 Task: open an excel sheet and write heading  Financial Planner. Add Dates in a column and its values below  'Jan 23, Feb 23, Mar 23, Apr 23 & may23. 'Add Income in next column and its values below  $3,000, $3,200, $3,100, $3,300 & $3,500. Add Expenses in next column and its values below  $2,000, $2,300, $2,200, $2,500 & $2,800. Add savings in next column and its values below $500, $600, $500, $700 & $700. Add Investment in next column and its values below  $500, $700, $800, $900 & $1000. Add Net Saving in next column and its values below  $1000, $1200, $900, $800 & $700. Save page Apex Sales log 
Action: Mouse moved to (34, 70)
Screenshot: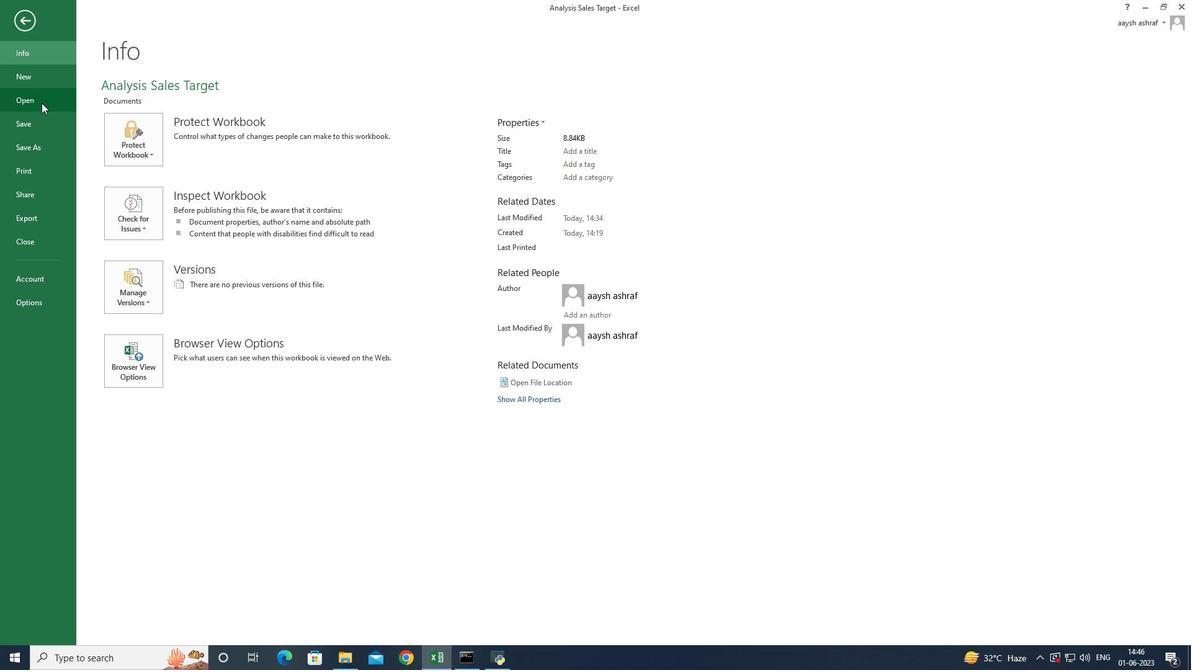 
Action: Mouse pressed left at (34, 70)
Screenshot: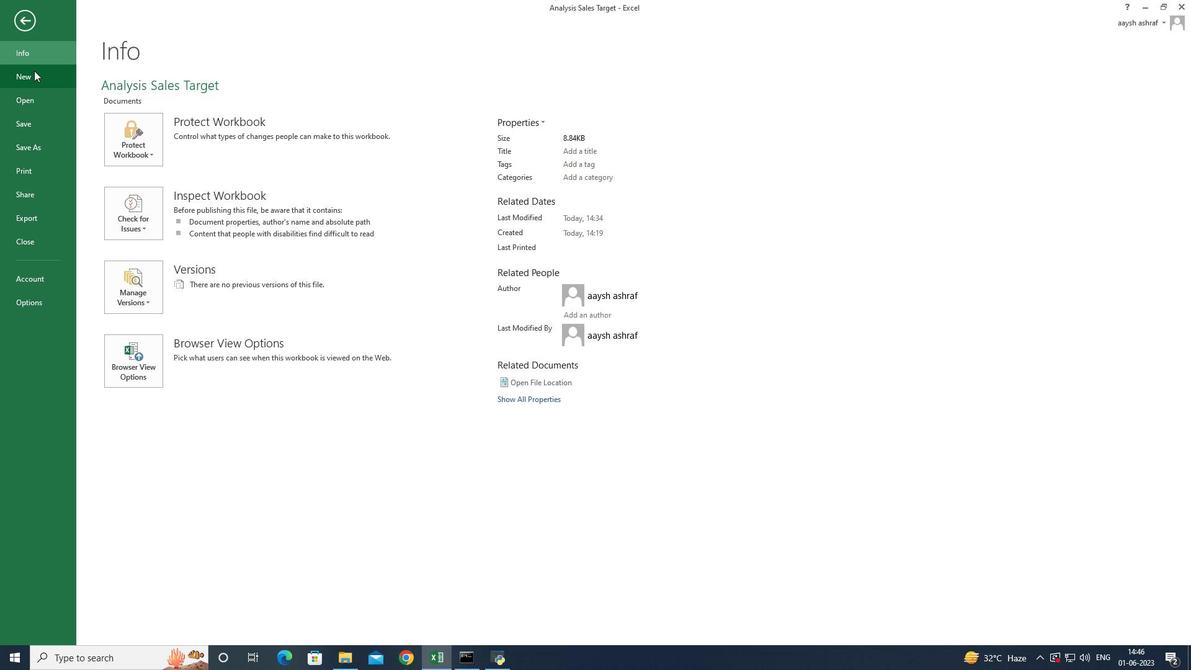 
Action: Mouse moved to (170, 226)
Screenshot: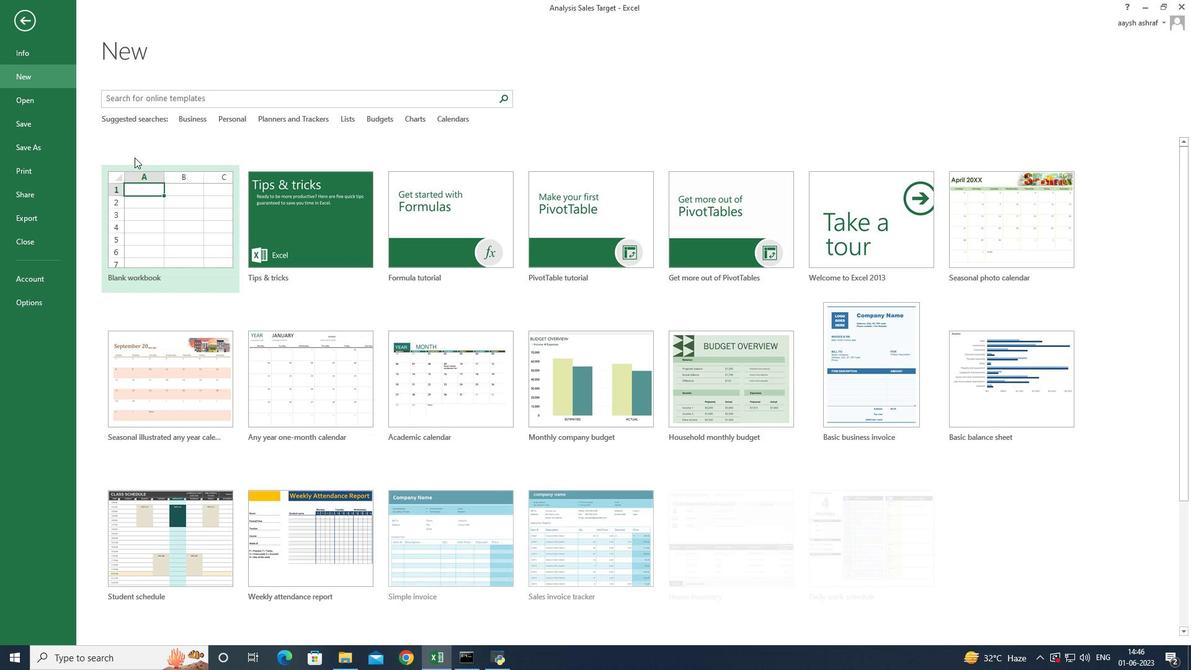 
Action: Mouse pressed left at (170, 226)
Screenshot: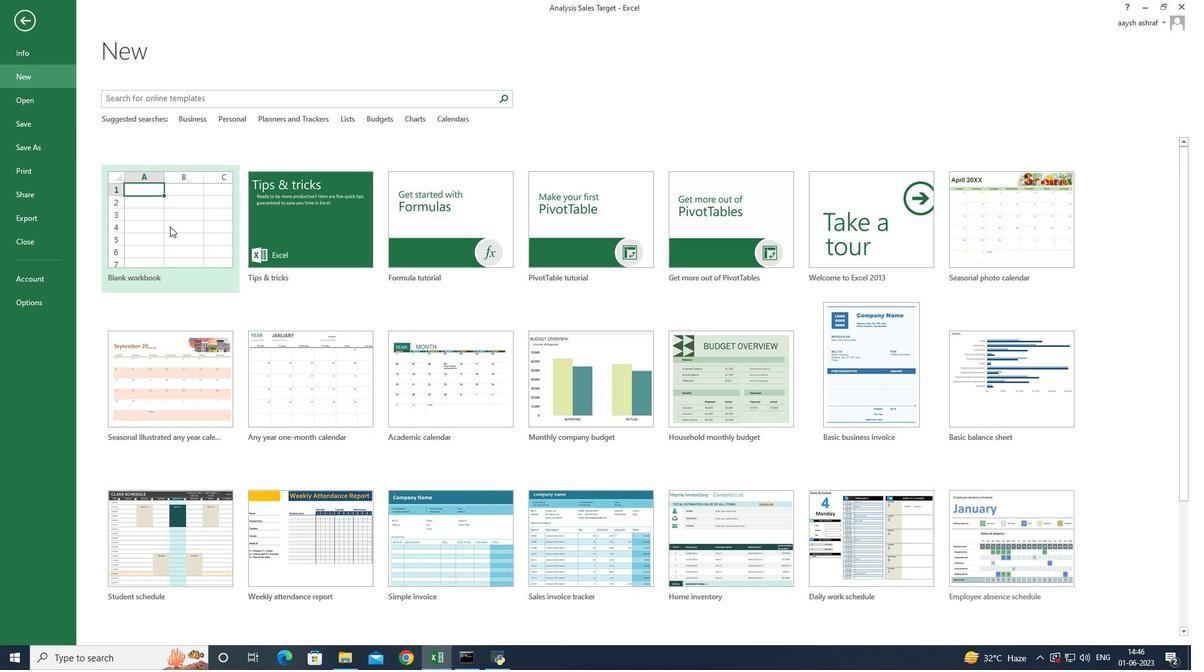 
Action: Mouse moved to (427, 572)
Screenshot: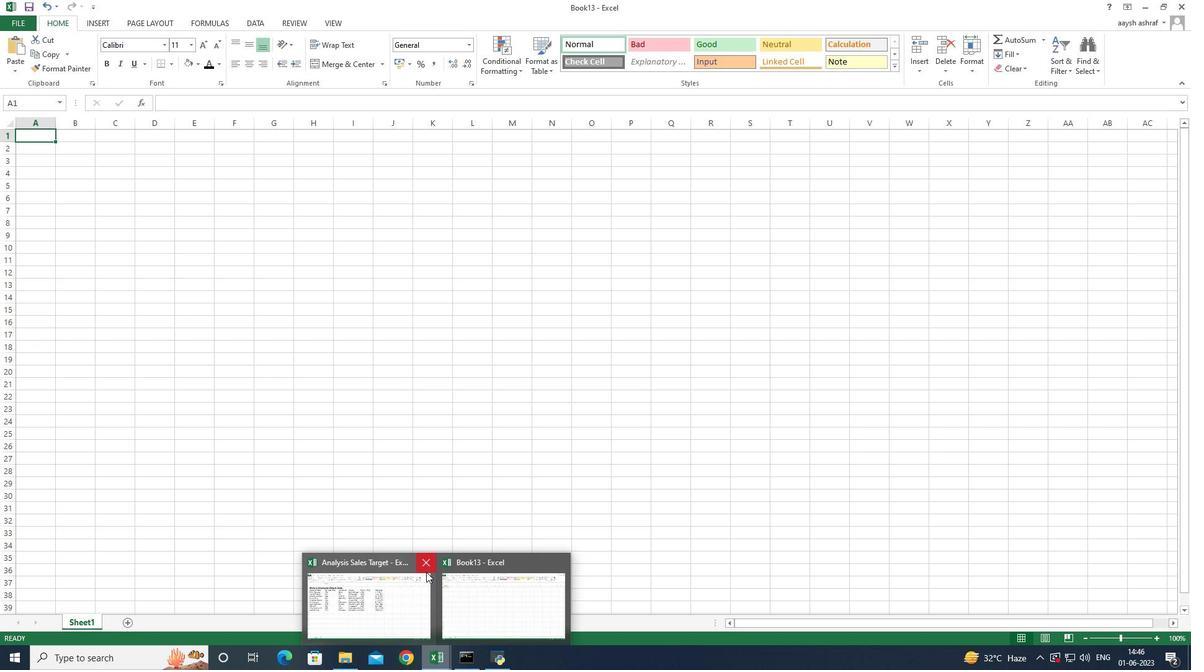 
Action: Mouse pressed left at (427, 572)
Screenshot: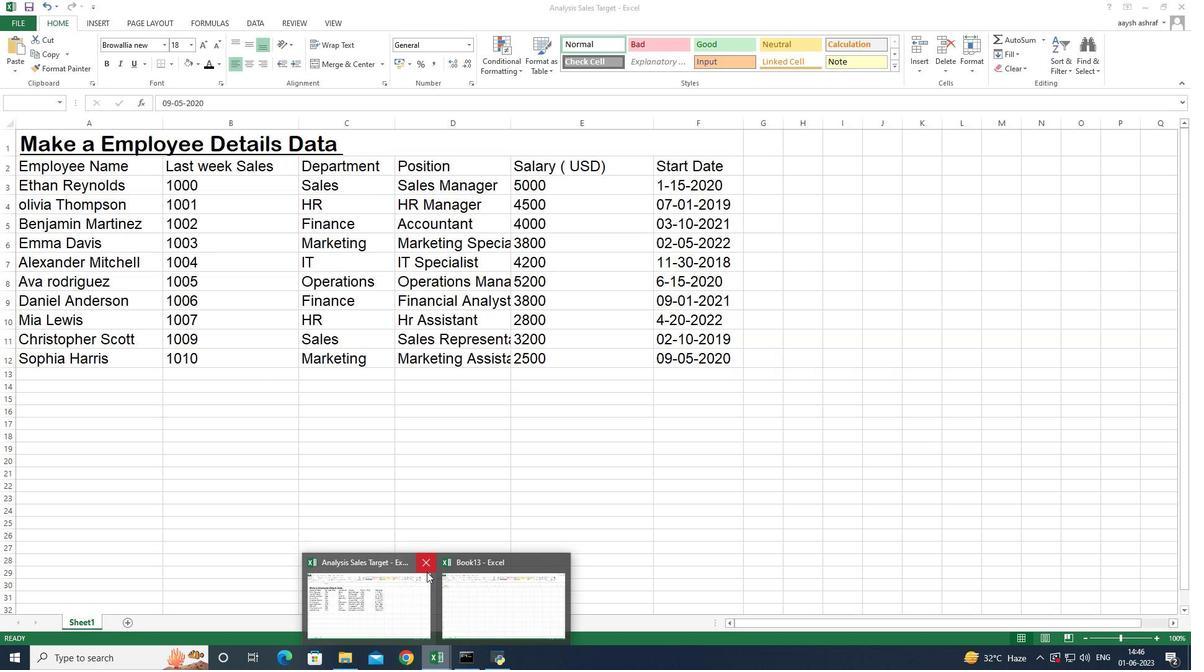 
Action: Mouse moved to (594, 347)
Screenshot: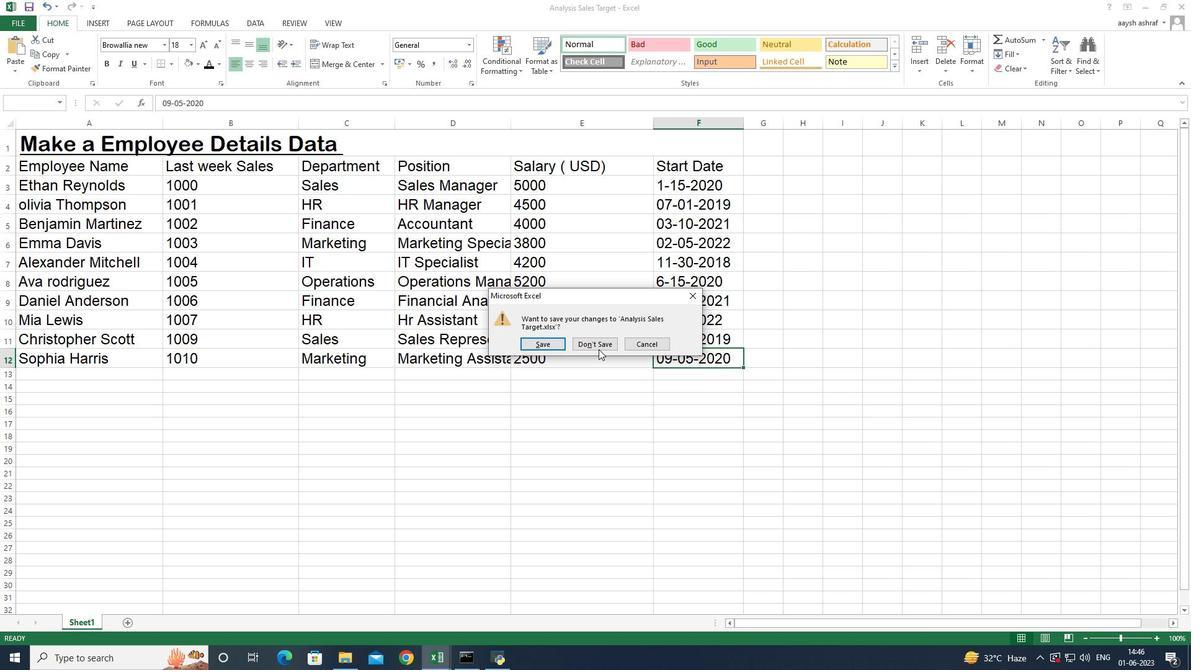 
Action: Mouse pressed left at (594, 347)
Screenshot: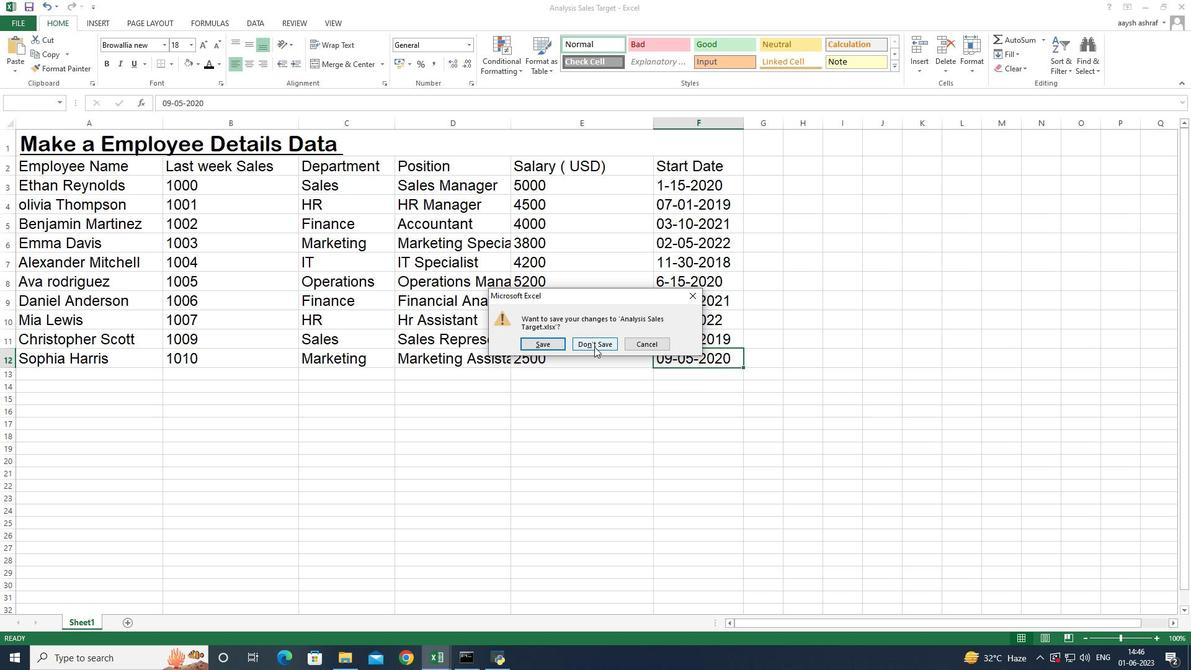 
Action: Mouse moved to (34, 135)
Screenshot: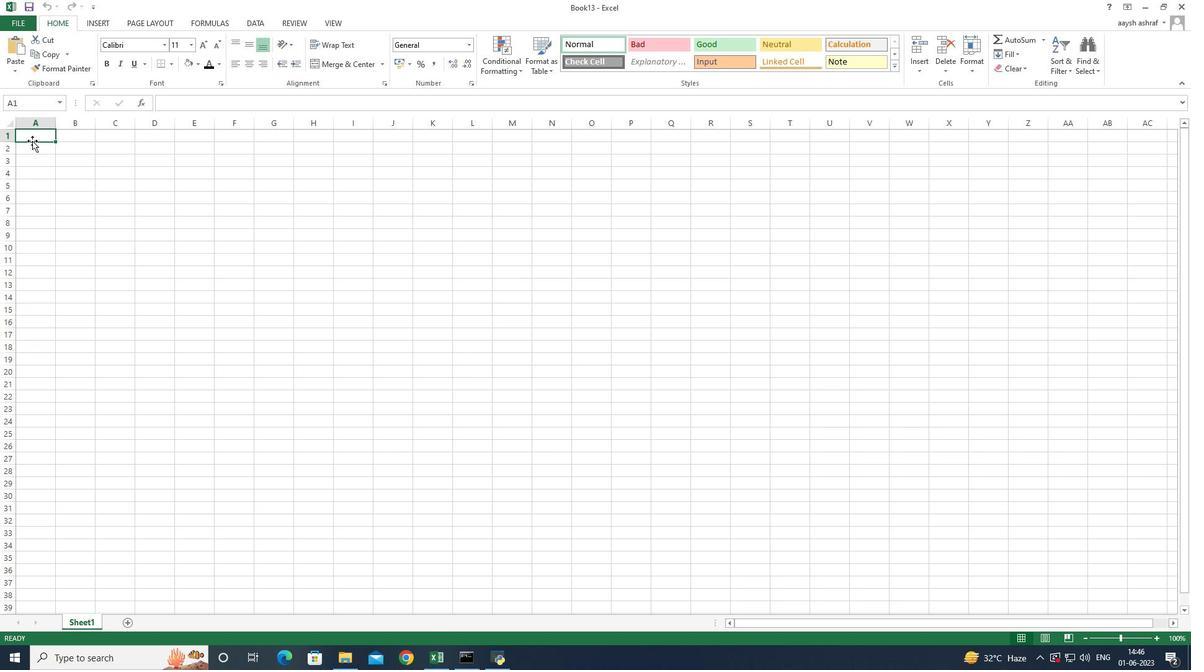 
Action: Mouse pressed left at (34, 135)
Screenshot: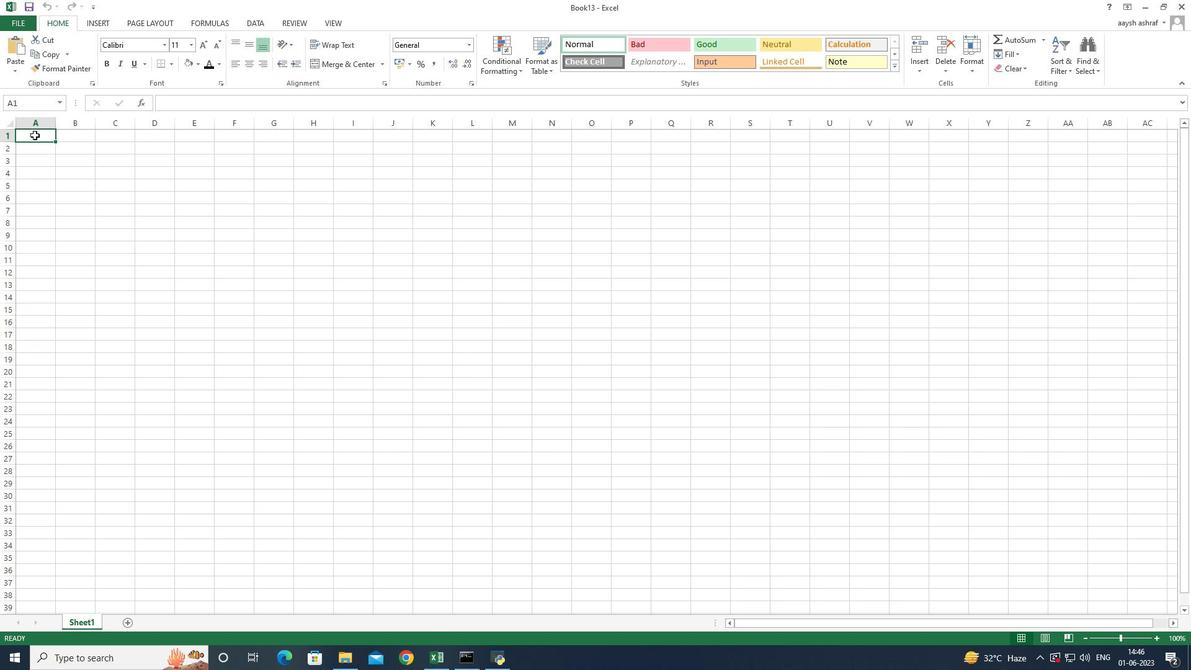 
Action: Key pressed <Key.shift>Financial<Key.space><Key.shift>Planner<Key.enter><Key.shift>Dates<Key.space>
Screenshot: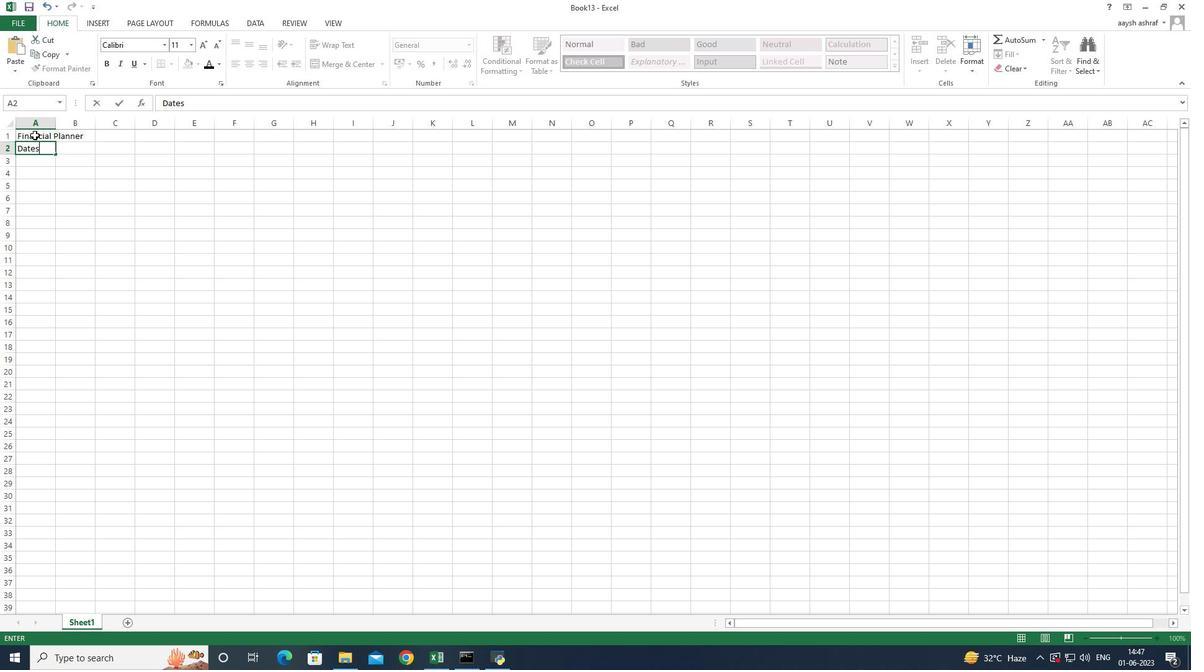 
Action: Mouse moved to (41, 164)
Screenshot: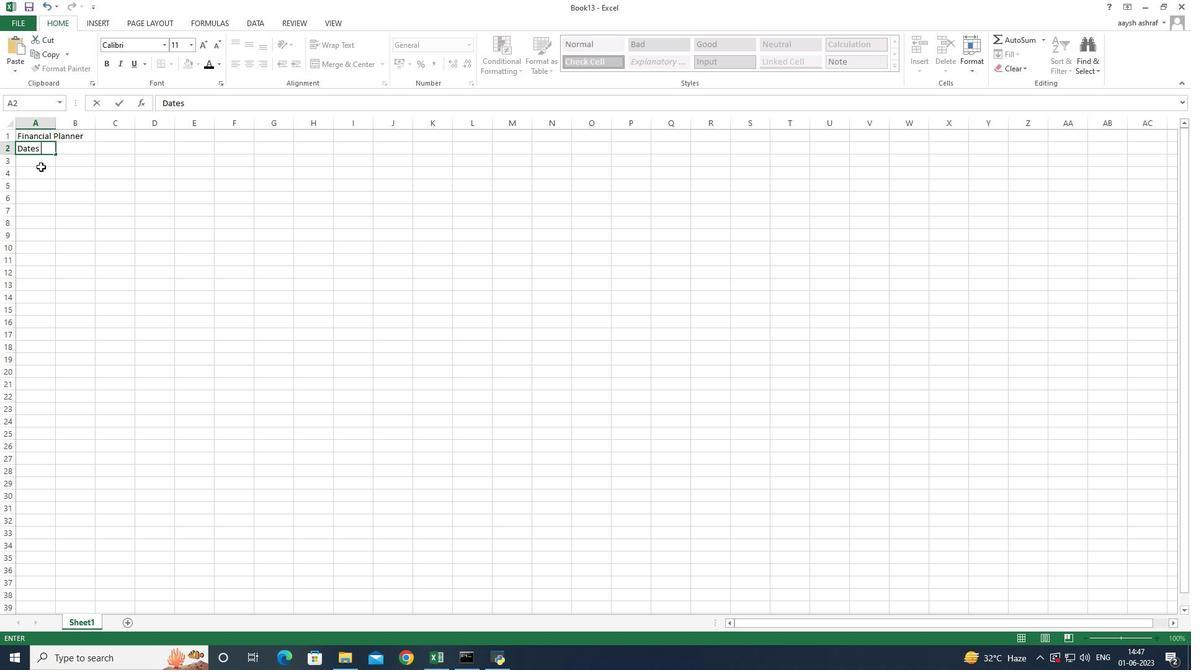 
Action: Mouse pressed left at (41, 164)
Screenshot: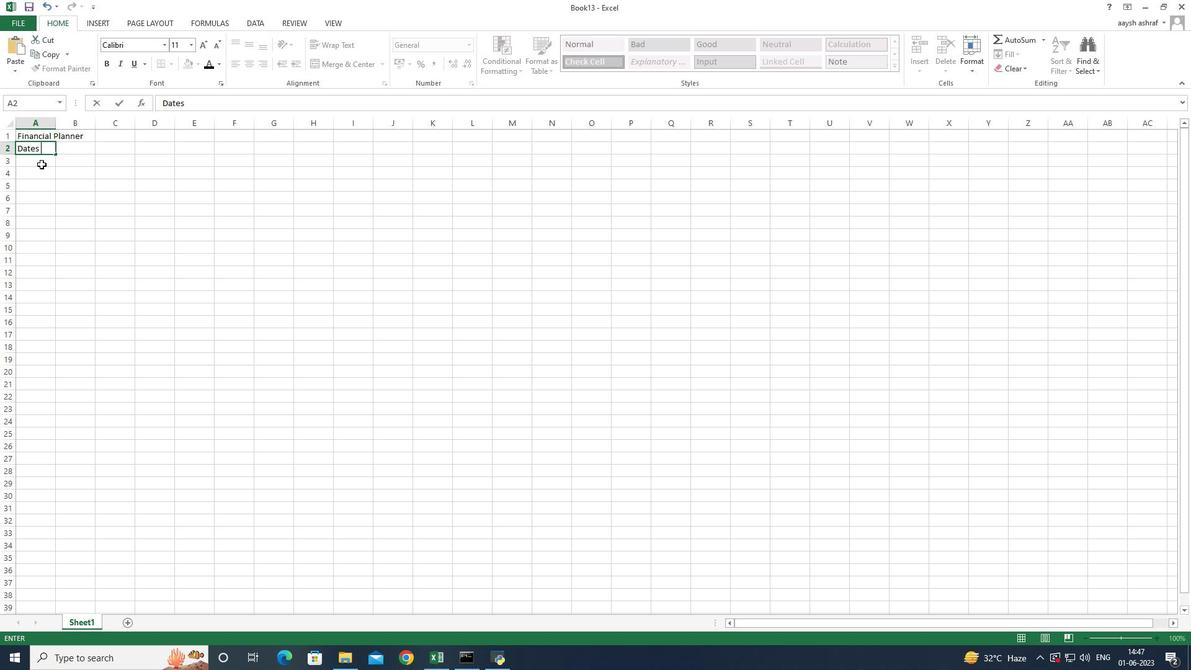 
Action: Mouse moved to (57, 124)
Screenshot: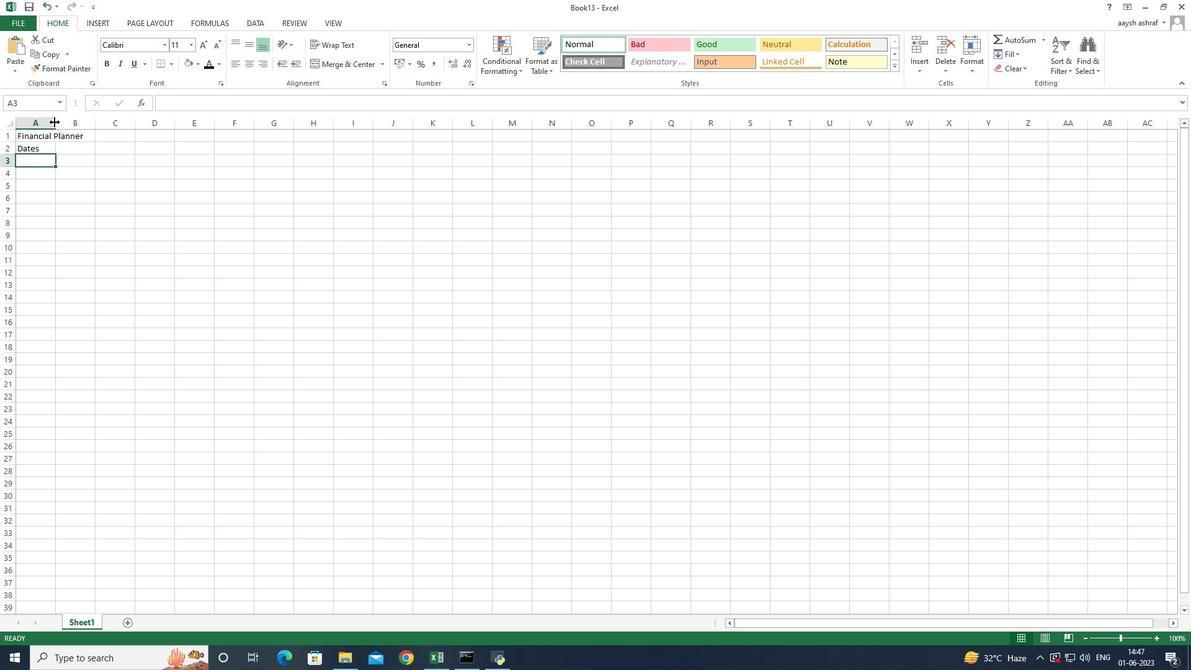 
Action: Mouse pressed left at (57, 124)
Screenshot: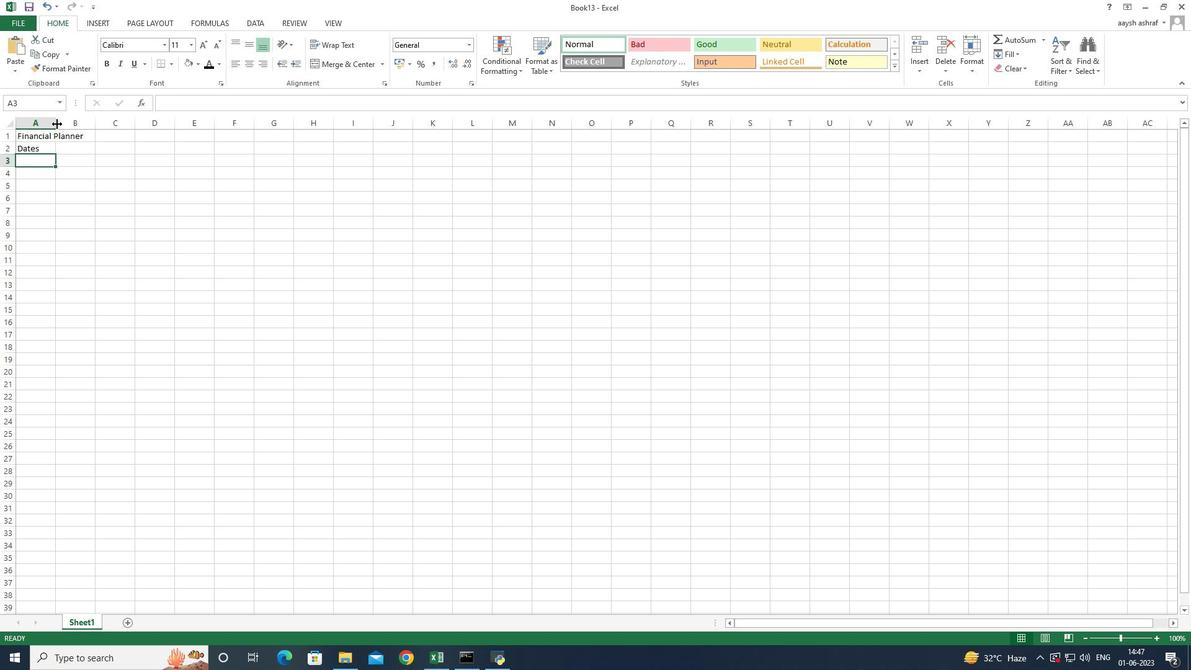 
Action: Mouse moved to (56, 124)
Screenshot: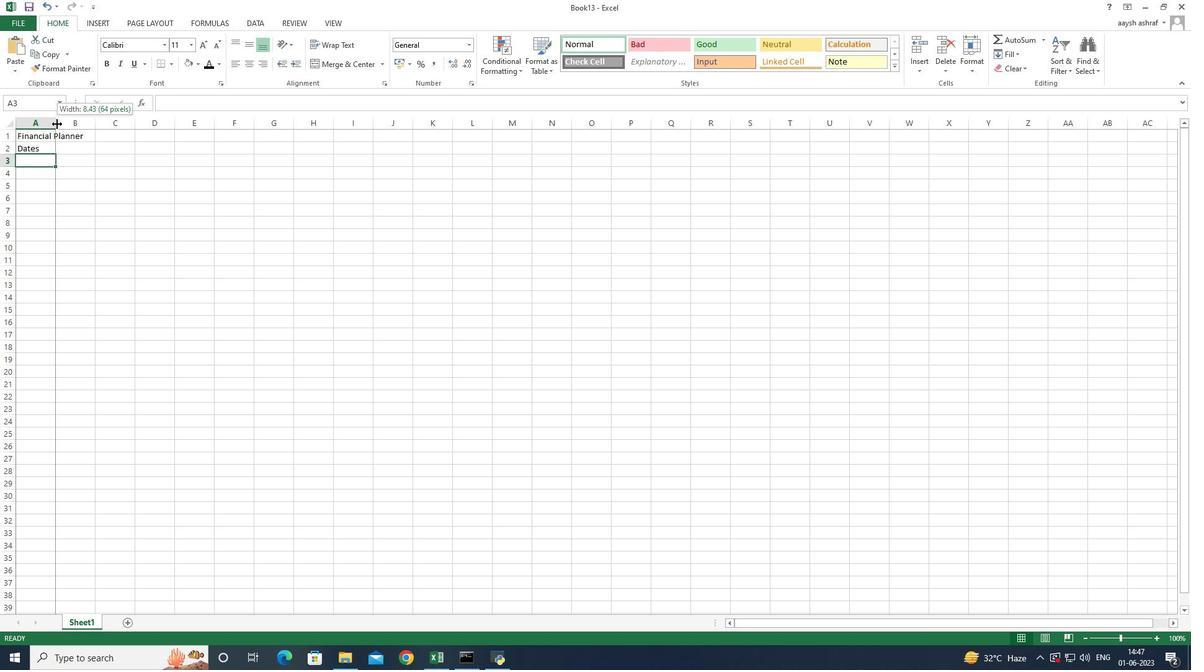 
Action: Mouse pressed left at (56, 124)
Screenshot: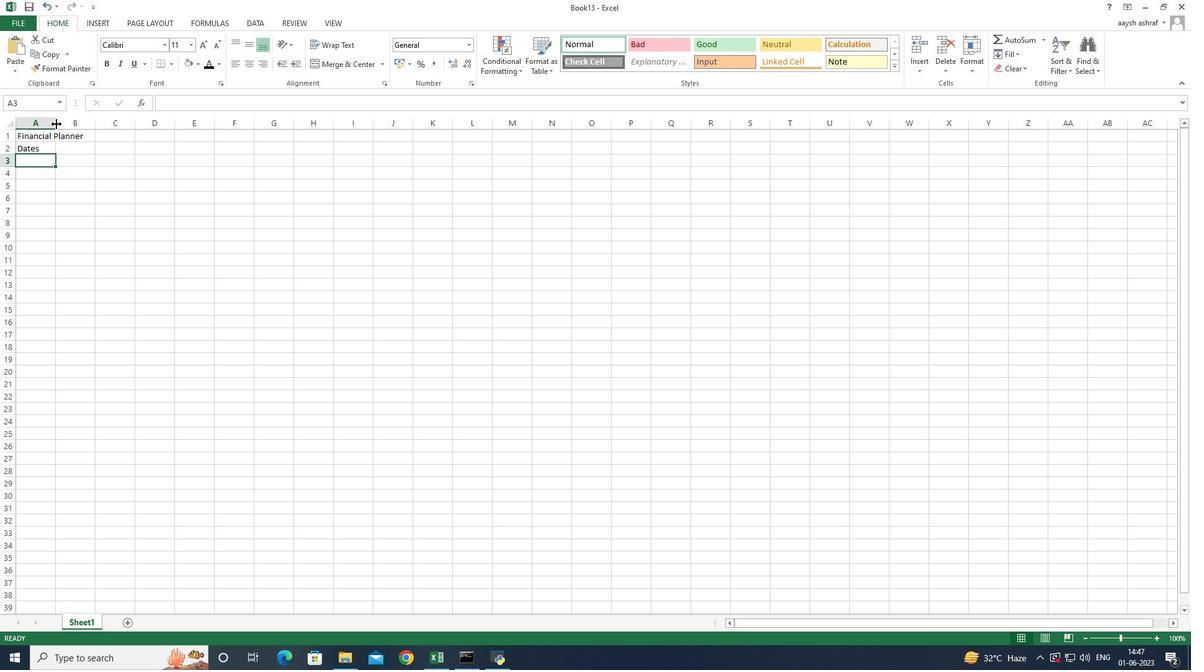 
Action: Mouse moved to (41, 157)
Screenshot: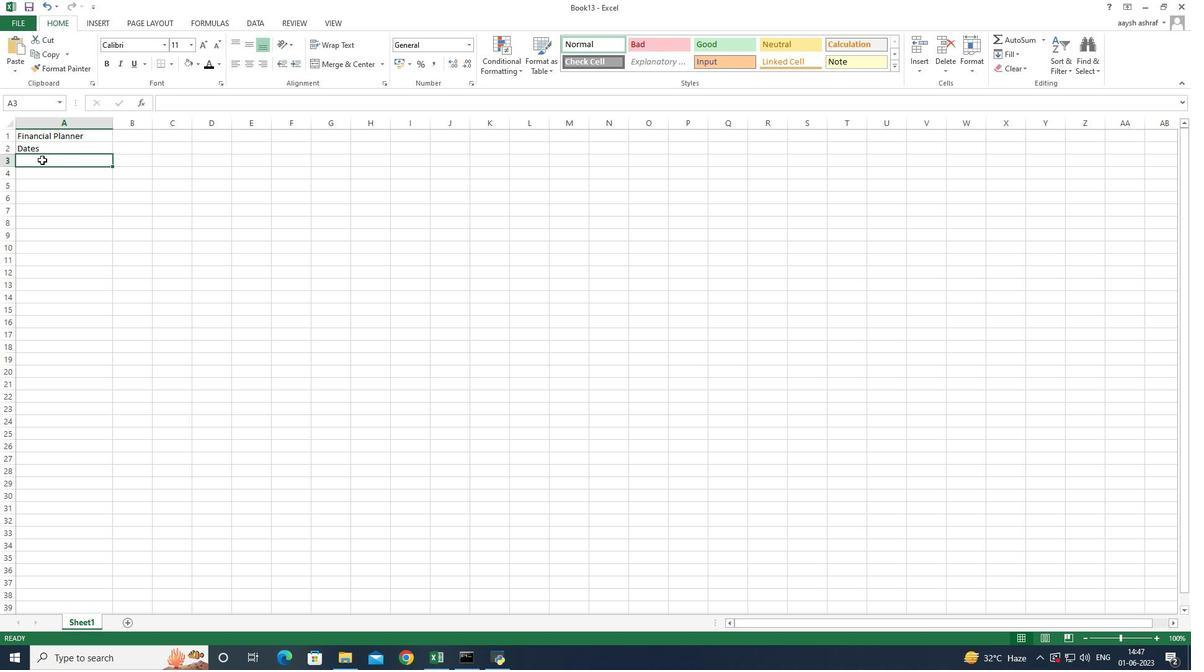 
Action: Mouse pressed left at (41, 157)
Screenshot: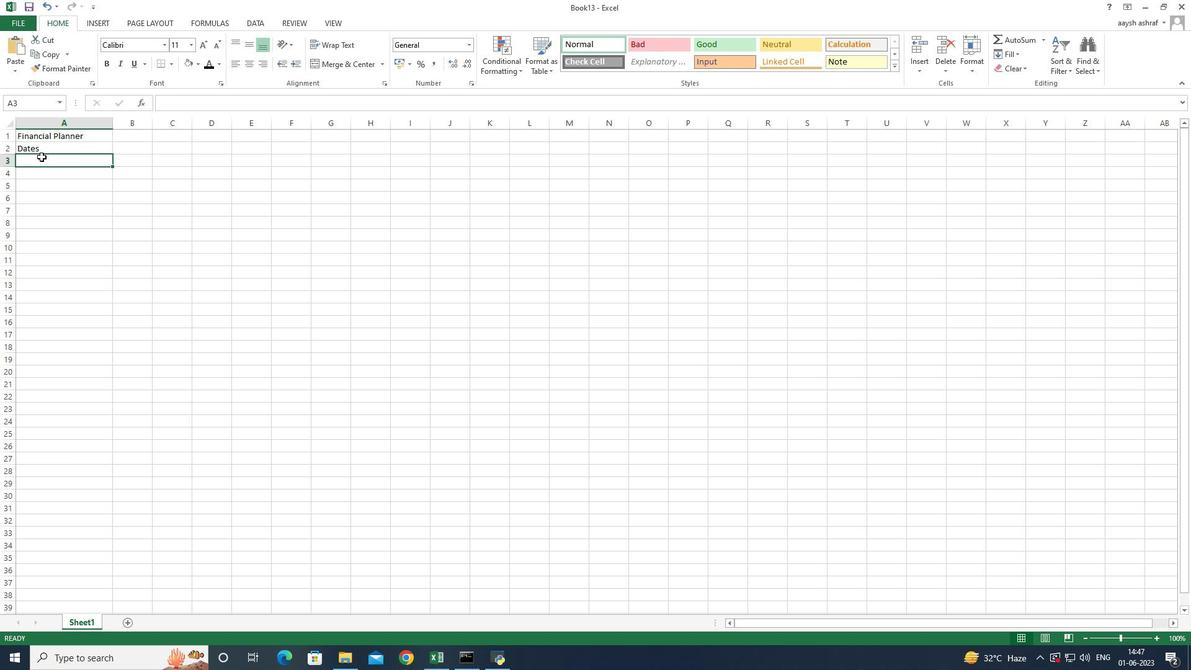 
Action: Mouse pressed left at (41, 157)
Screenshot: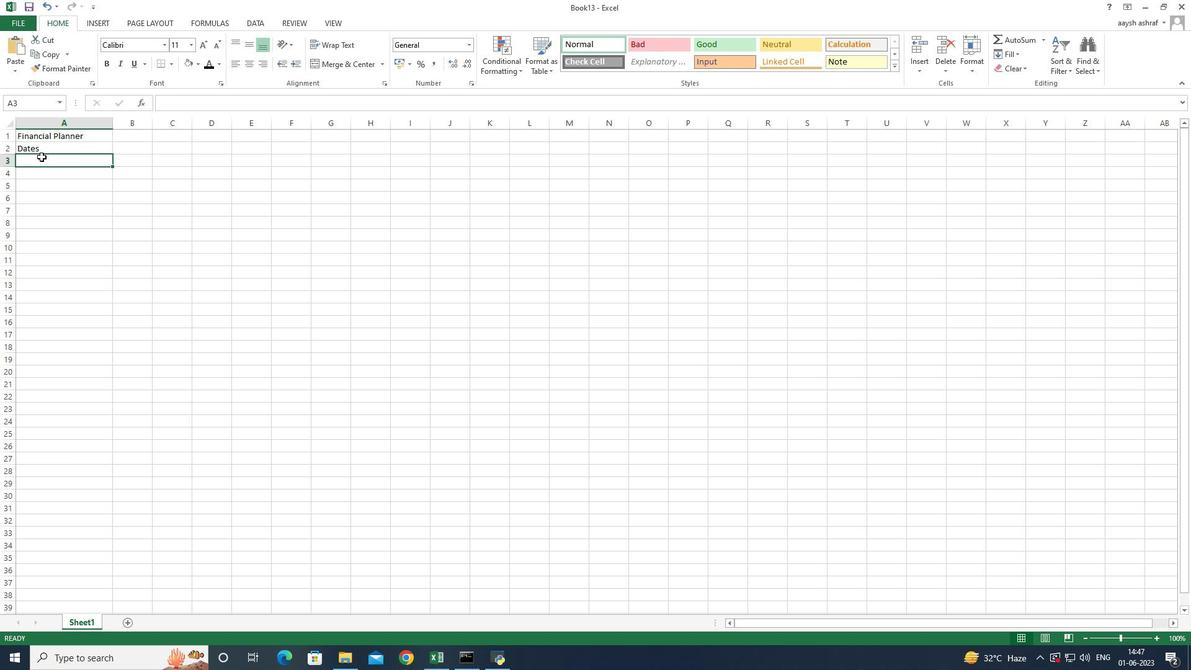 
Action: Key pressed <Key.shift><Key.shift><Key.shift><Key.shift><Key.shift><Key.shift><Key.shift>Jan<Key.space>
Screenshot: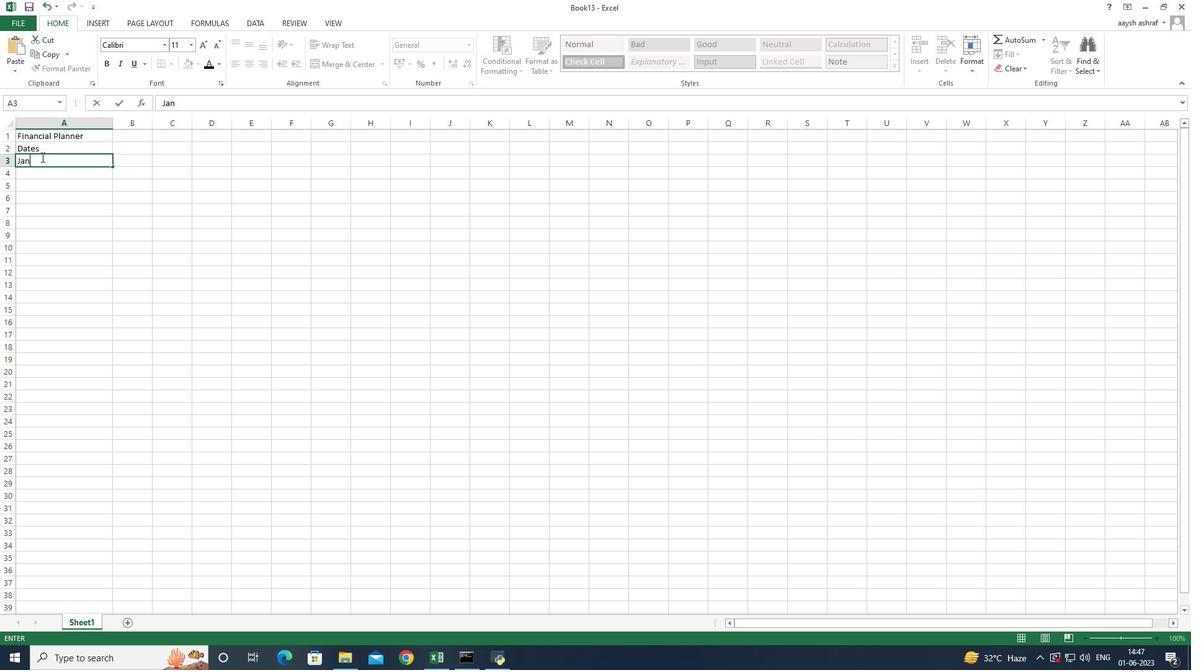 
Action: Mouse moved to (187, 91)
Screenshot: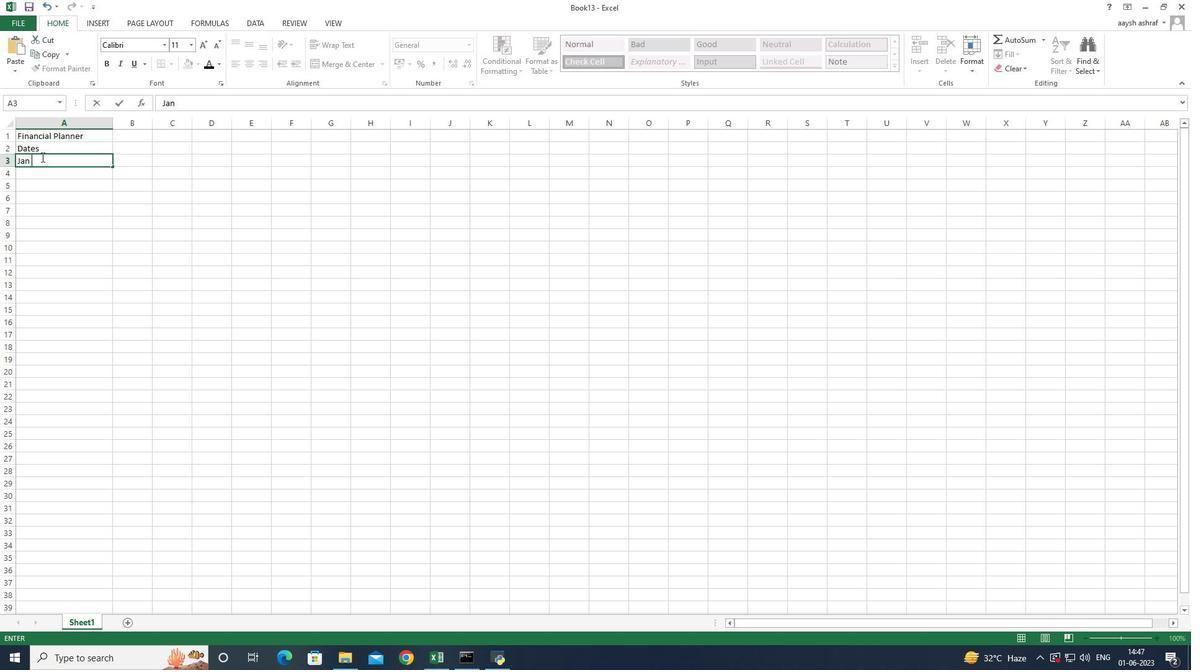 
Action: Key pressed 23
Screenshot: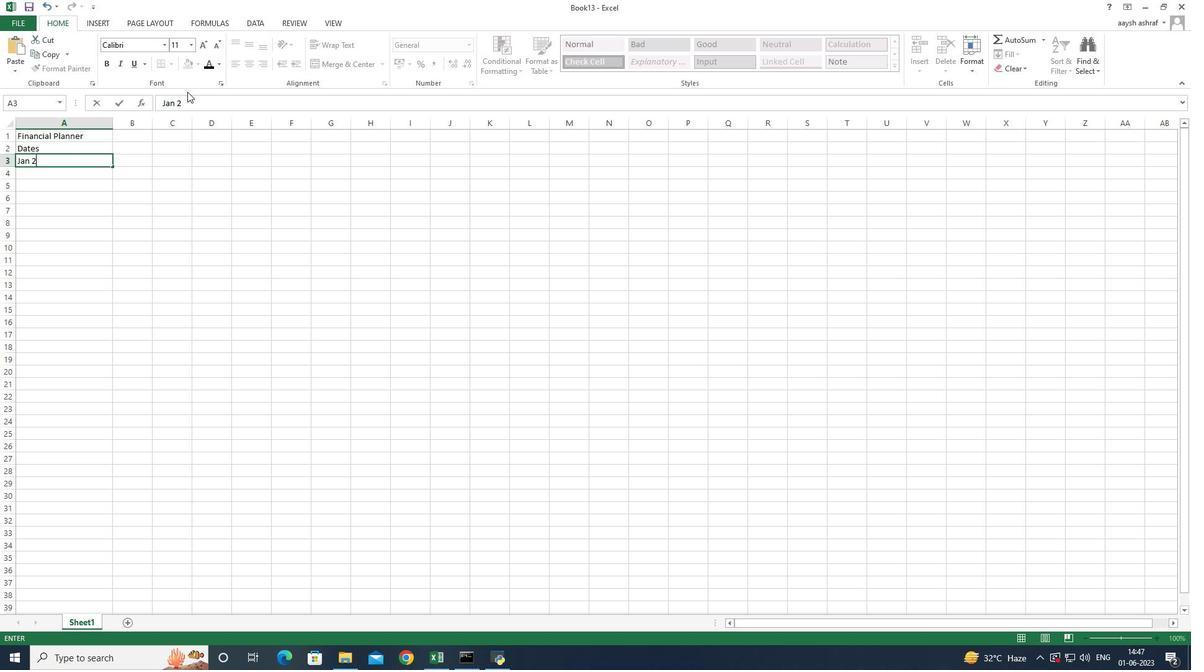 
Action: Mouse moved to (68, 176)
Screenshot: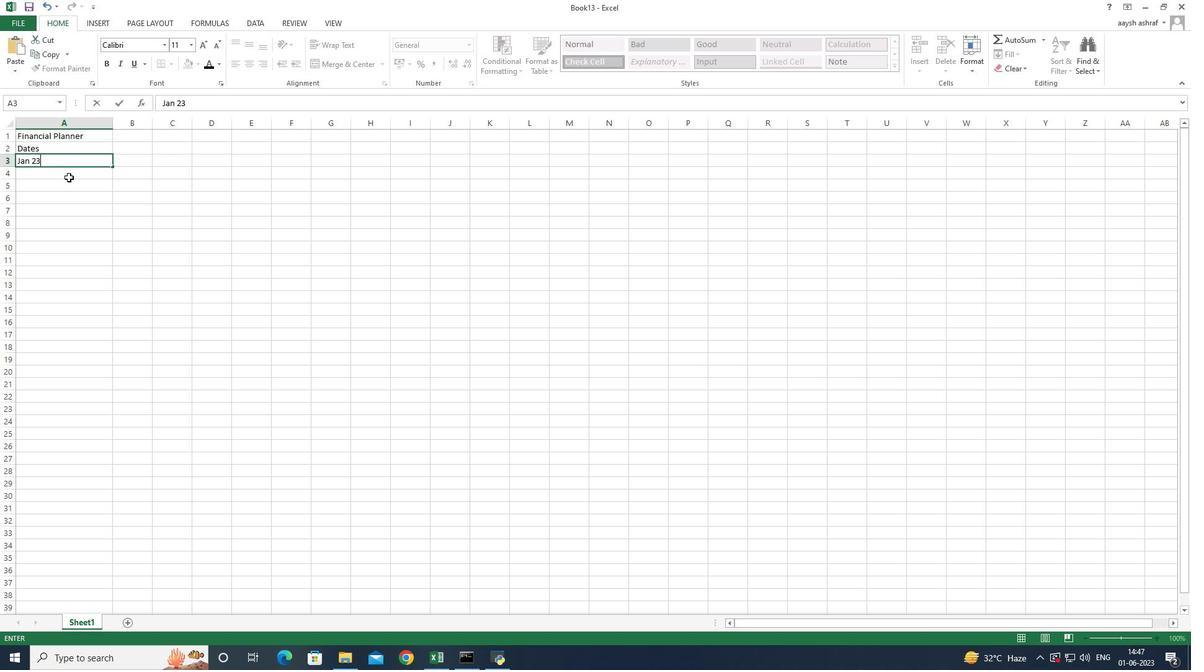 
Action: Mouse pressed left at (68, 176)
Screenshot: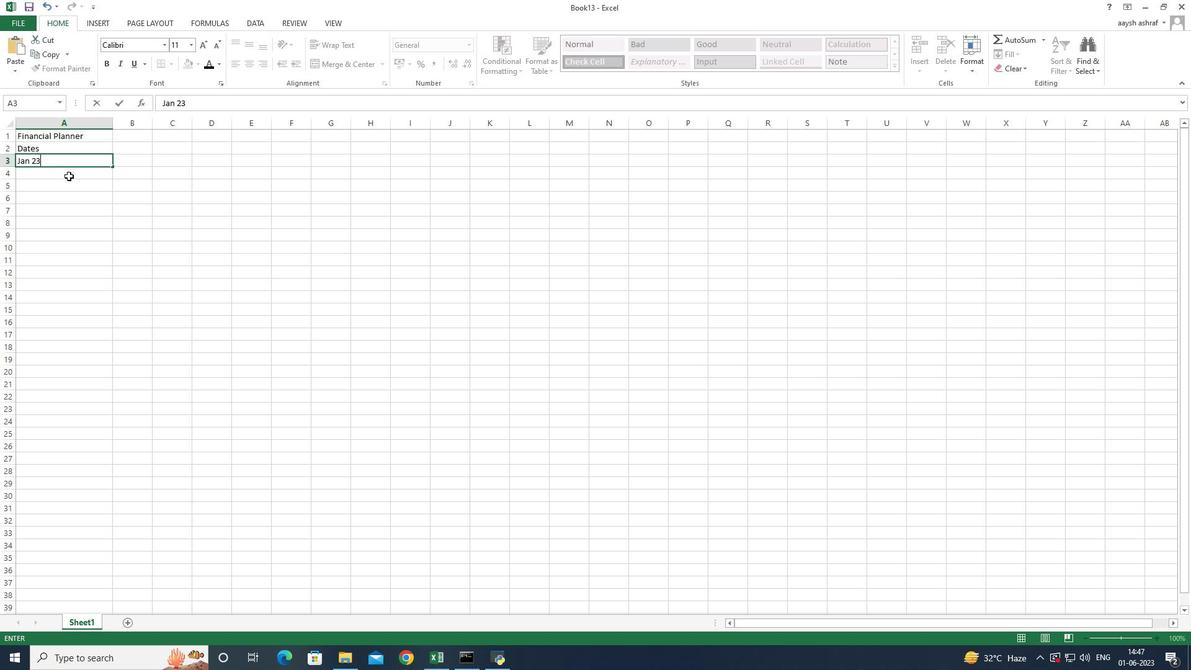 
Action: Mouse moved to (69, 163)
Screenshot: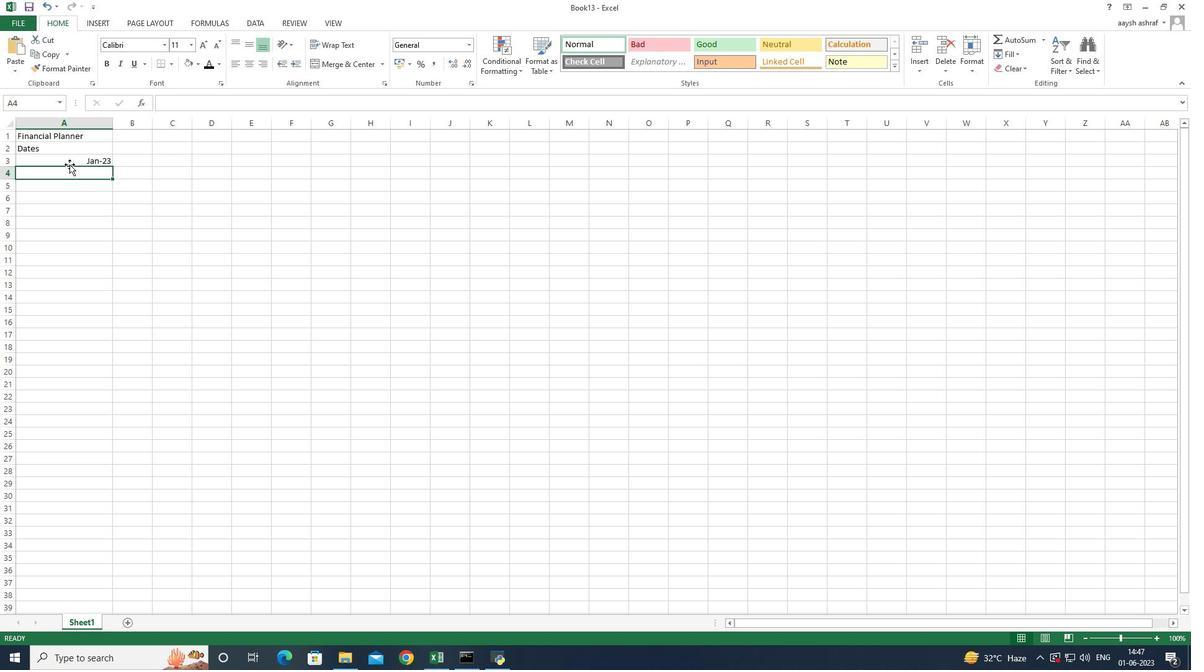 
Action: Mouse pressed left at (69, 163)
Screenshot: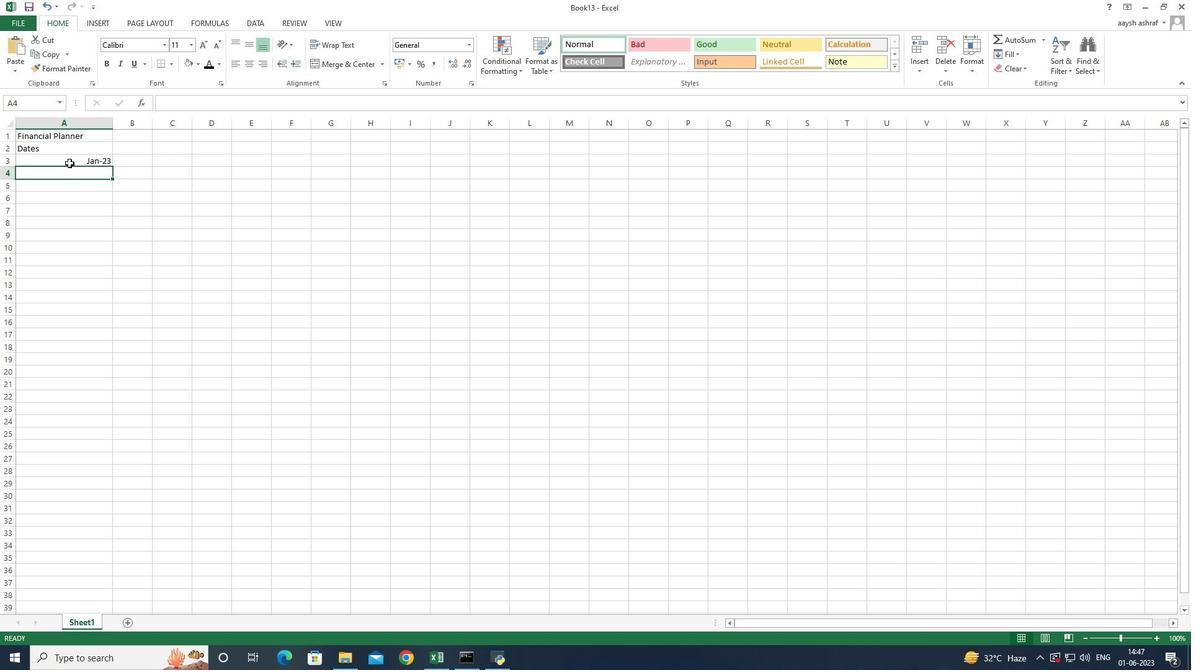 
Action: Mouse moved to (114, 122)
Screenshot: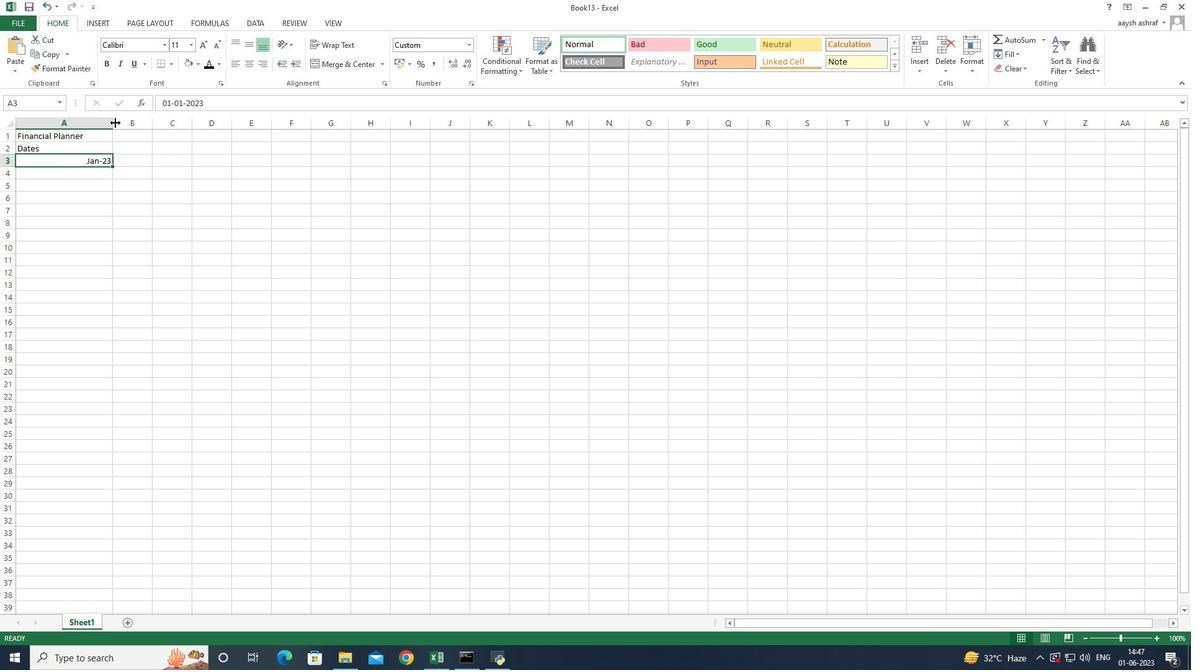 
Action: Mouse pressed left at (114, 122)
Screenshot: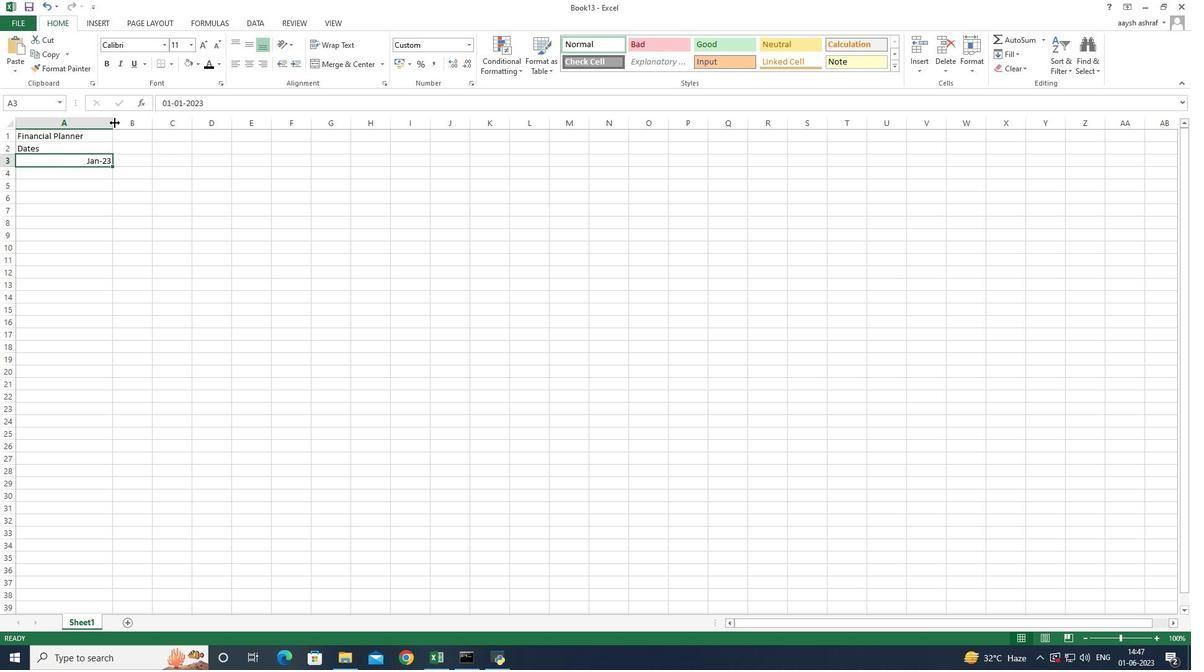 
Action: Mouse moved to (49, 159)
Screenshot: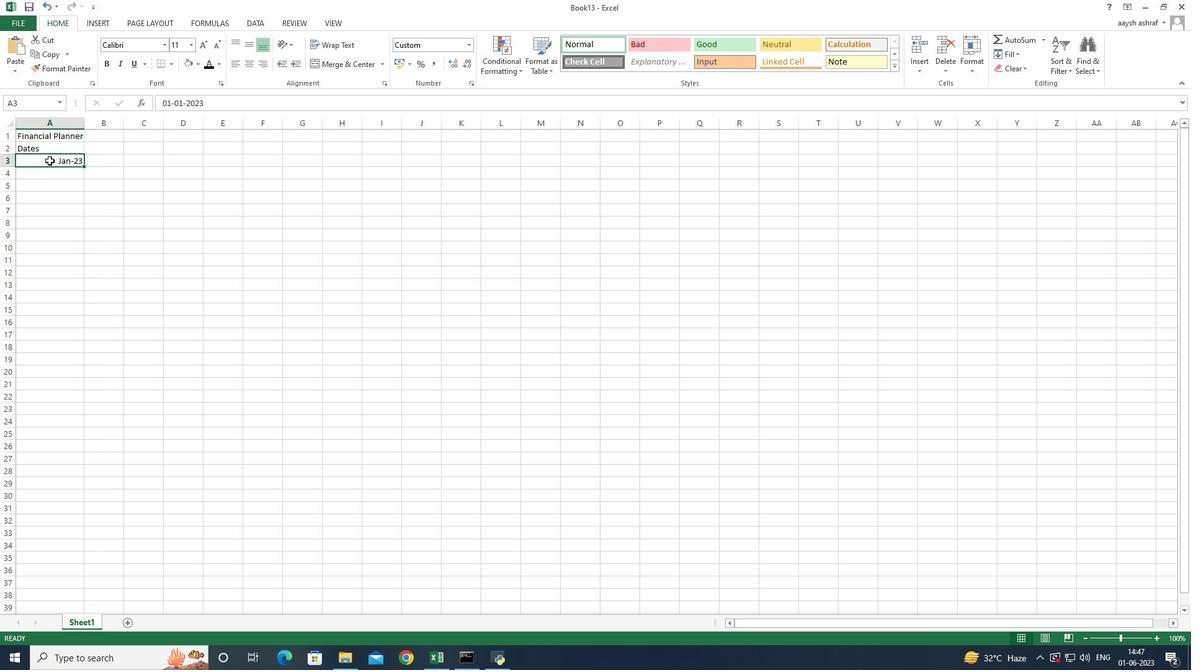 
Action: Mouse pressed left at (49, 159)
Screenshot: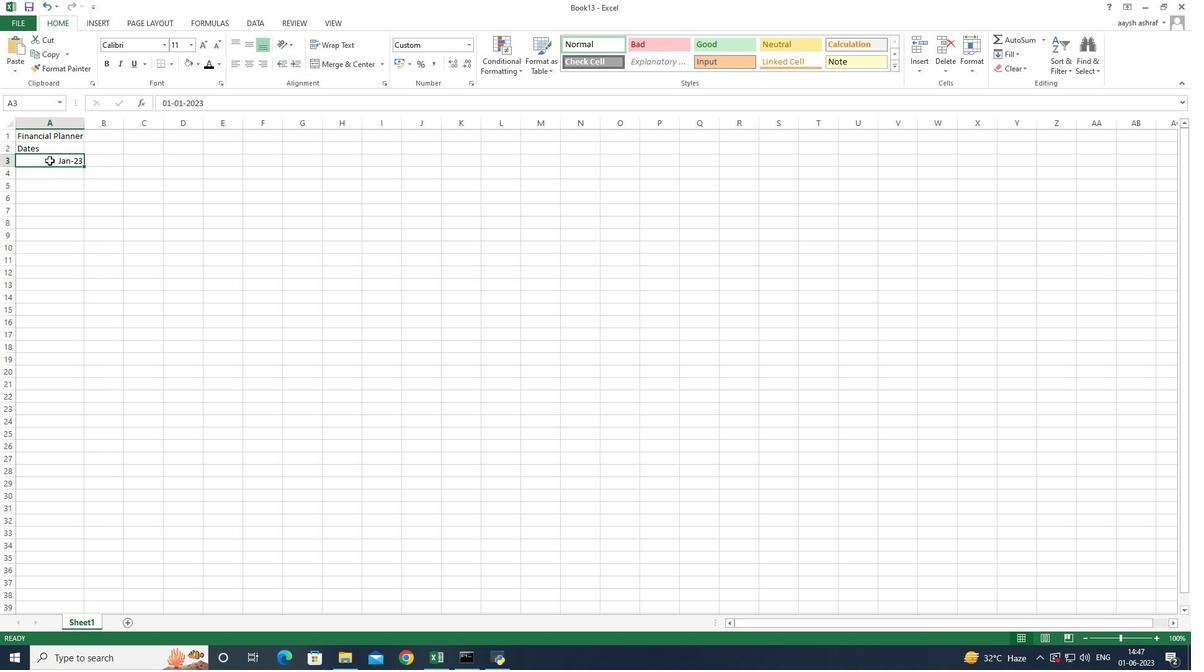 
Action: Mouse moved to (65, 157)
Screenshot: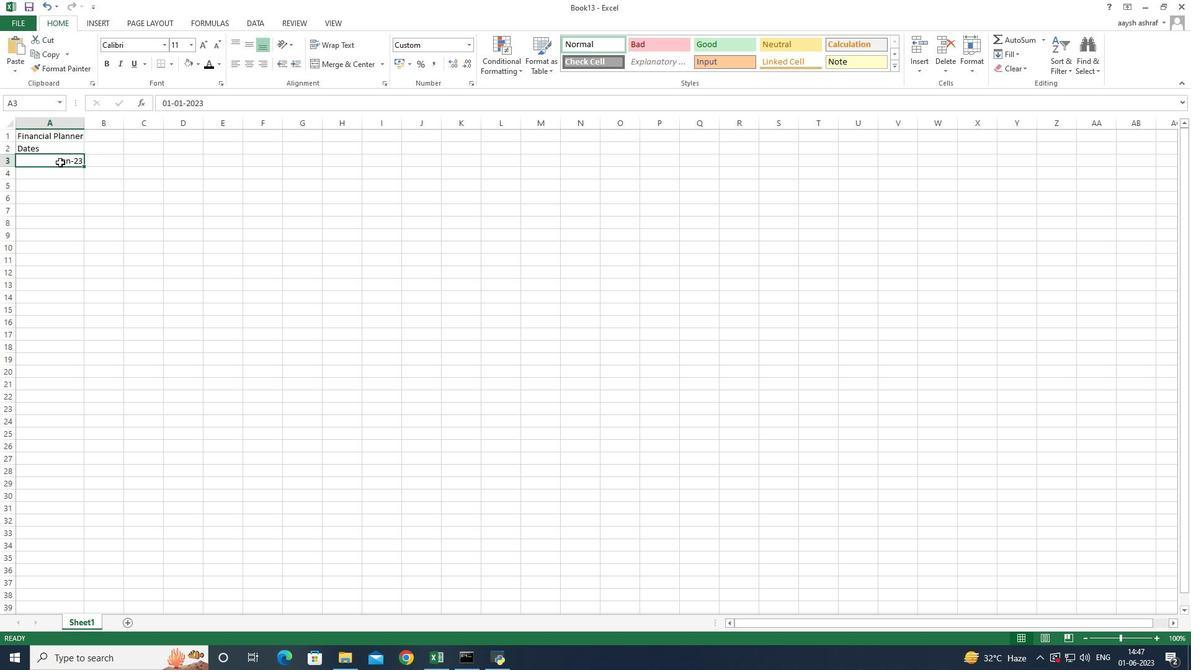 
Action: Mouse pressed left at (65, 157)
Screenshot: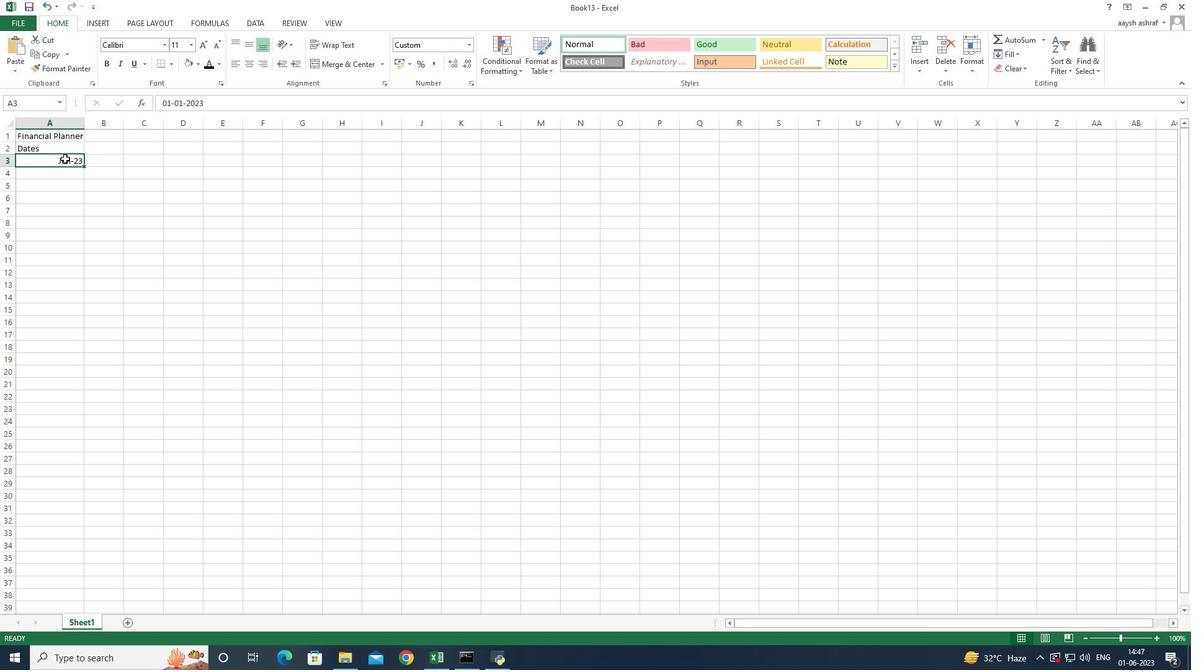 
Action: Mouse moved to (73, 163)
Screenshot: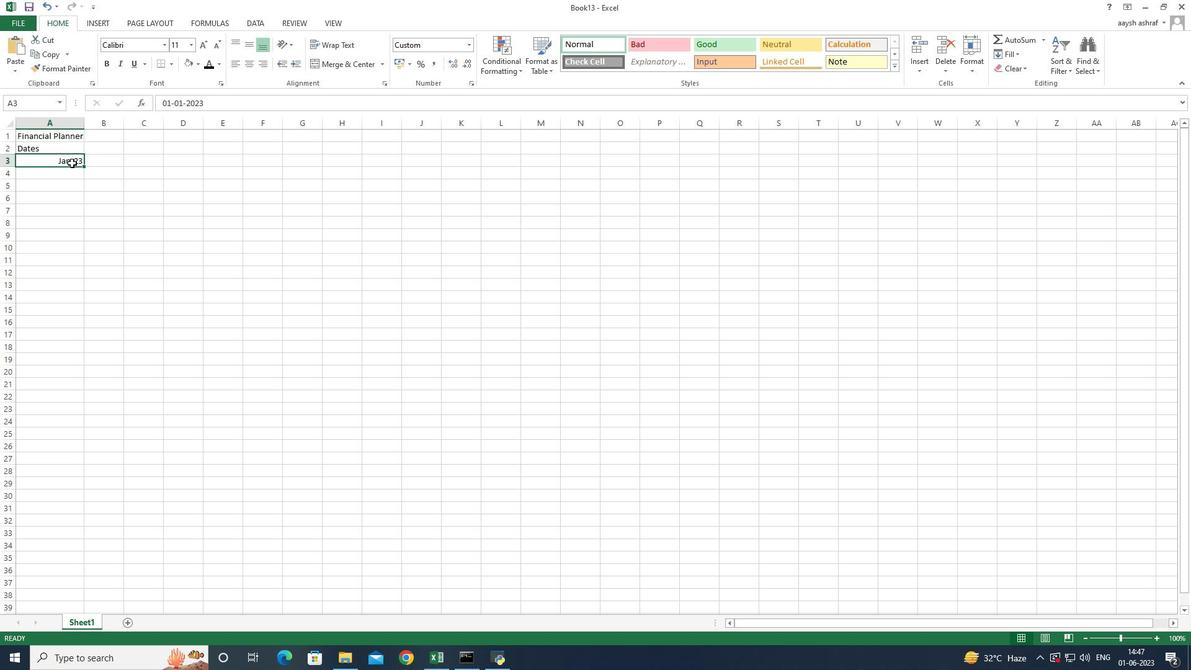
Action: Mouse pressed left at (73, 163)
Screenshot: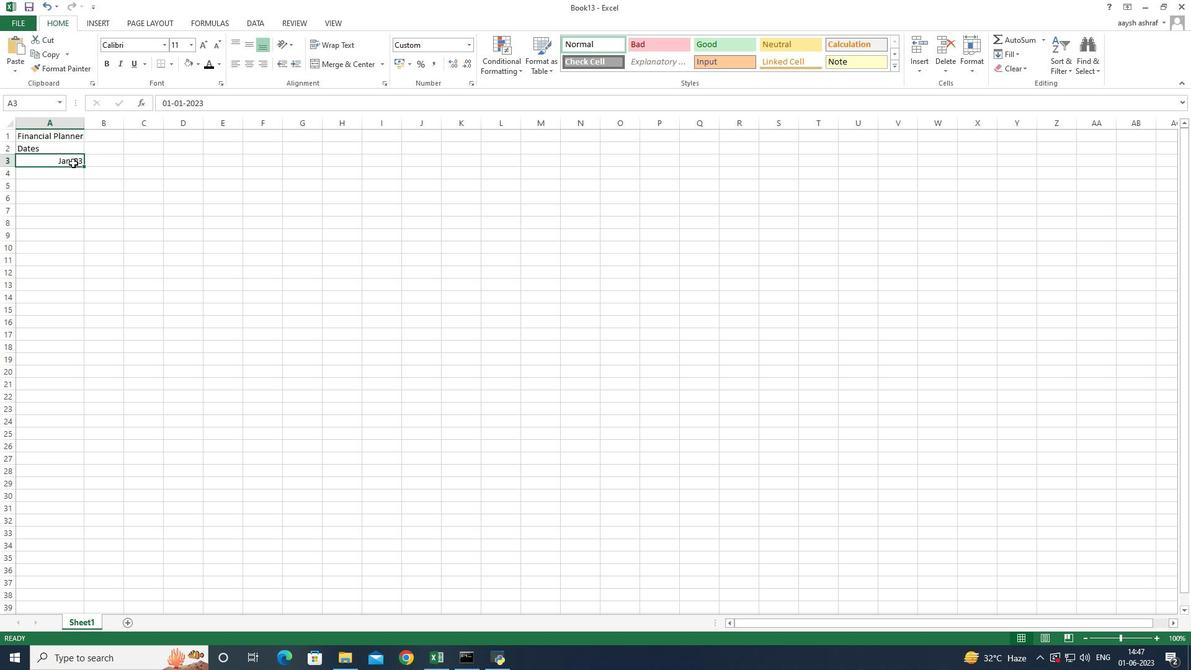 
Action: Mouse moved to (65, 175)
Screenshot: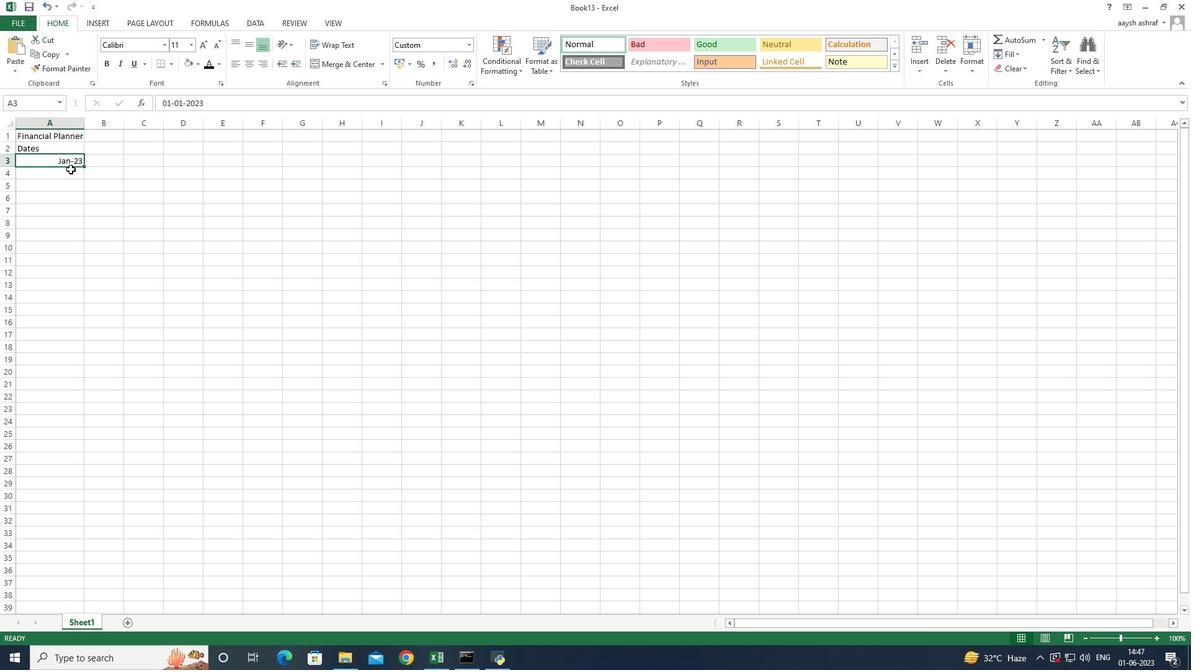 
Action: Mouse pressed left at (65, 175)
Screenshot: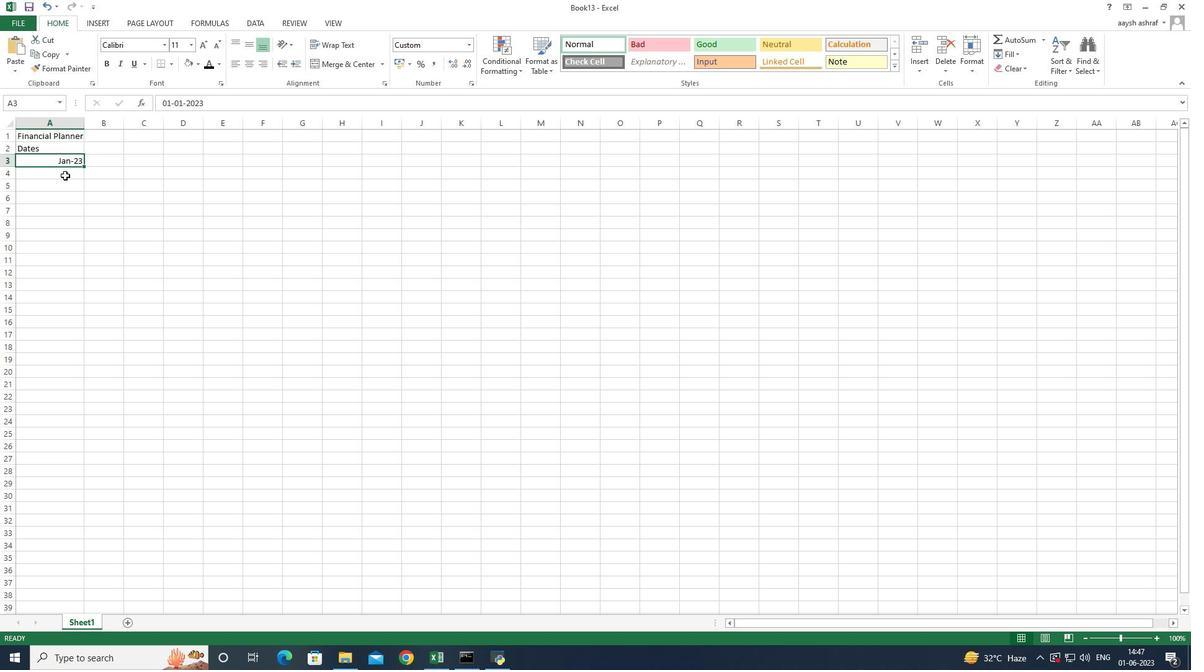 
Action: Key pressed <Key.shift>Feb<Key.space>23<Key.enter><Key.shift_r>M<<Key.backspace>ar<Key.space>23<Key.enter><Key.shift>Ap<Key.space>23<Key.enter>
Screenshot: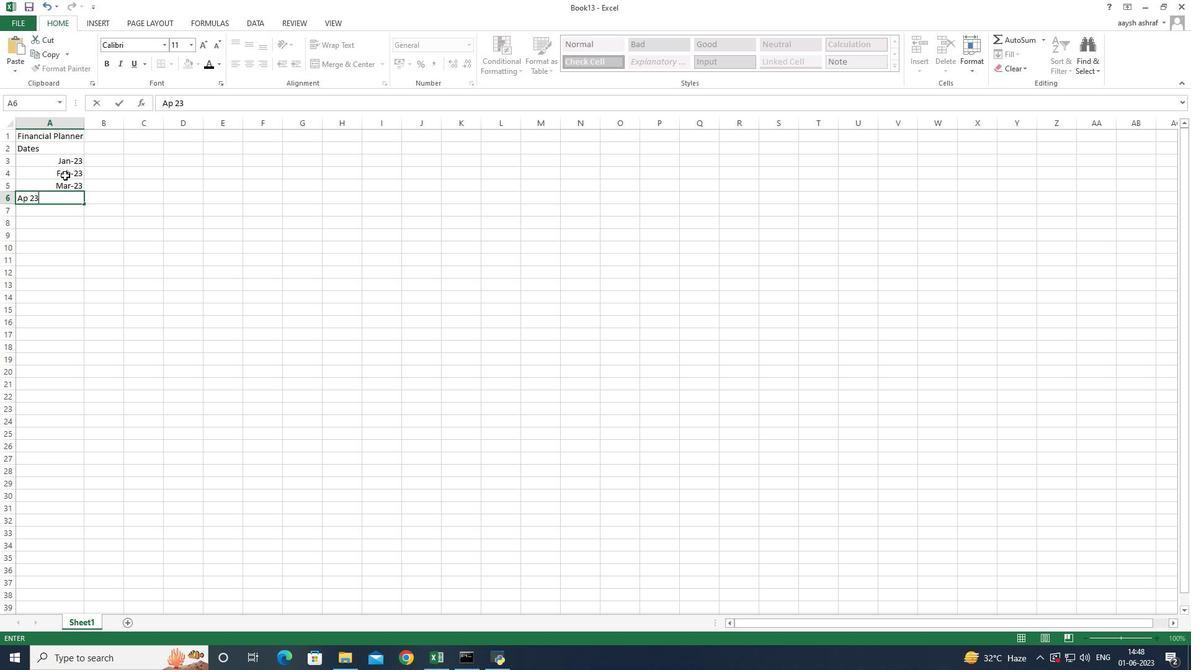 
Action: Mouse moved to (57, 195)
Screenshot: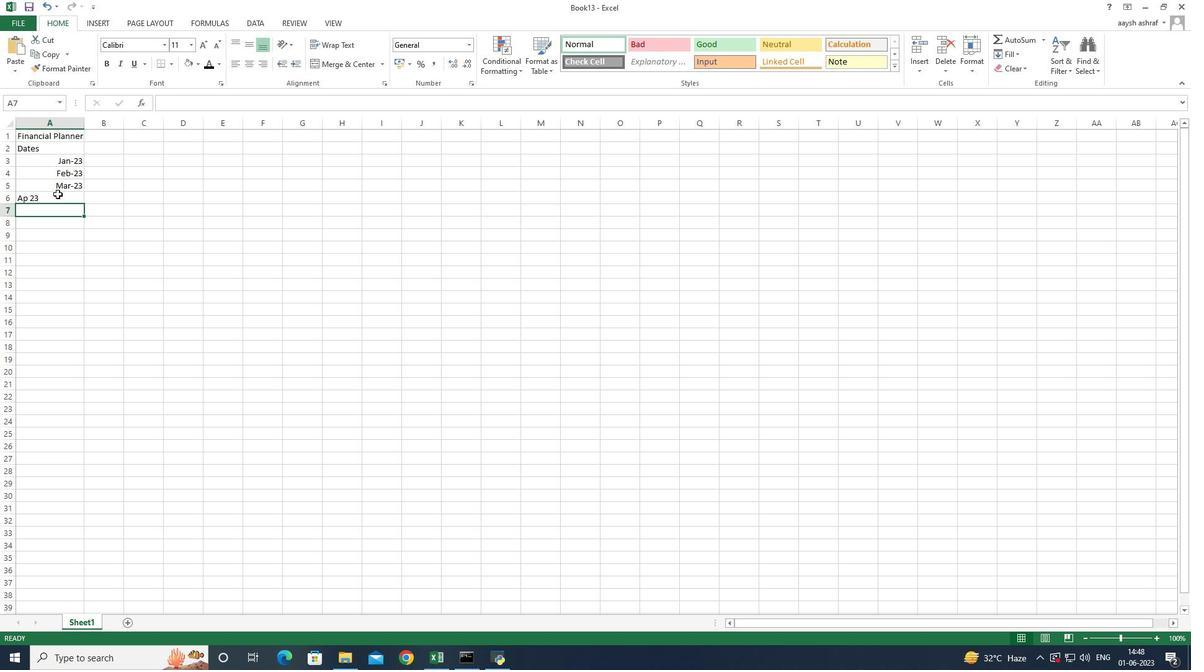 
Action: Mouse pressed left at (57, 195)
Screenshot: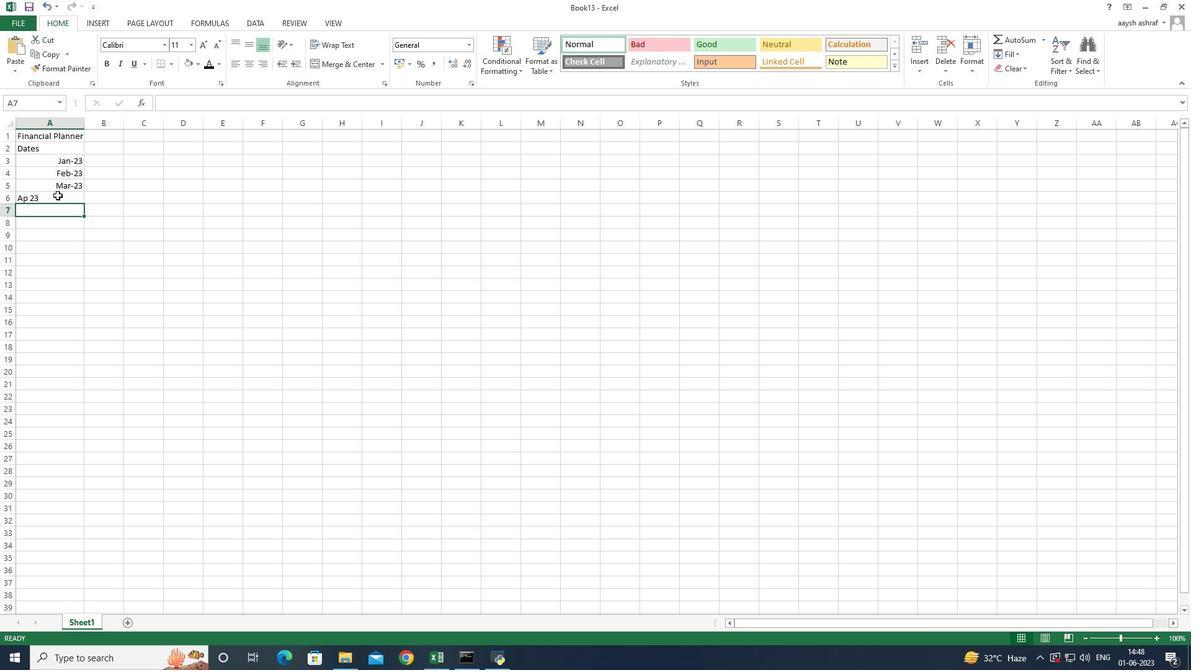 
Action: Key pressed <Key.backspace>
Screenshot: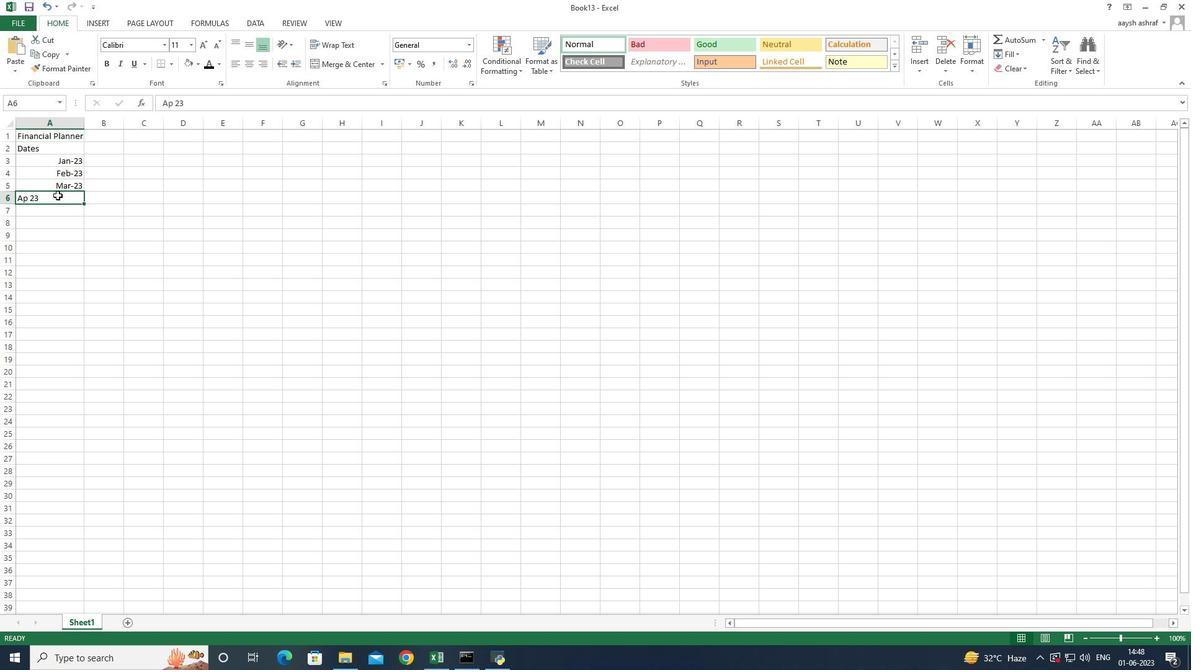 
Action: Mouse moved to (67, 200)
Screenshot: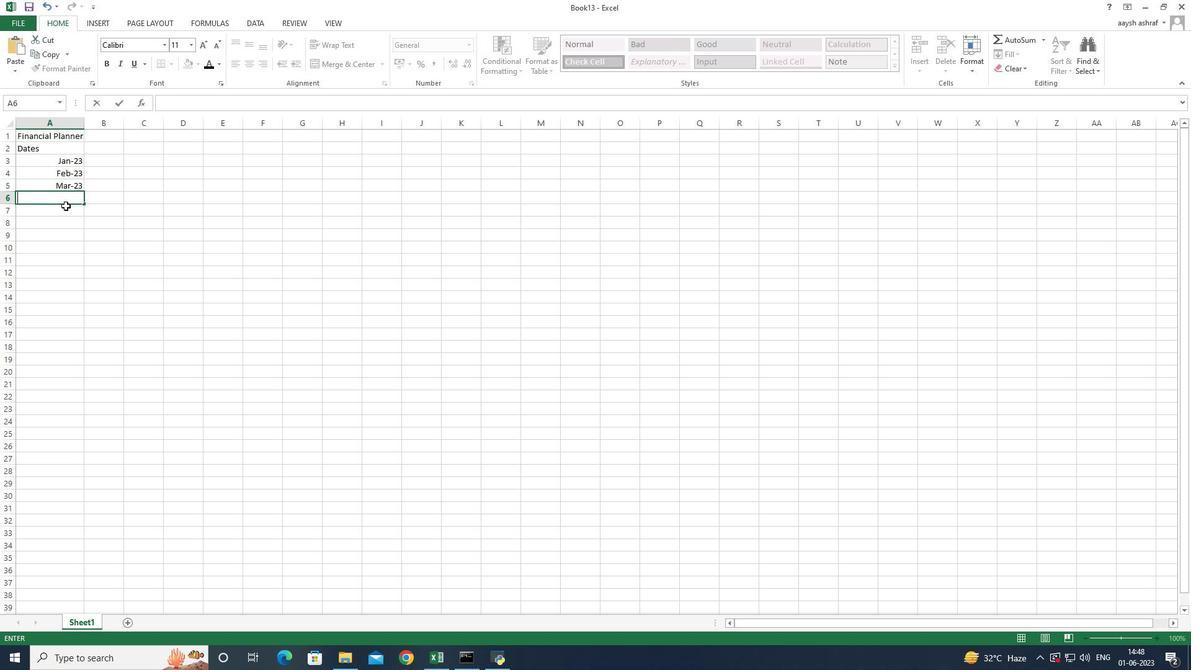 
Action: Key pressed <Key.shift>Apr-23<Key.enter>
Screenshot: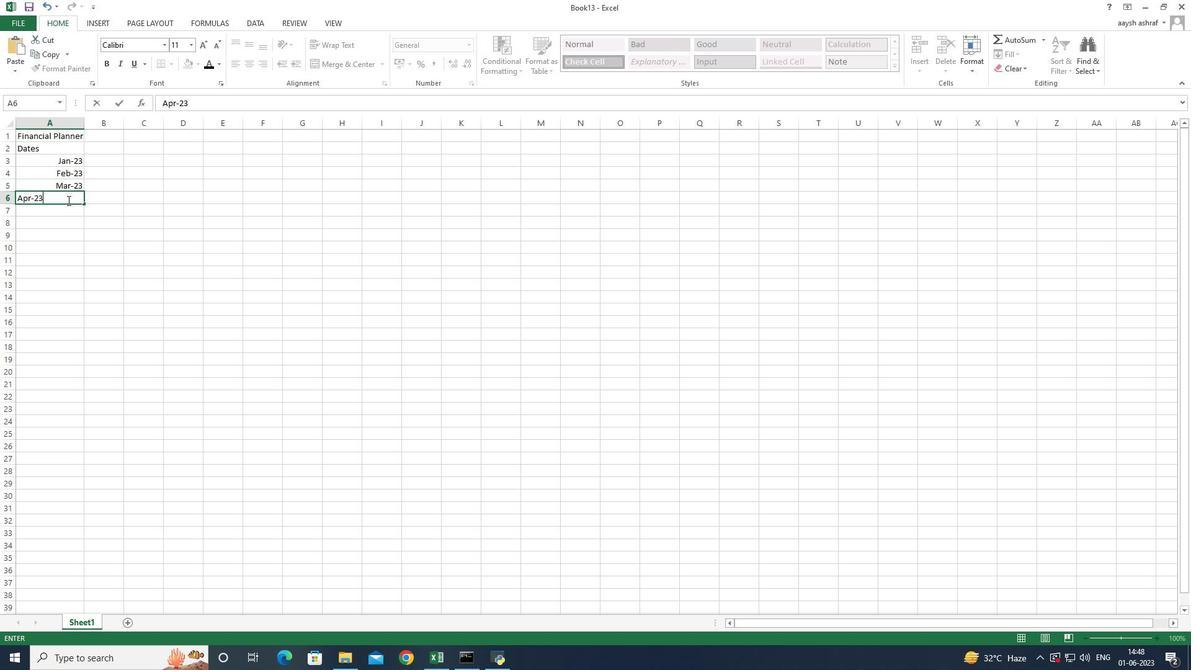
Action: Mouse moved to (71, 162)
Screenshot: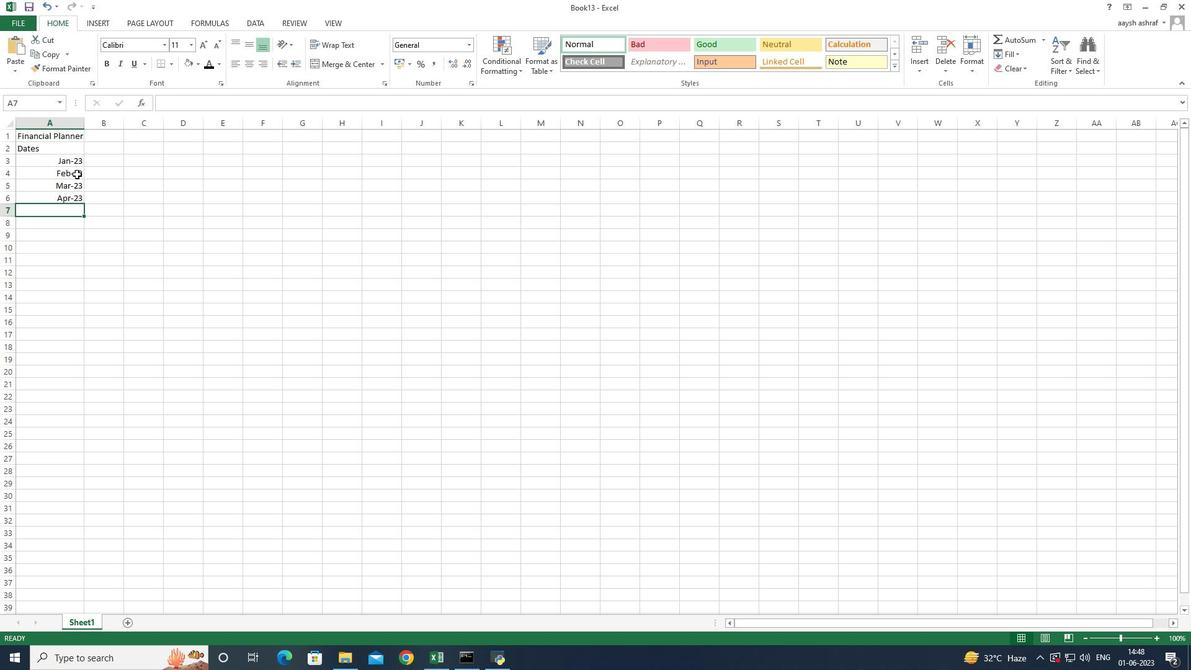 
Action: Mouse pressed left at (71, 162)
Screenshot: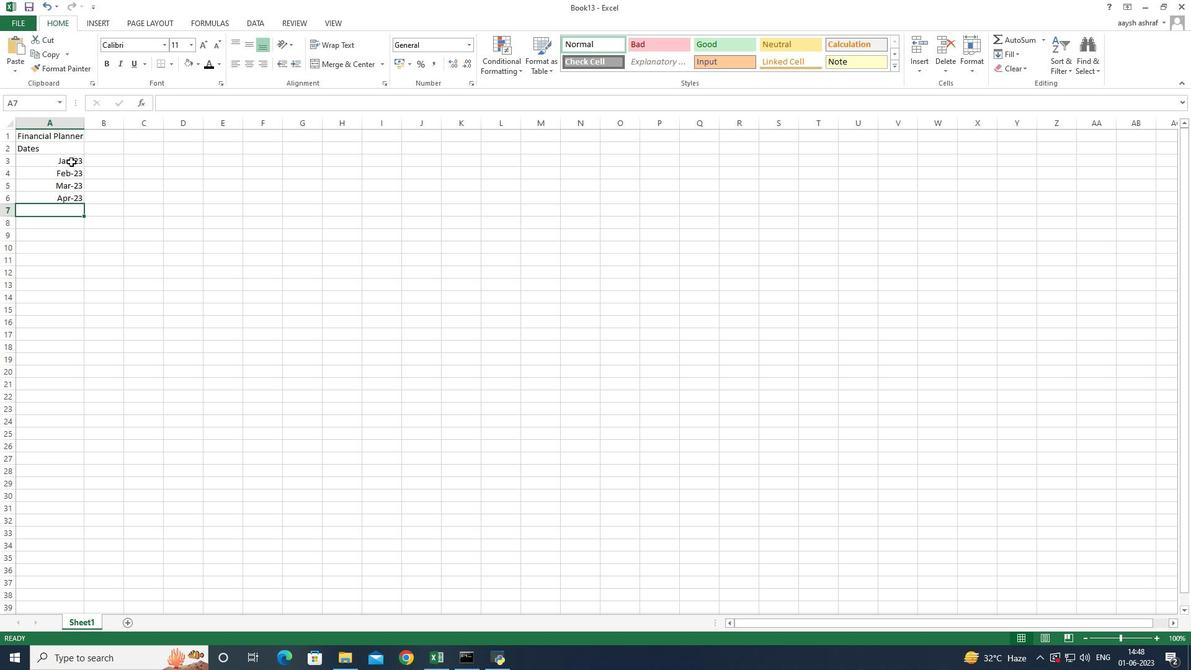 
Action: Mouse pressed left at (71, 162)
Screenshot: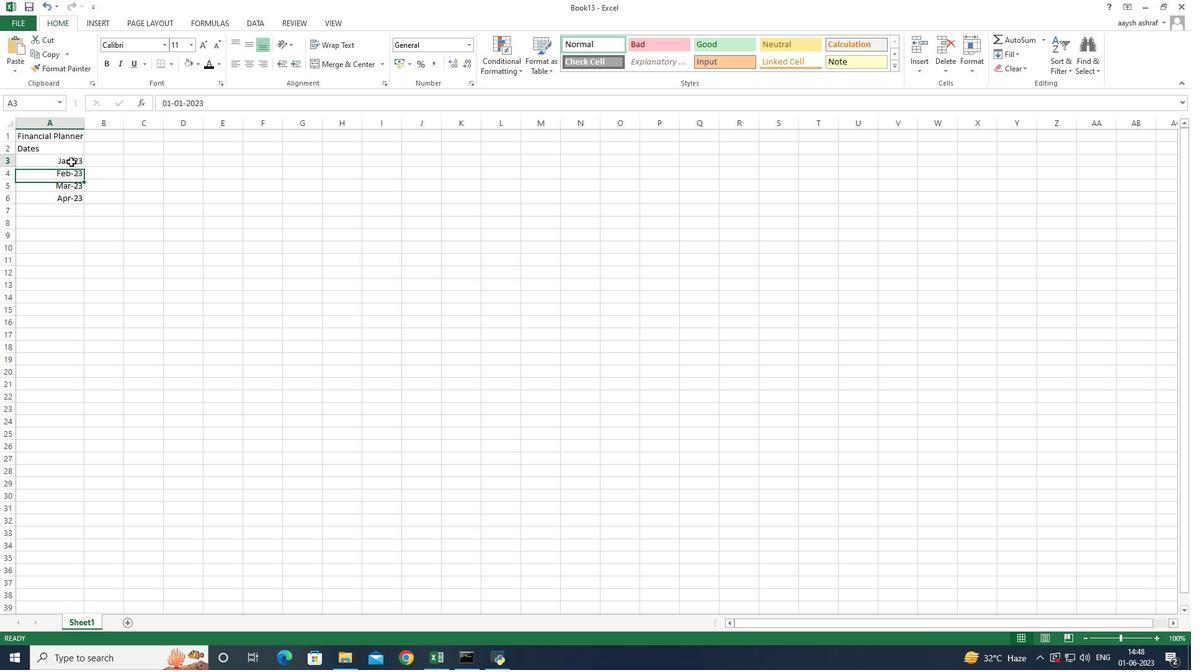
Action: Mouse moved to (70, 175)
Screenshot: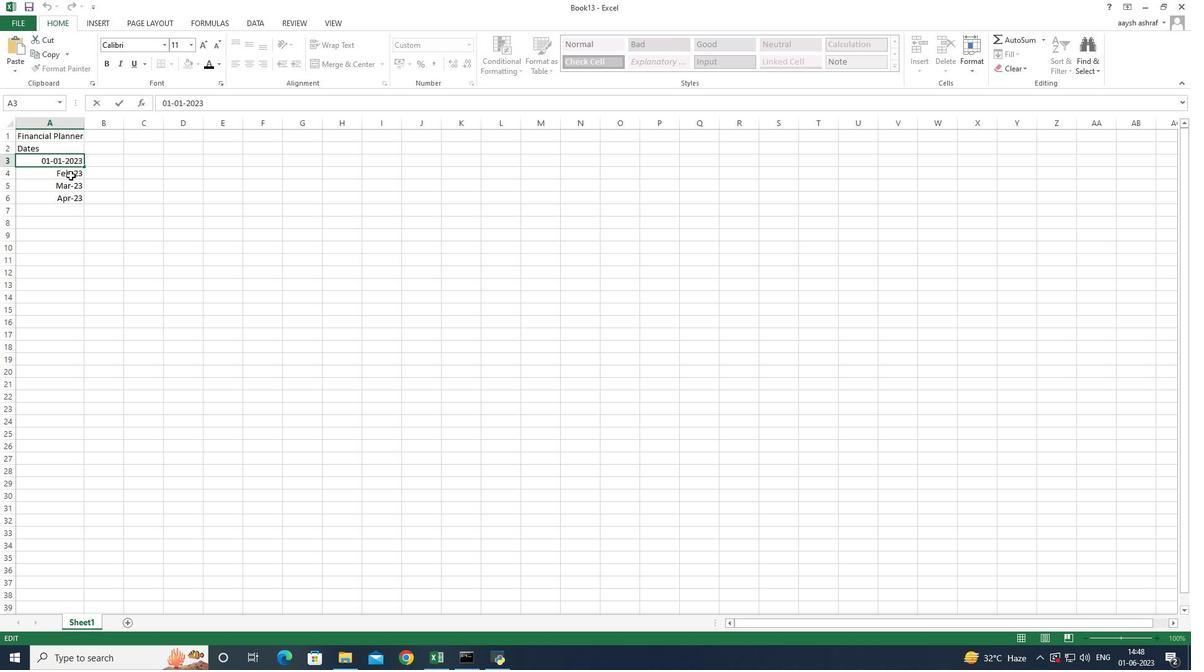 
Action: Mouse pressed left at (70, 175)
Screenshot: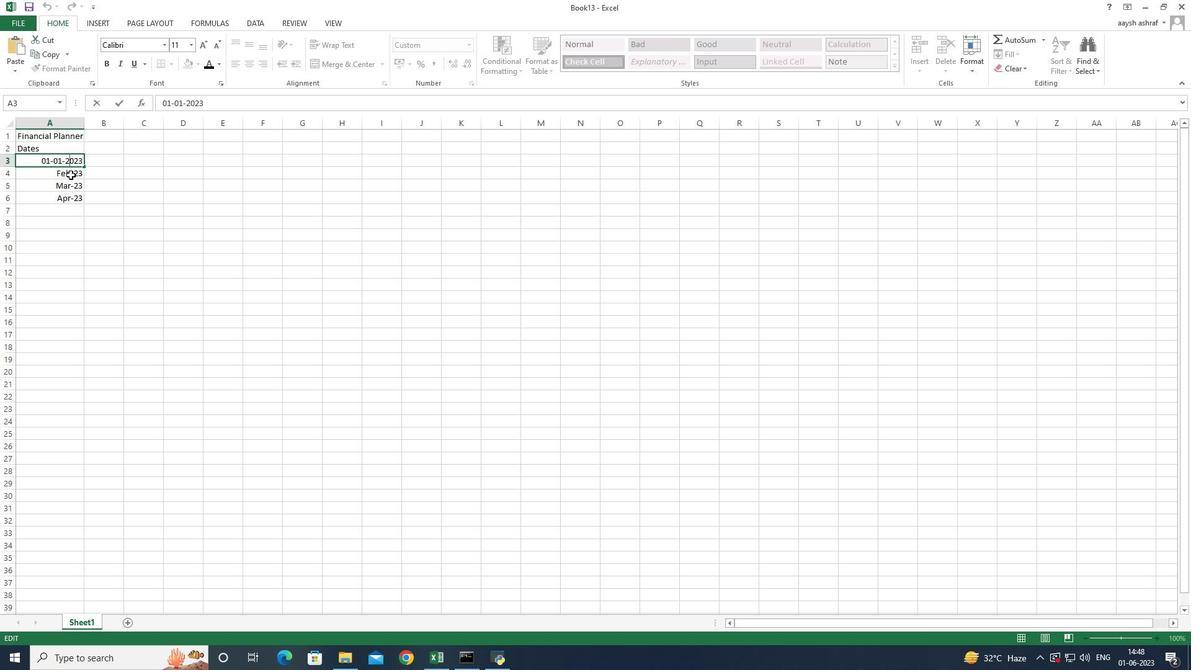 
Action: Mouse pressed left at (70, 175)
Screenshot: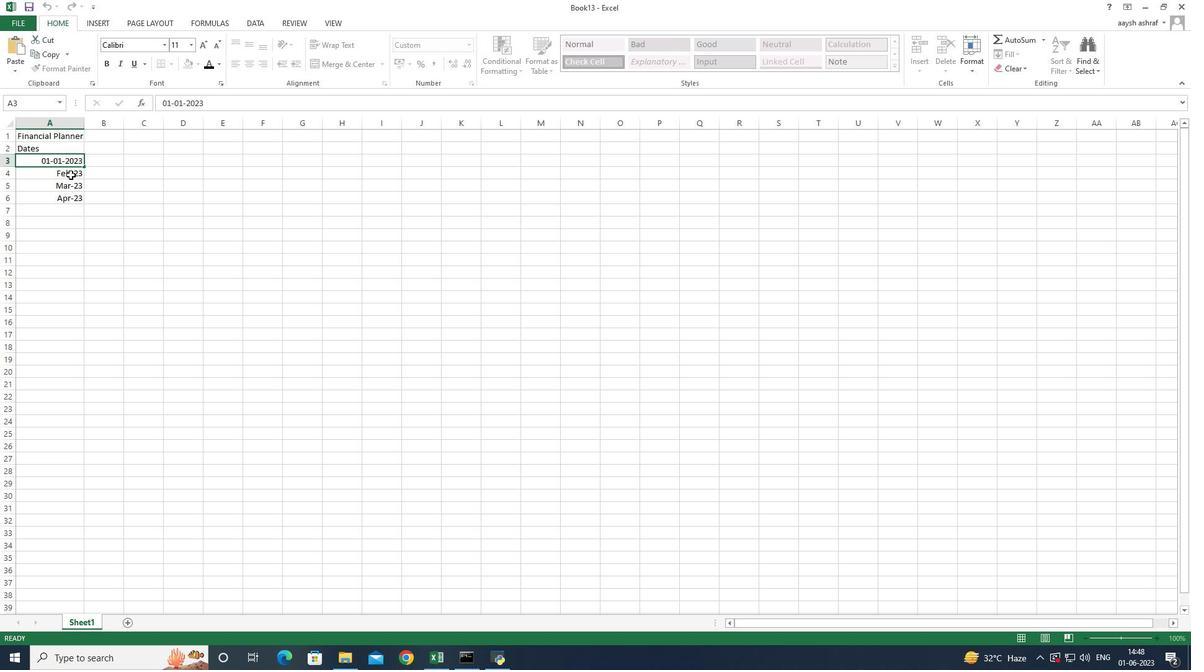 
Action: Mouse moved to (73, 189)
Screenshot: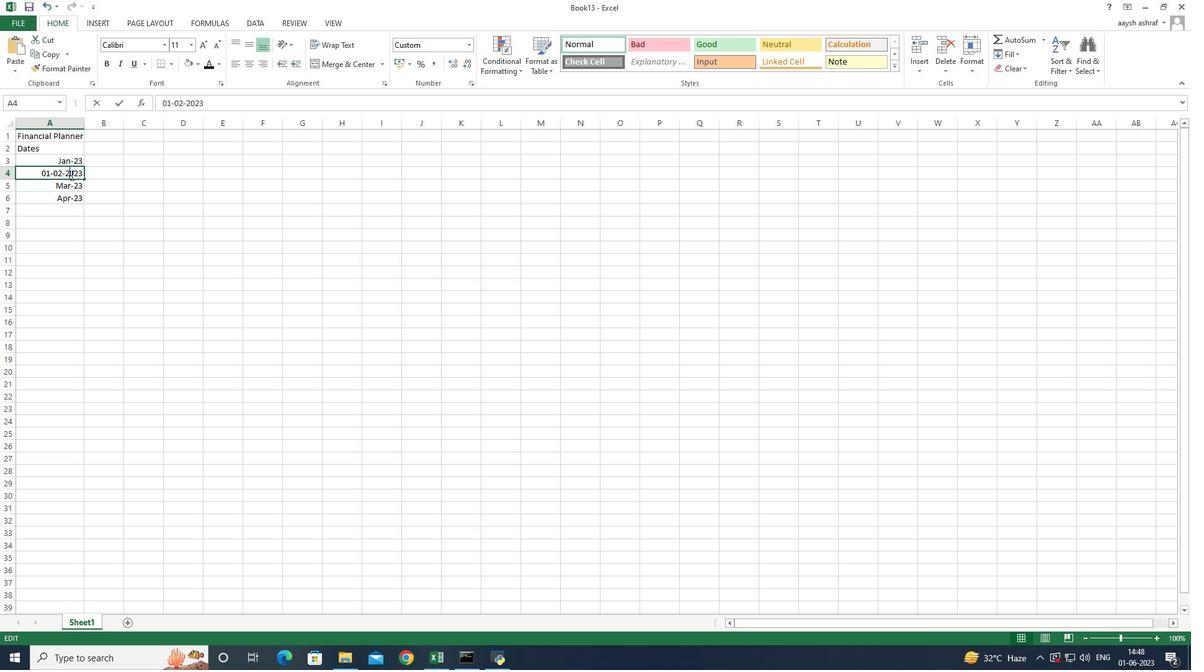 
Action: Mouse pressed left at (73, 189)
Screenshot: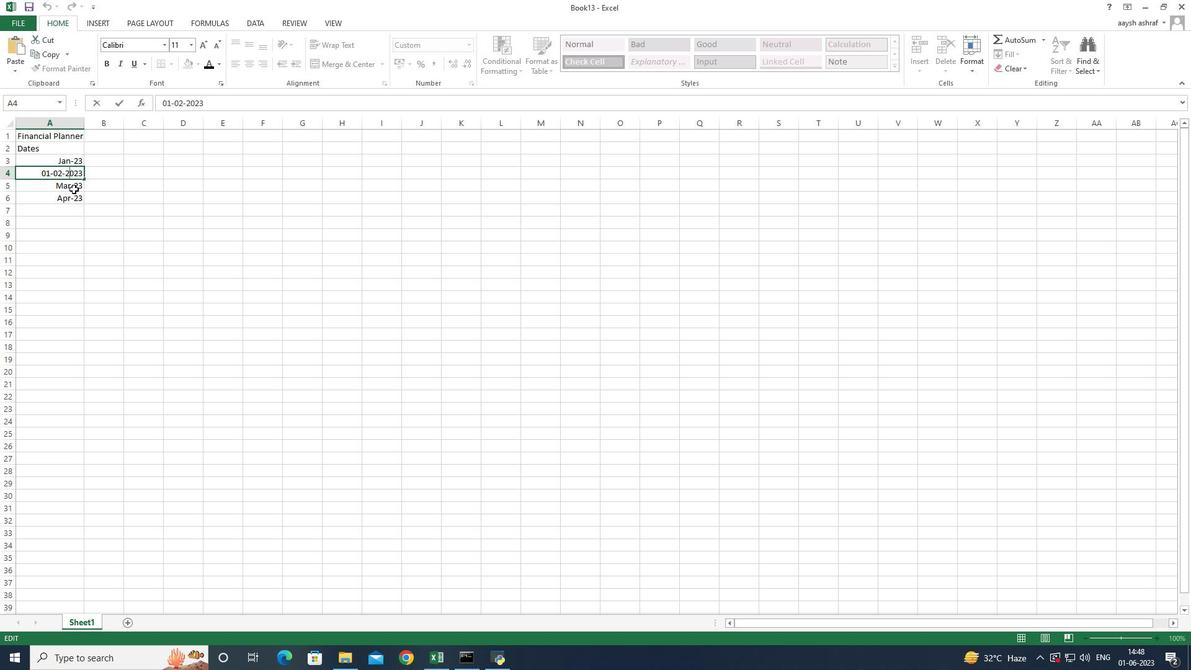 
Action: Mouse pressed left at (73, 189)
Screenshot: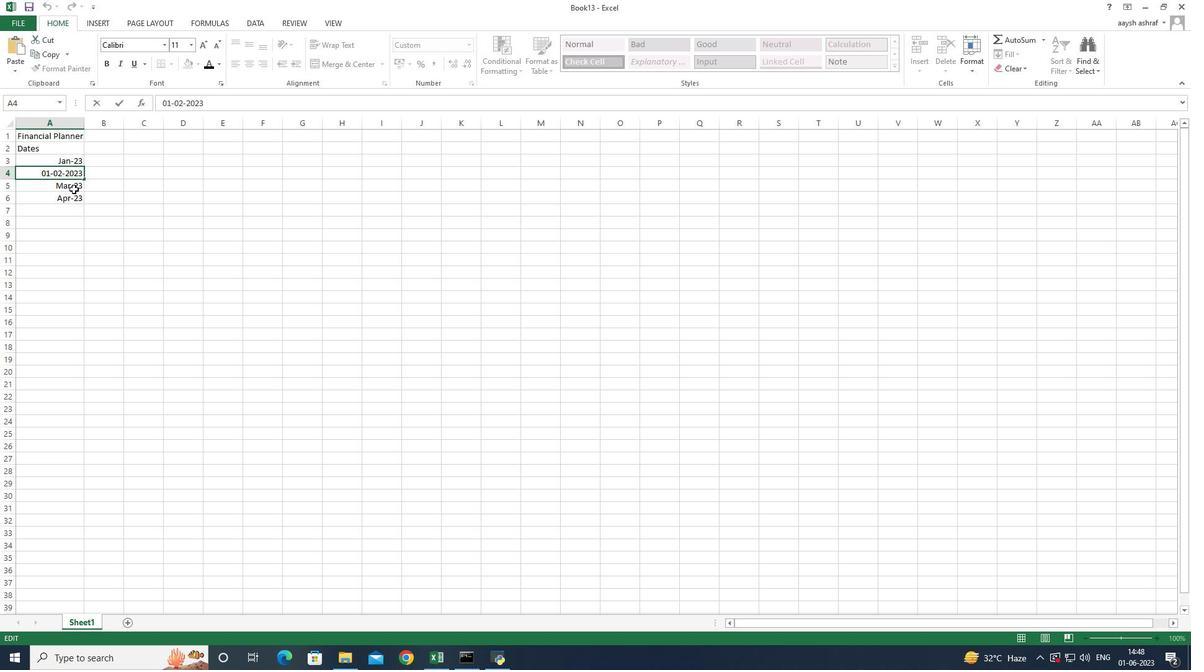 
Action: Mouse moved to (70, 219)
Screenshot: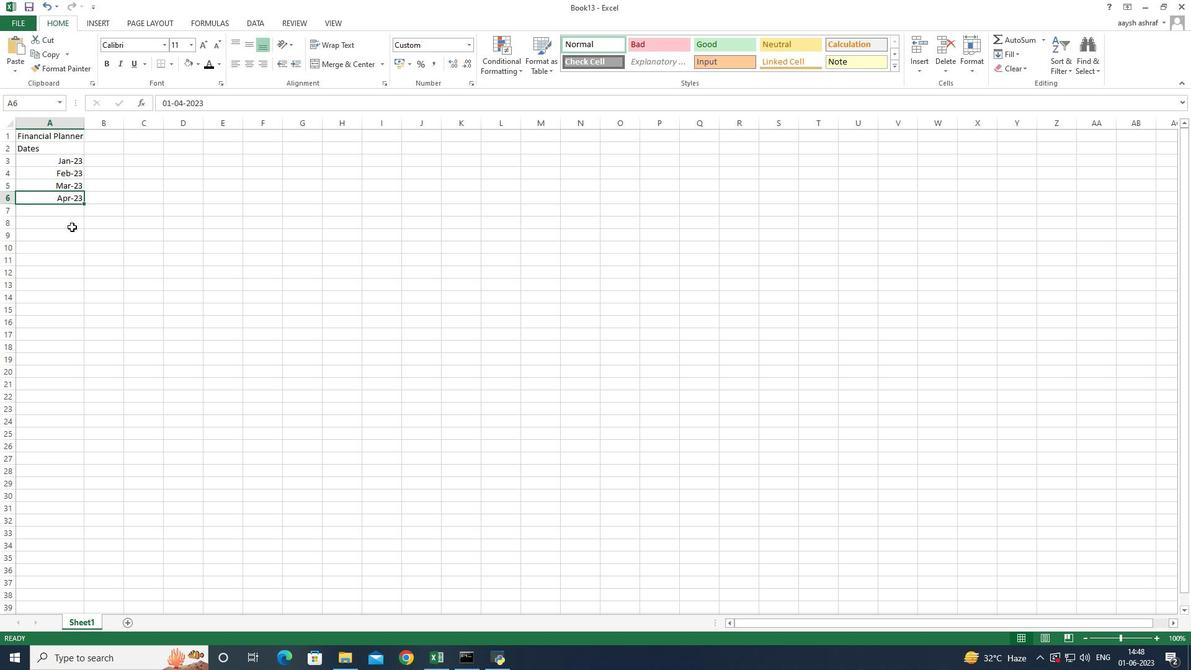 
Action: Mouse pressed left at (70, 219)
Screenshot: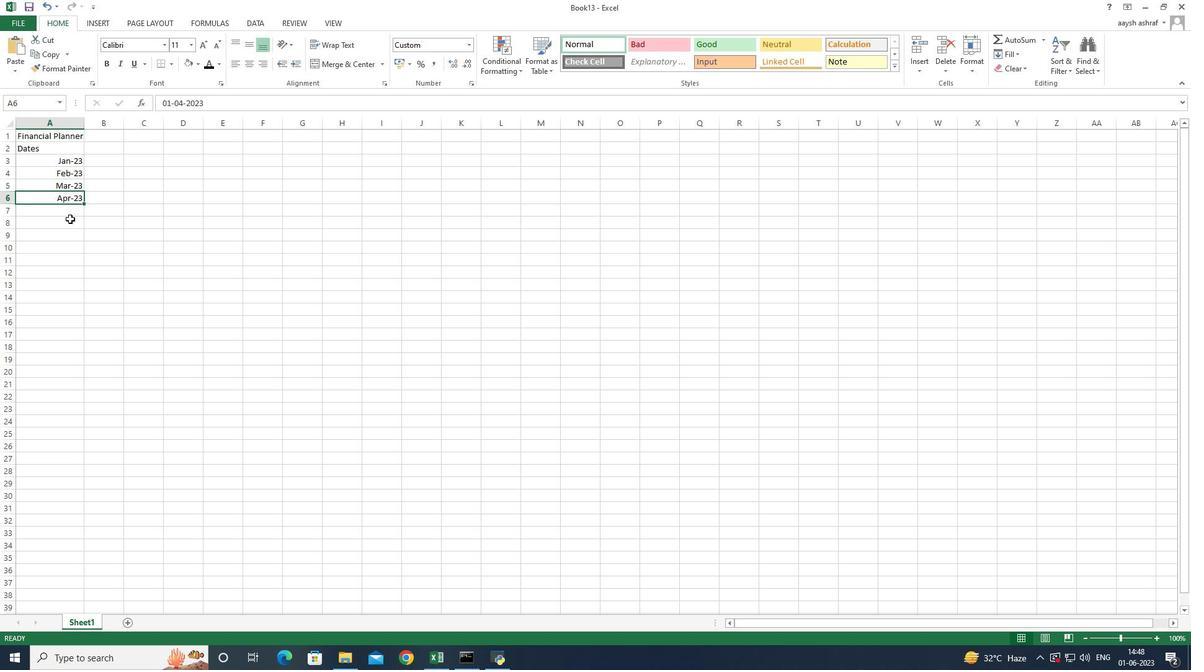 
Action: Mouse moved to (73, 208)
Screenshot: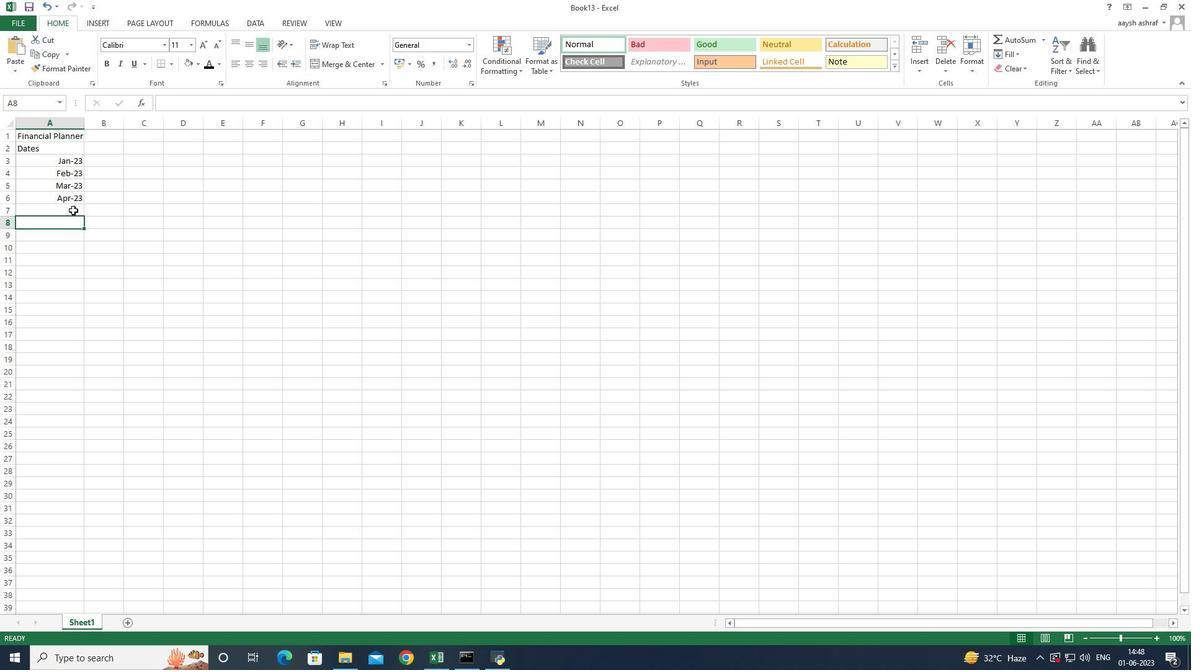 
Action: Mouse pressed left at (73, 208)
Screenshot: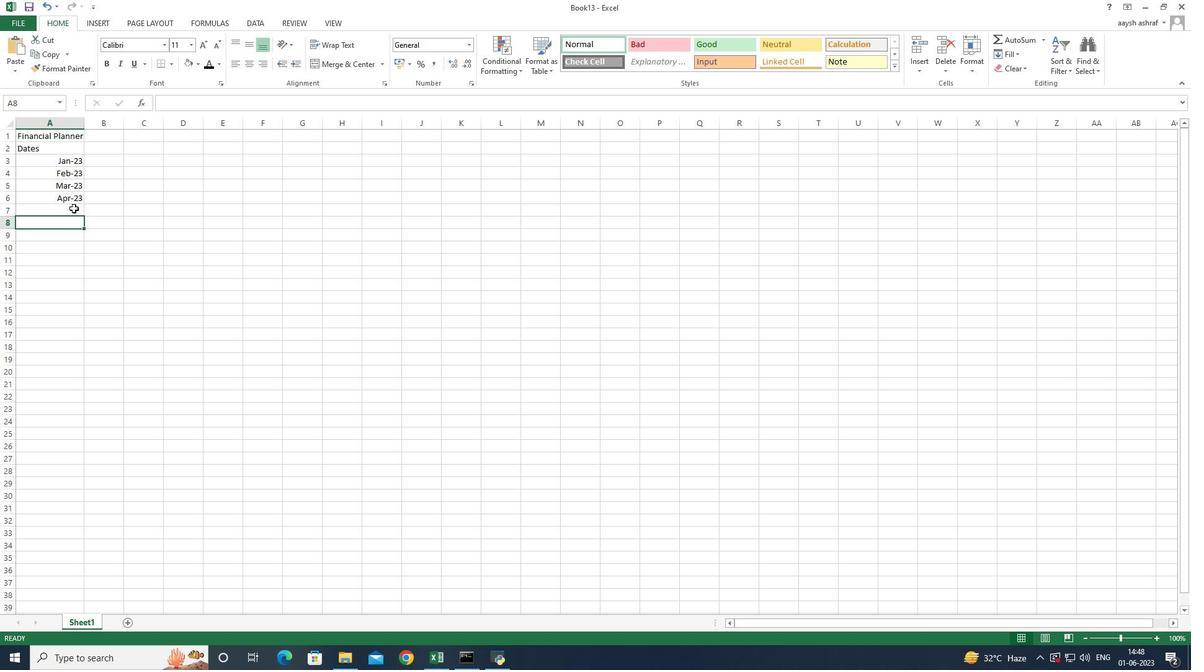 
Action: Mouse pressed left at (73, 208)
Screenshot: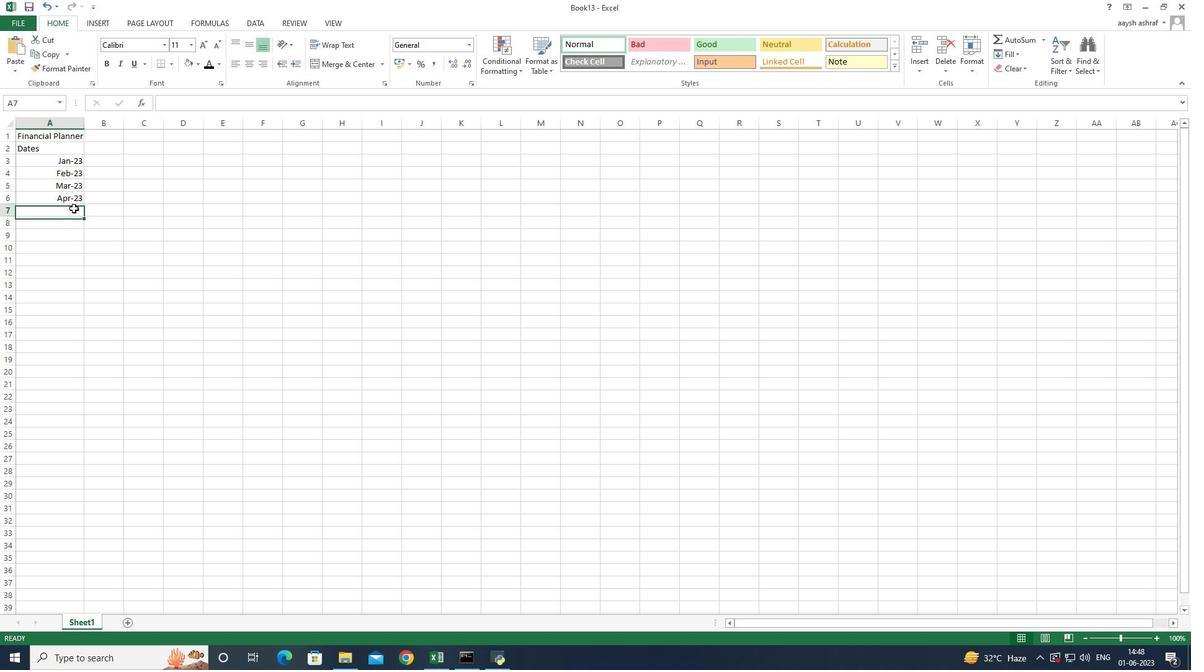
Action: Key pressed <Key.shift>May-23<Key.enter>
Screenshot: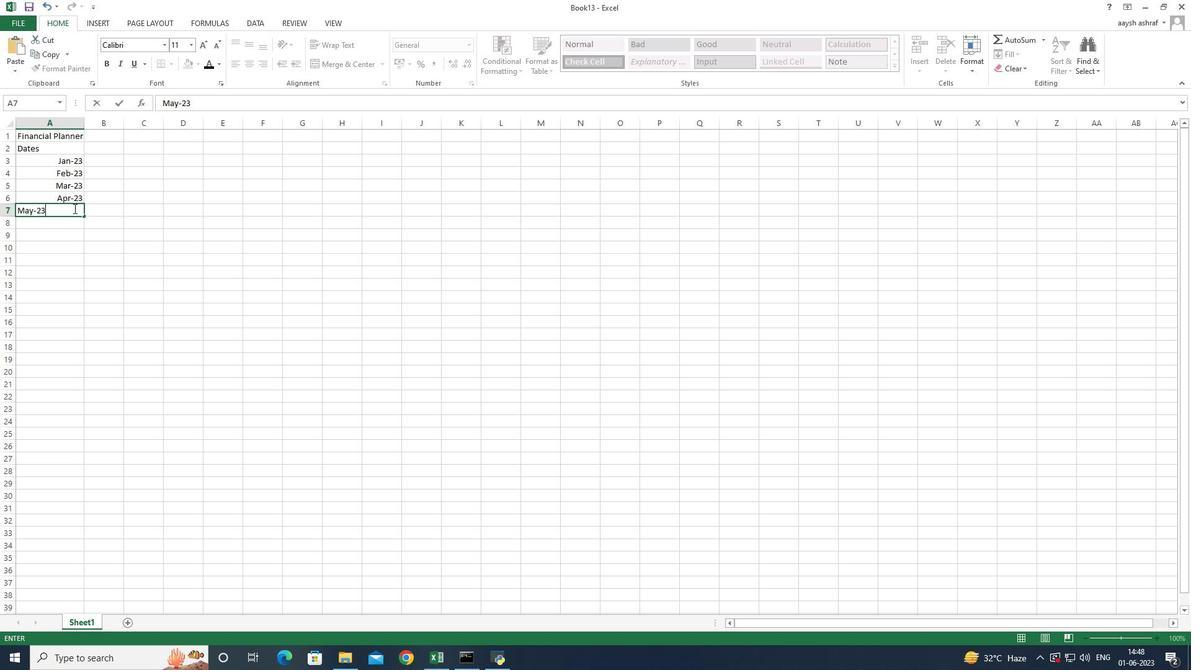 
Action: Mouse moved to (72, 209)
Screenshot: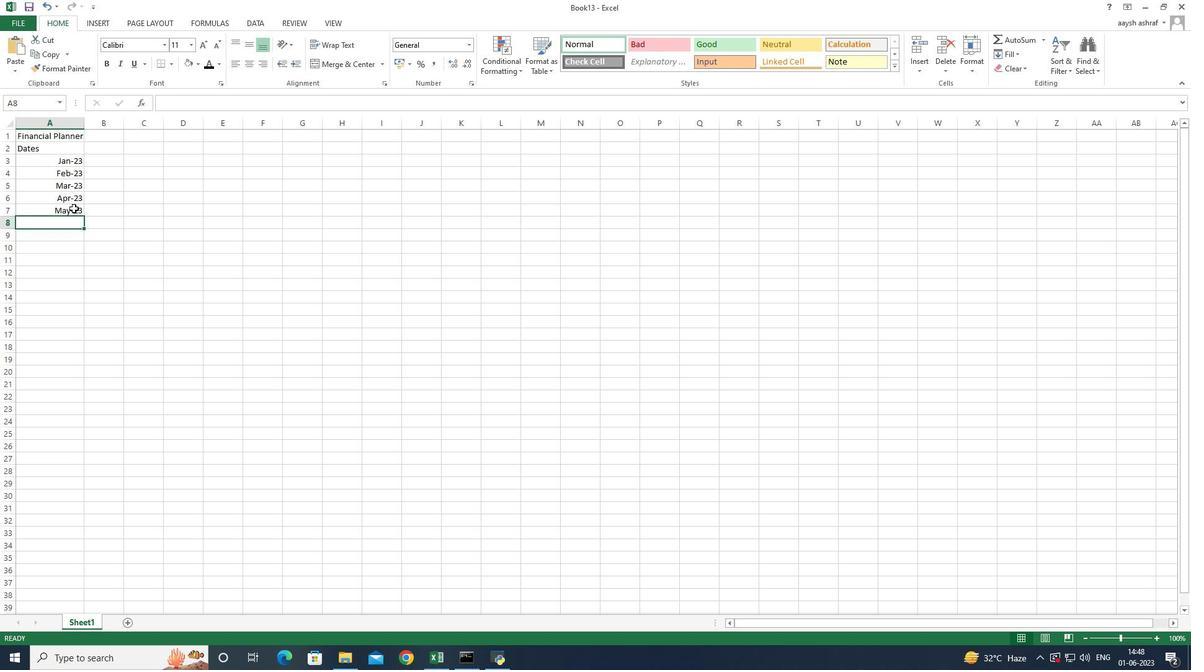 
Action: Mouse pressed left at (72, 209)
Screenshot: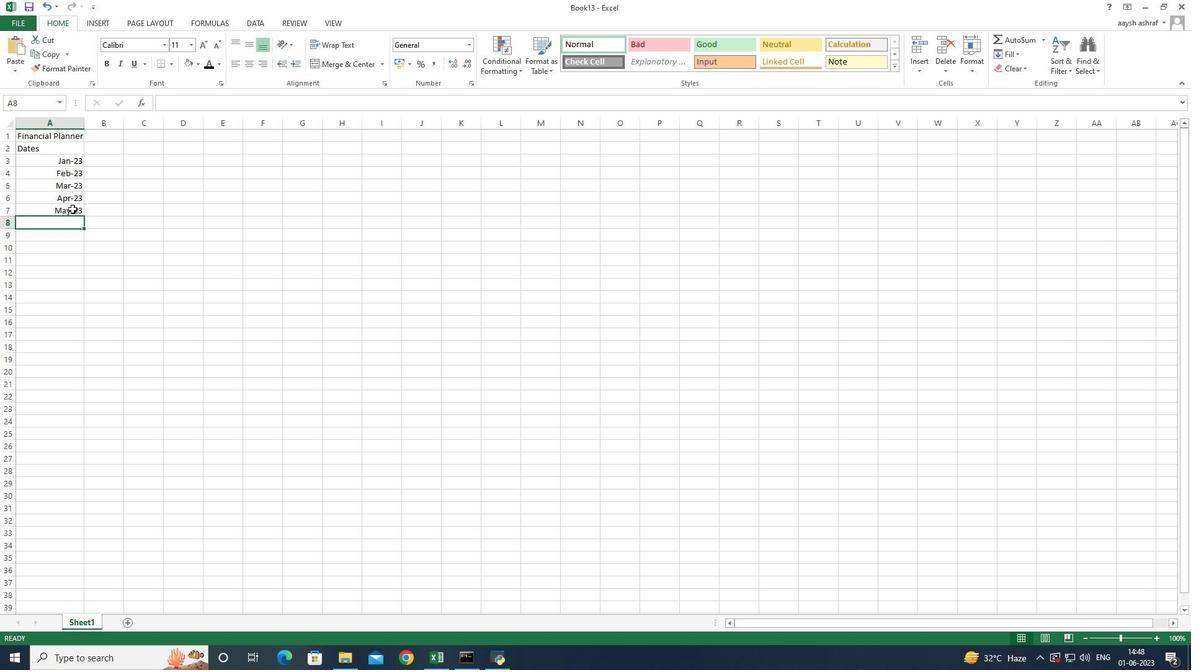 
Action: Mouse moved to (72, 210)
Screenshot: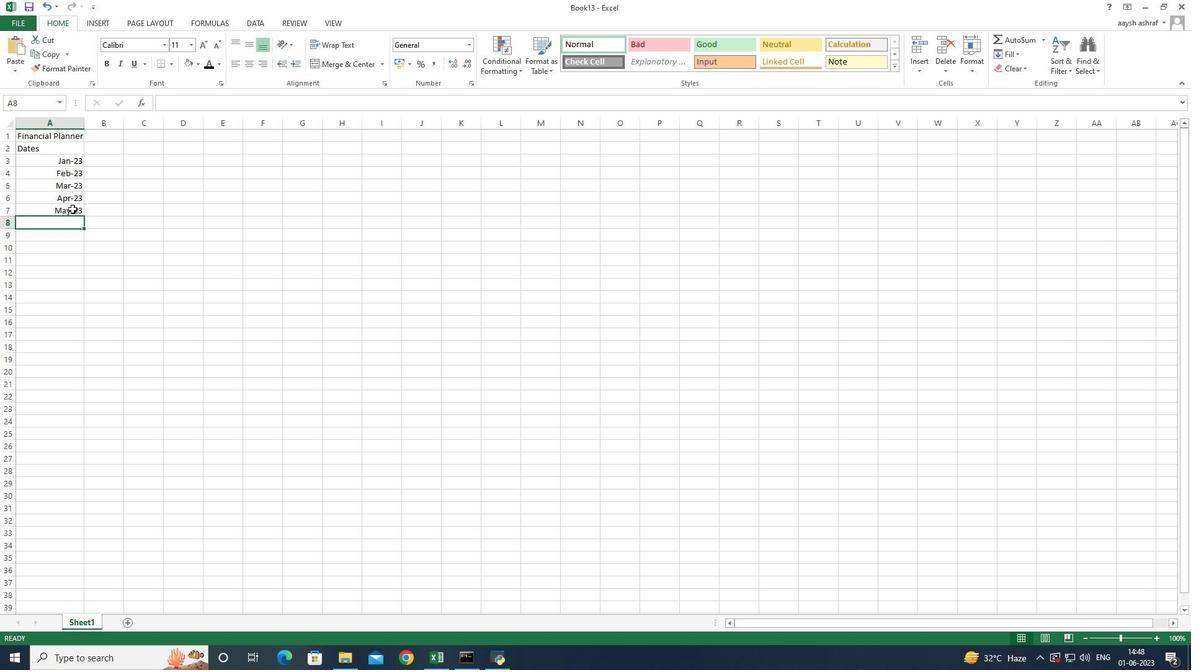 
Action: Mouse pressed left at (72, 210)
Screenshot: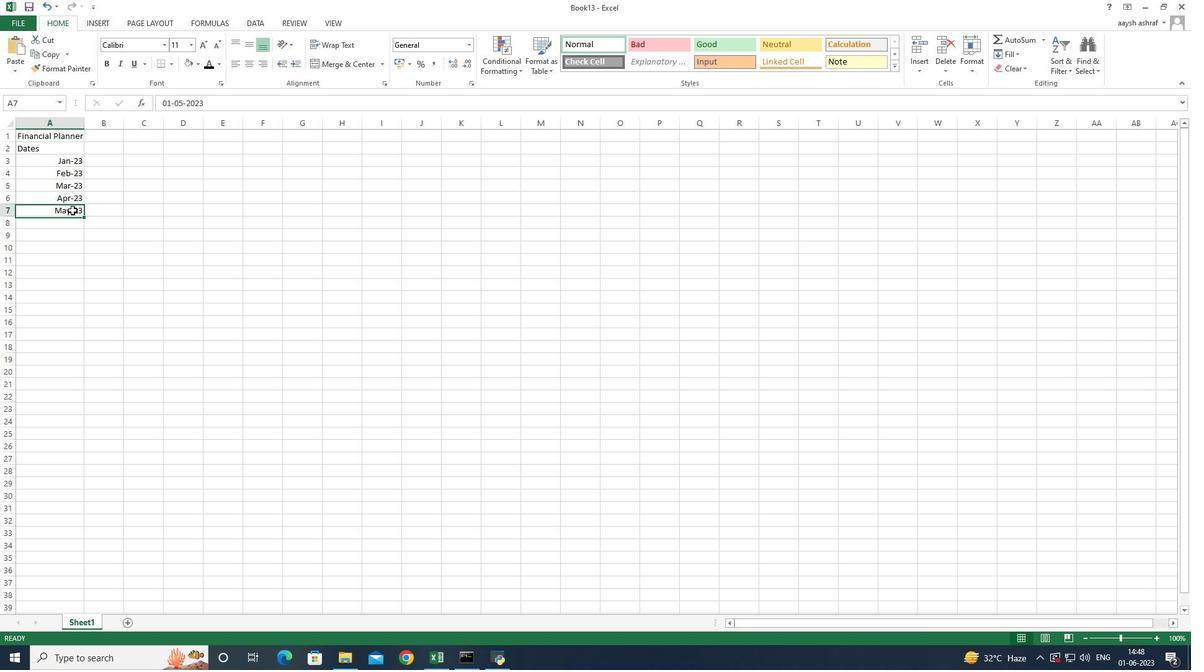 
Action: Mouse moved to (72, 210)
Screenshot: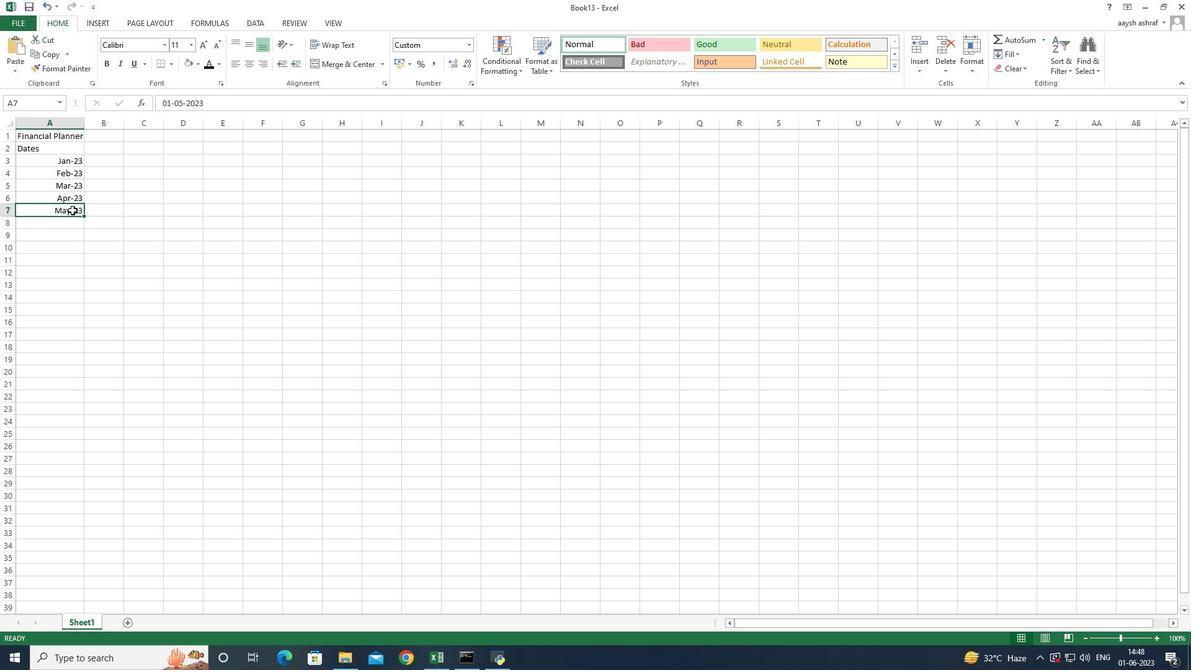 
Action: Mouse pressed left at (72, 210)
Screenshot: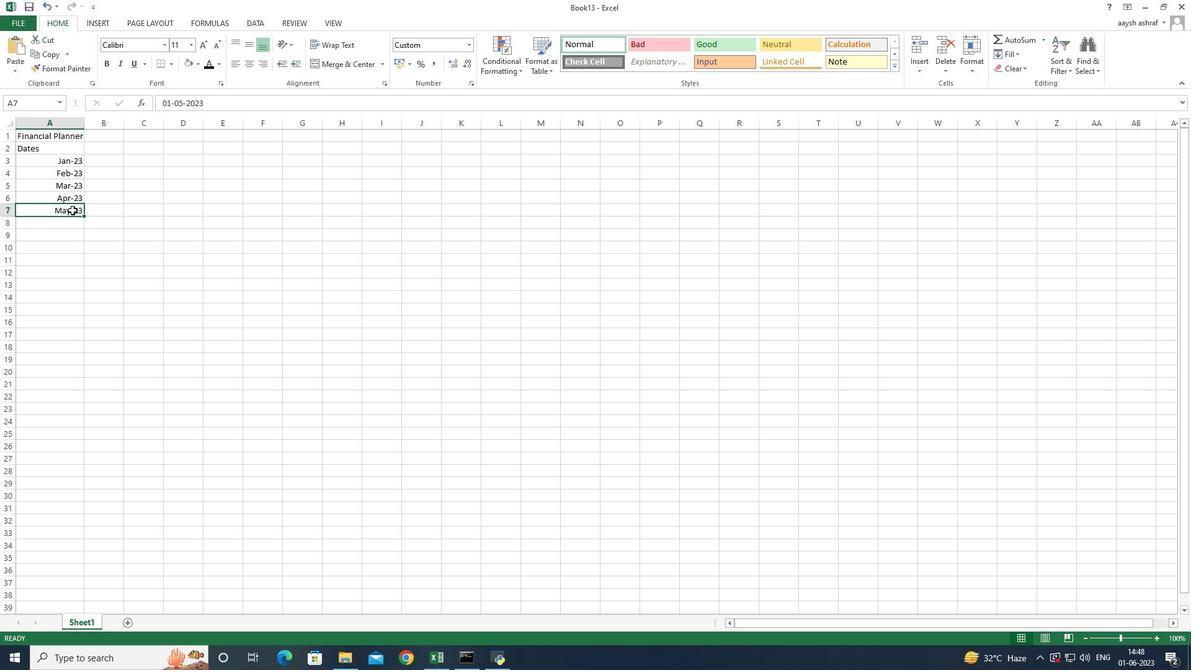 
Action: Mouse pressed left at (72, 210)
Screenshot: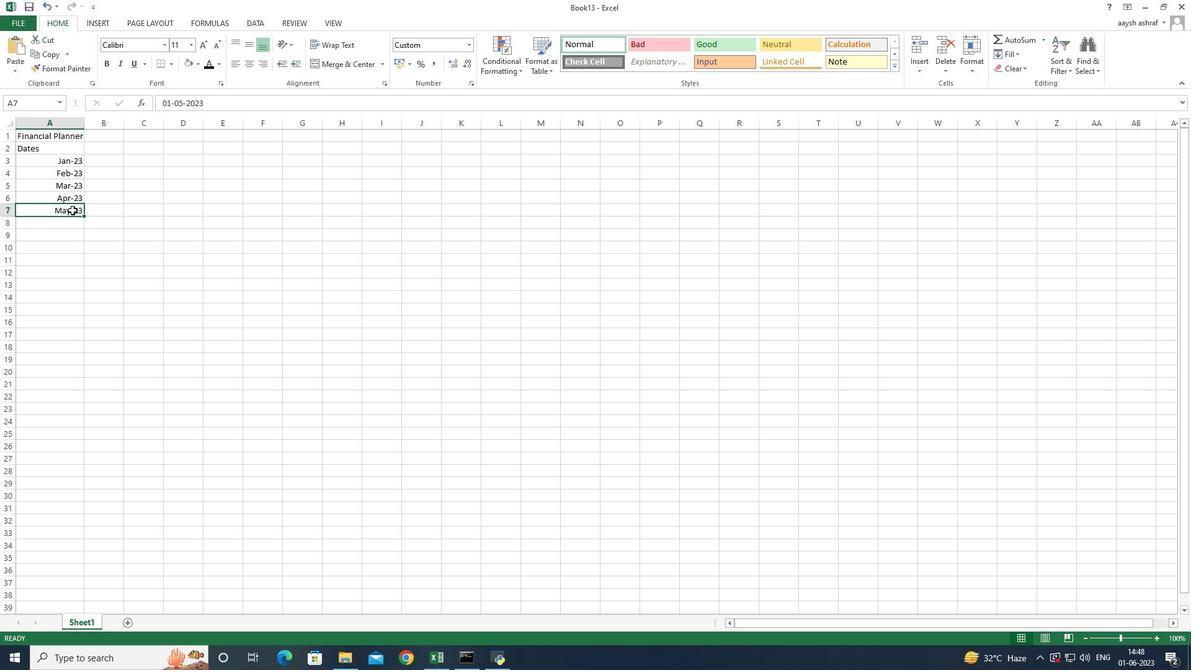 
Action: Mouse moved to (75, 224)
Screenshot: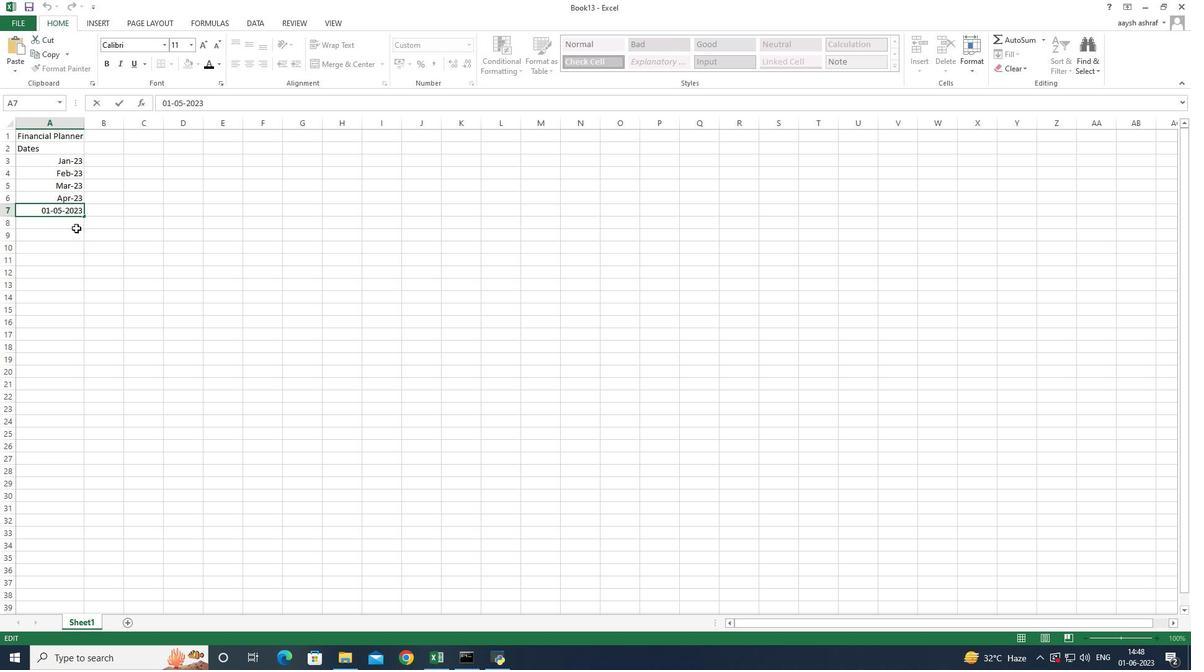 
Action: Mouse pressed left at (75, 224)
Screenshot: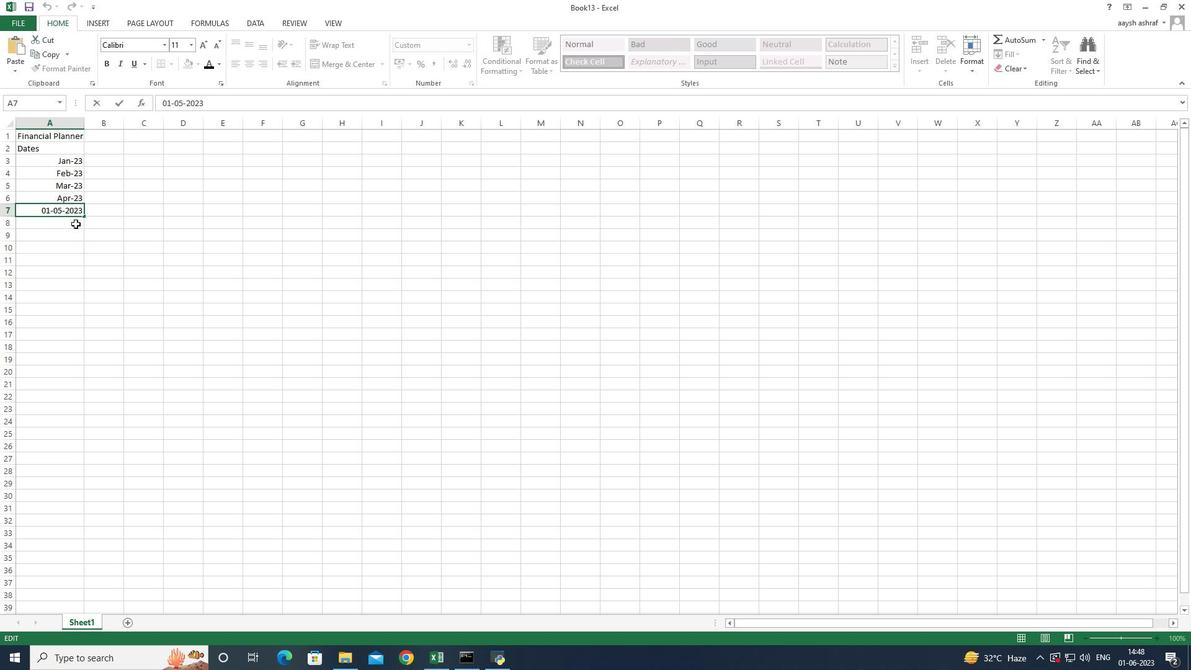 
Action: Mouse moved to (113, 137)
Screenshot: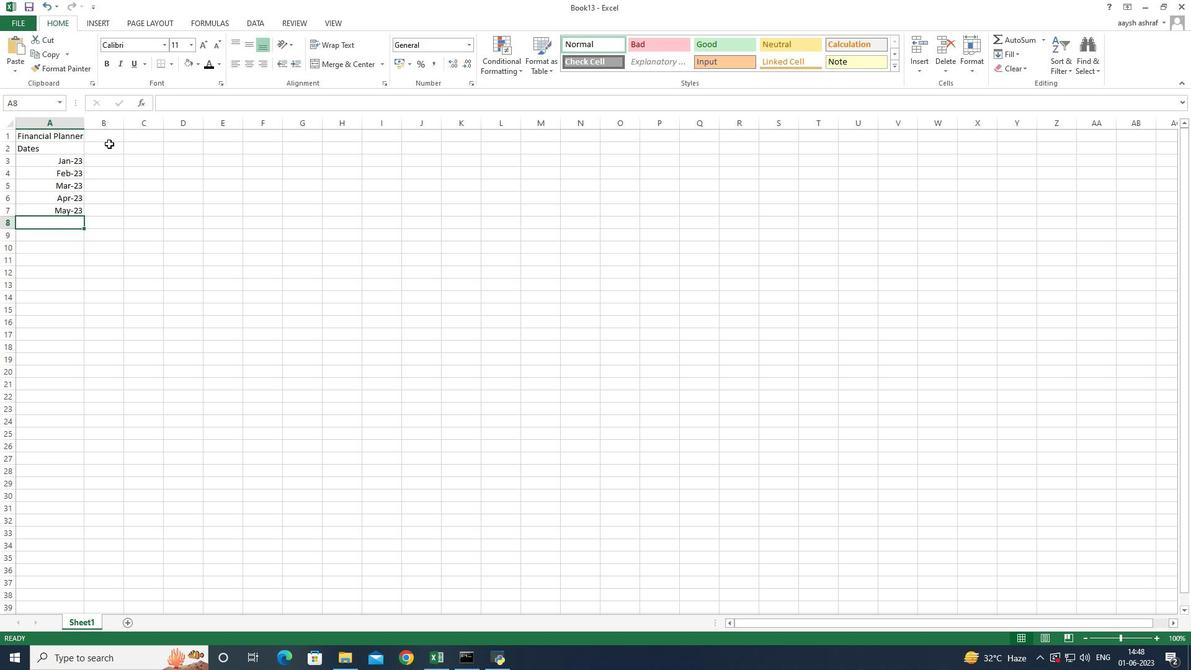 
Action: Mouse pressed left at (113, 137)
Screenshot: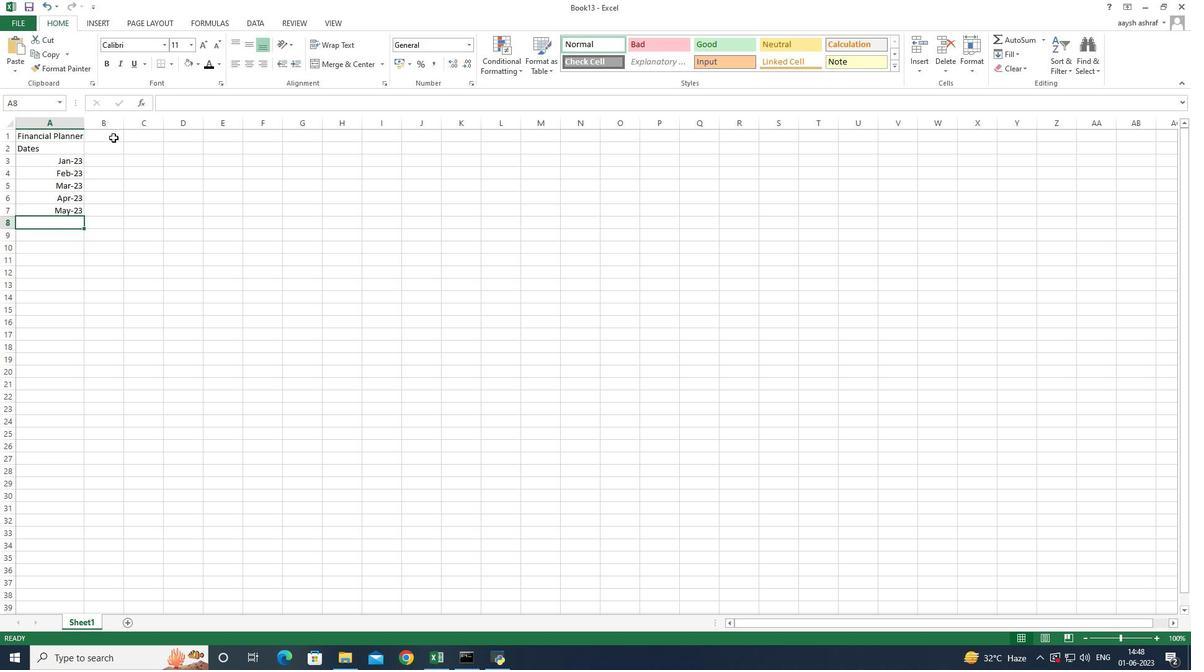 
Action: Mouse moved to (113, 148)
Screenshot: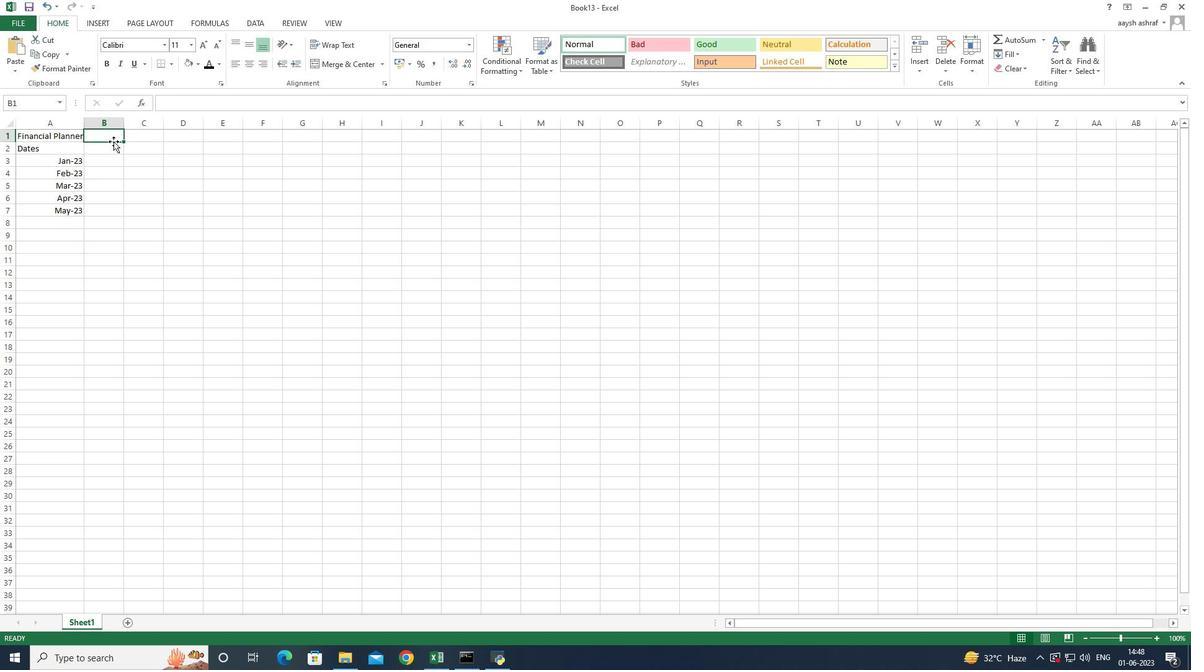 
Action: Mouse pressed left at (113, 148)
Screenshot: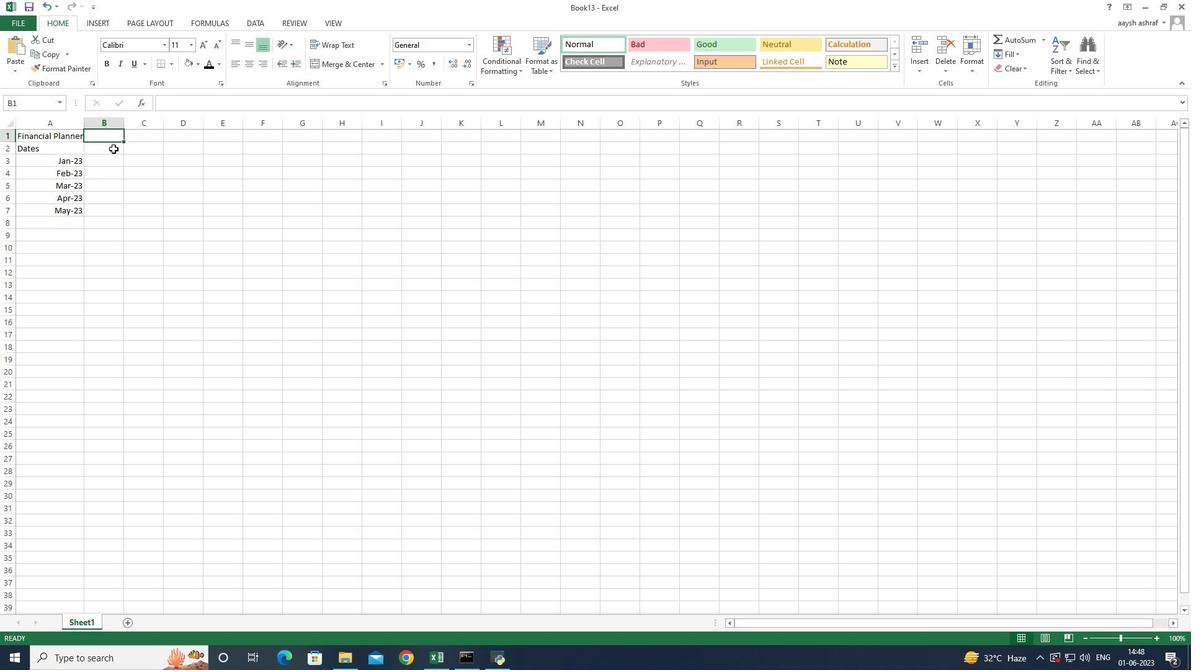 
Action: Mouse pressed left at (113, 148)
Screenshot: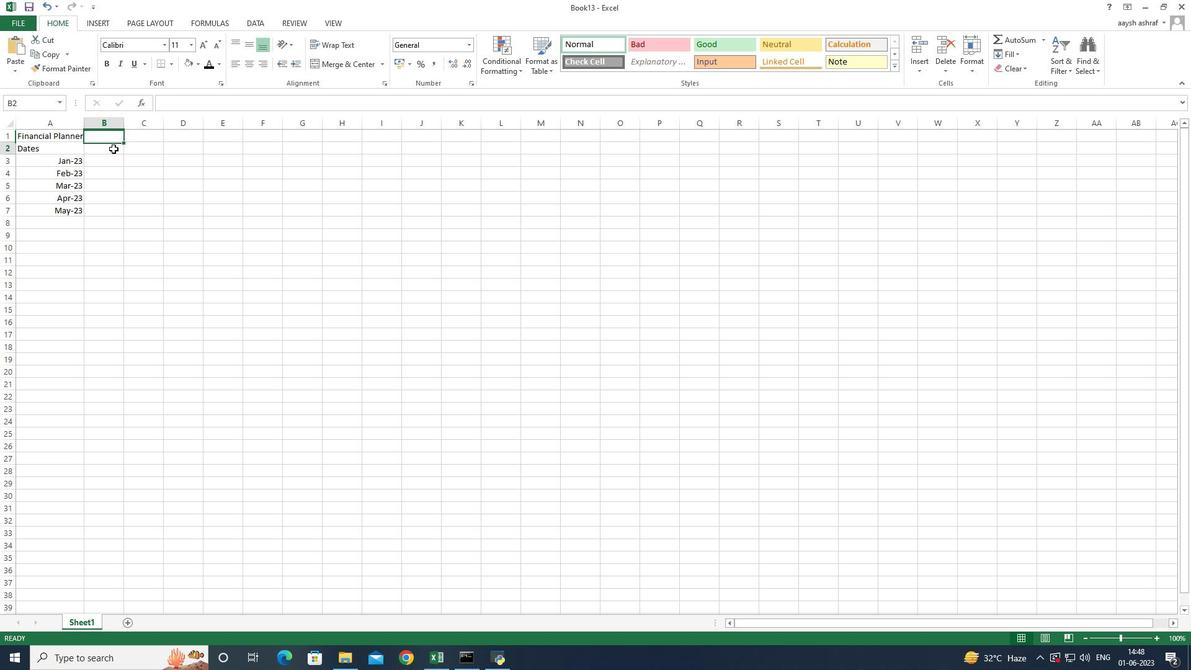 
Action: Key pressed <Key.shift>Income<Key.enter>3000<Key.enter>3200<Key.enter>3100<Key.enter>3300<Key.enter>3500<Key.enter>
Screenshot: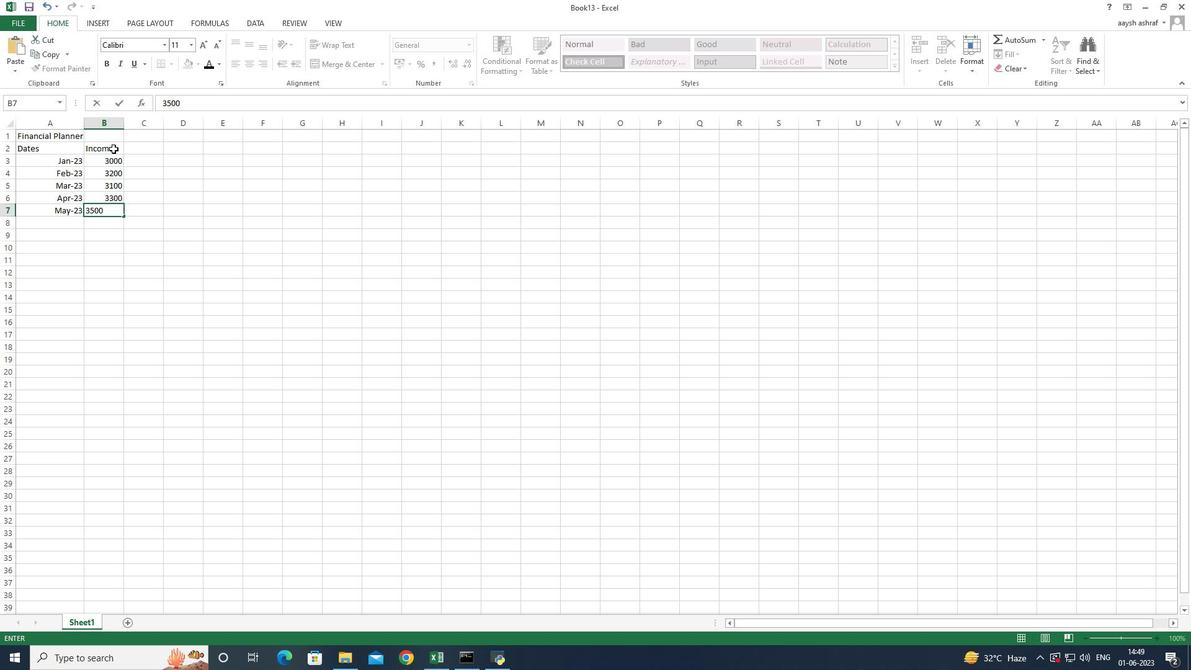 
Action: Mouse moved to (111, 158)
Screenshot: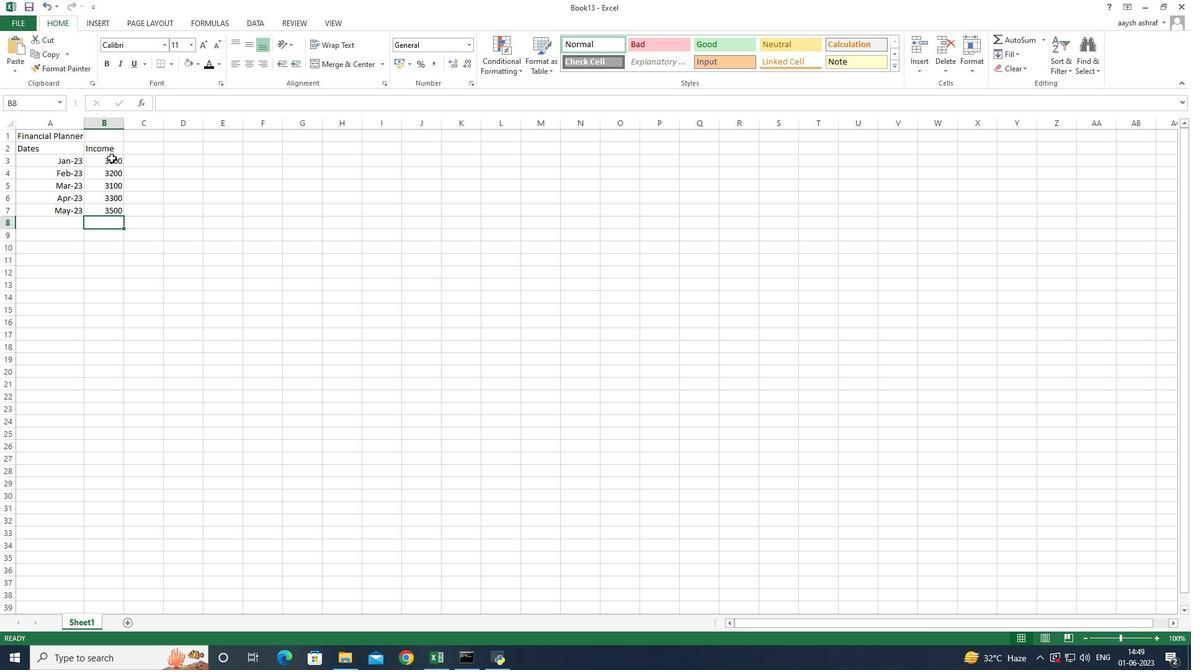 
Action: Mouse pressed left at (111, 158)
Screenshot: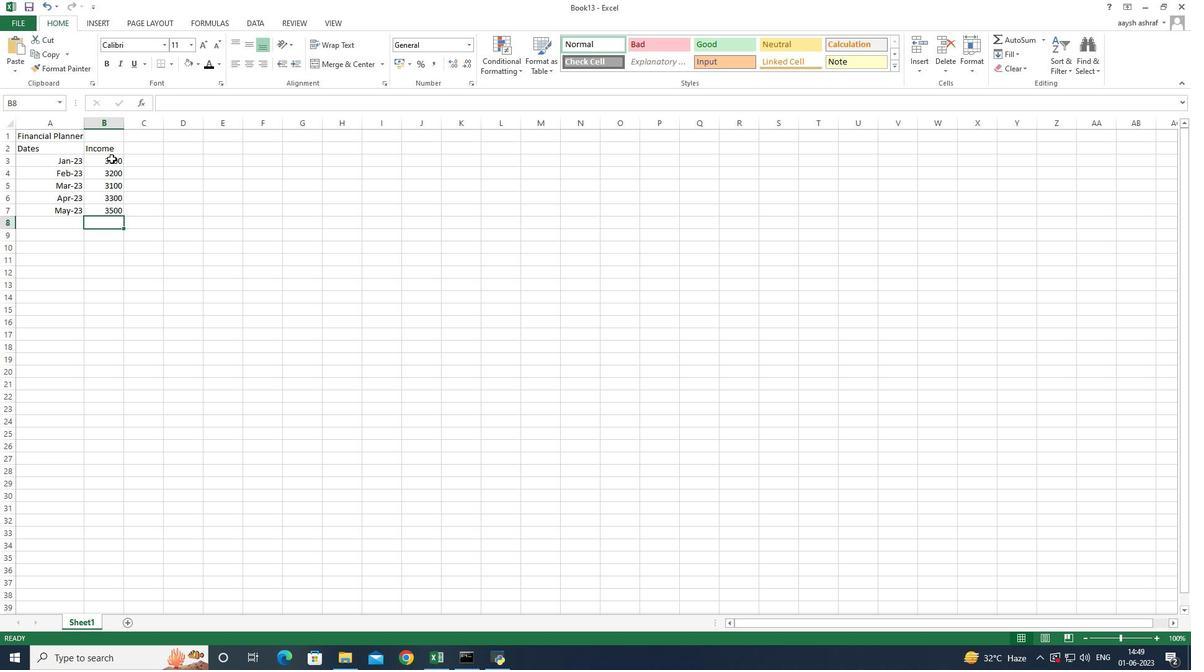 
Action: Mouse pressed left at (111, 158)
Screenshot: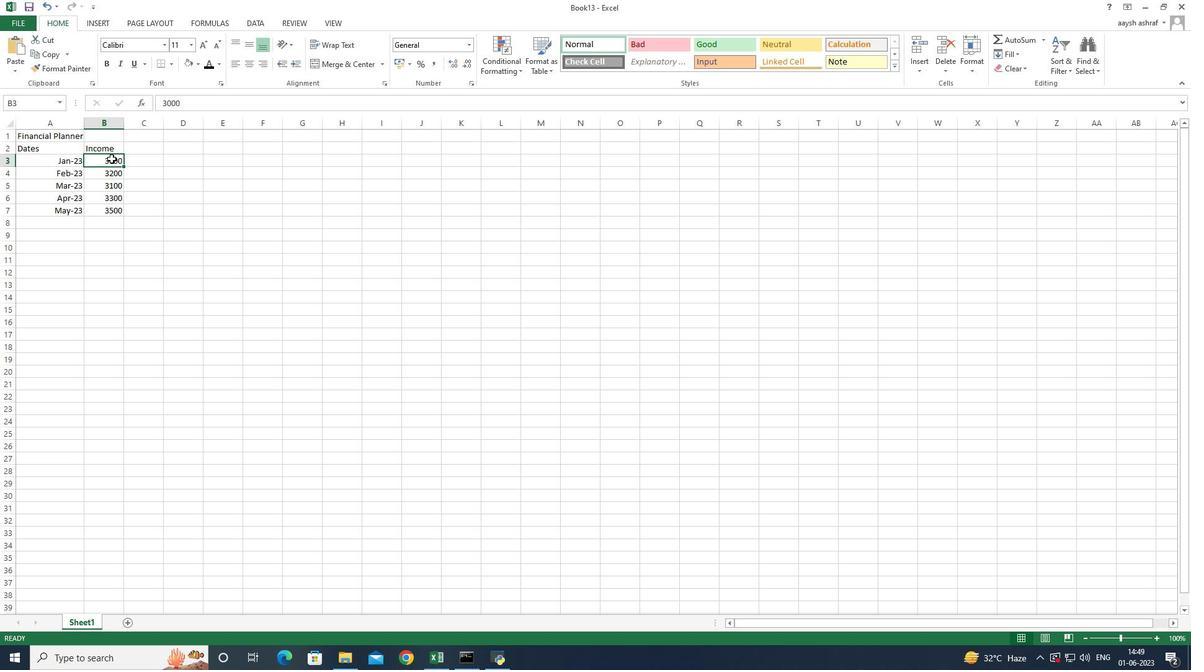 
Action: Mouse moved to (404, 65)
Screenshot: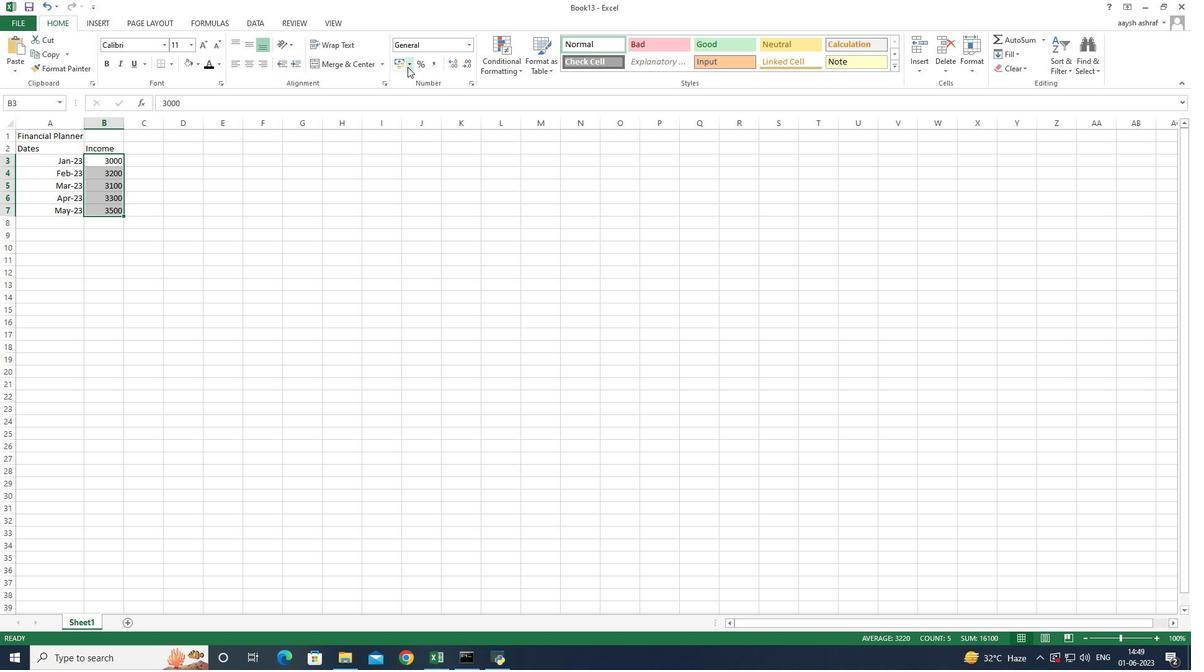 
Action: Mouse pressed left at (404, 65)
Screenshot: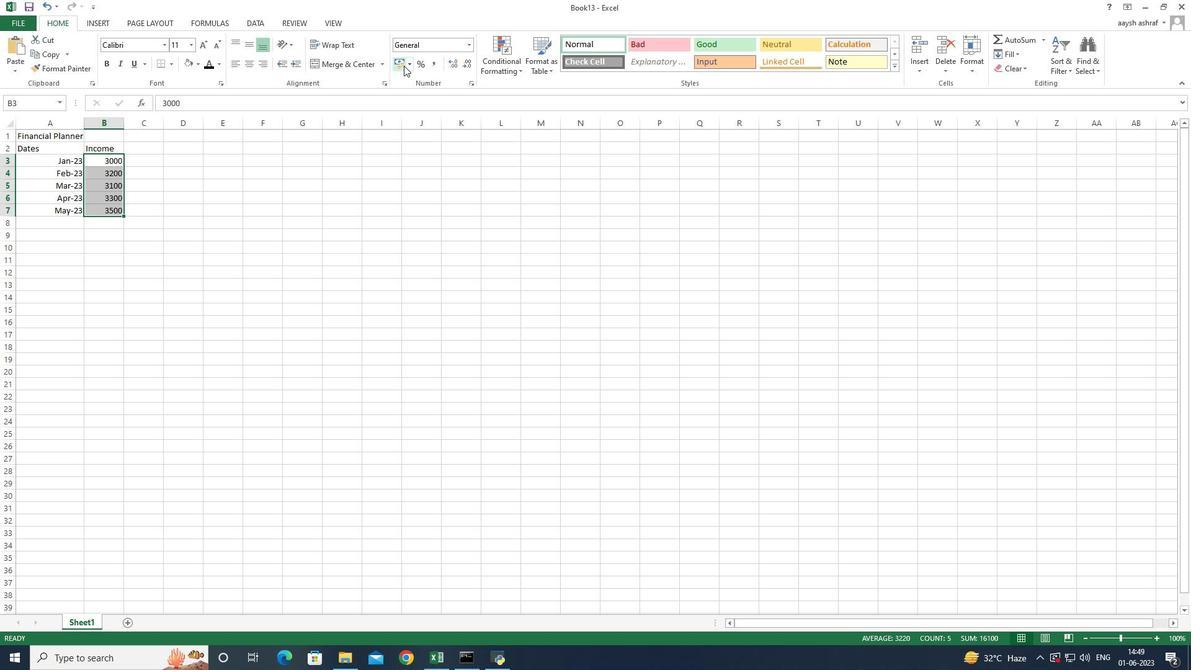
Action: Mouse pressed left at (404, 65)
Screenshot: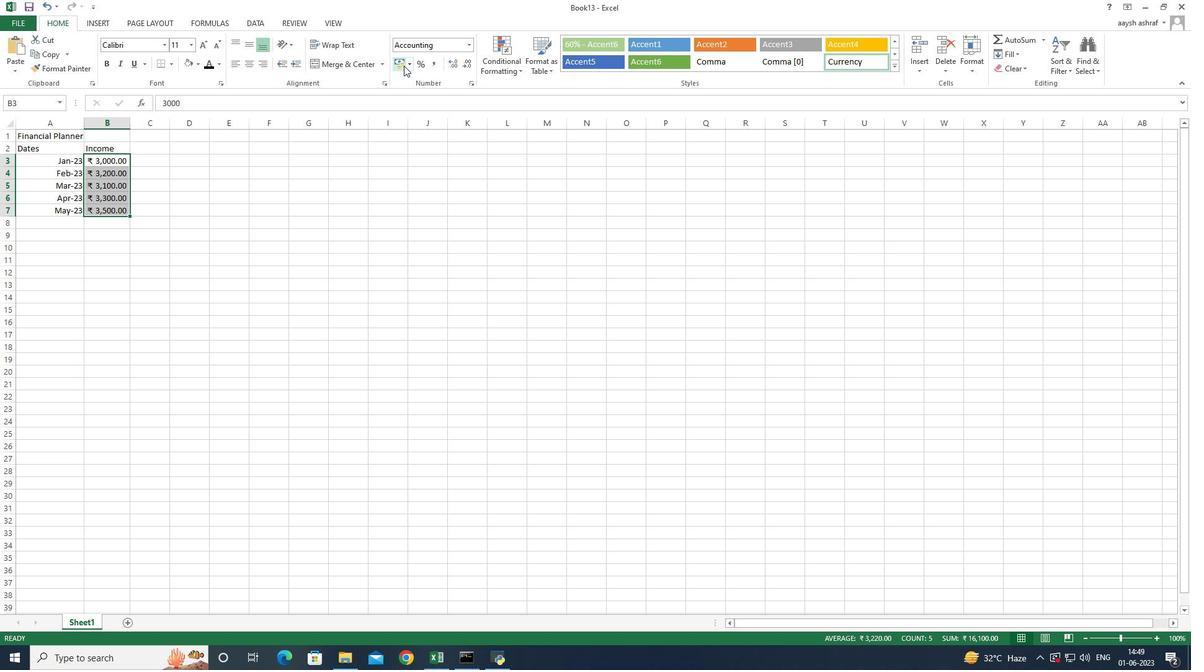 
Action: Mouse moved to (408, 64)
Screenshot: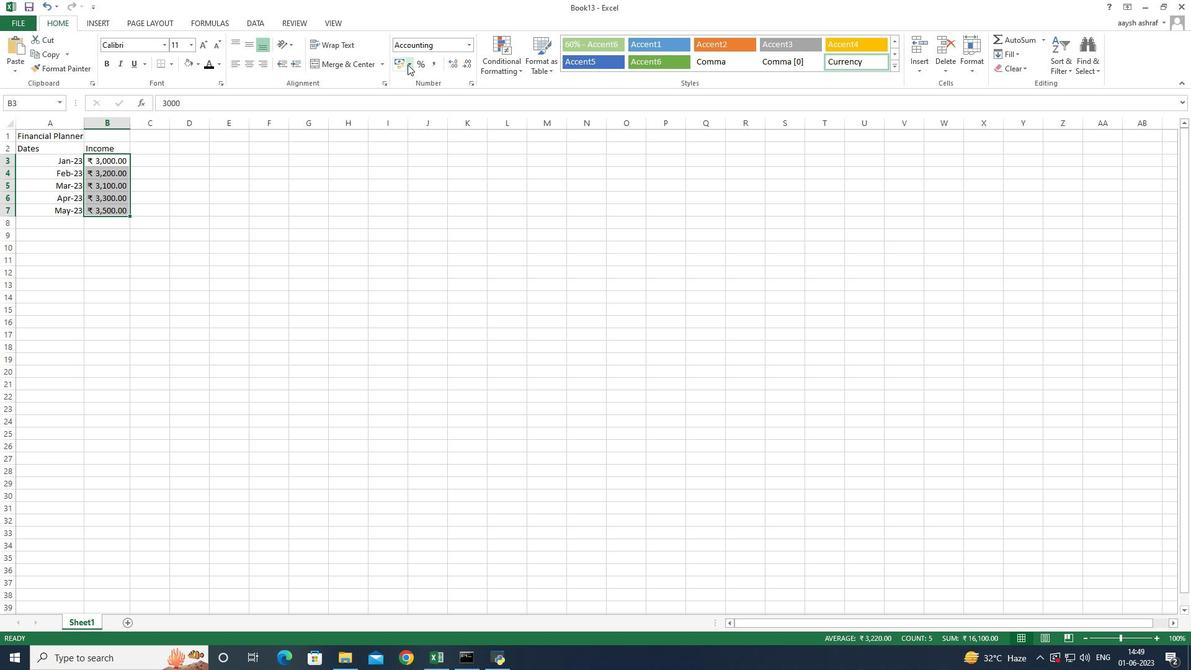 
Action: Mouse pressed left at (408, 64)
Screenshot: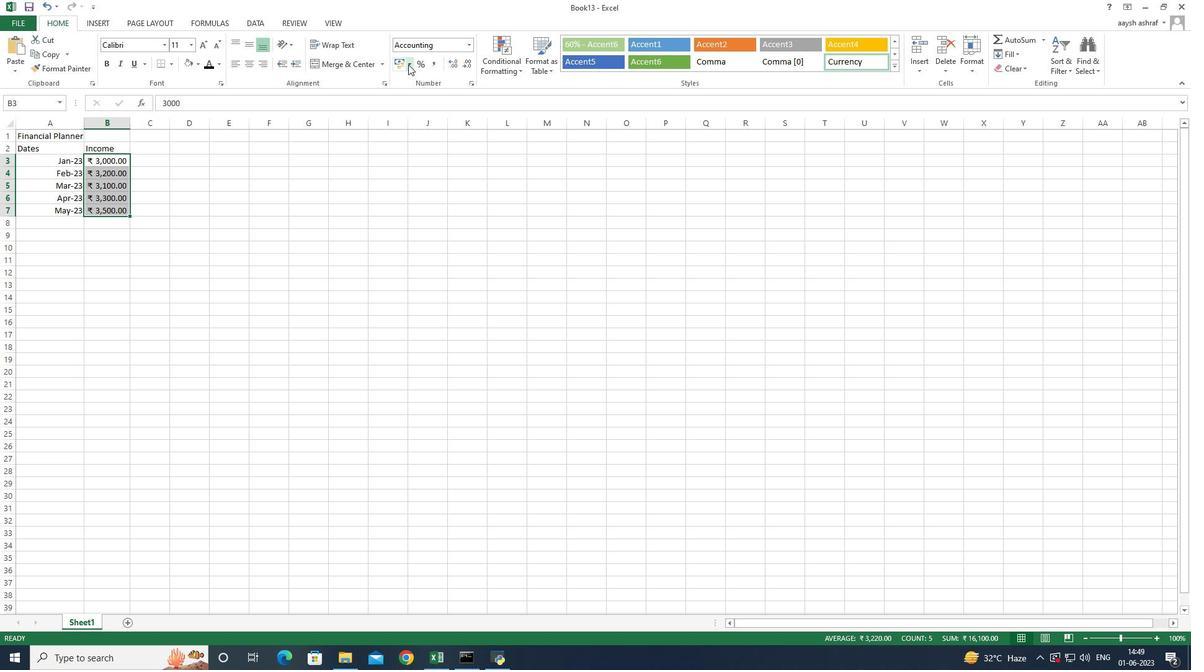 
Action: Mouse moved to (455, 96)
Screenshot: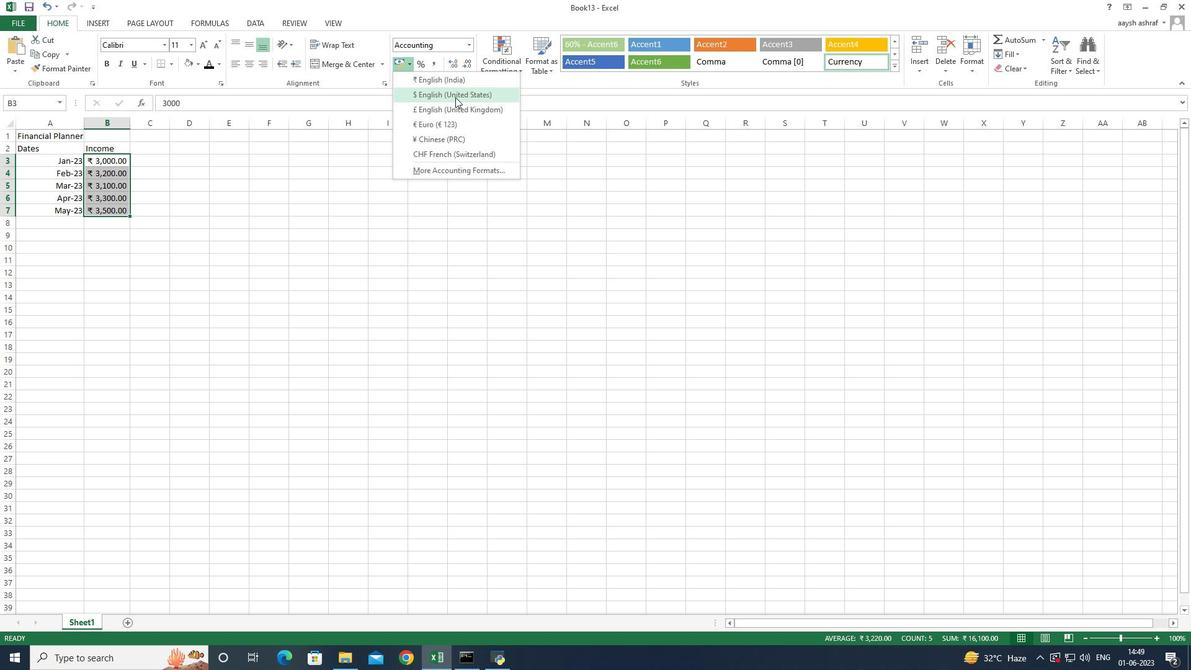 
Action: Mouse pressed left at (455, 96)
Screenshot: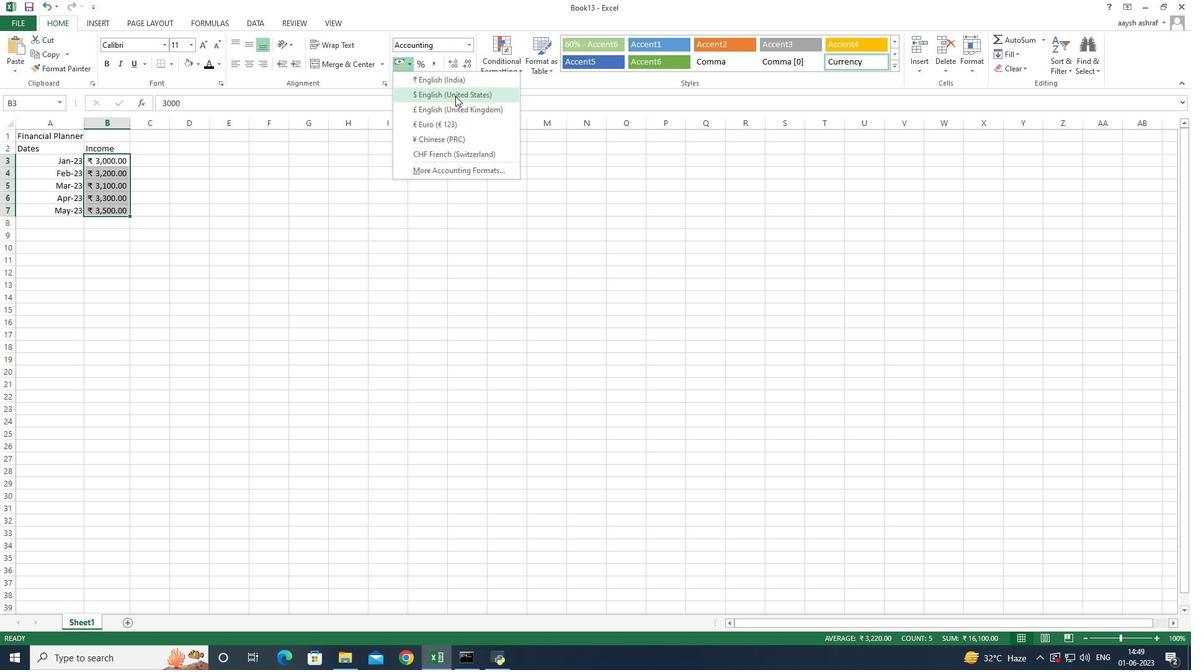 
Action: Mouse moved to (149, 147)
Screenshot: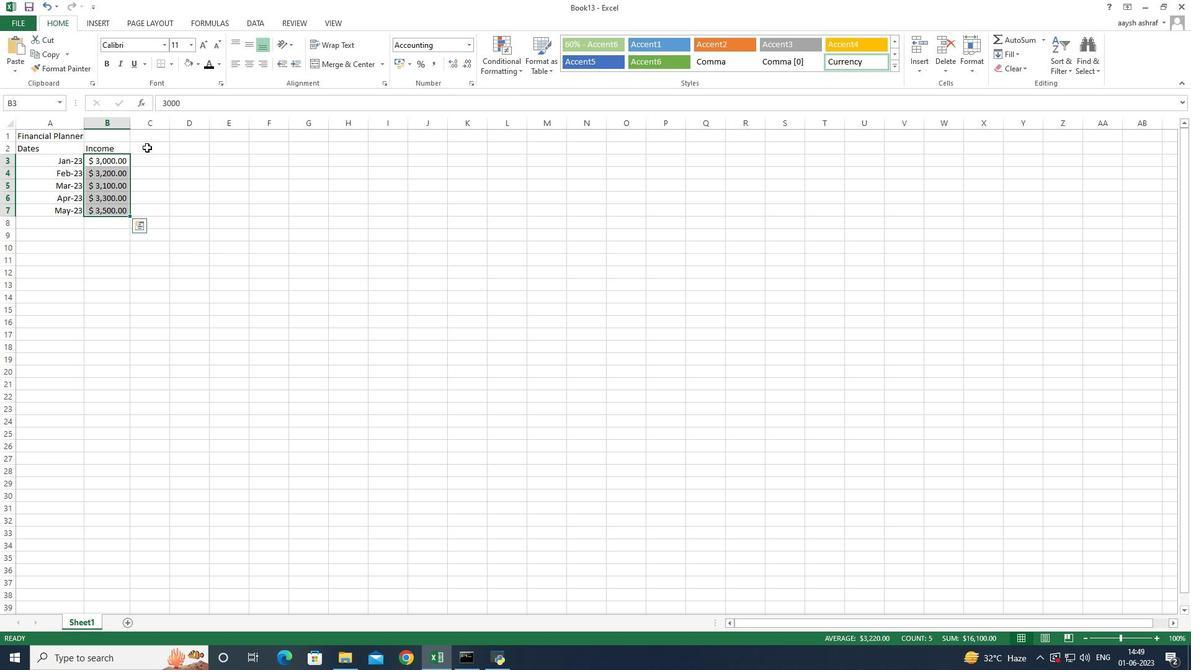 
Action: Mouse pressed left at (149, 147)
Screenshot: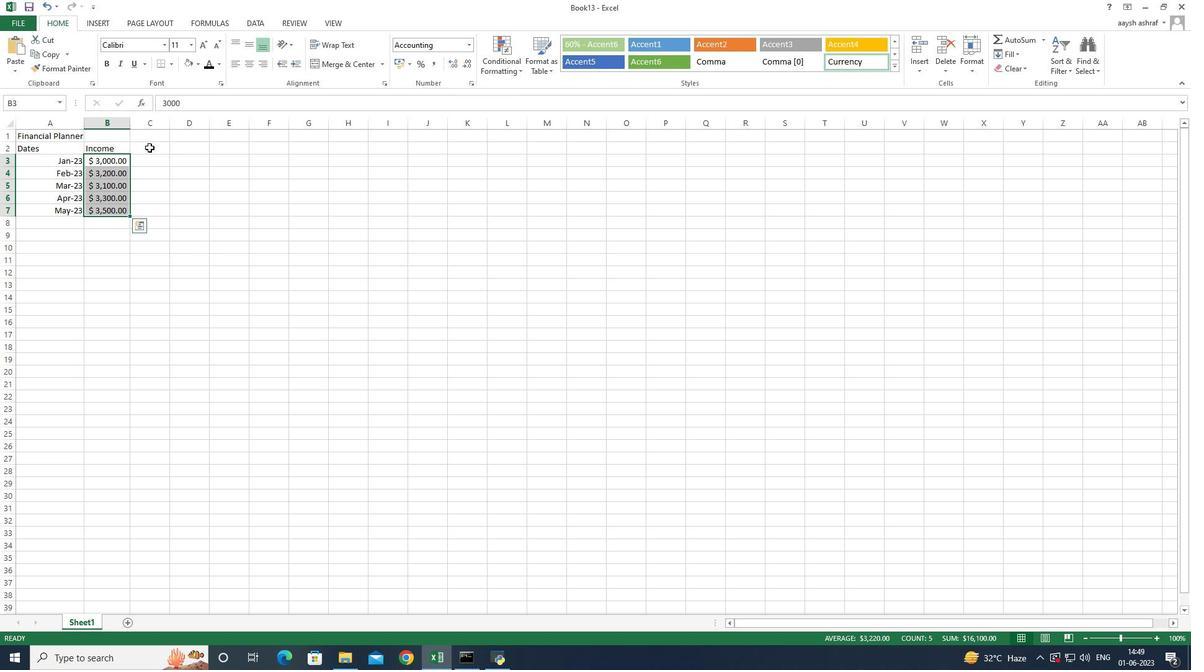 
Action: Mouse pressed left at (149, 147)
Screenshot: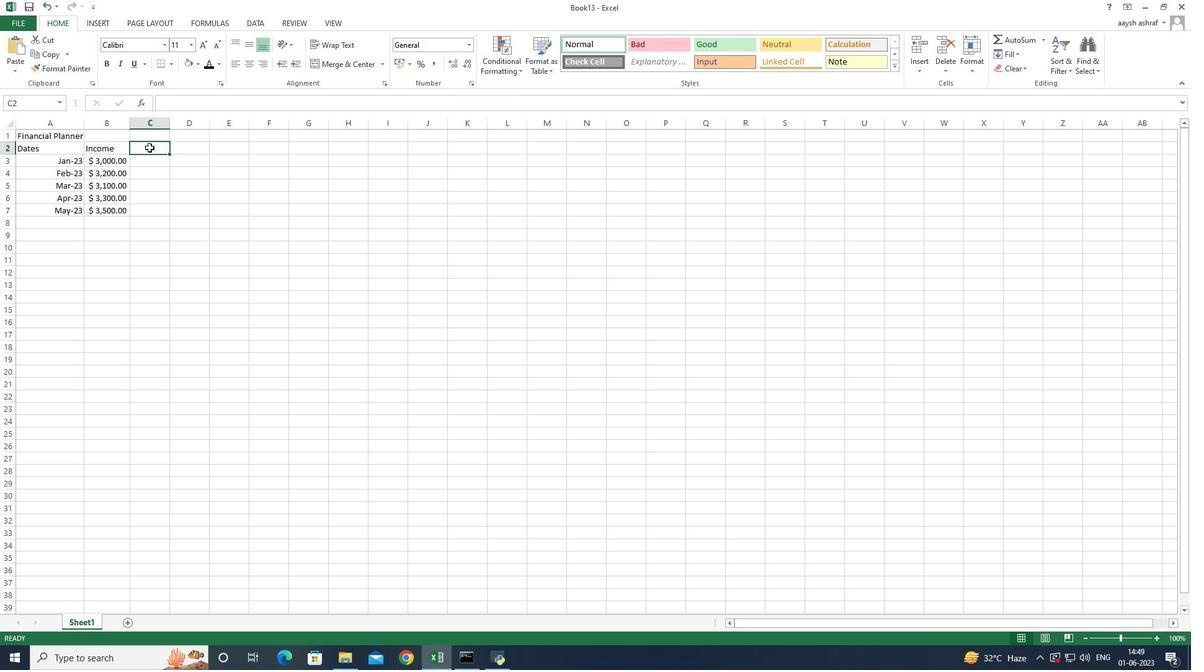 
Action: Mouse pressed left at (149, 147)
Screenshot: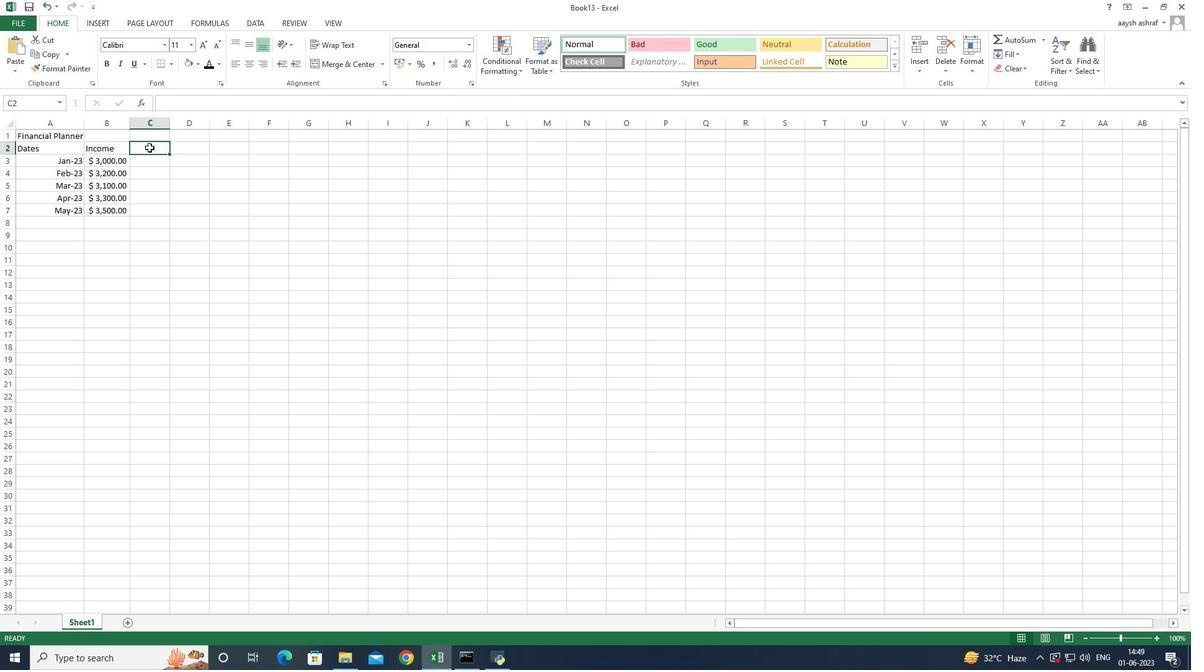
Action: Key pressed <Key.shift>Expenses<Key.enter>2000<Key.enter>2300<Key.enter>2200<Key.enter>2500<Key.enter>2800<Key.enter>
Screenshot: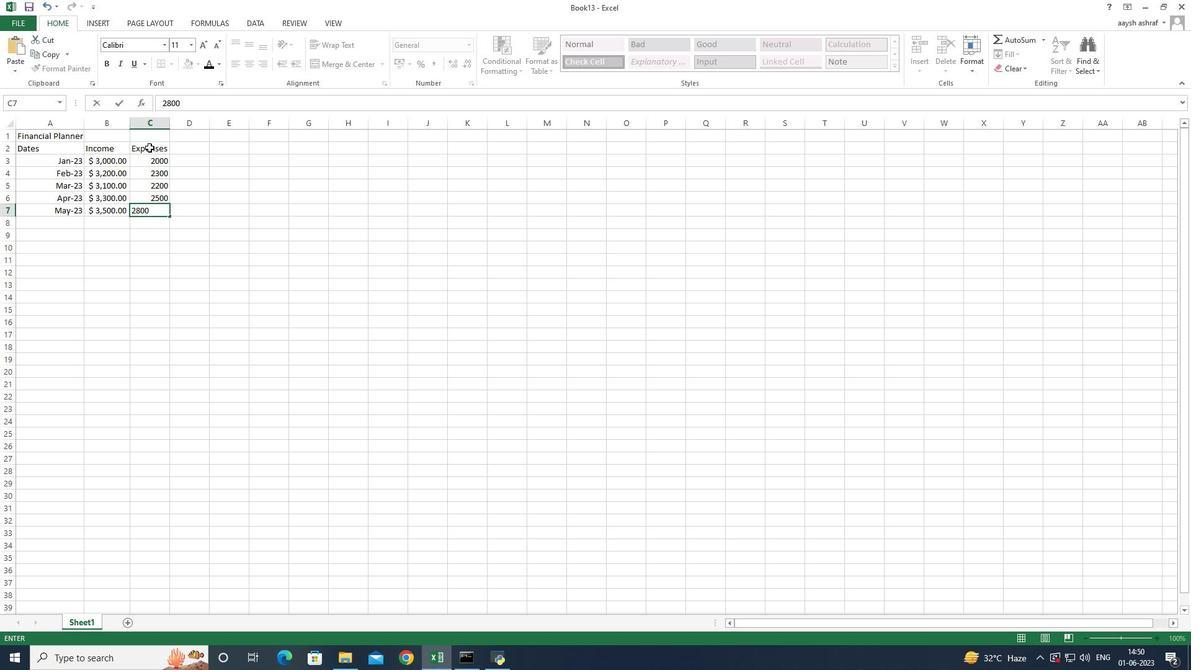 
Action: Mouse moved to (155, 159)
Screenshot: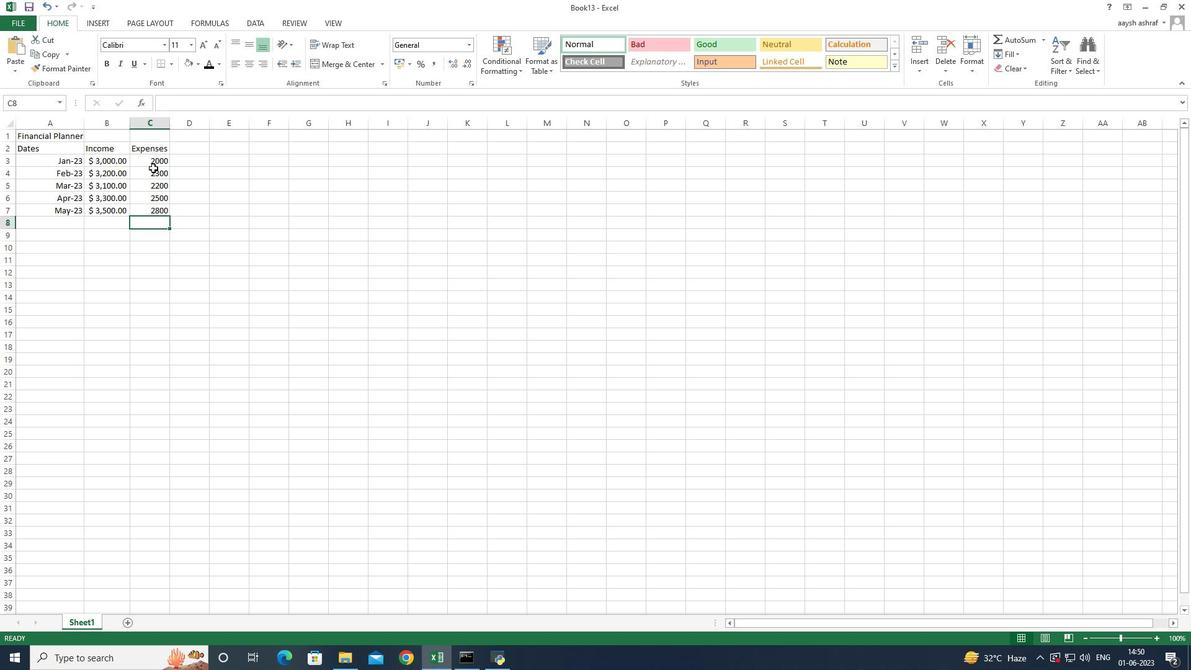 
Action: Mouse pressed left at (155, 159)
Screenshot: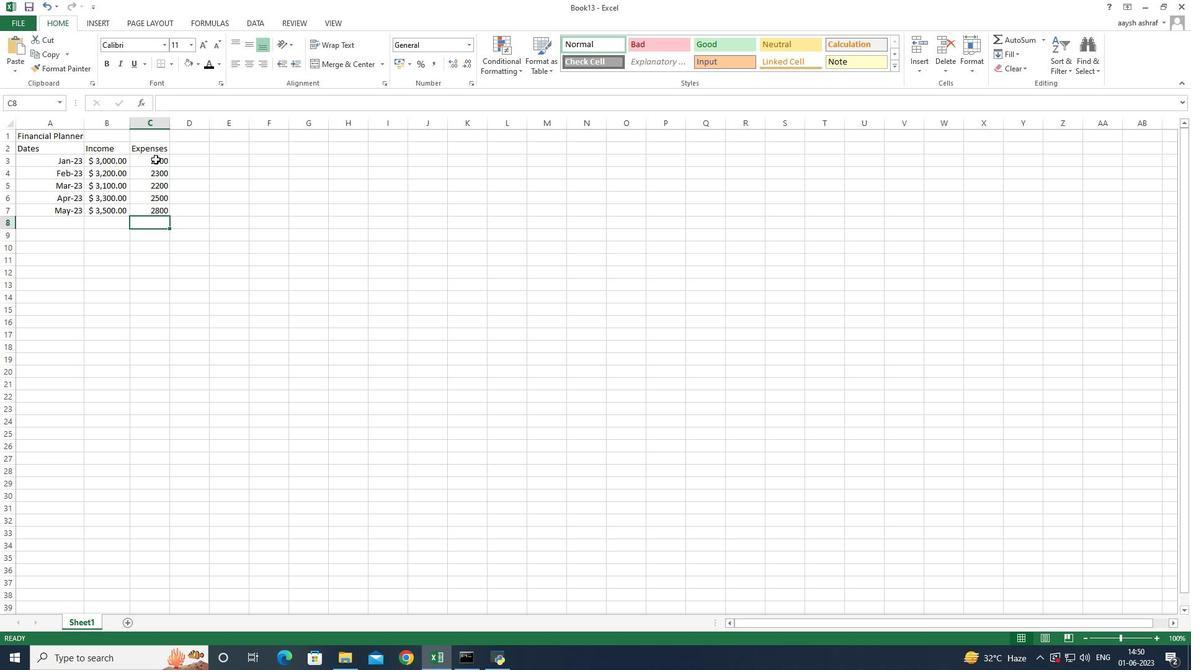 
Action: Mouse moved to (408, 69)
Screenshot: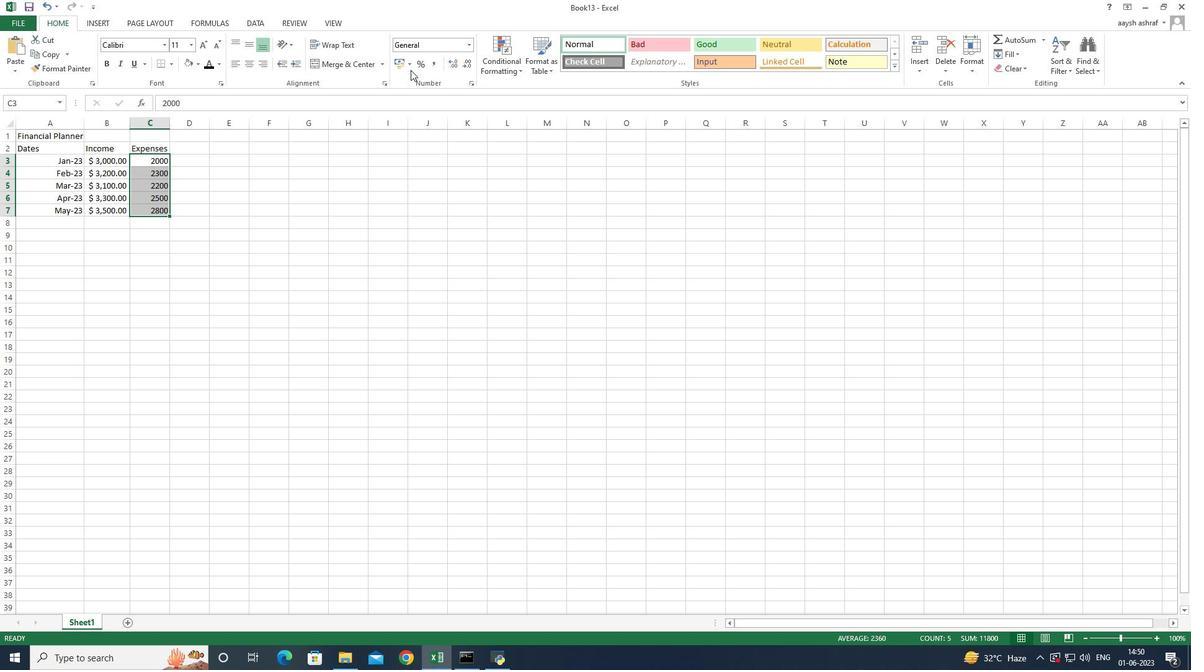 
Action: Mouse pressed left at (408, 69)
Screenshot: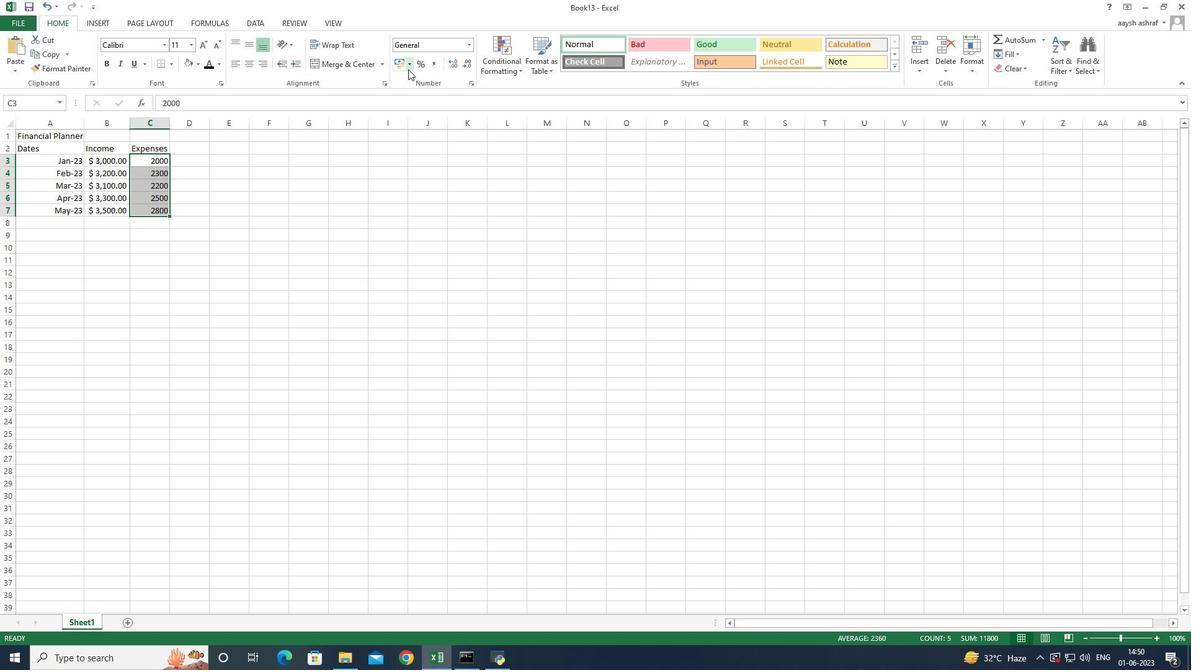 
Action: Mouse moved to (427, 93)
Screenshot: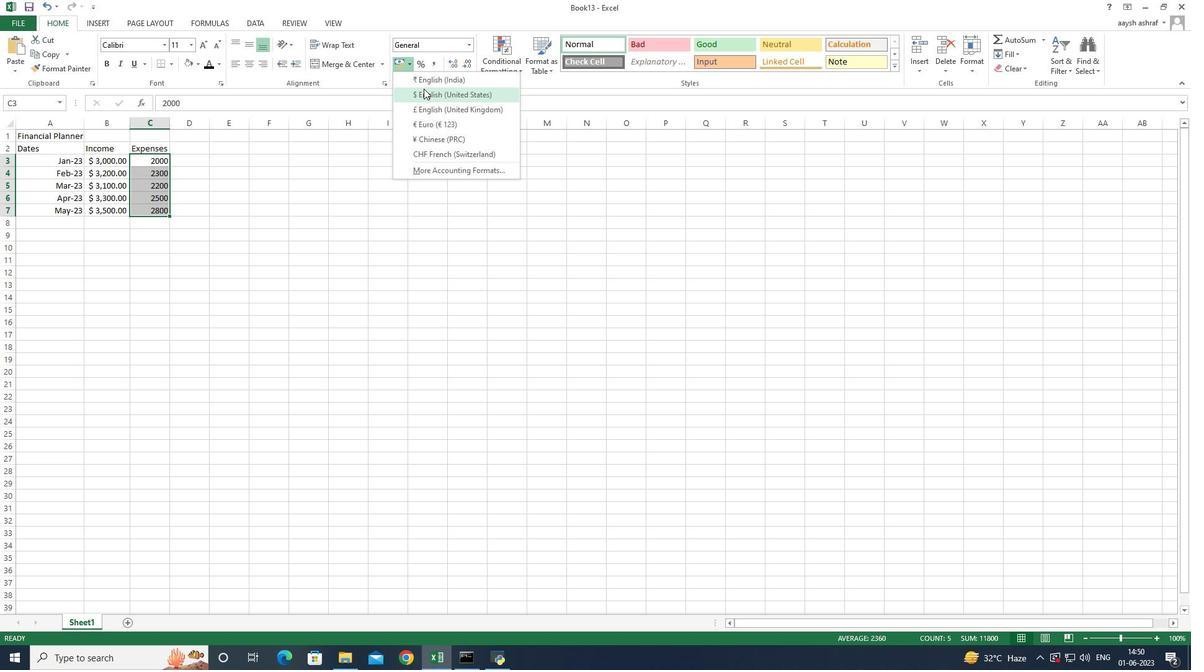 
Action: Mouse pressed left at (427, 93)
Screenshot: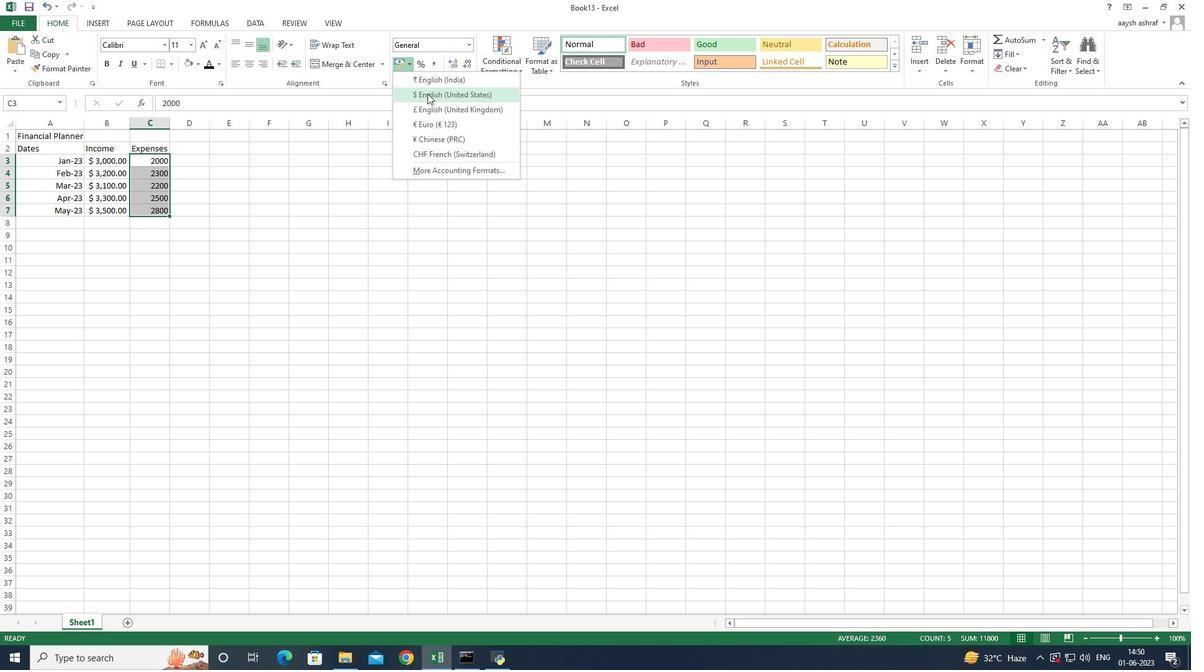
Action: Mouse moved to (198, 150)
Screenshot: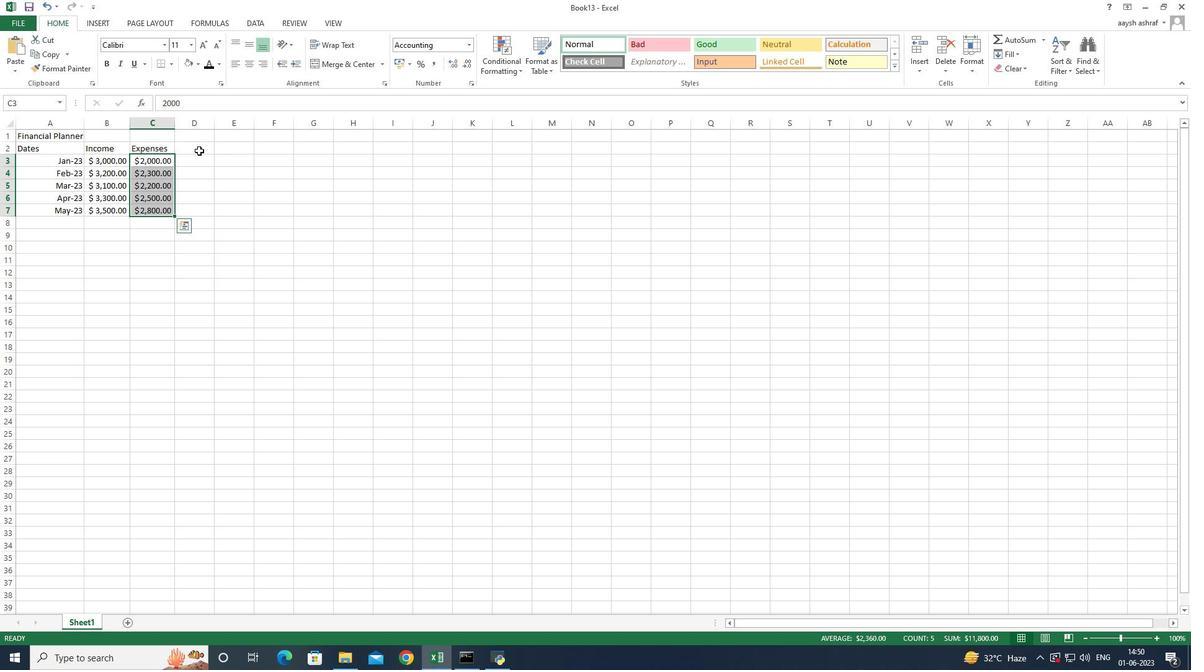 
Action: Mouse pressed left at (198, 150)
Screenshot: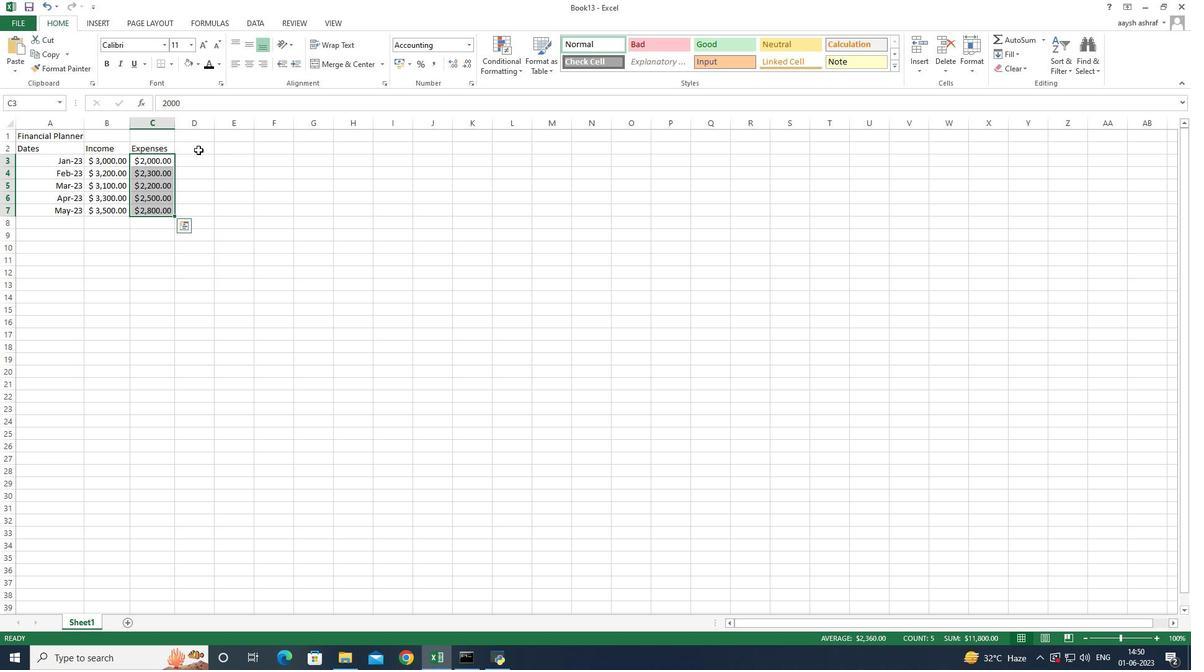 
Action: Mouse pressed left at (198, 150)
Screenshot: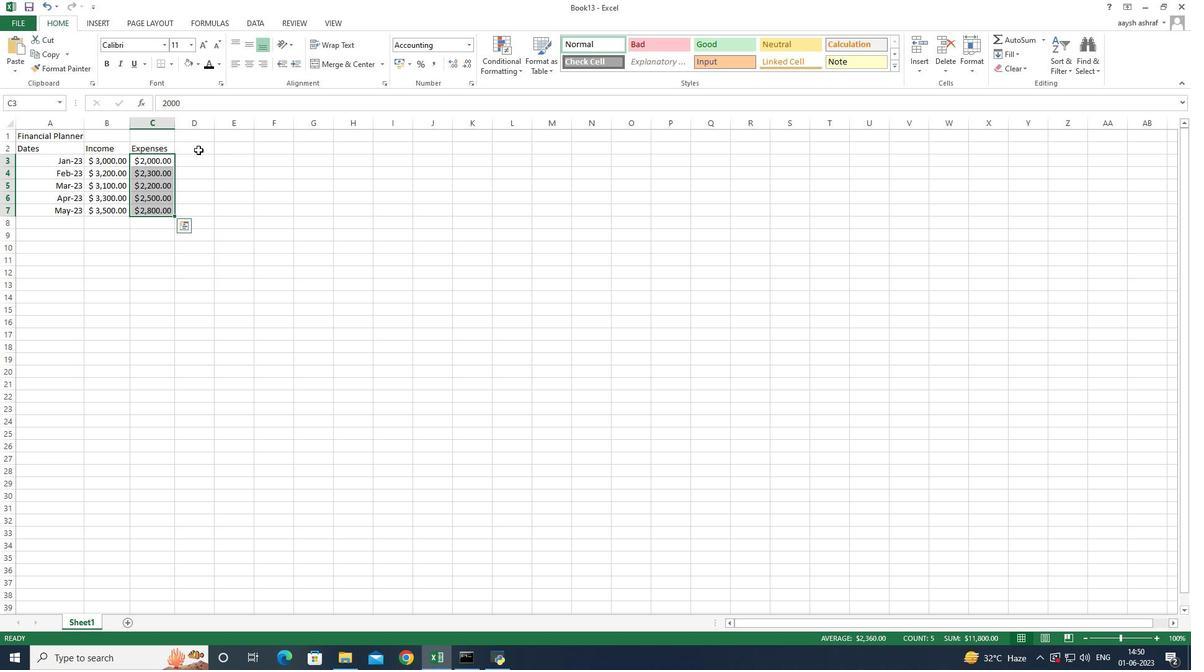 
Action: Key pressed <Key.shift>Savings<Key.space>
Screenshot: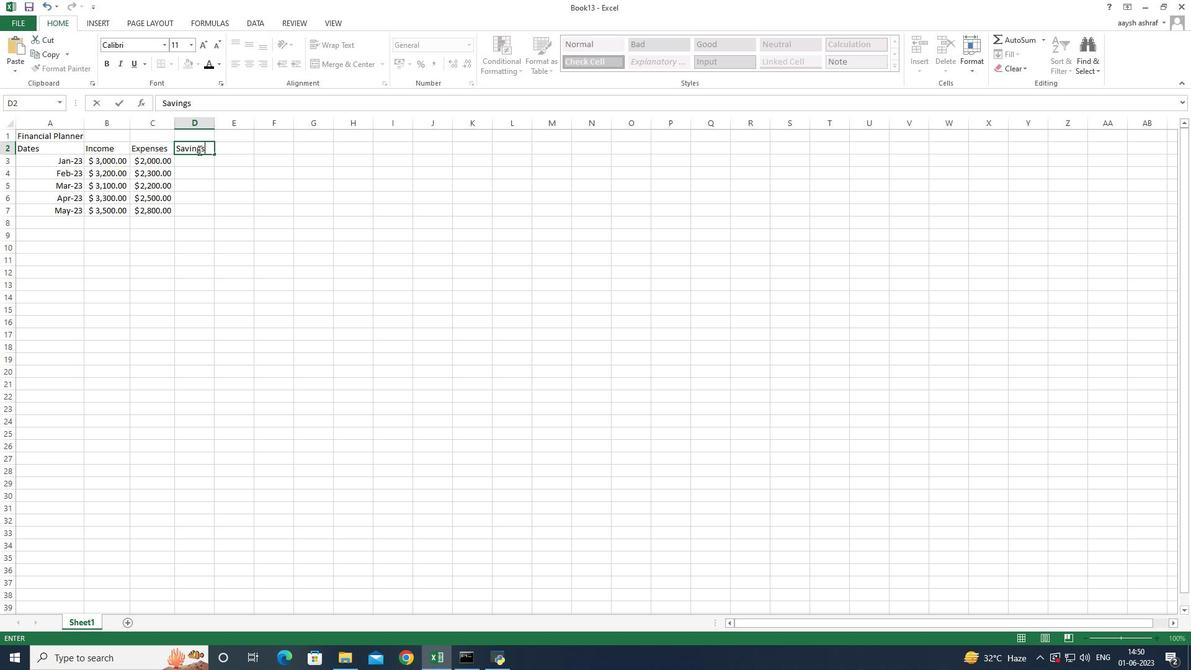 
Action: Mouse moved to (195, 163)
Screenshot: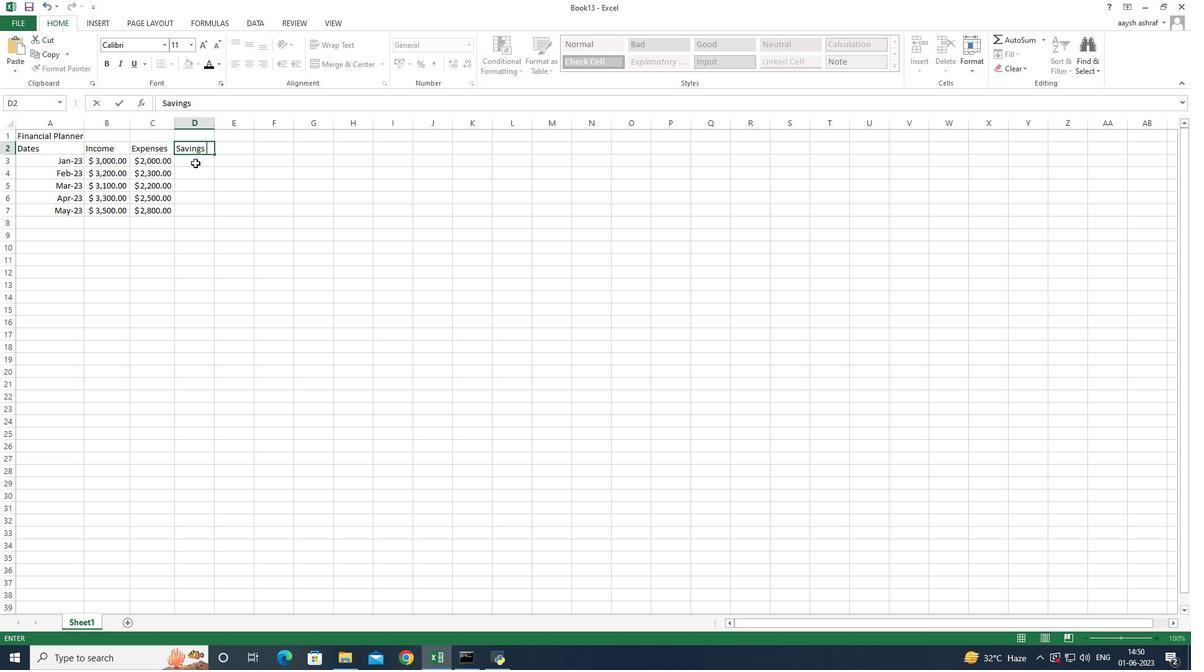 
Action: Mouse pressed left at (195, 163)
Screenshot: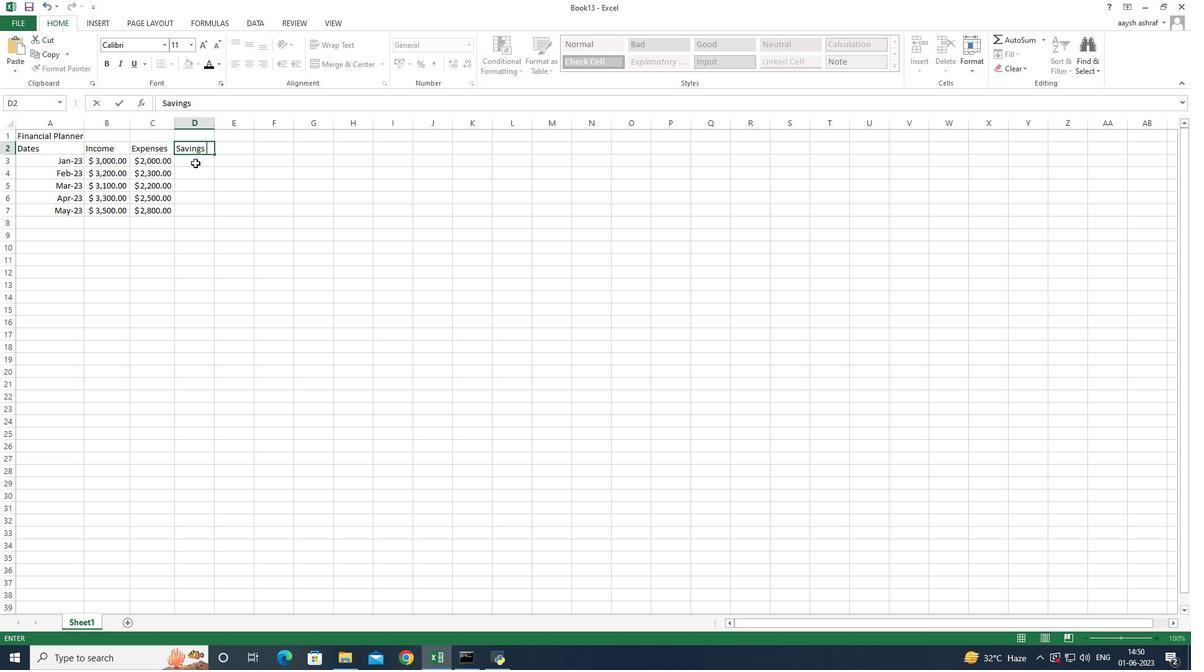 
Action: Key pressed 500<Key.enter>600<Key.enter>500<Key.enter>700<Key.enter>700<Key.enter>
Screenshot: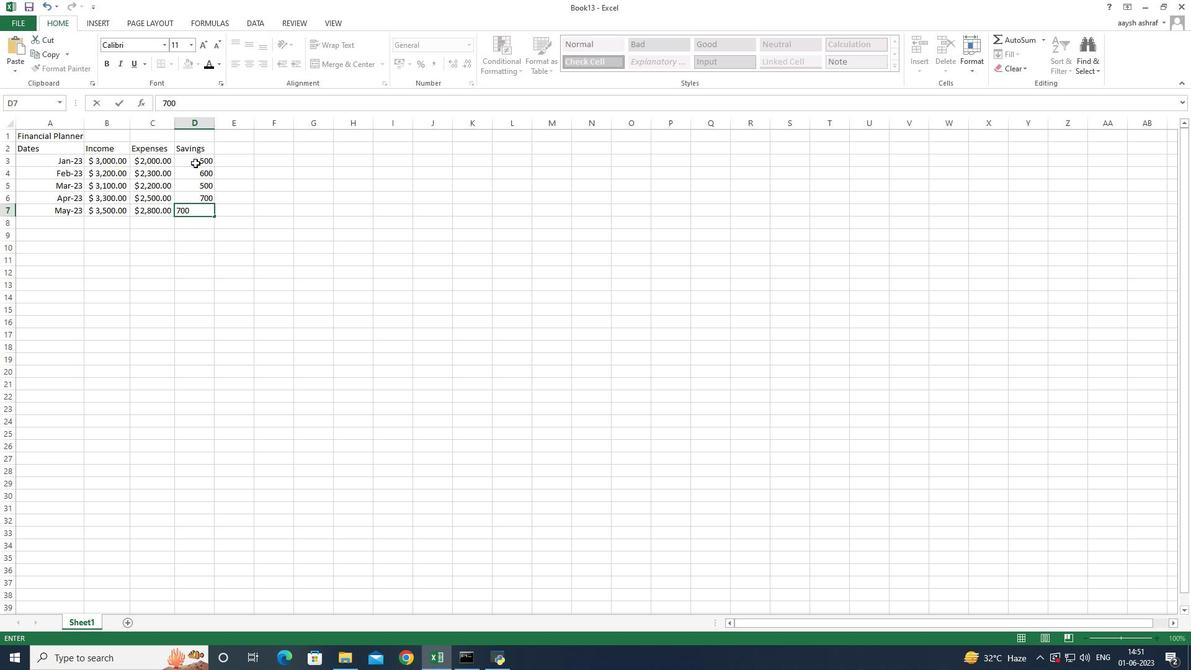 
Action: Mouse moved to (198, 159)
Screenshot: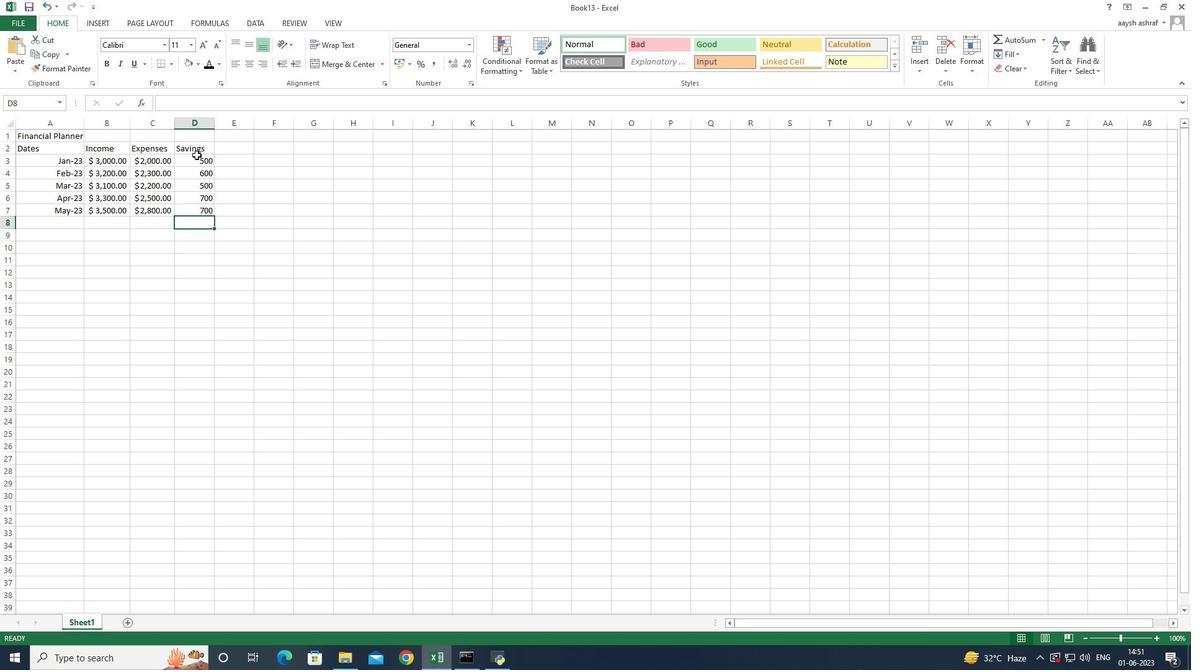 
Action: Mouse pressed left at (198, 159)
Screenshot: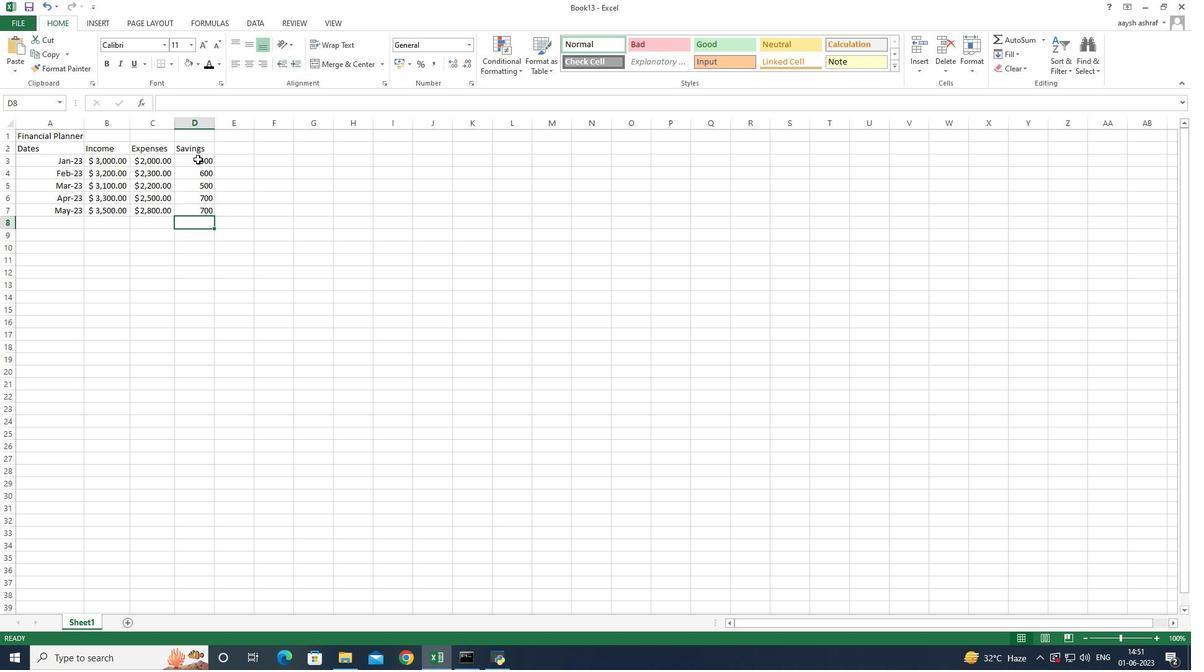 
Action: Mouse moved to (410, 65)
Screenshot: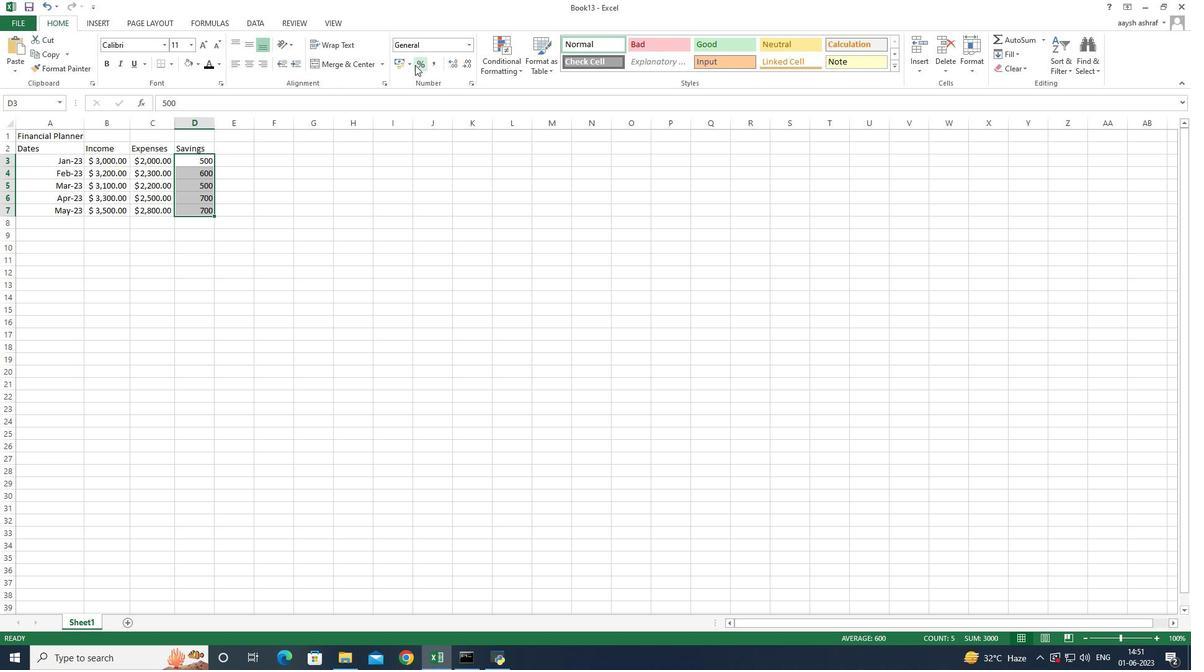 
Action: Mouse pressed left at (410, 65)
Screenshot: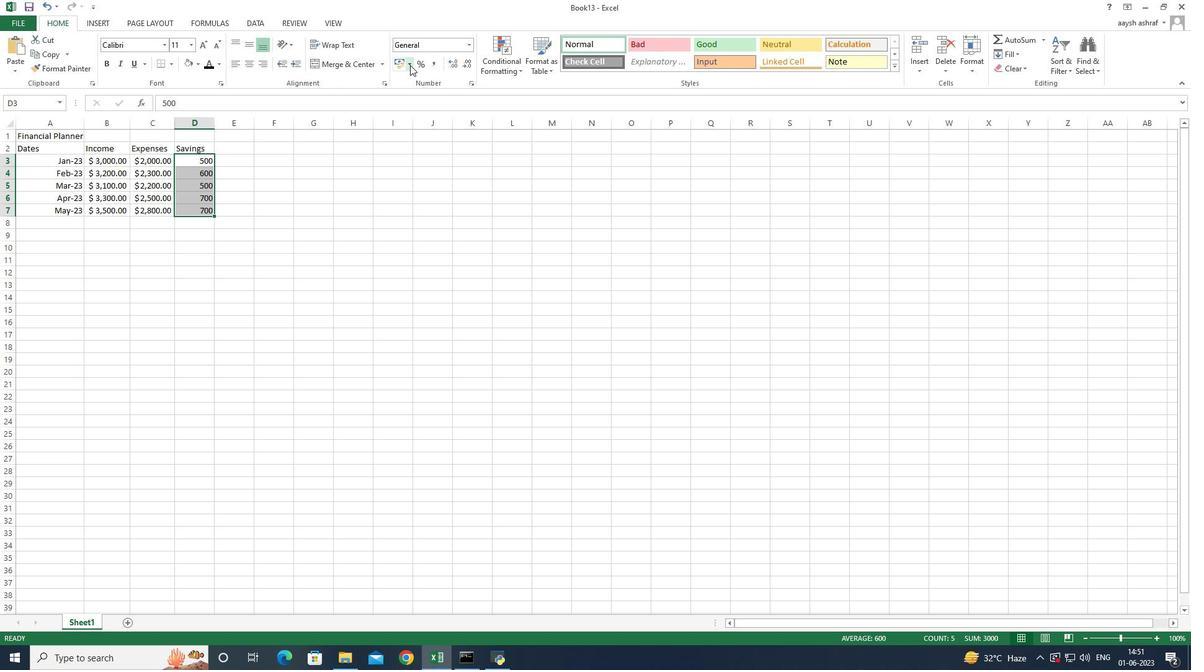 
Action: Mouse moved to (427, 94)
Screenshot: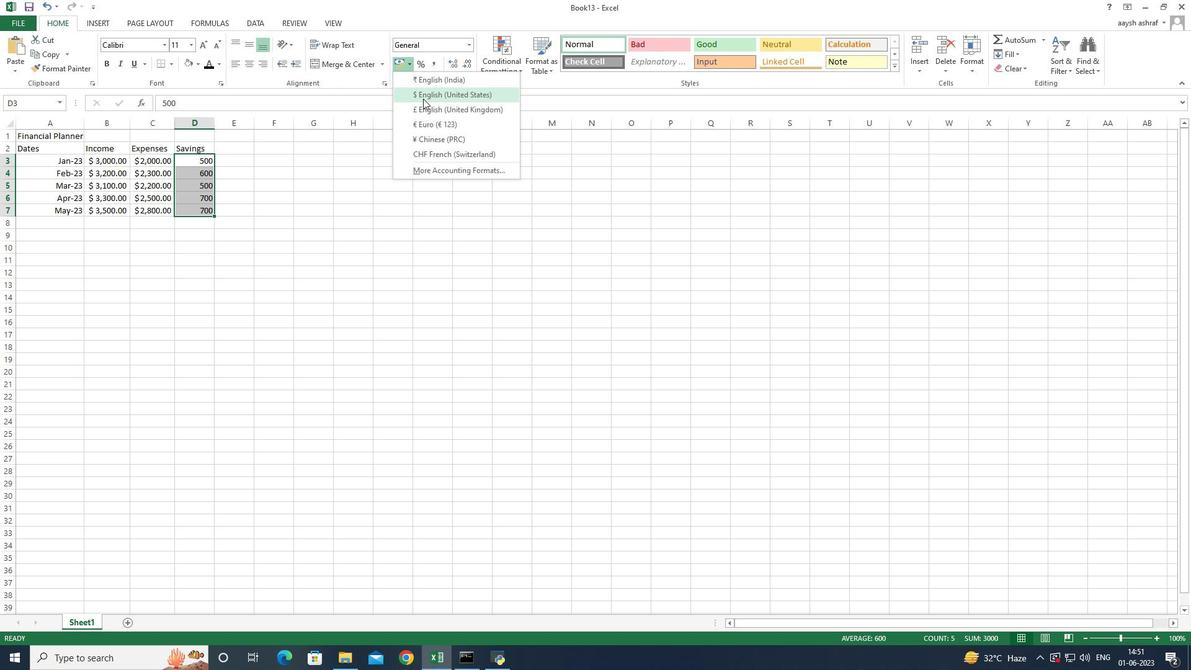 
Action: Mouse pressed left at (427, 94)
Screenshot: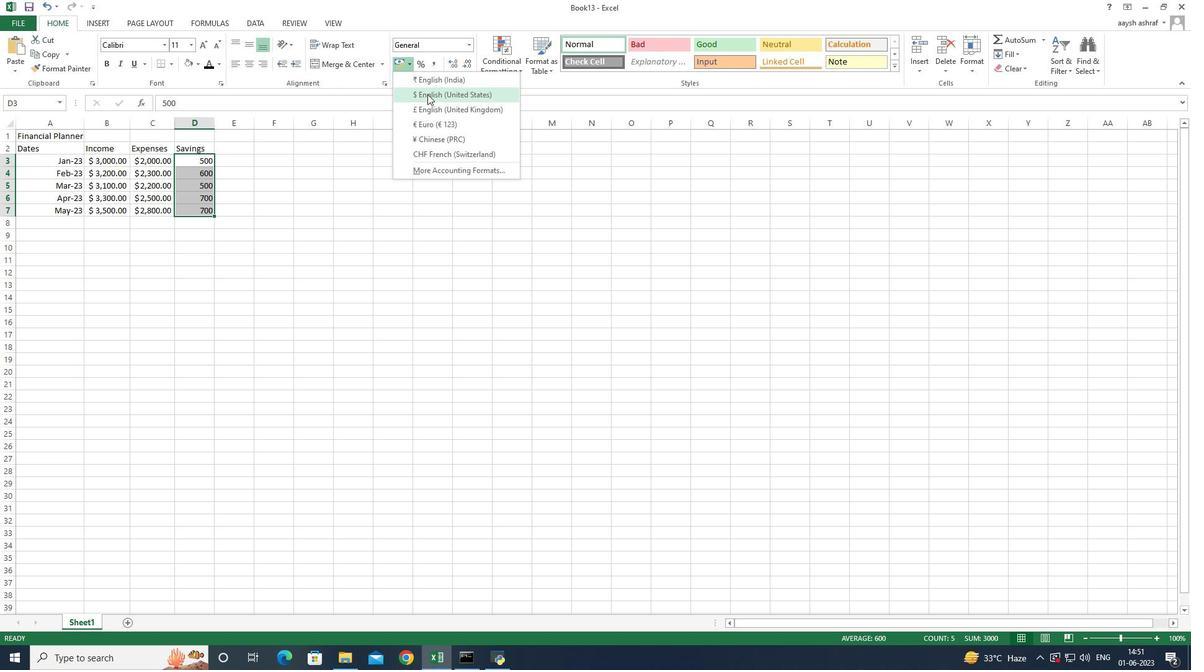
Action: Mouse moved to (41, 145)
Screenshot: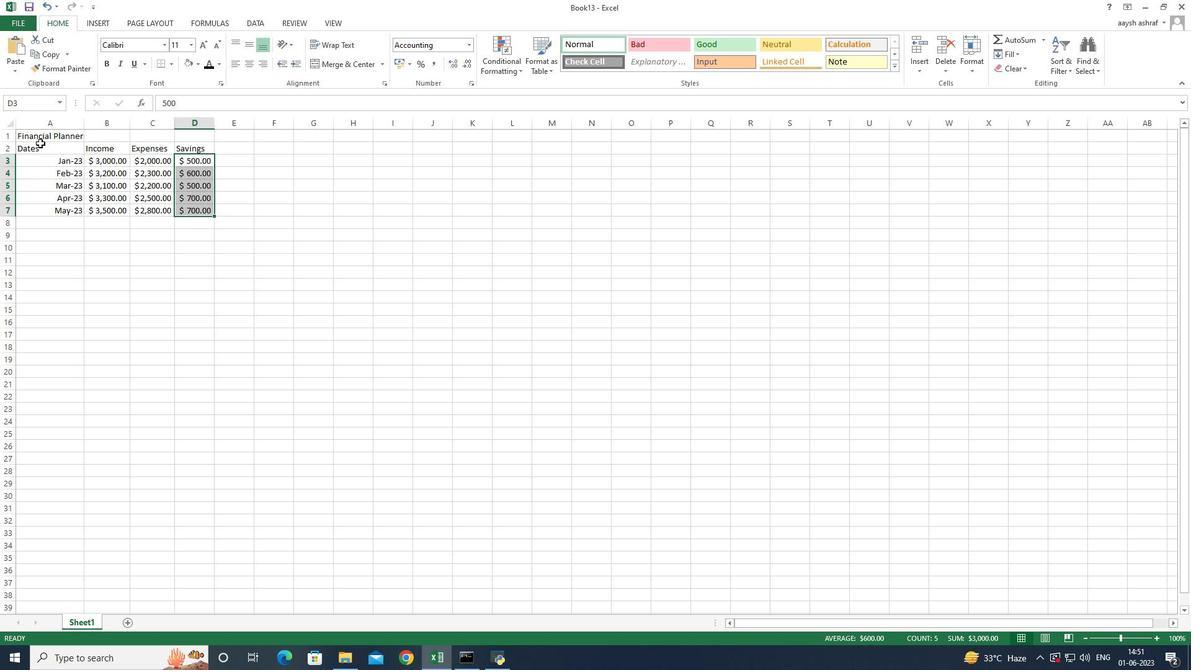 
Action: Mouse pressed left at (41, 145)
Screenshot: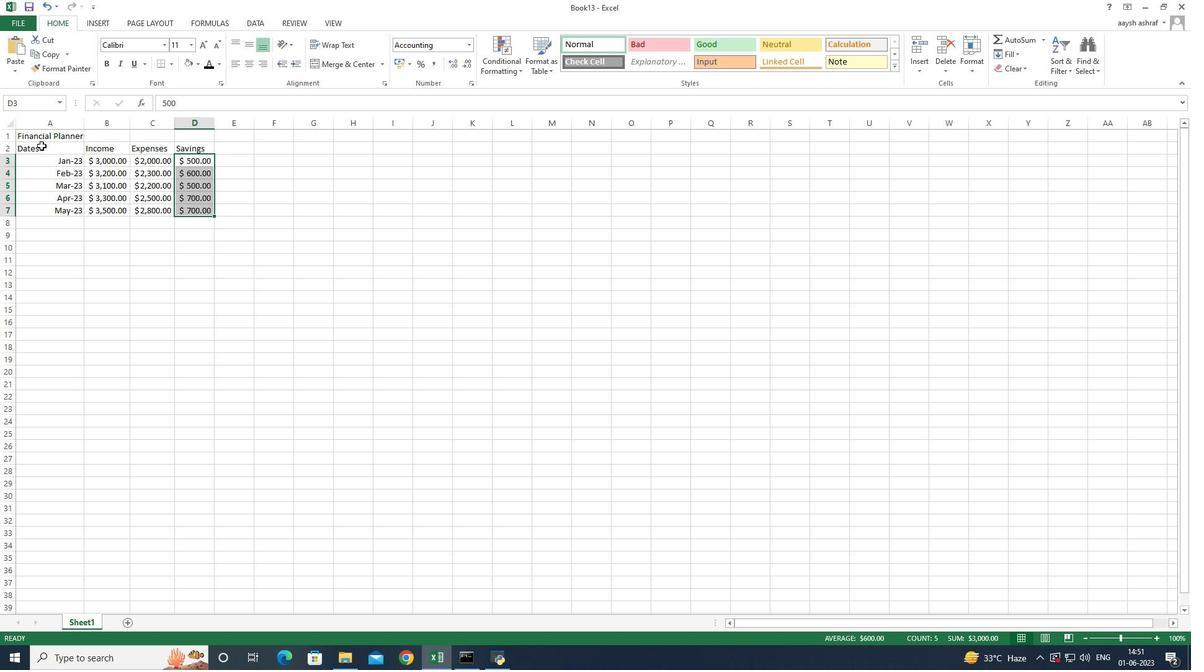 
Action: Mouse moved to (250, 68)
Screenshot: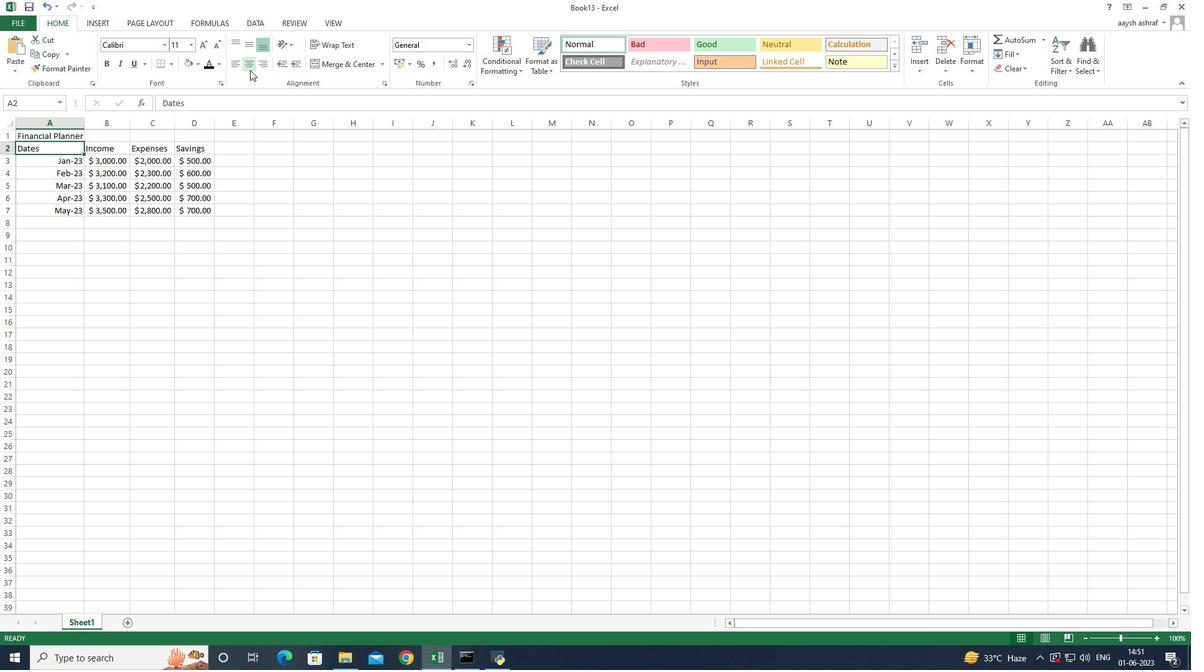 
Action: Mouse pressed left at (250, 68)
Screenshot: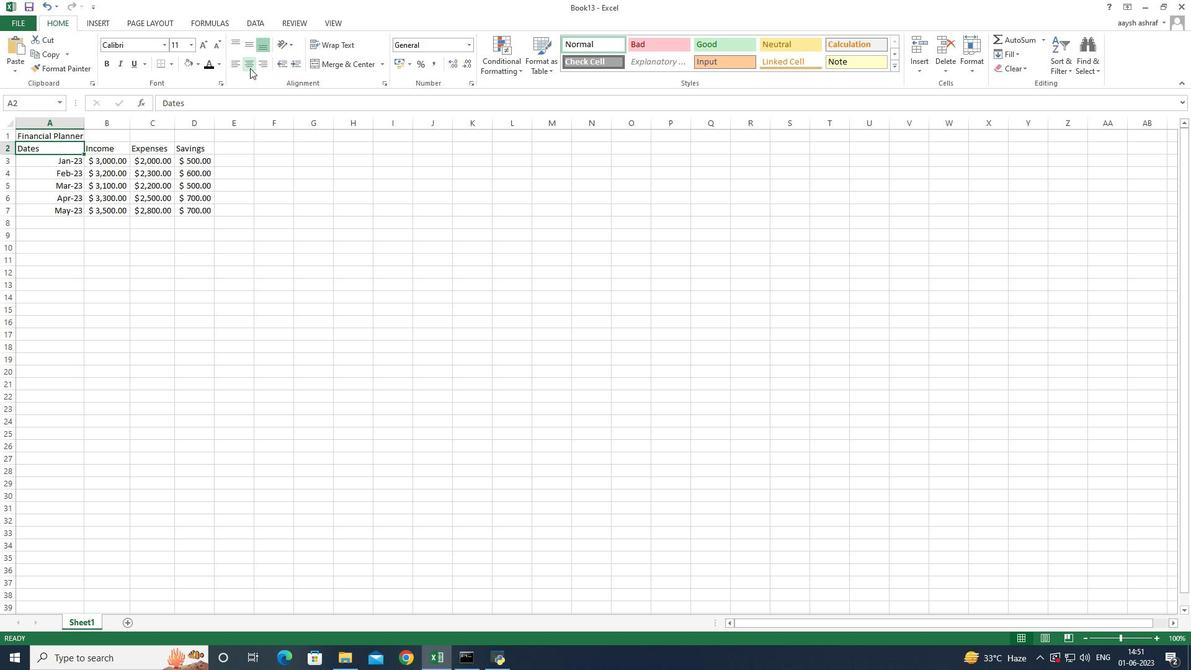 
Action: Mouse moved to (113, 245)
Screenshot: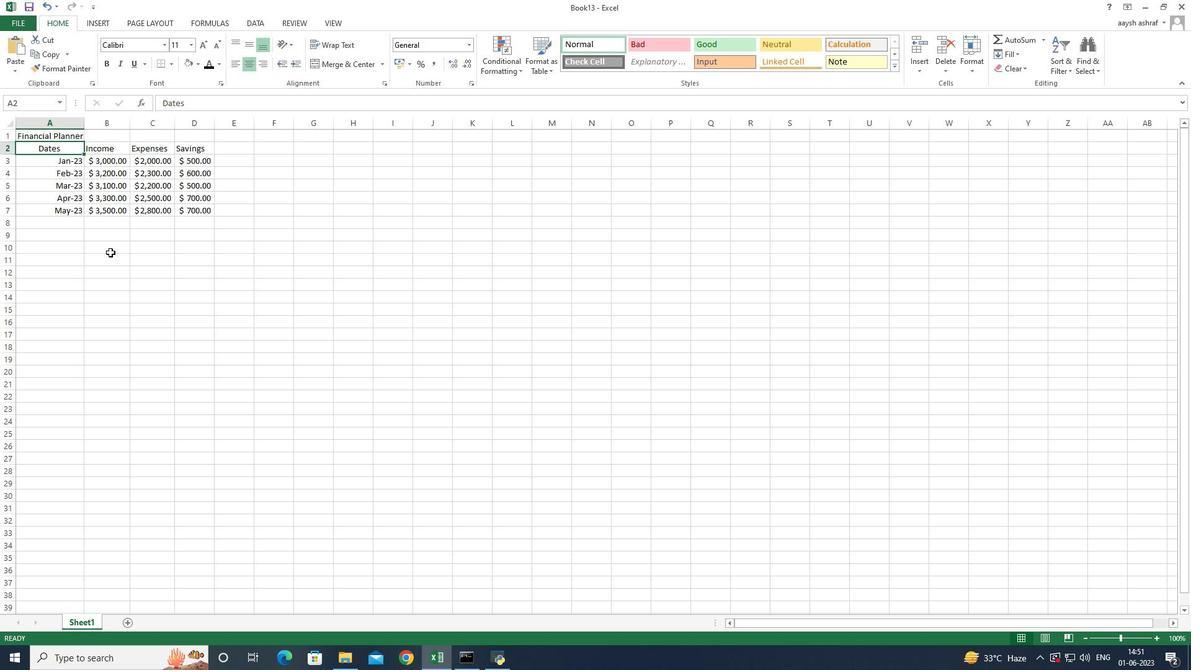 
Action: Mouse pressed left at (113, 245)
Screenshot: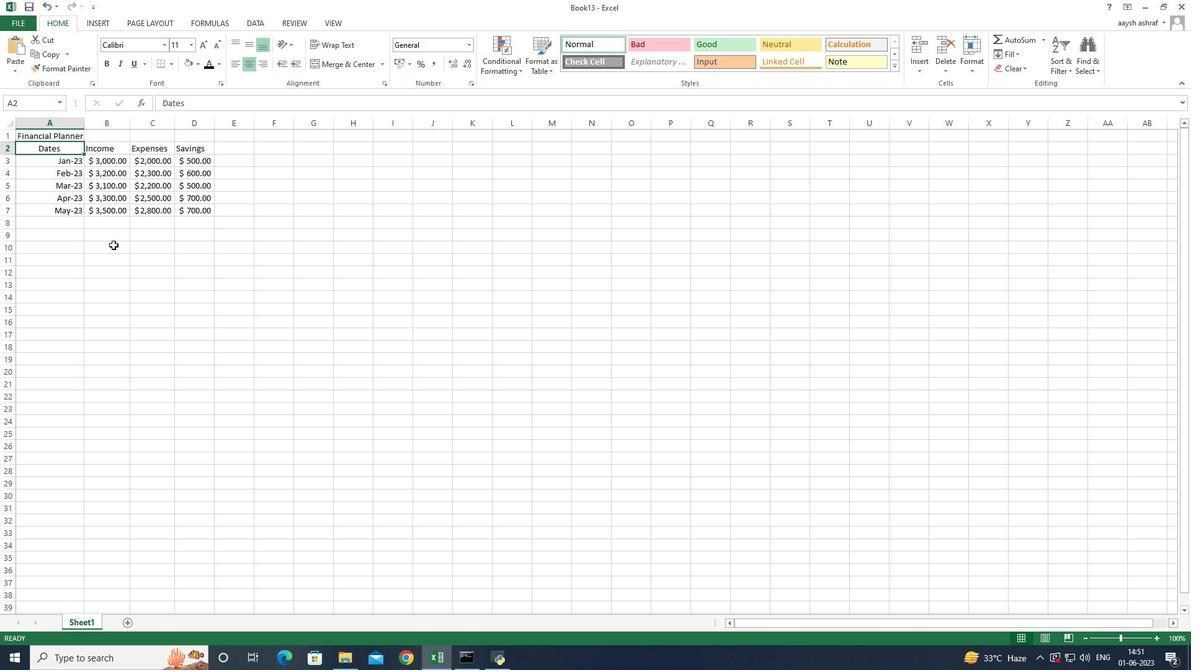 
Action: Mouse moved to (63, 148)
Screenshot: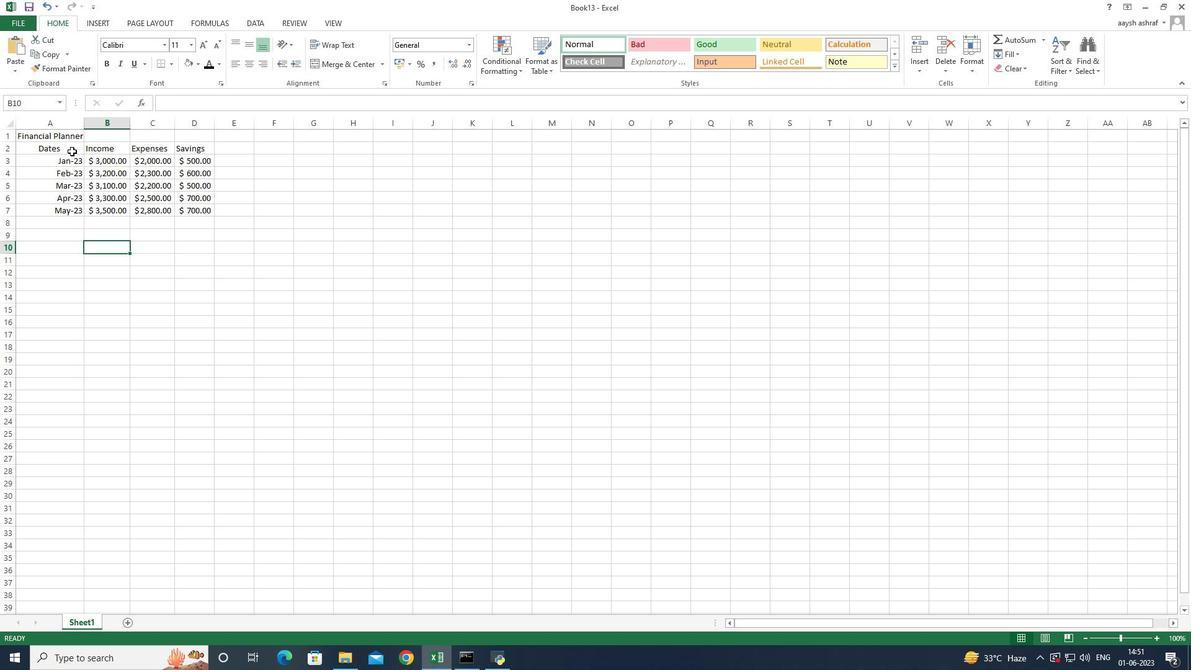 
Action: Mouse pressed left at (63, 148)
Screenshot: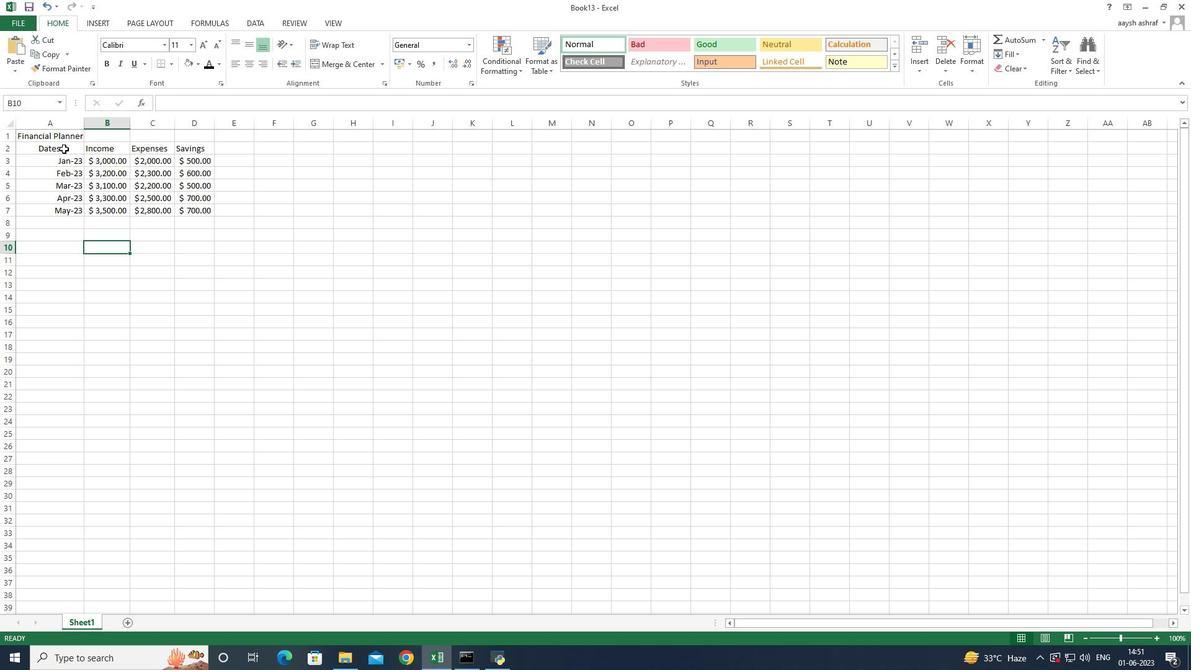 
Action: Mouse moved to (260, 62)
Screenshot: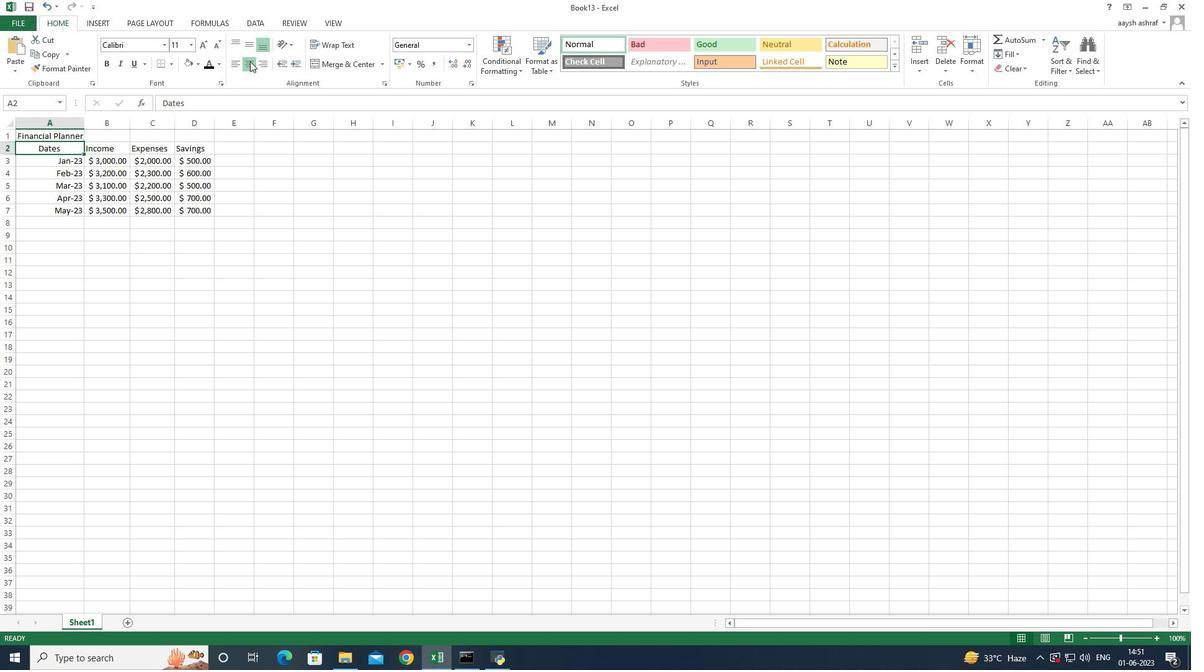 
Action: Mouse pressed left at (260, 62)
Screenshot: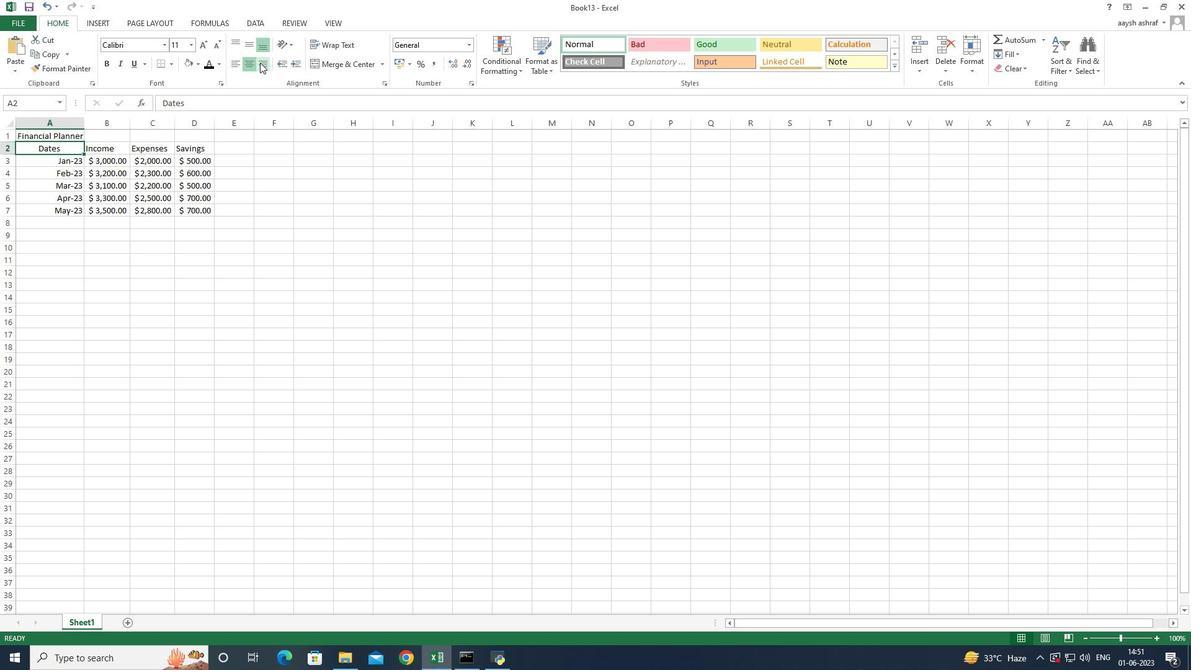 
Action: Mouse moved to (282, 193)
Screenshot: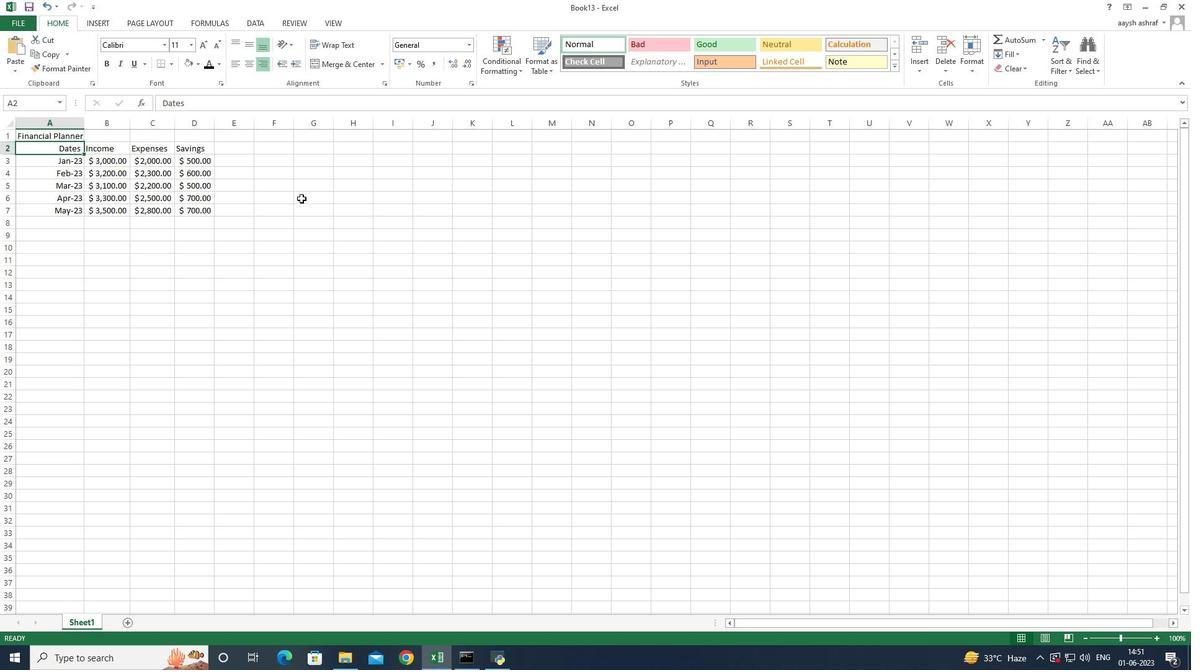 
Action: Mouse pressed left at (282, 193)
Screenshot: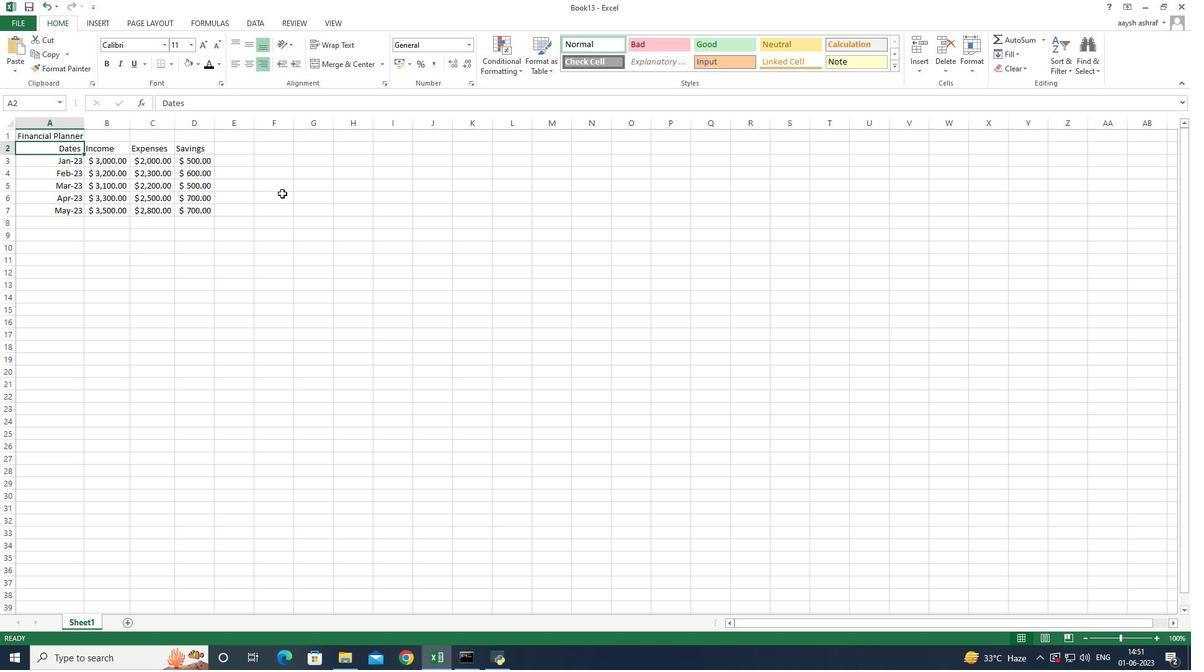 
Action: Mouse moved to (236, 151)
Screenshot: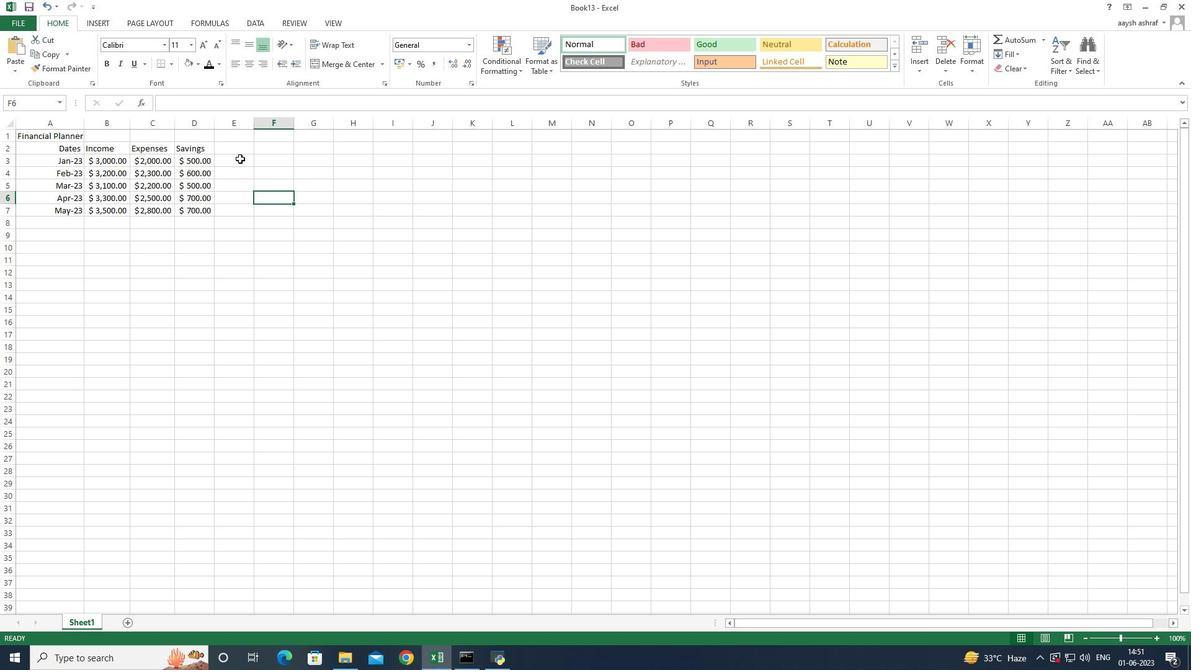 
Action: Mouse pressed left at (236, 151)
Screenshot: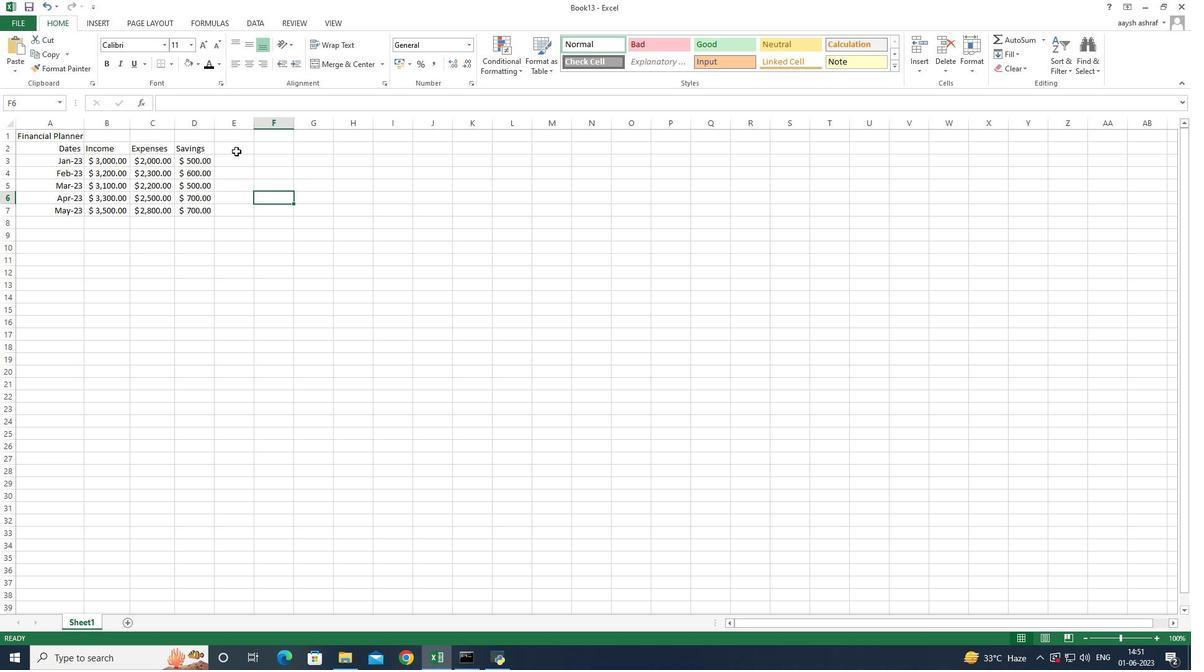 
Action: Key pressed <Key.shift><Key.shift><Key.shift>Investment<Key.space>
Screenshot: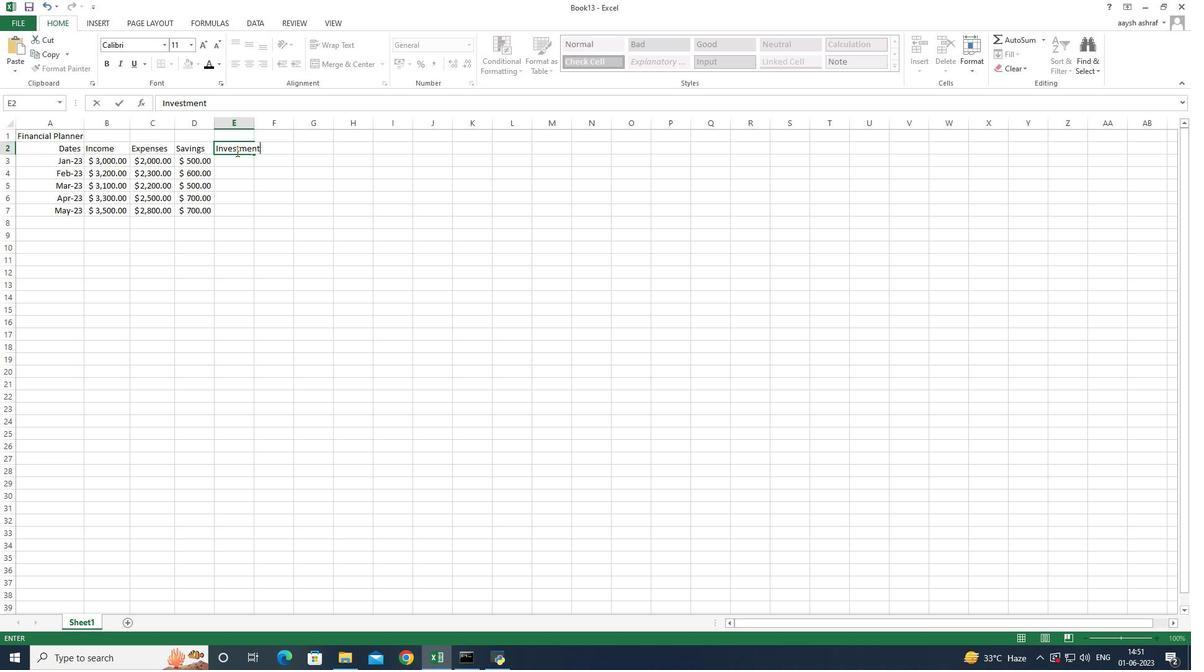 
Action: Mouse moved to (235, 163)
Screenshot: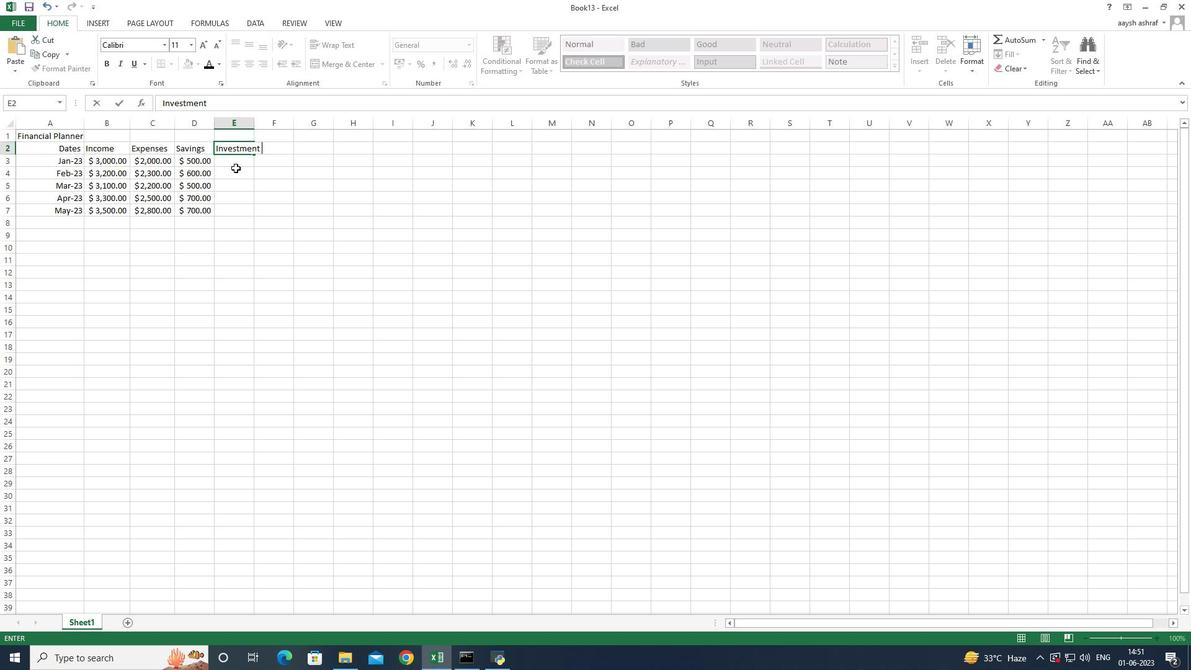 
Action: Mouse pressed left at (235, 163)
Screenshot: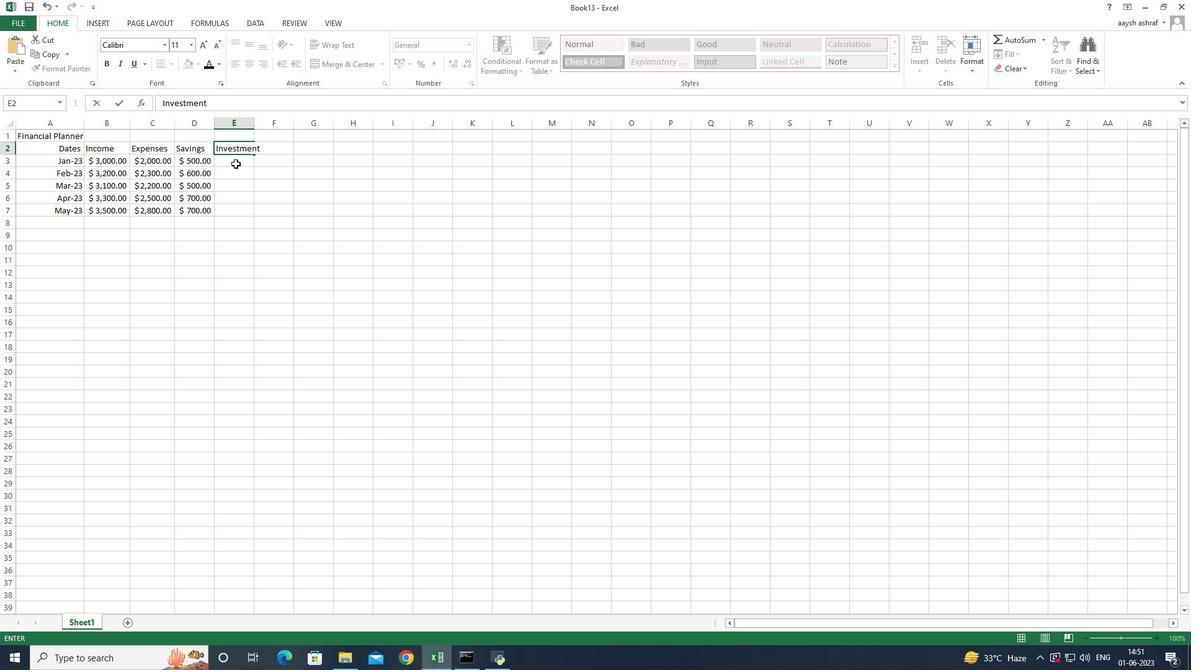 
Action: Mouse moved to (254, 121)
Screenshot: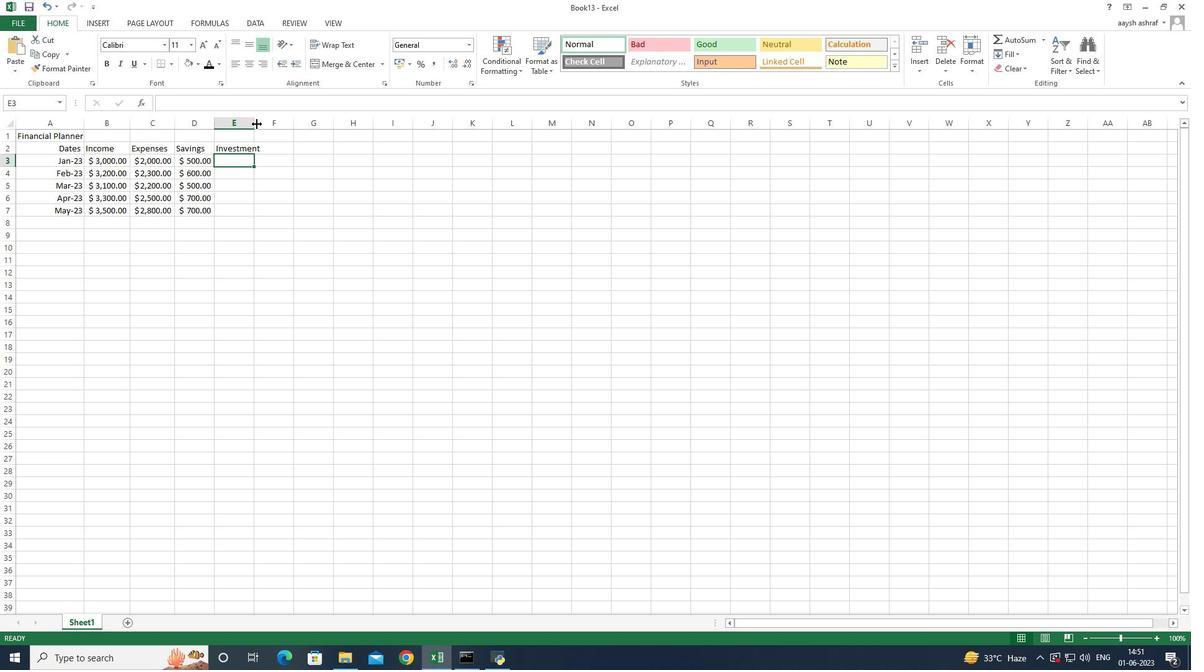 
Action: Mouse pressed left at (254, 121)
Screenshot: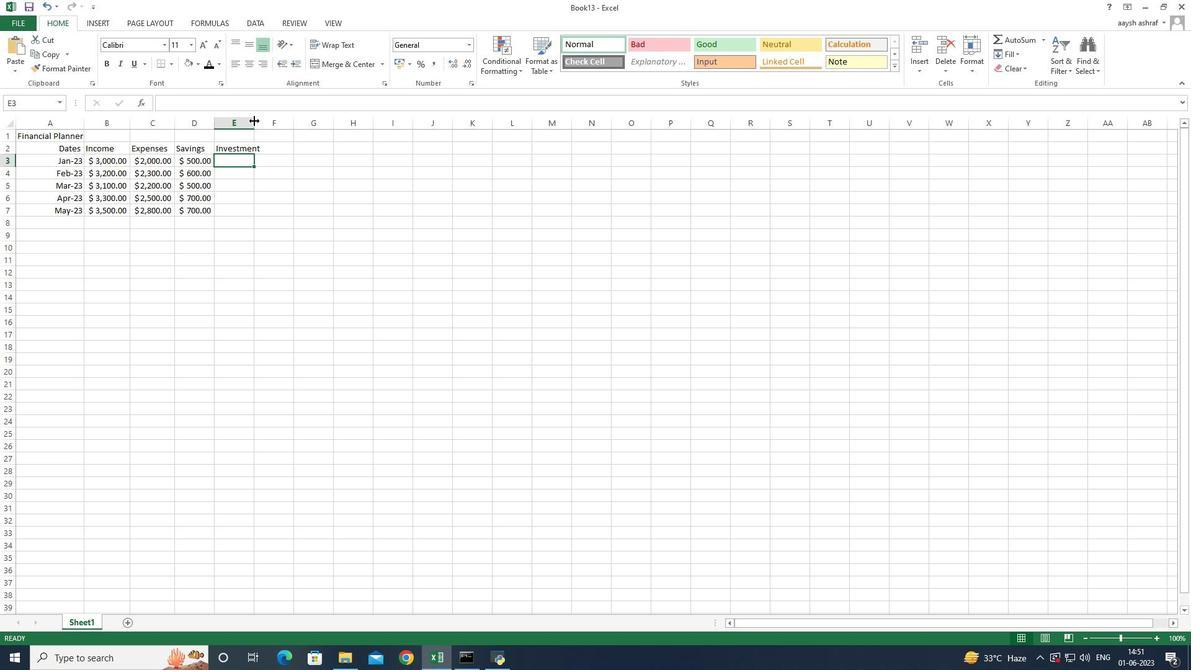 
Action: Mouse moved to (234, 175)
Screenshot: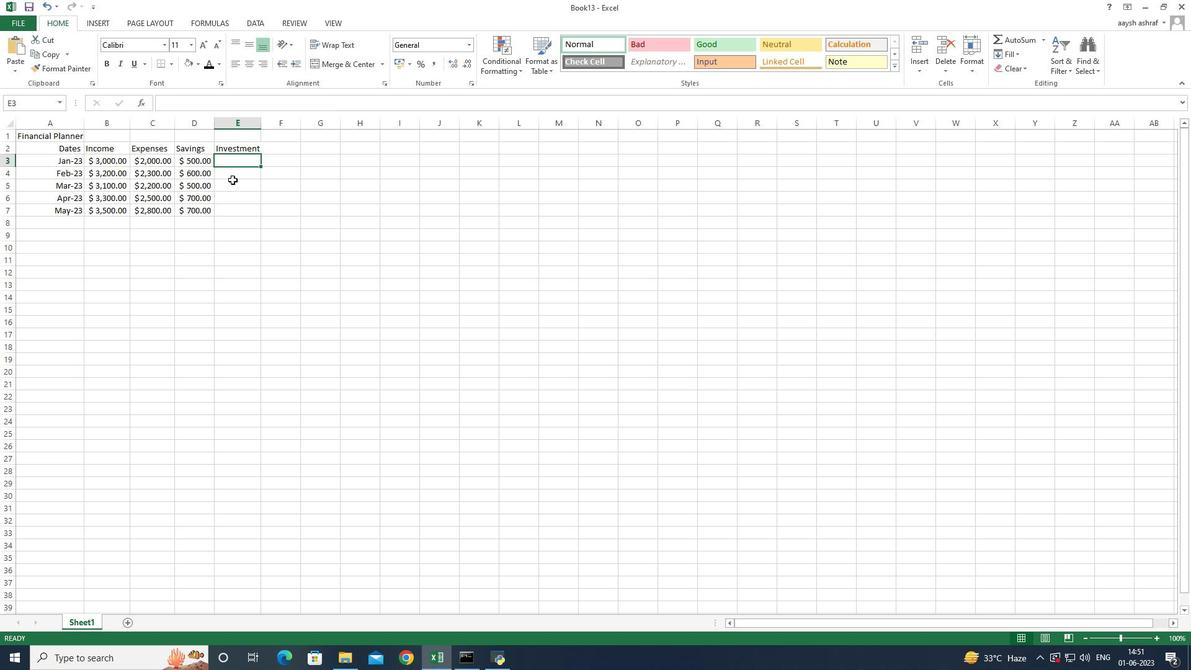 
Action: Mouse pressed left at (234, 175)
Screenshot: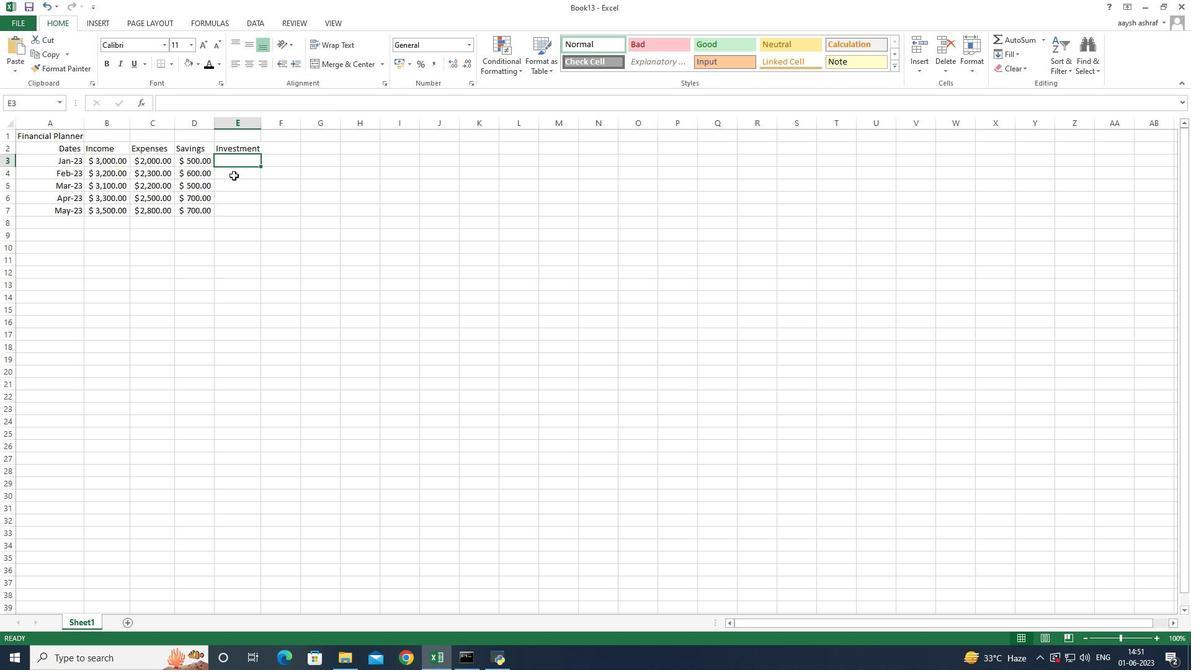 
Action: Mouse moved to (237, 161)
Screenshot: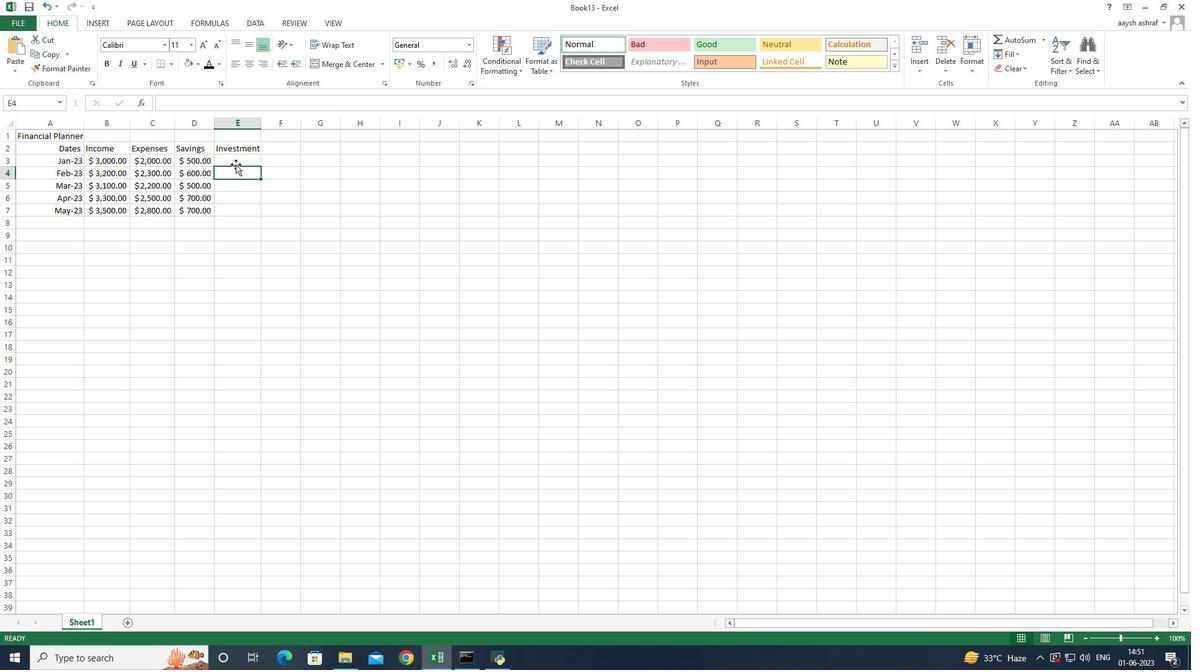 
Action: Mouse pressed left at (237, 161)
Screenshot: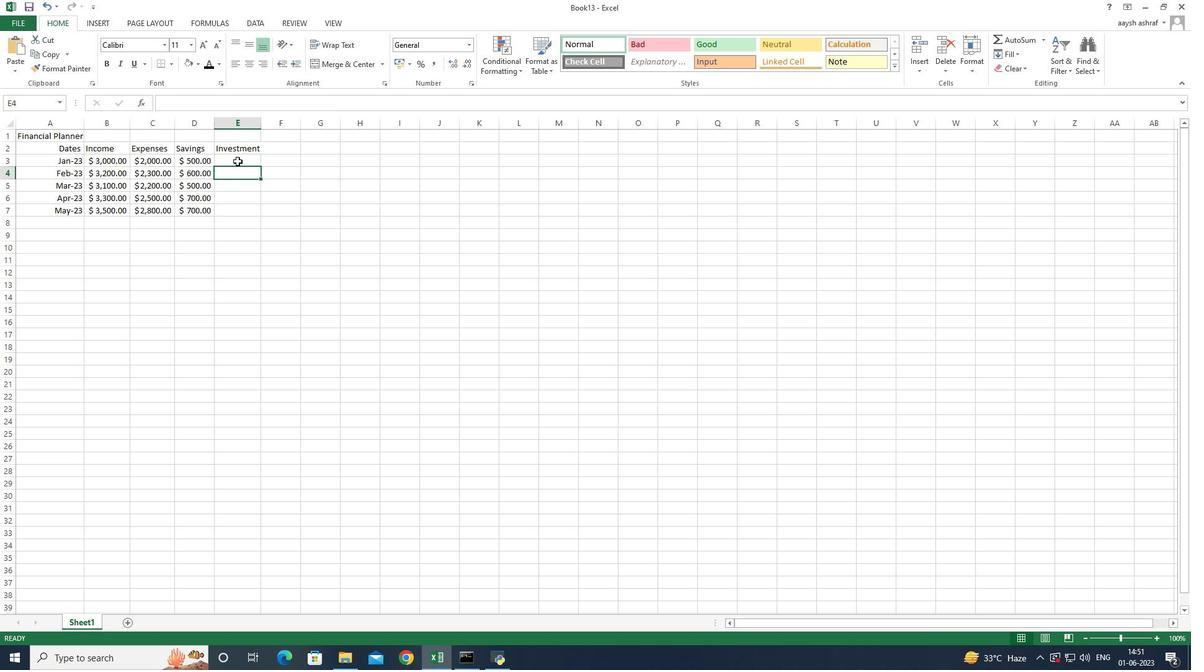 
Action: Mouse moved to (260, 124)
Screenshot: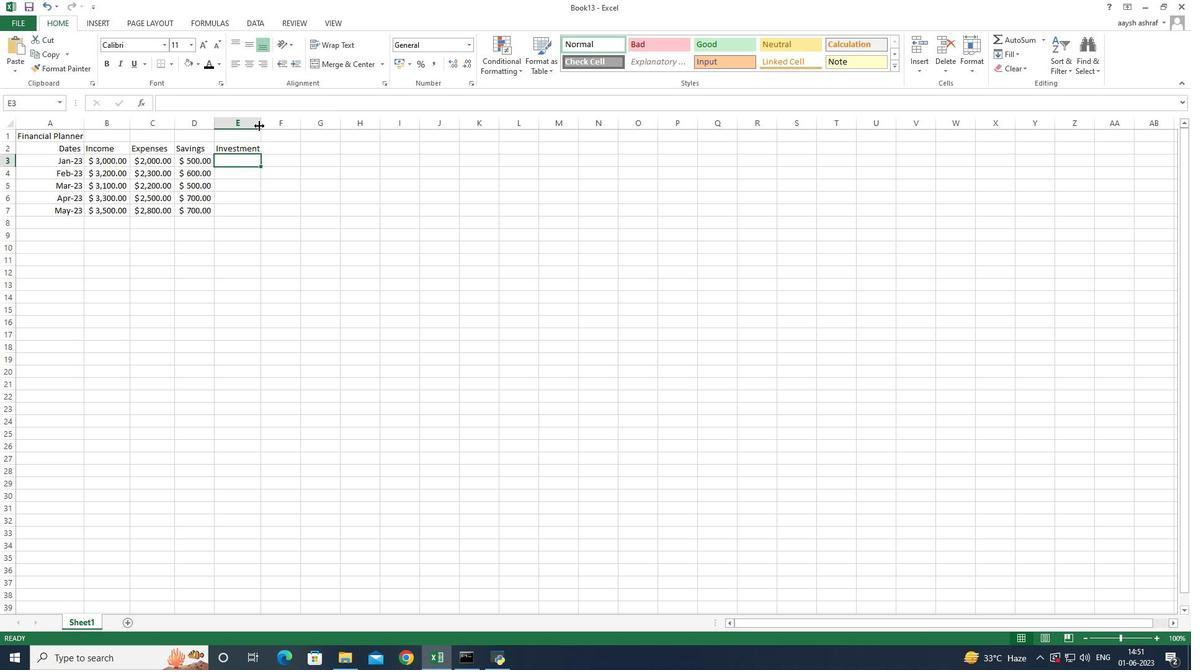 
Action: Mouse pressed left at (260, 124)
Screenshot: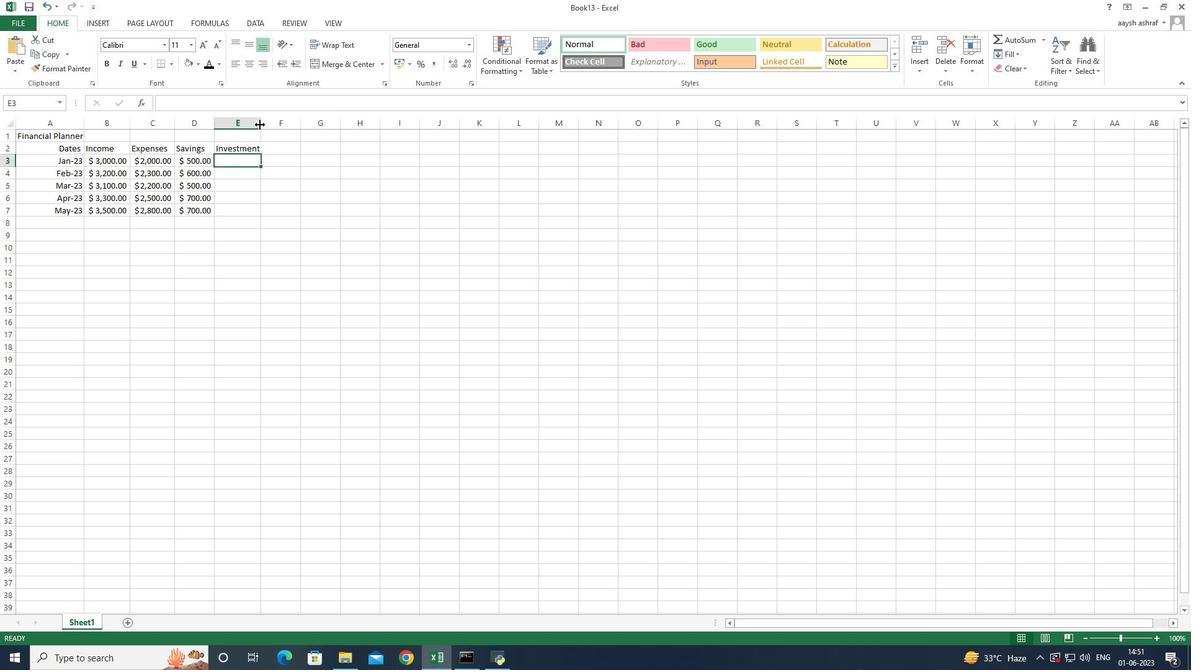 
Action: Mouse moved to (238, 163)
Screenshot: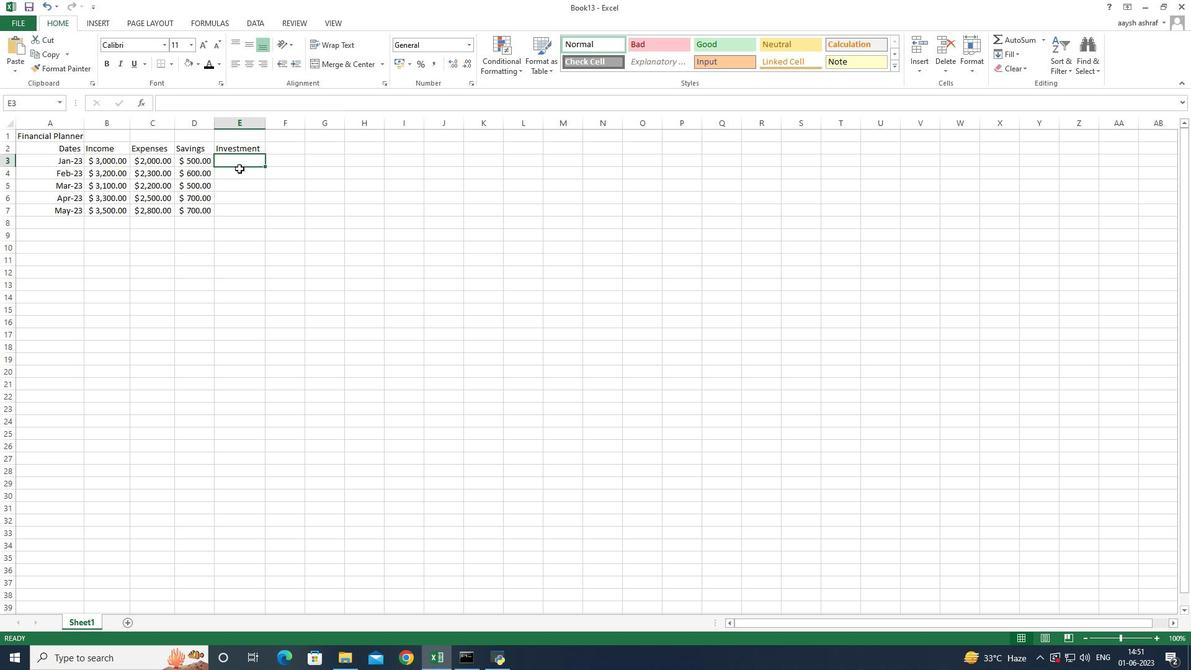 
Action: Key pressed 500<Key.enter>700<Key.enter>800<Key.enter>900<Key.enter>1000<Key.enter>
Screenshot: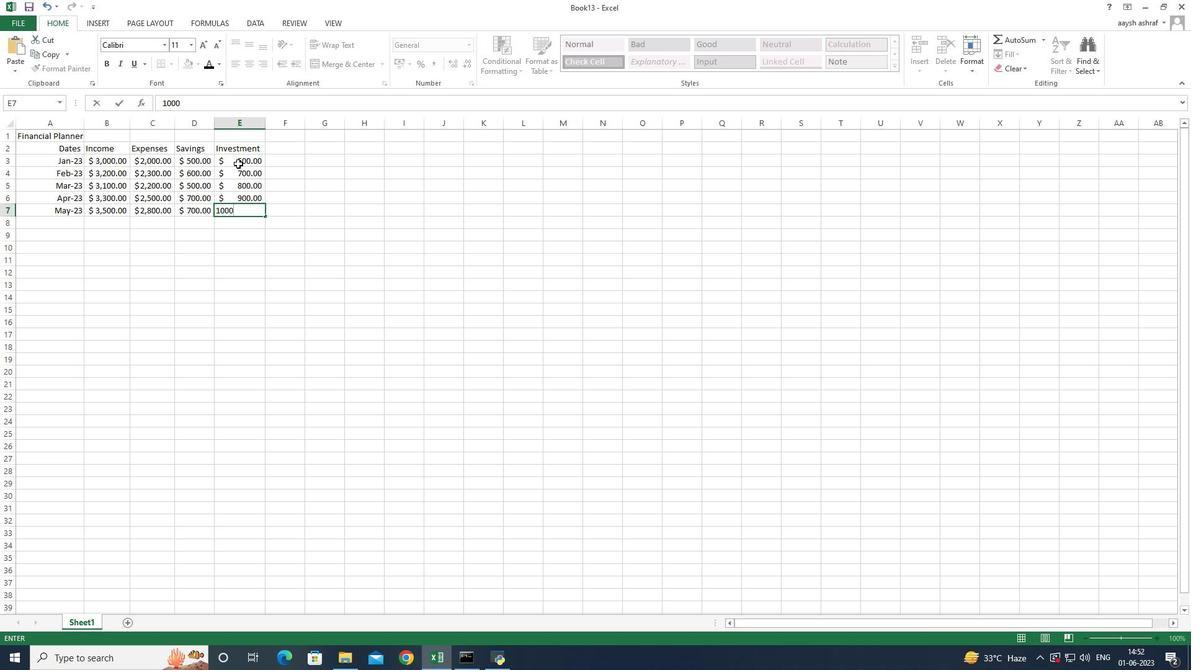 
Action: Mouse moved to (286, 147)
Screenshot: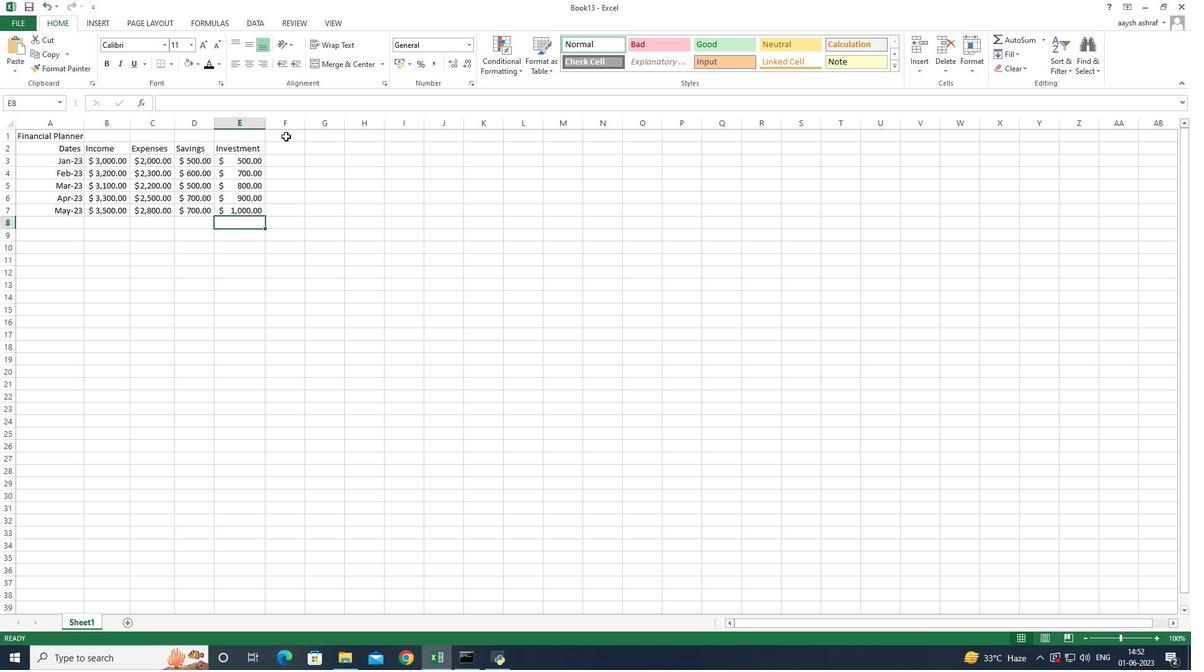 
Action: Mouse pressed left at (286, 147)
Screenshot: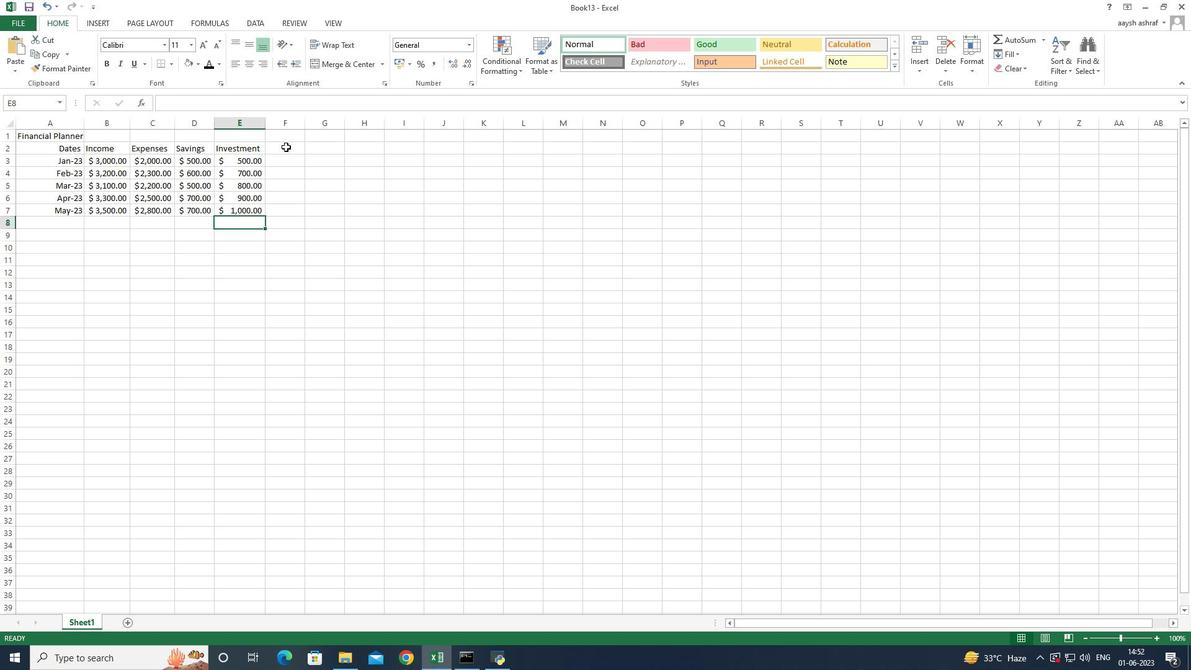 
Action: Mouse pressed left at (286, 147)
Screenshot: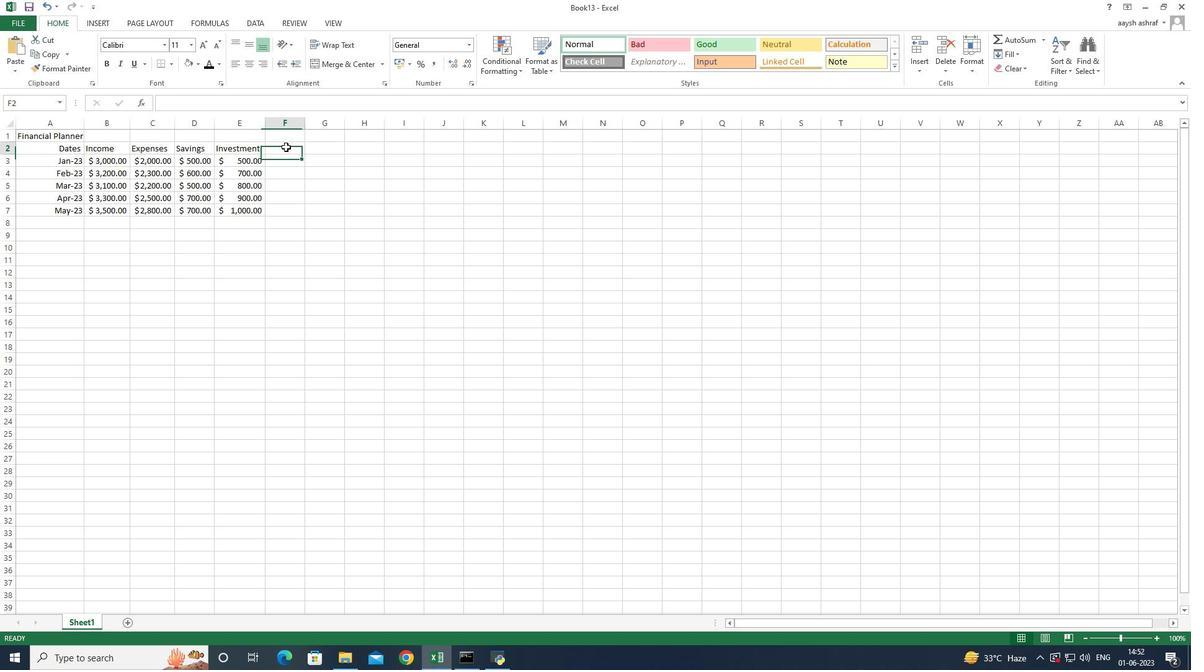 
Action: Mouse moved to (304, 167)
Screenshot: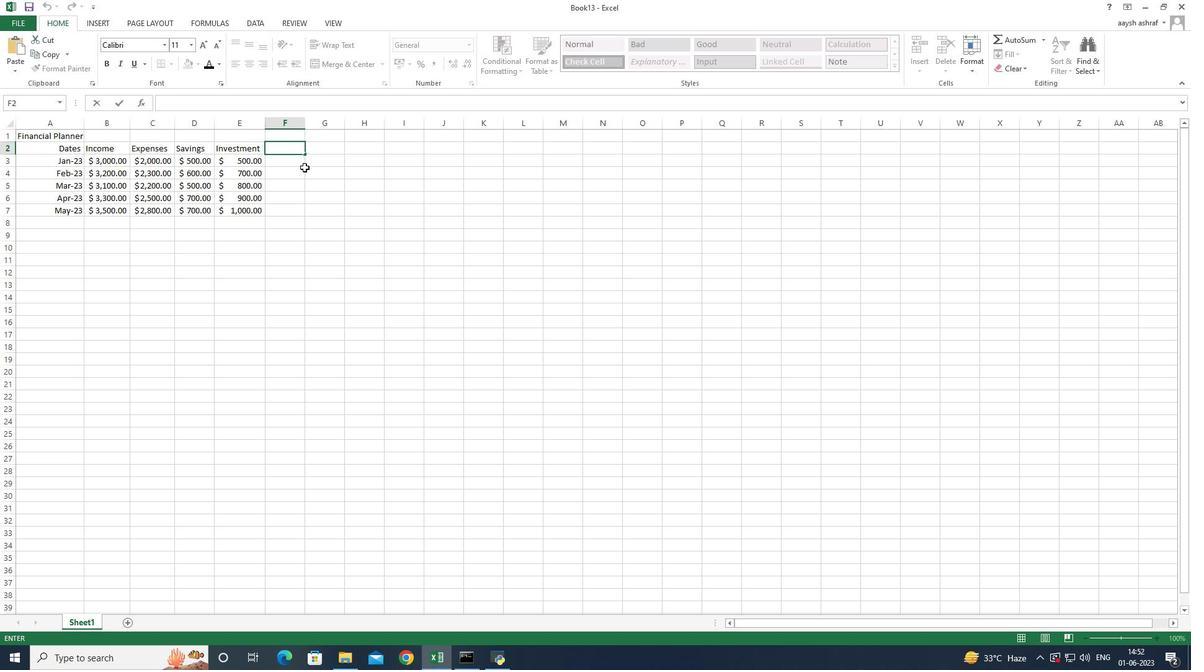 
Action: Mouse pressed left at (304, 167)
Screenshot: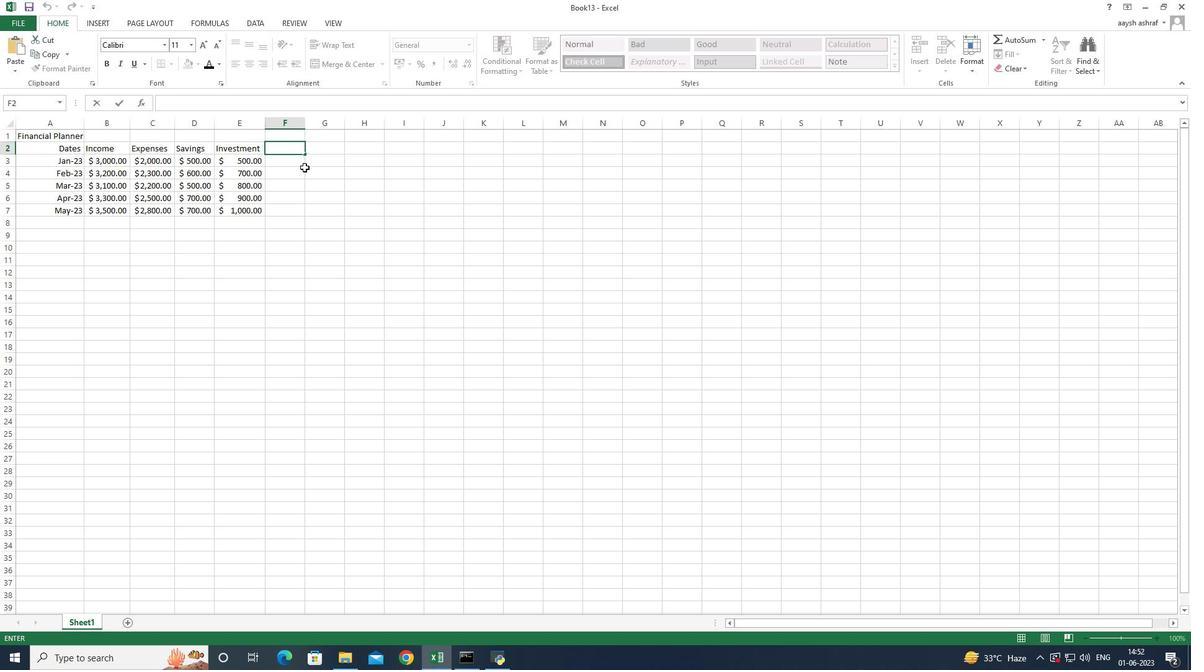 
Action: Mouse moved to (306, 124)
Screenshot: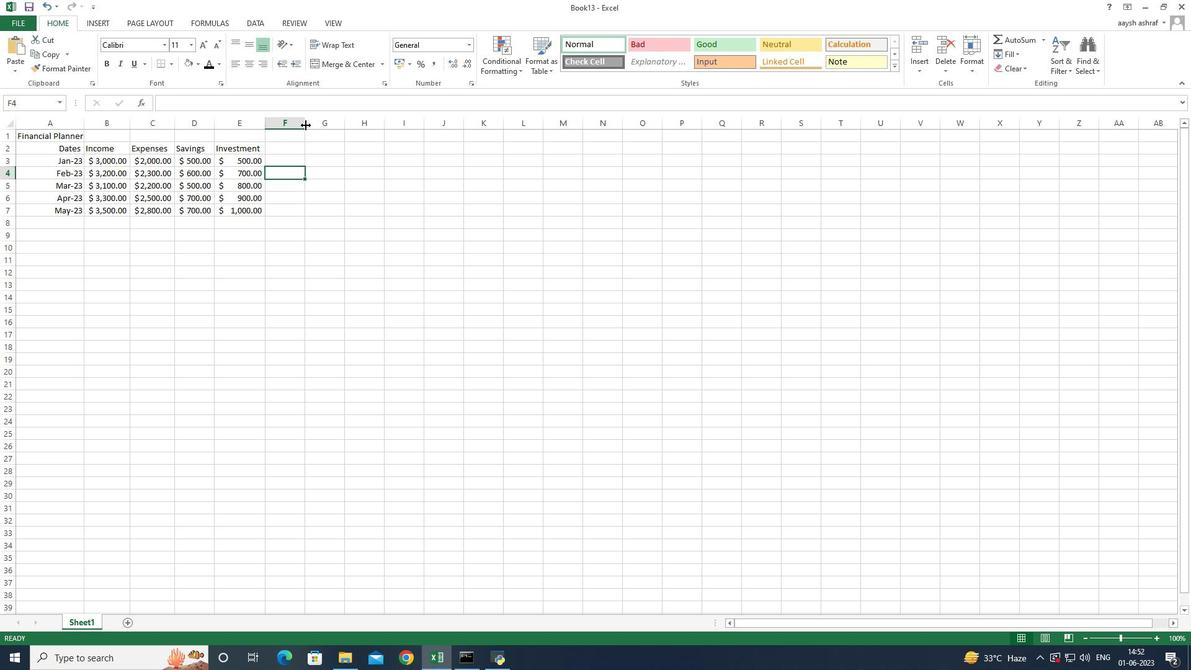 
Action: Mouse pressed left at (306, 124)
Screenshot: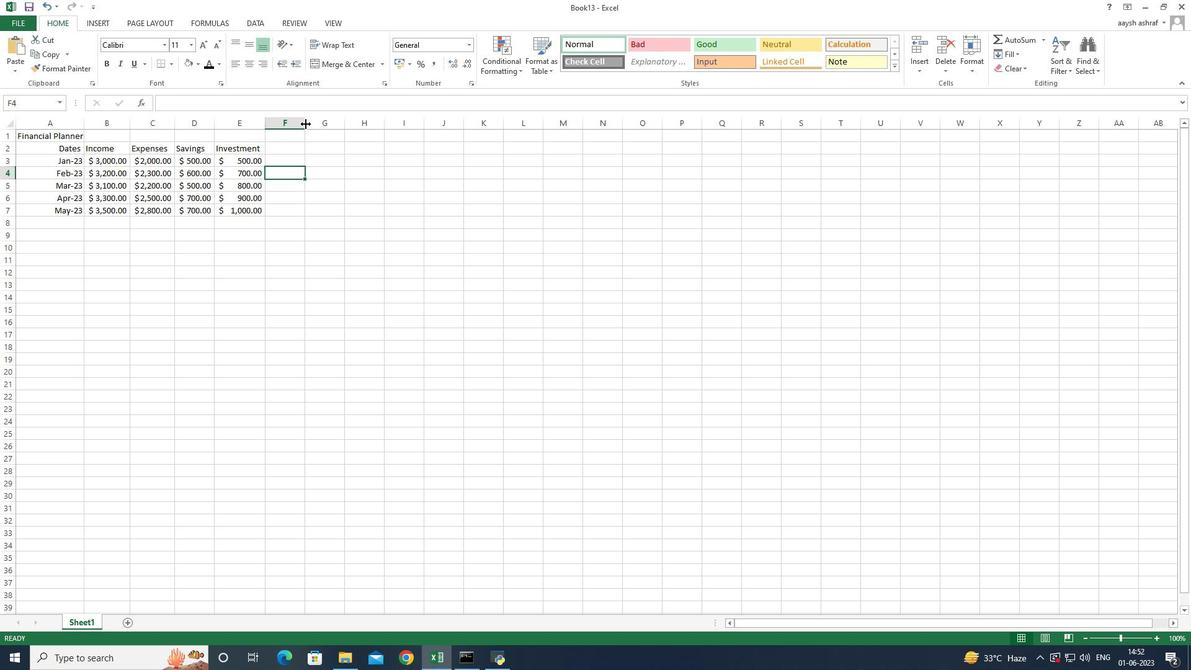 
Action: Mouse moved to (286, 147)
Screenshot: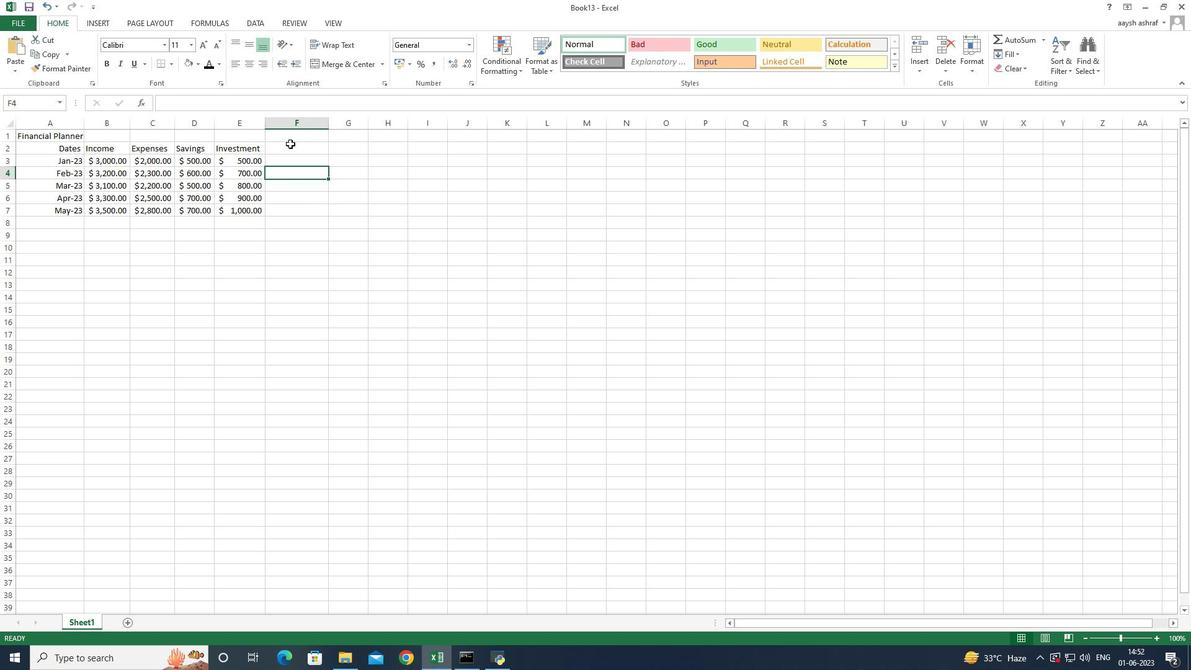 
Action: Mouse pressed left at (286, 147)
Screenshot: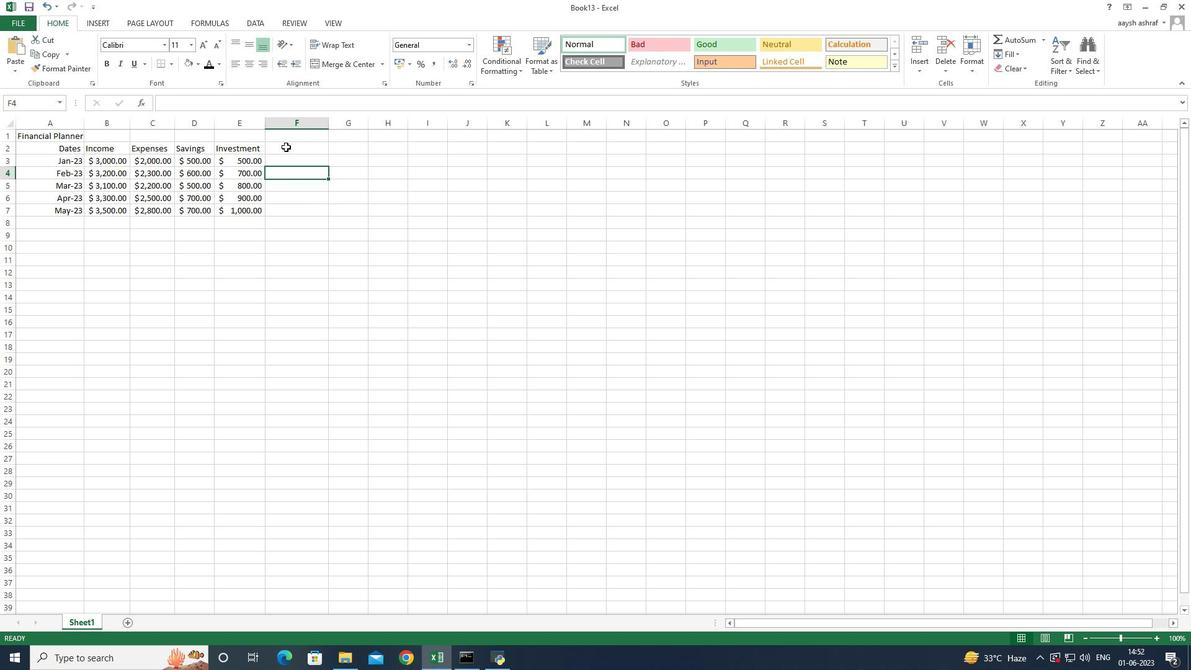 
Action: Mouse pressed left at (286, 147)
Screenshot: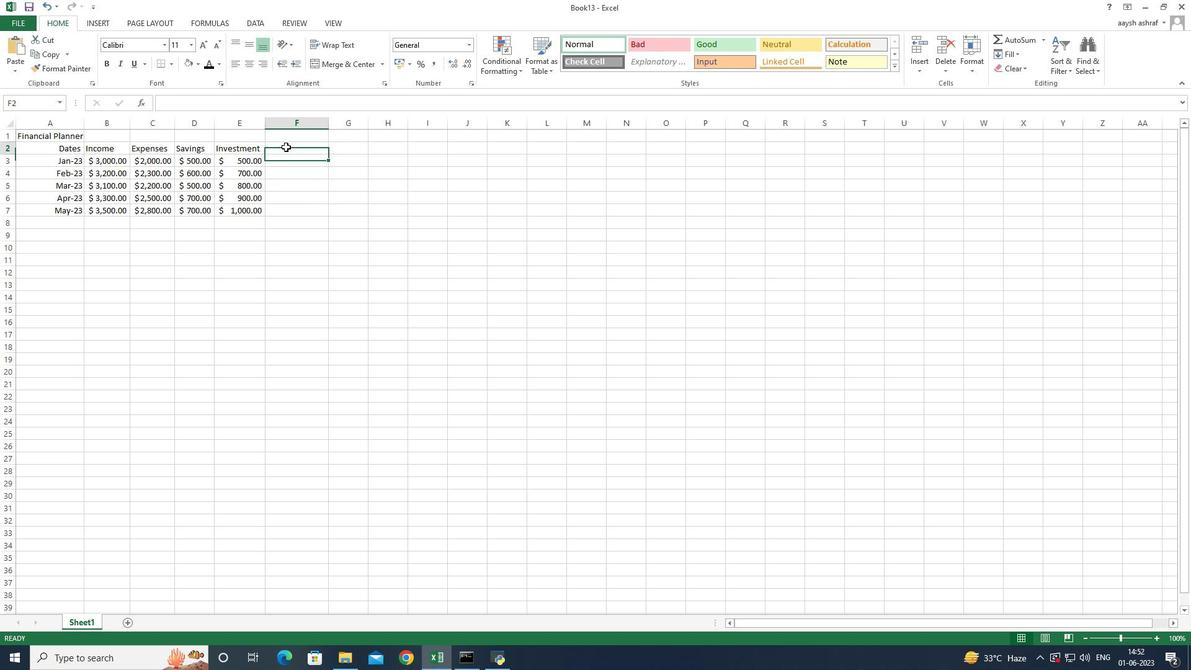 
Action: Key pressed <Key.shift>Net<Key.space><Key.shift>savings<Key.space><Key.enter>1000<Key.enter>1200<Key.enter>900<Key.enter>800<Key.enter>700<Key.enter>
Screenshot: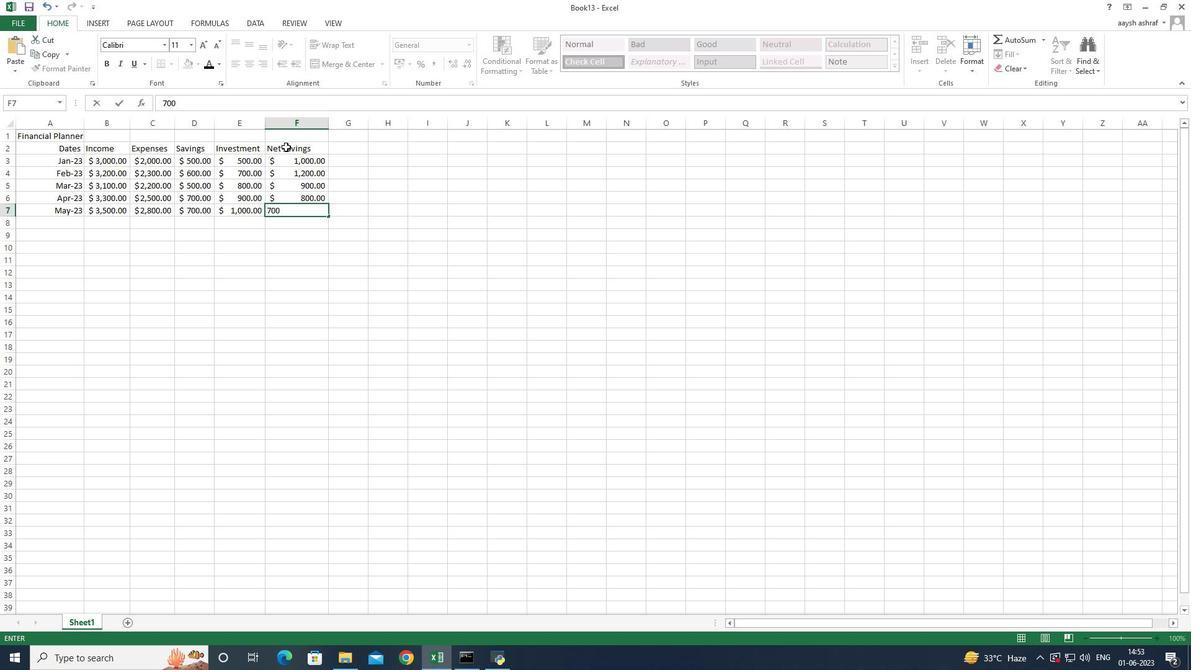 
Action: Mouse moved to (56, 136)
Screenshot: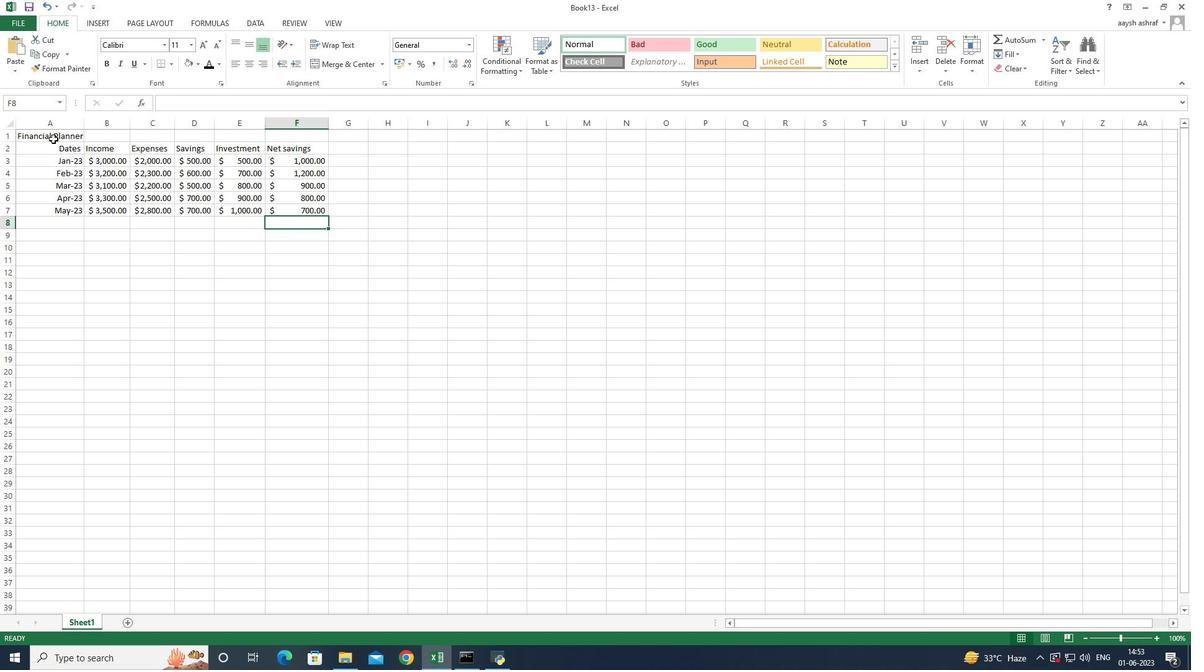 
Action: Mouse pressed left at (56, 136)
Screenshot: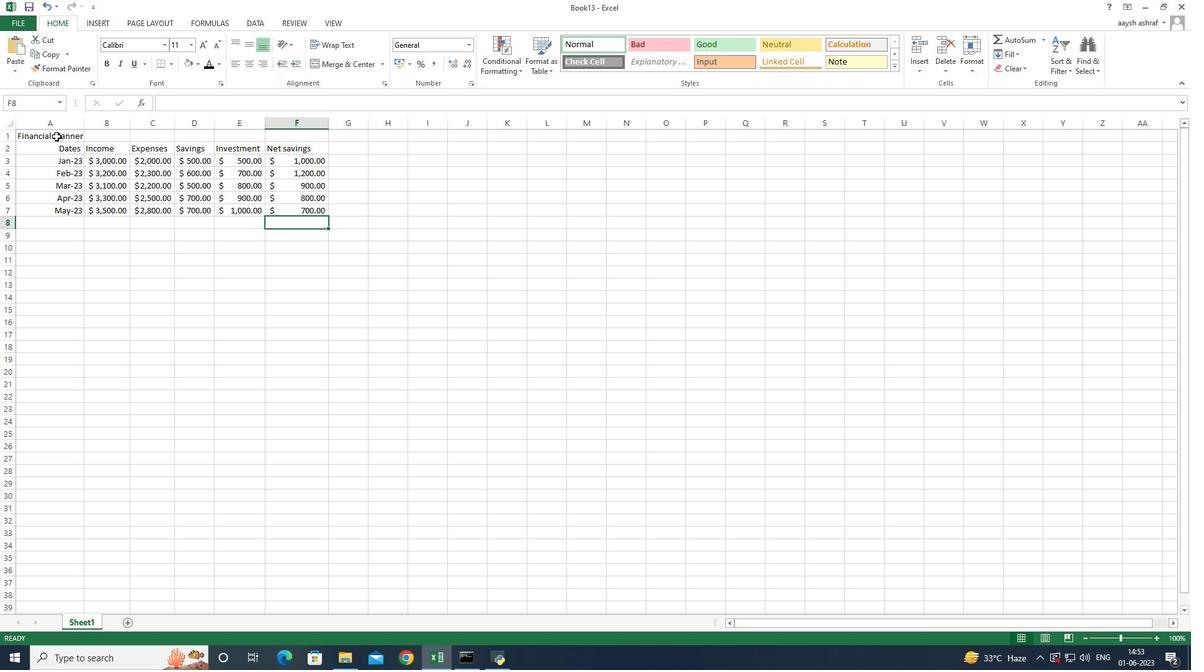 
Action: Mouse moved to (56, 136)
Screenshot: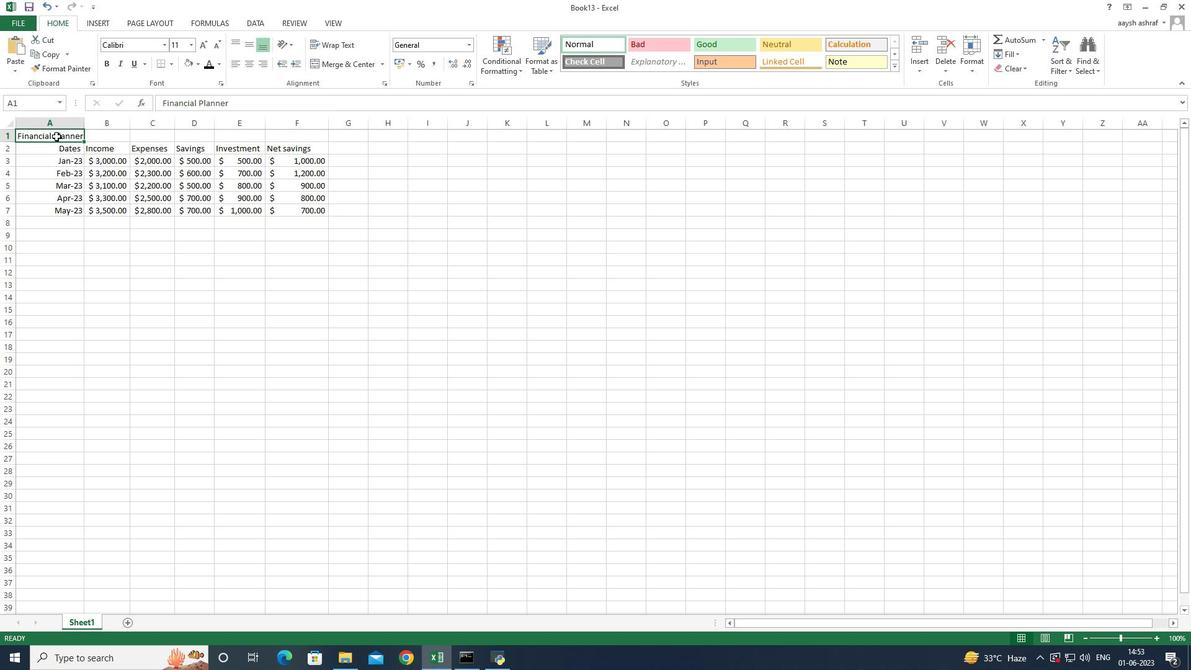 
Action: Key pressed <Key.shift_r><Key.shift_r><Key.shift_r><Key.shift_r><Key.shift_r><Key.shift_r><Key.shift_r><Key.right><Key.right><Key.right><Key.right><Key.right>
Screenshot: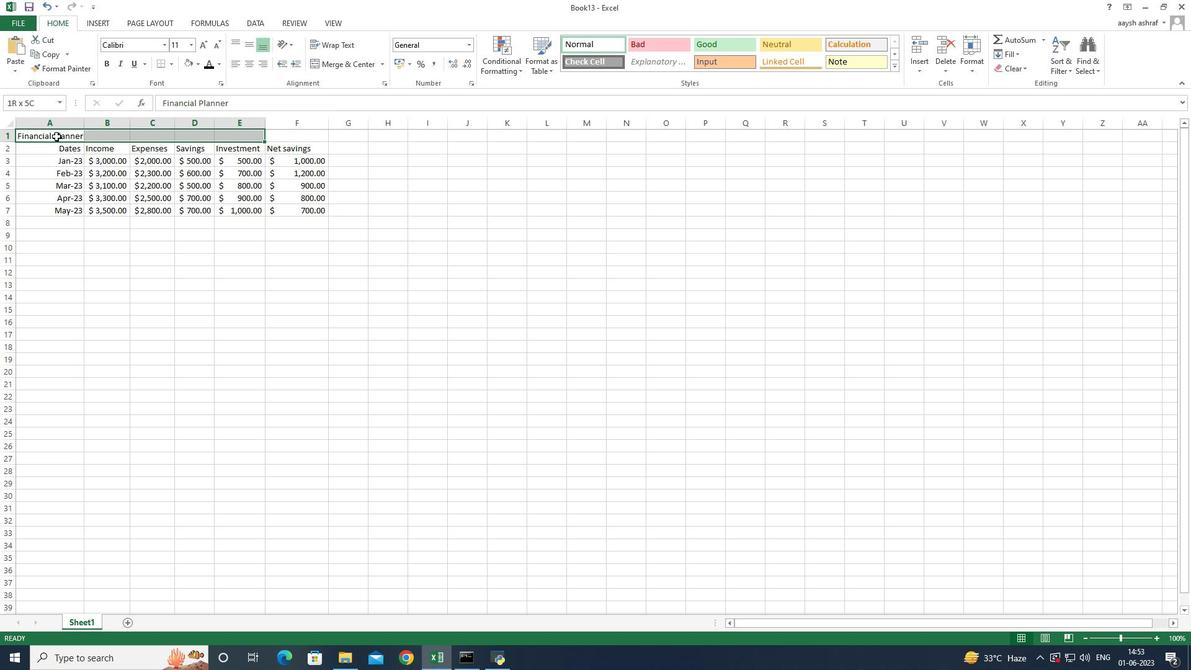 
Action: Mouse moved to (330, 68)
Screenshot: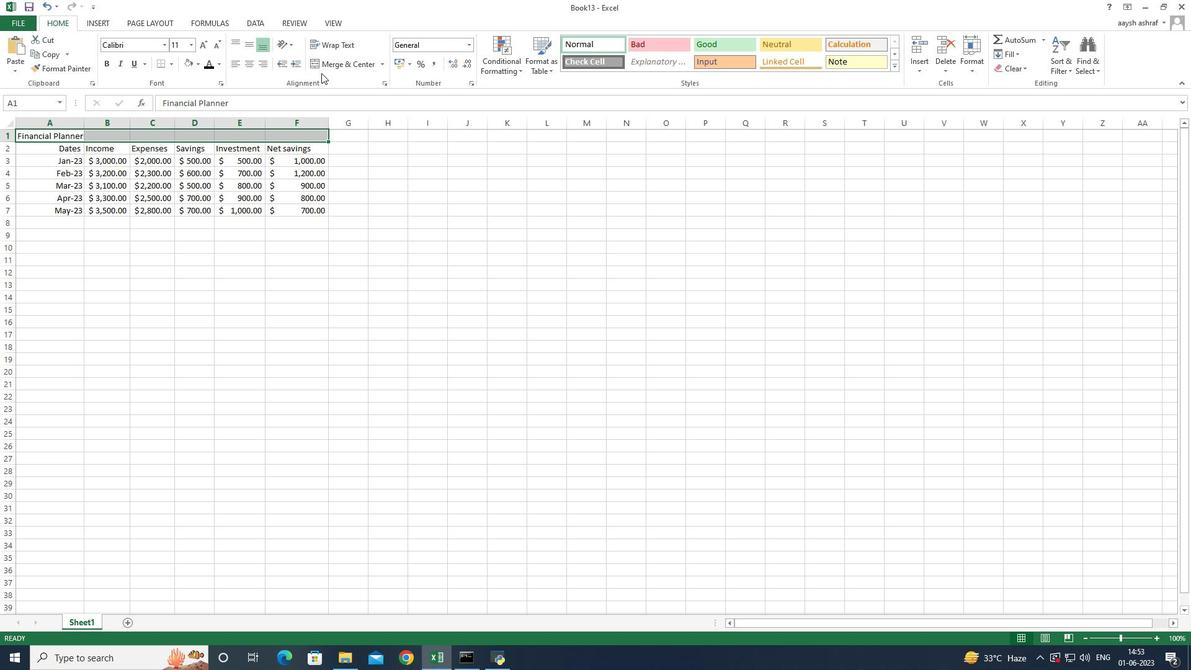 
Action: Mouse pressed left at (330, 68)
Screenshot: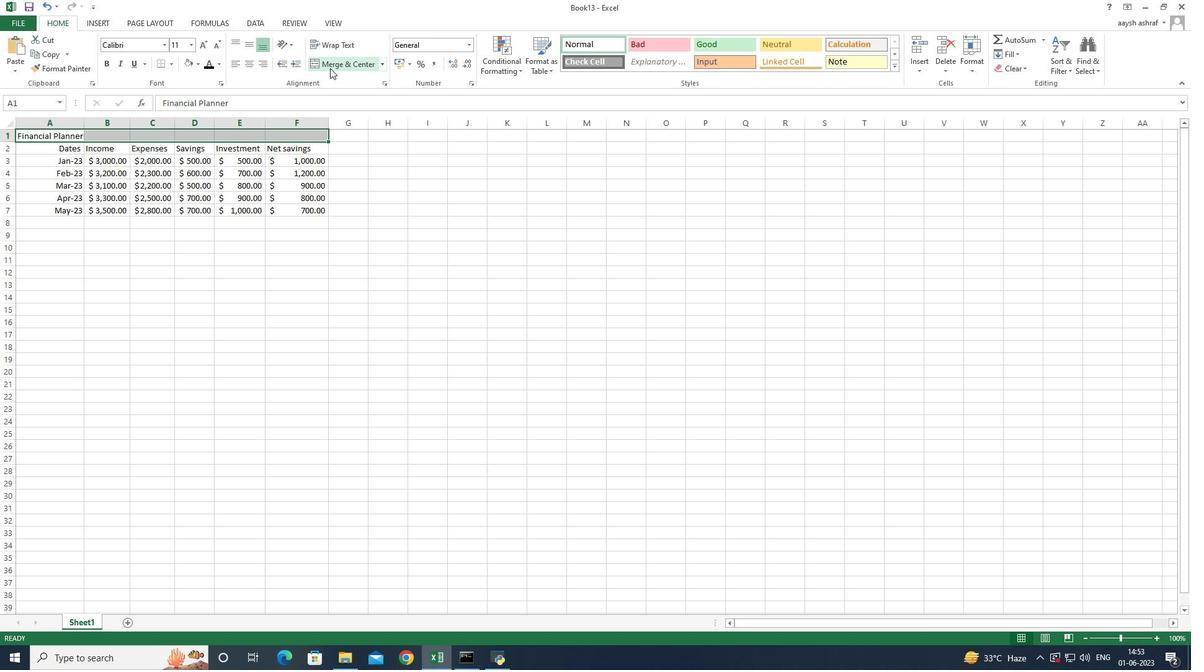 
Action: Mouse moved to (152, 237)
Screenshot: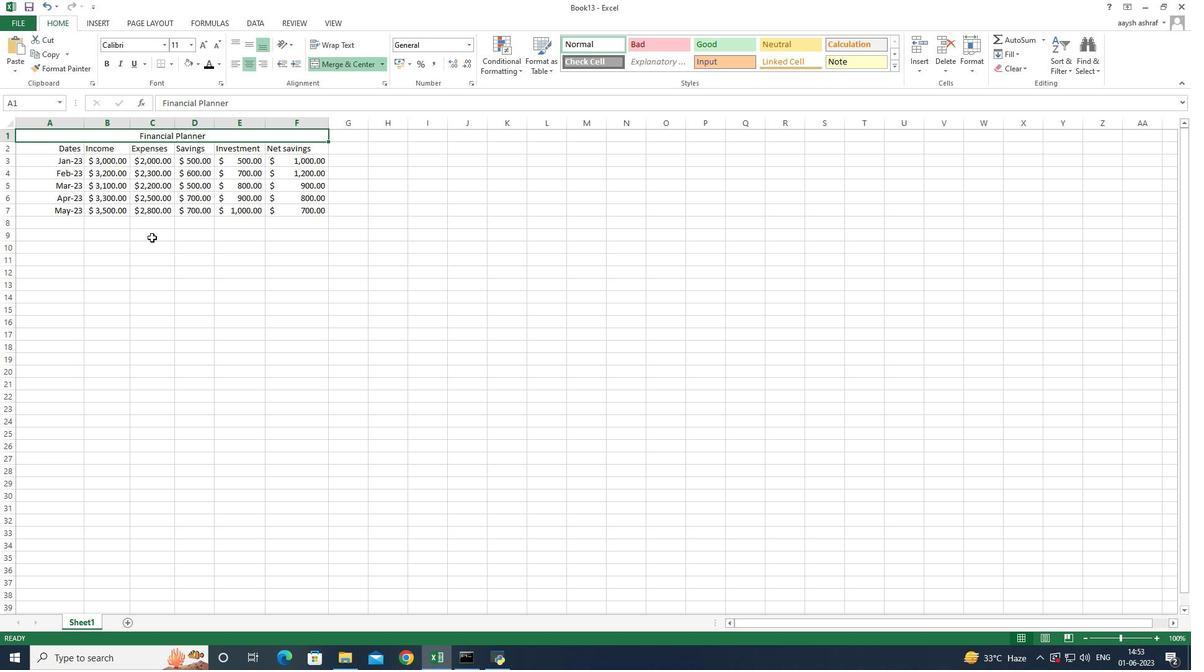 
Action: Mouse pressed left at (152, 237)
Screenshot: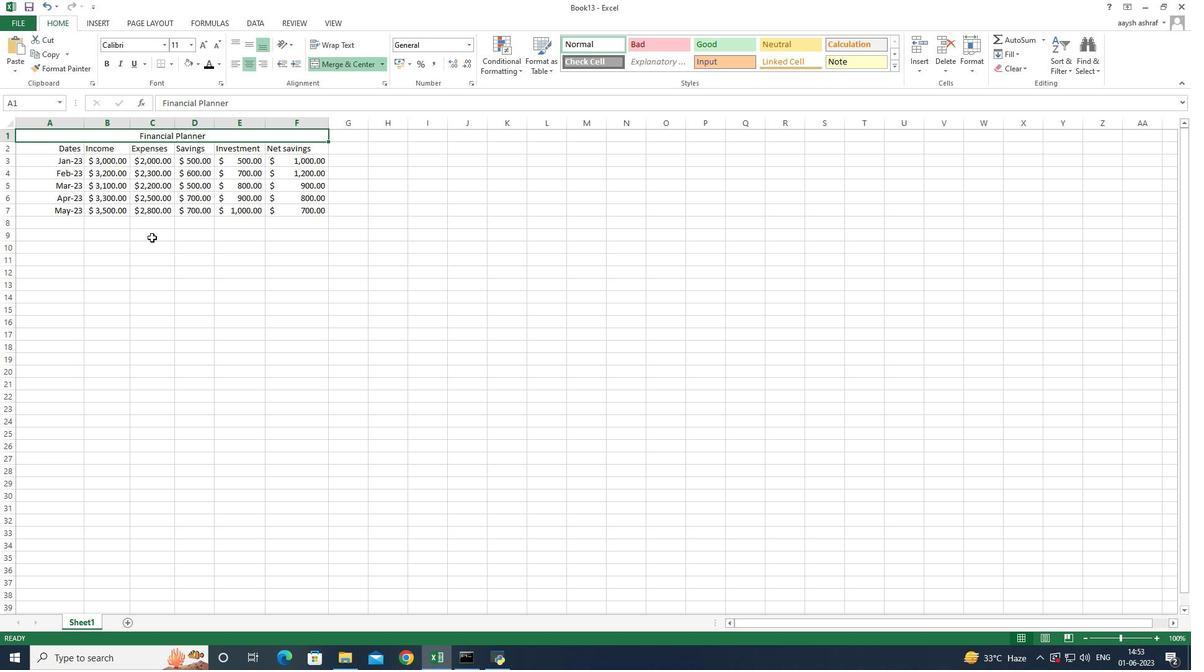 
Action: Mouse moved to (86, 134)
Screenshot: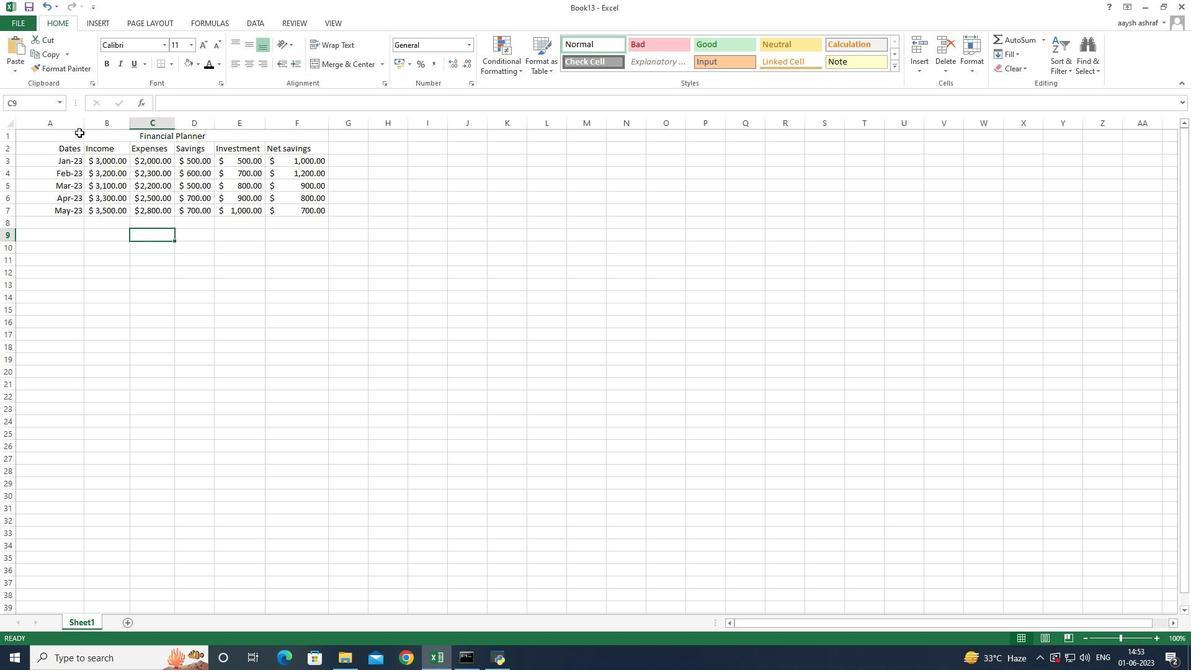 
Action: Mouse pressed left at (86, 134)
Screenshot: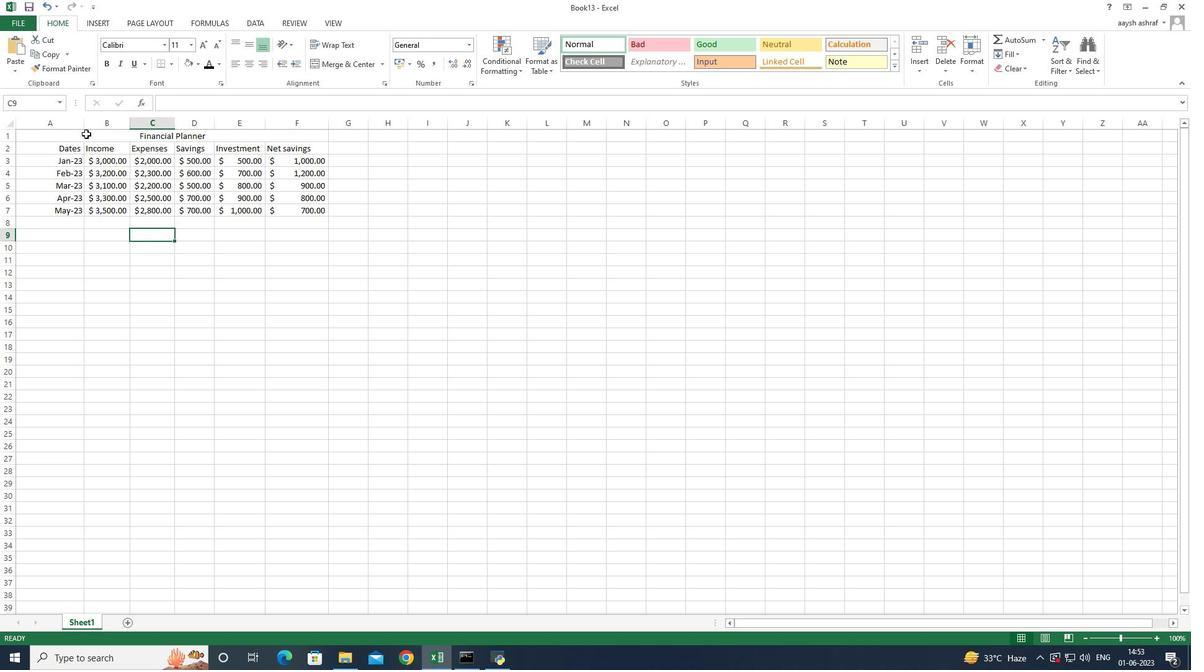 
Action: Mouse moved to (83, 124)
Screenshot: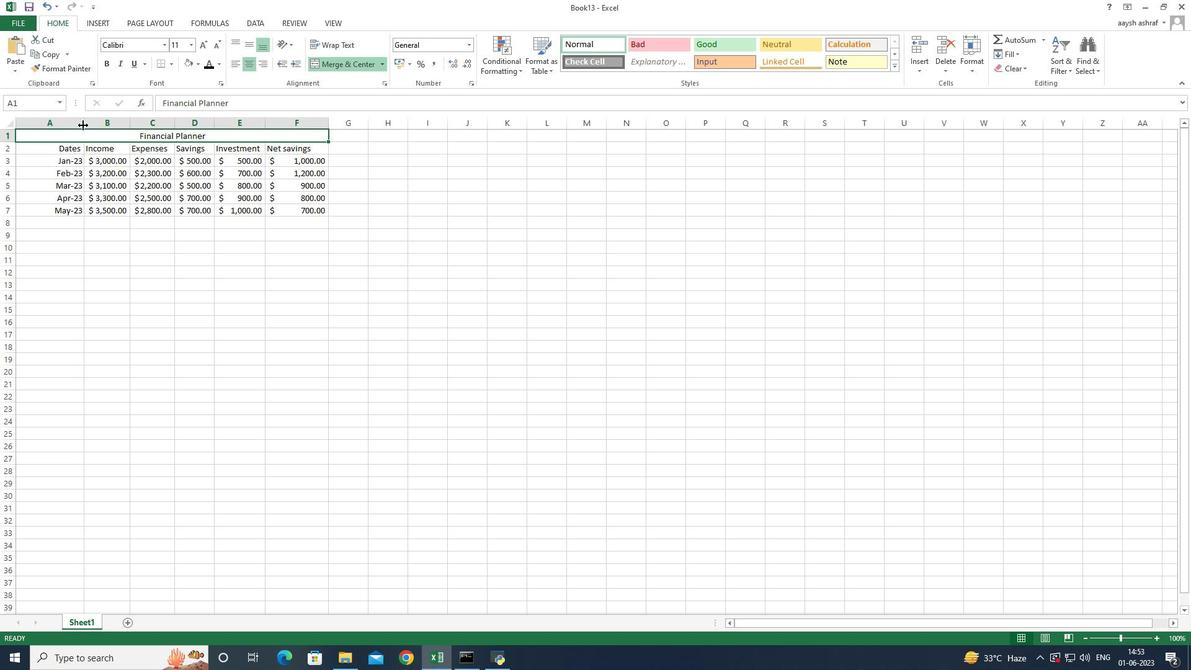 
Action: Mouse pressed left at (83, 124)
Screenshot: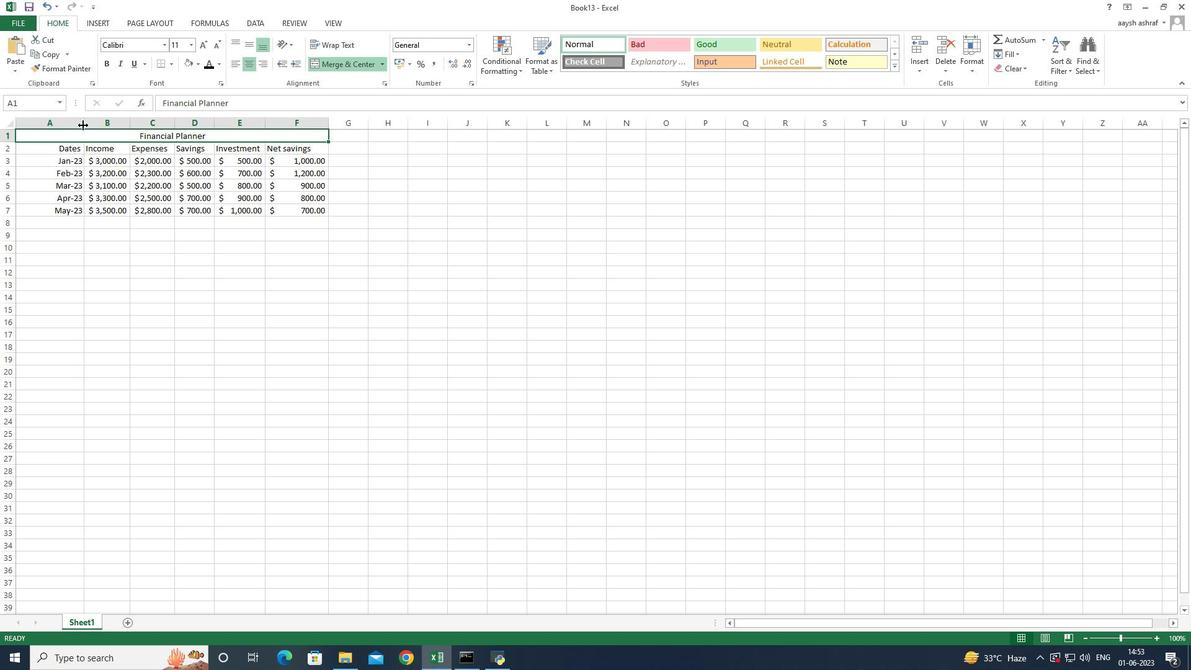 
Action: Mouse moved to (31, 164)
Screenshot: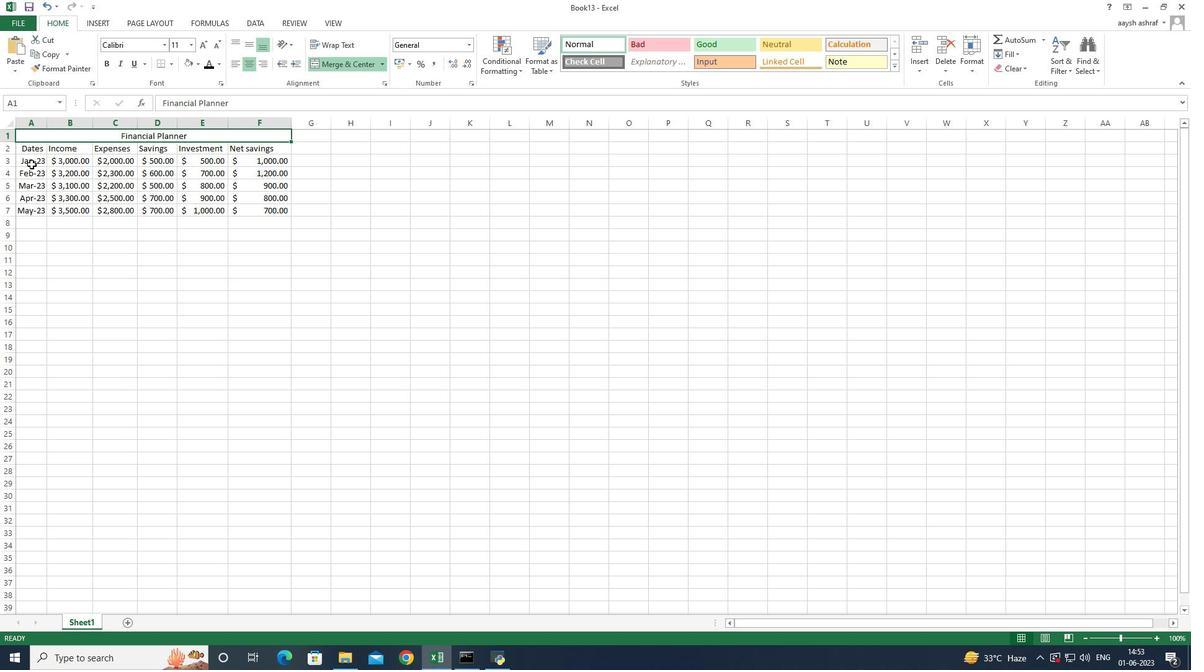 
Action: Mouse pressed left at (31, 164)
Screenshot: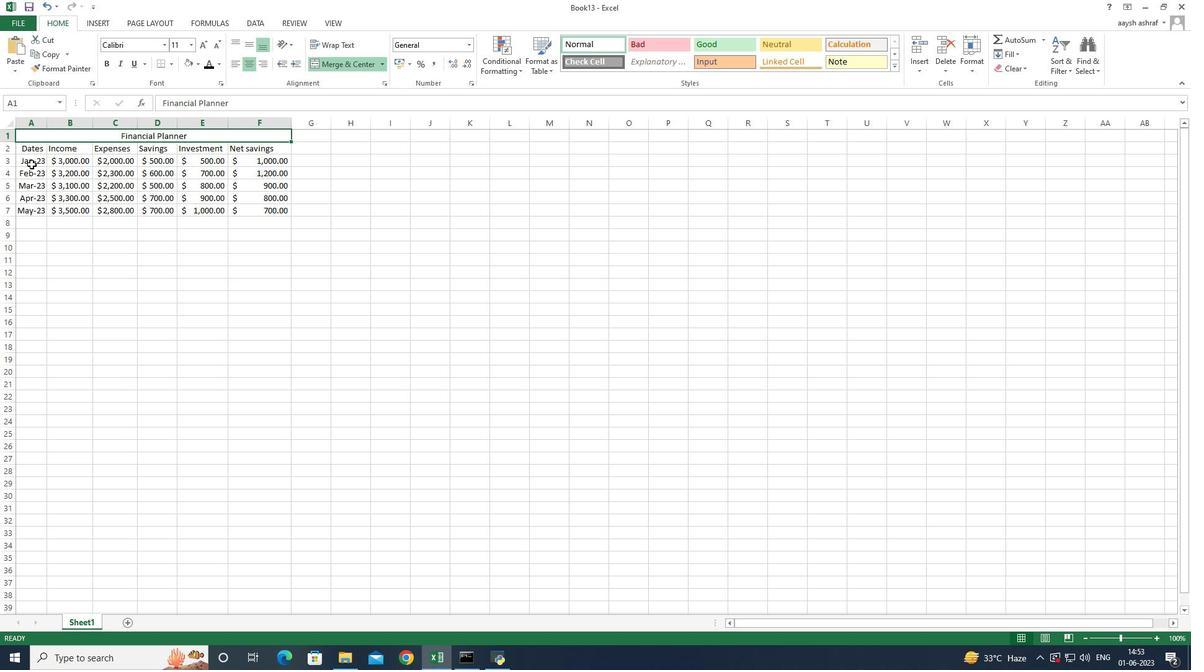 
Action: Mouse moved to (32, 162)
Screenshot: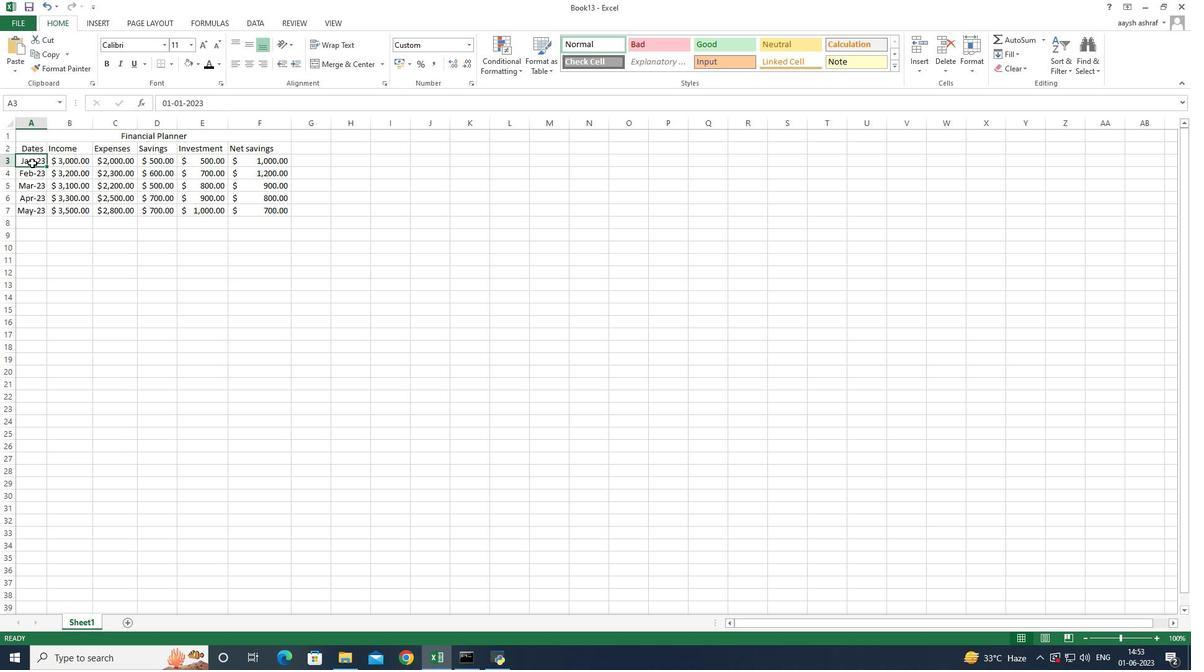 
Action: Mouse pressed left at (32, 162)
Screenshot: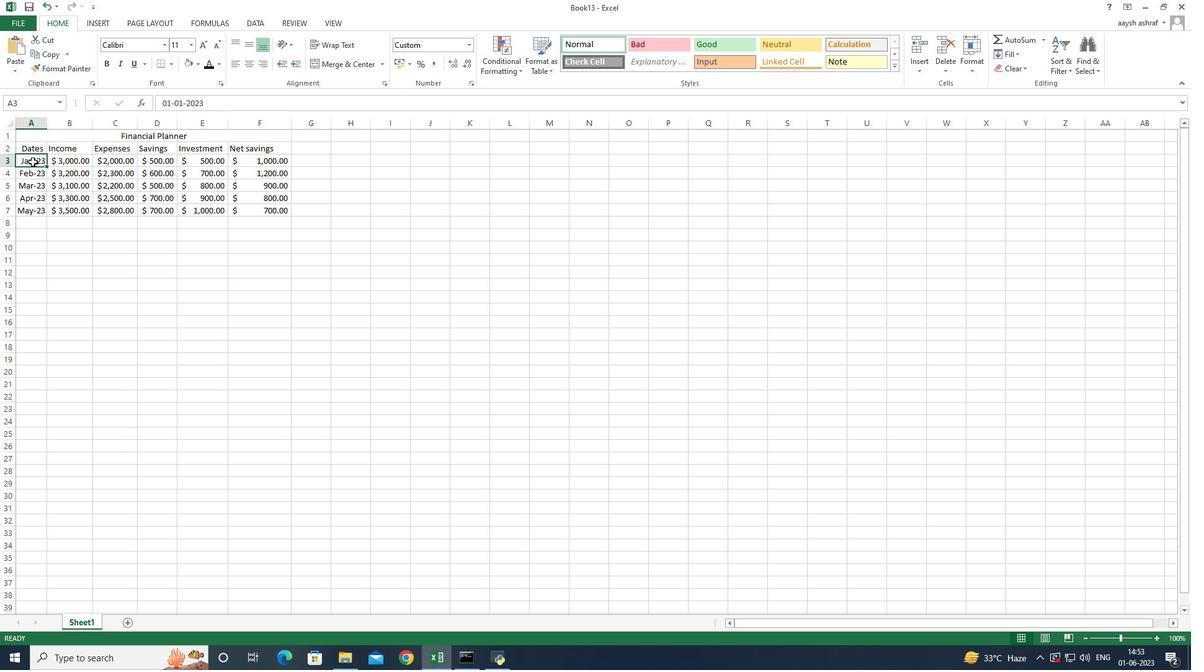 
Action: Mouse pressed left at (32, 162)
Screenshot: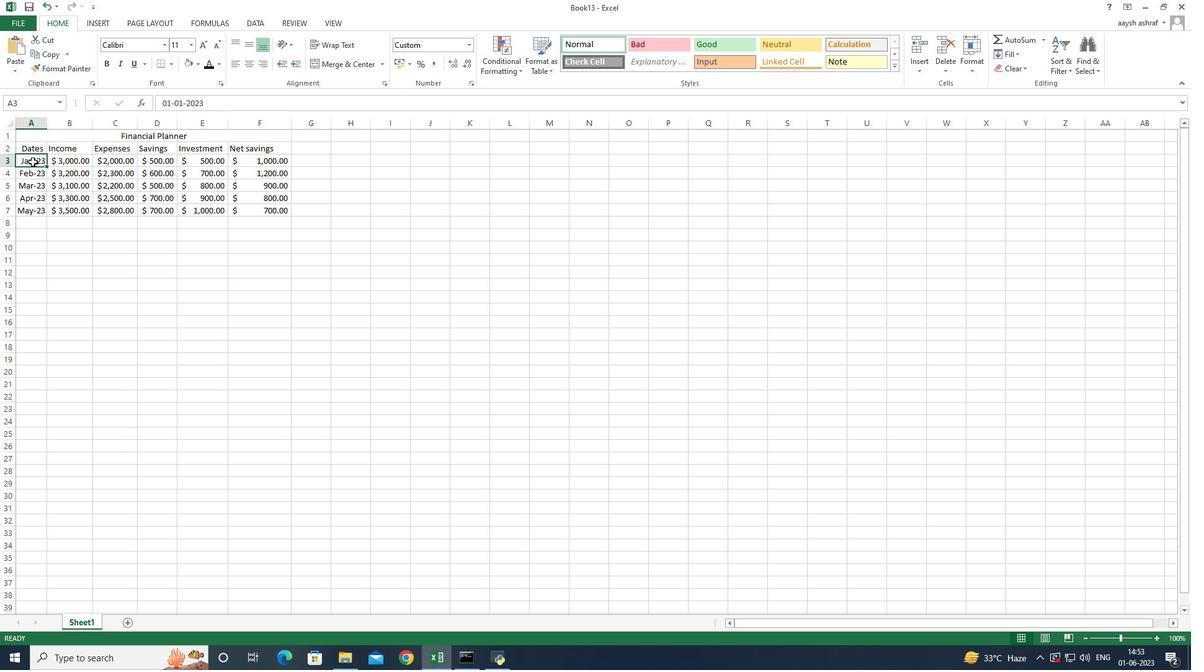 
Action: Mouse moved to (69, 264)
Screenshot: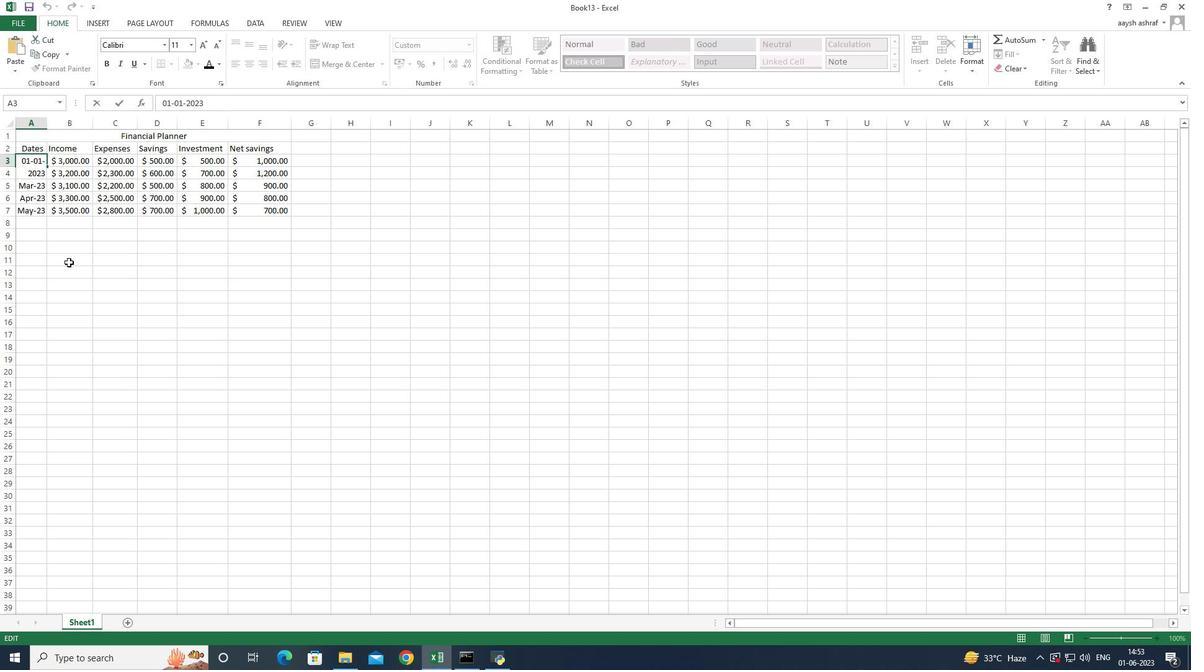 
Action: Mouse pressed left at (69, 264)
Screenshot: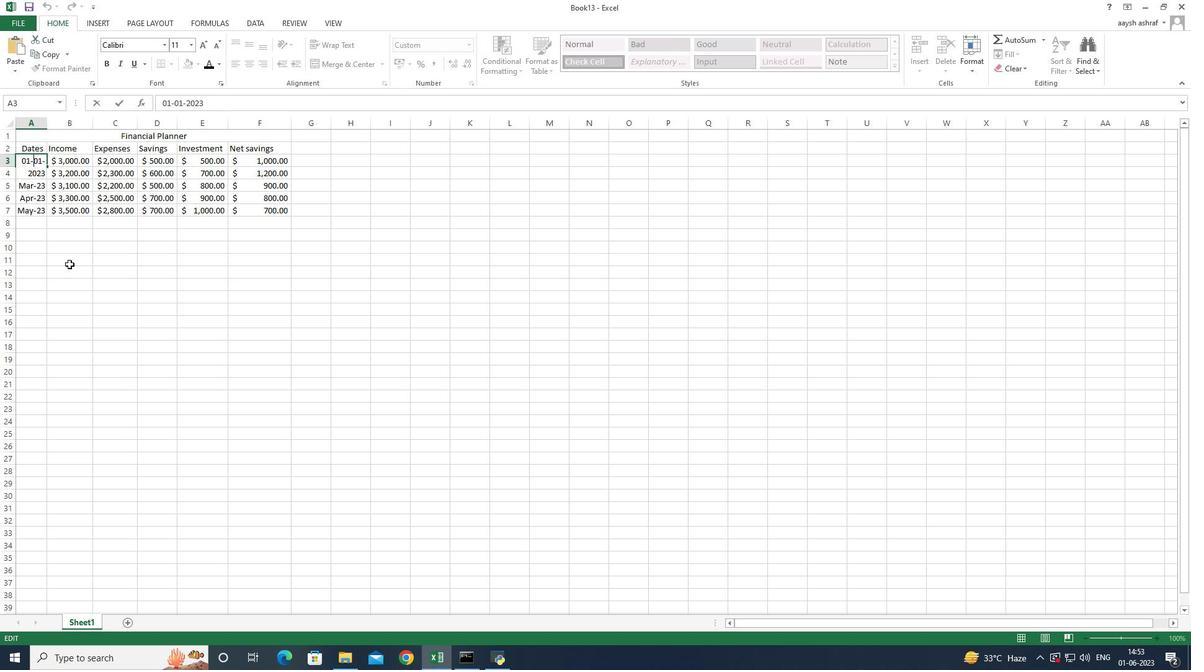 
Action: Mouse moved to (81, 179)
Screenshot: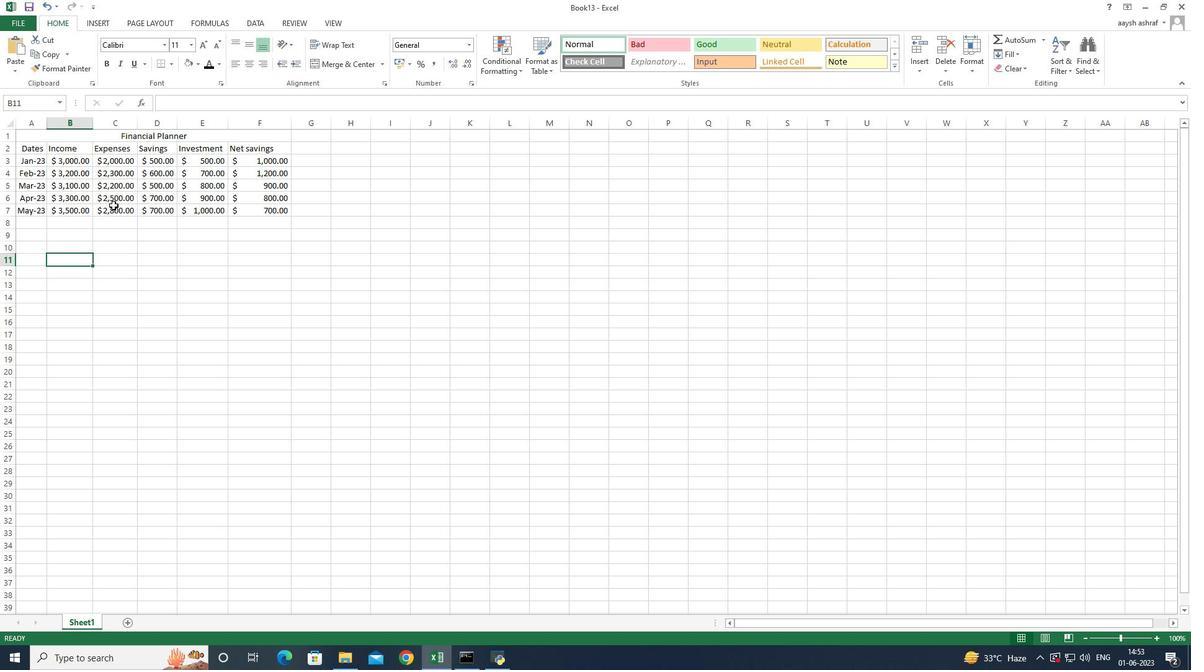 
Action: Mouse pressed left at (81, 179)
Screenshot: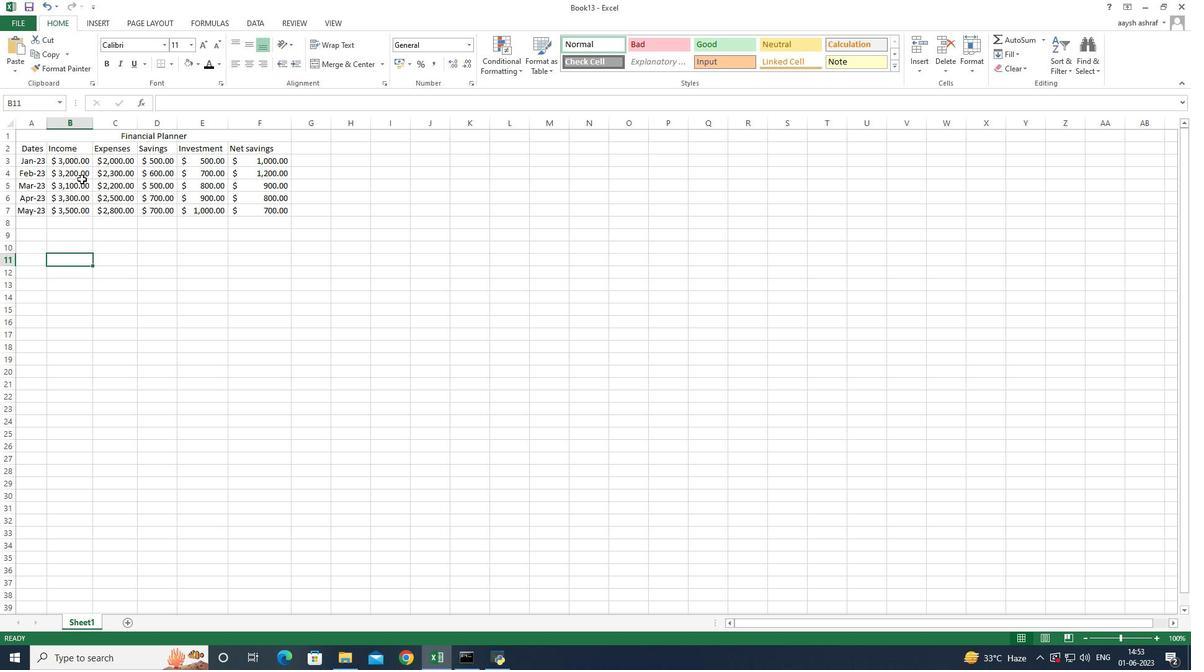 
Action: Mouse moved to (31, 148)
Screenshot: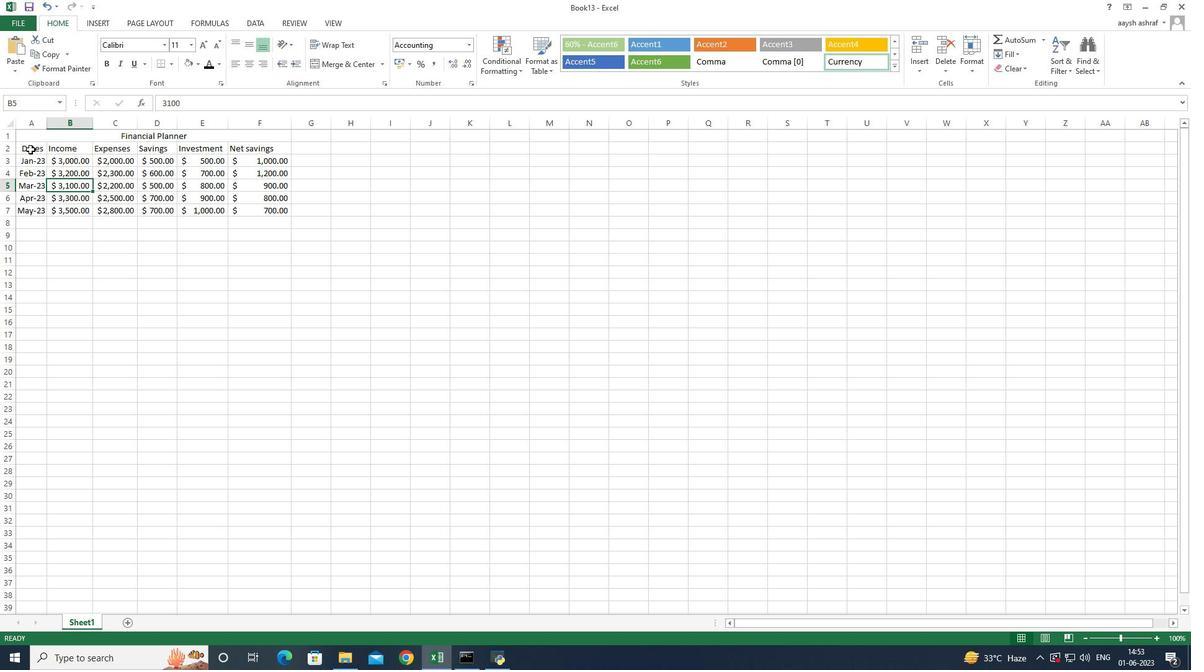 
Action: Mouse pressed left at (31, 148)
Screenshot: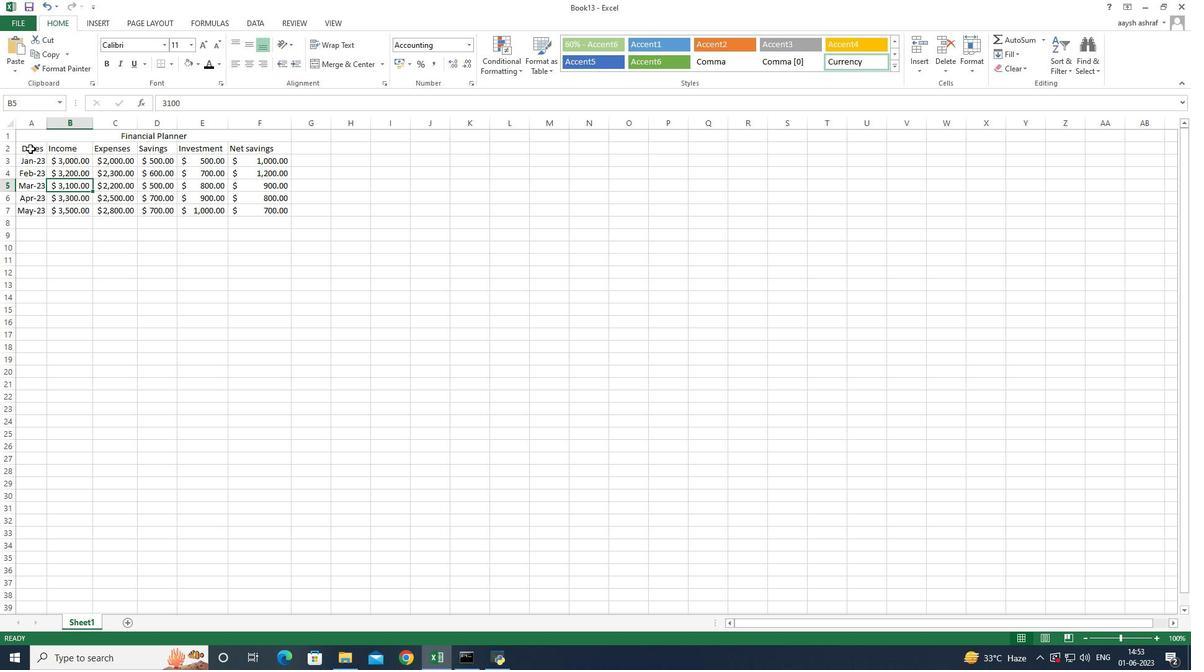 
Action: Mouse moved to (31, 22)
Screenshot: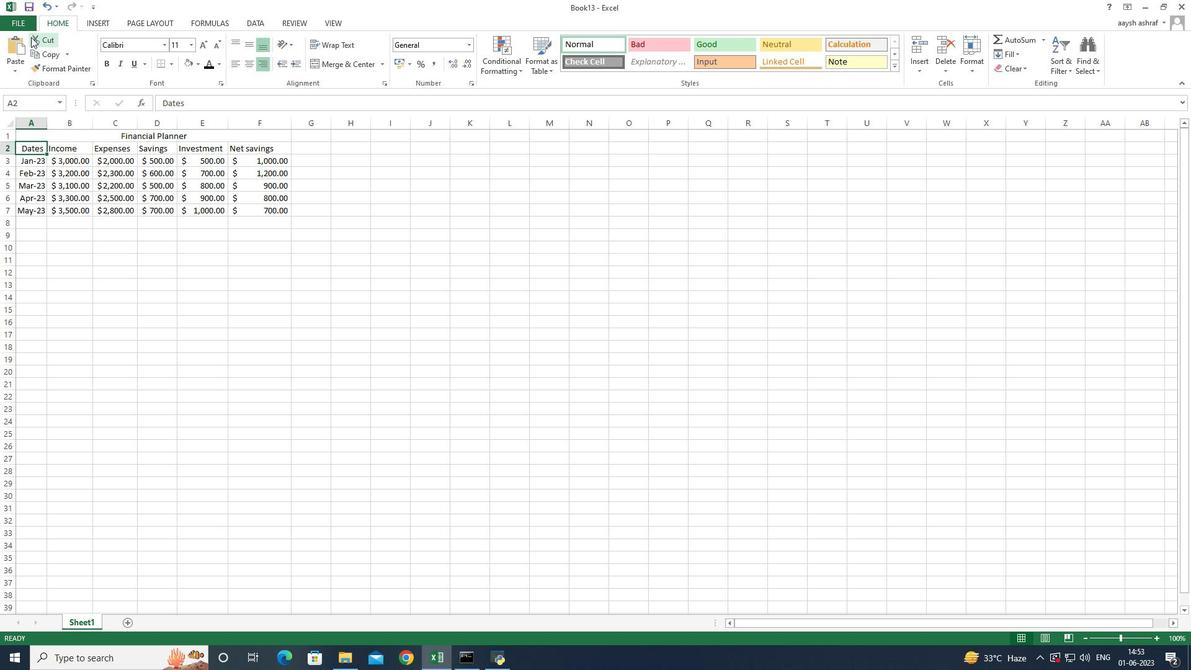 
Action: Mouse pressed left at (31, 22)
Screenshot: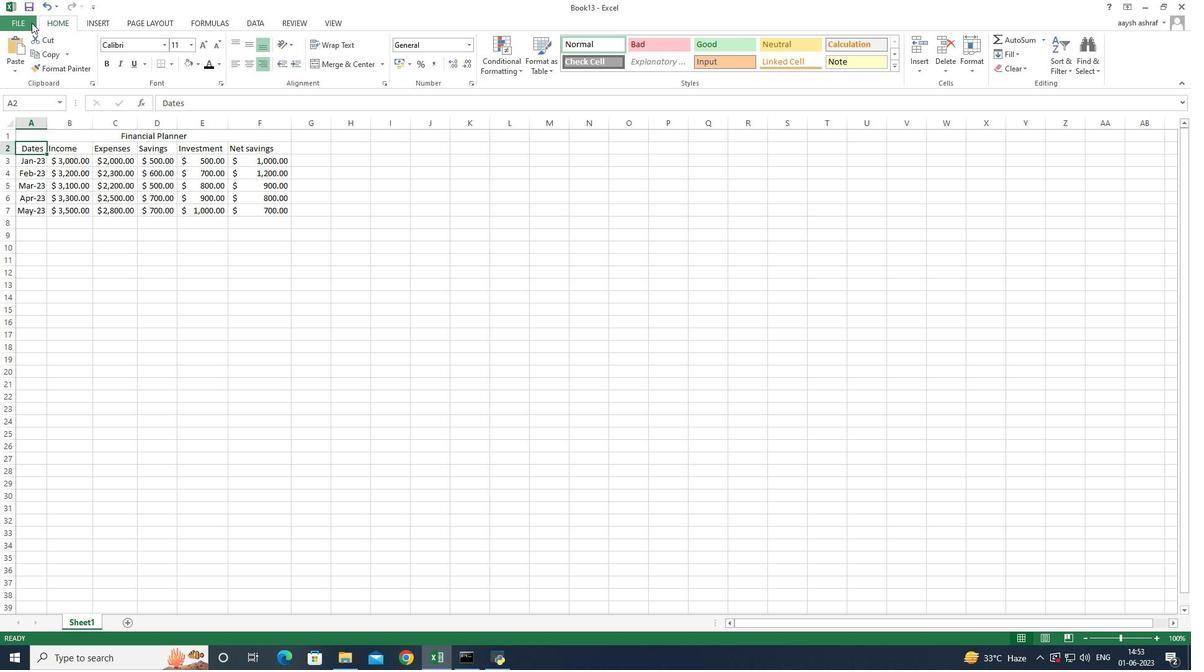 
Action: Mouse moved to (52, 141)
Screenshot: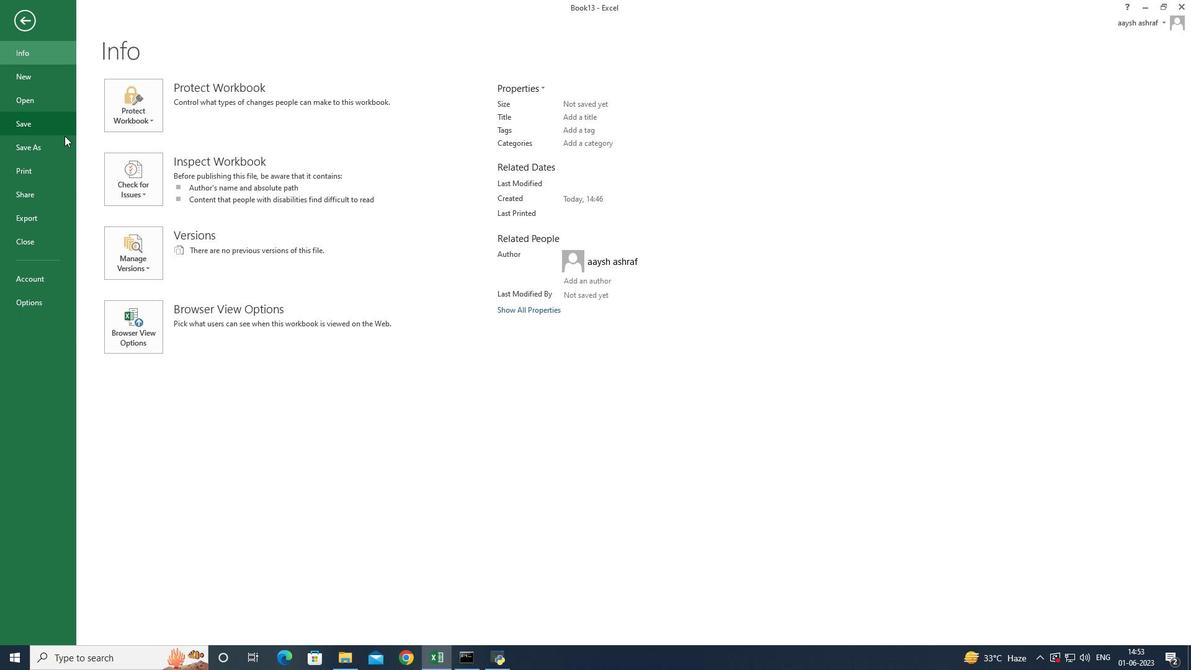 
Action: Mouse pressed left at (52, 141)
Screenshot: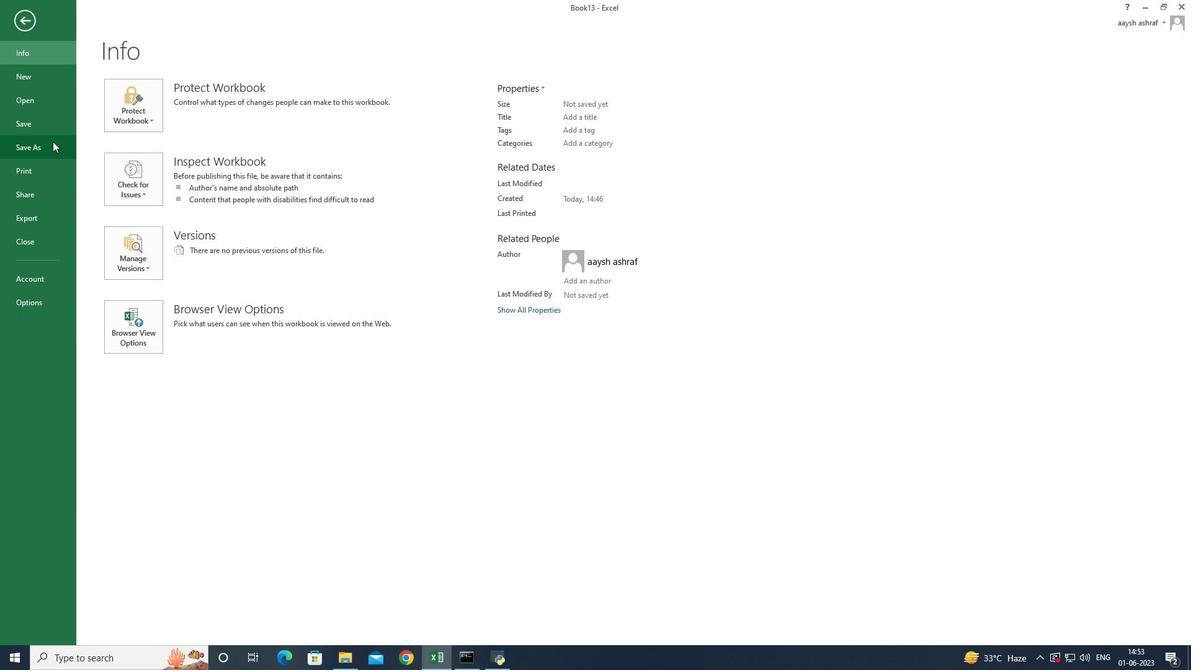 
Action: Mouse moved to (344, 128)
Screenshot: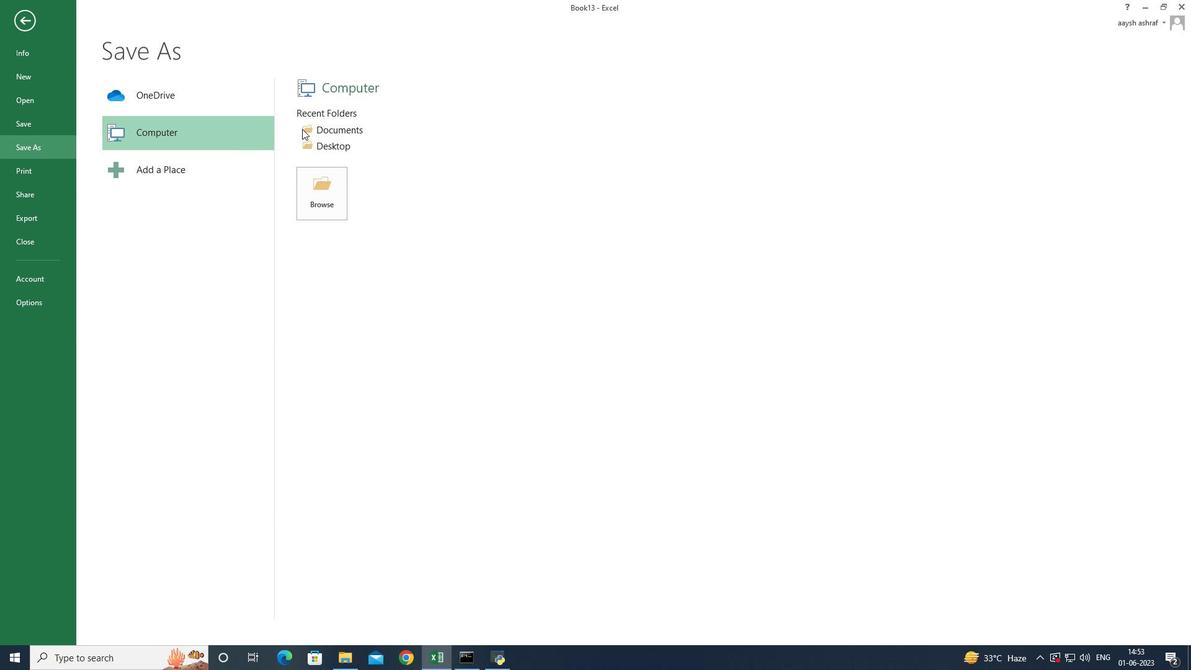
Action: Mouse pressed left at (344, 128)
Screenshot: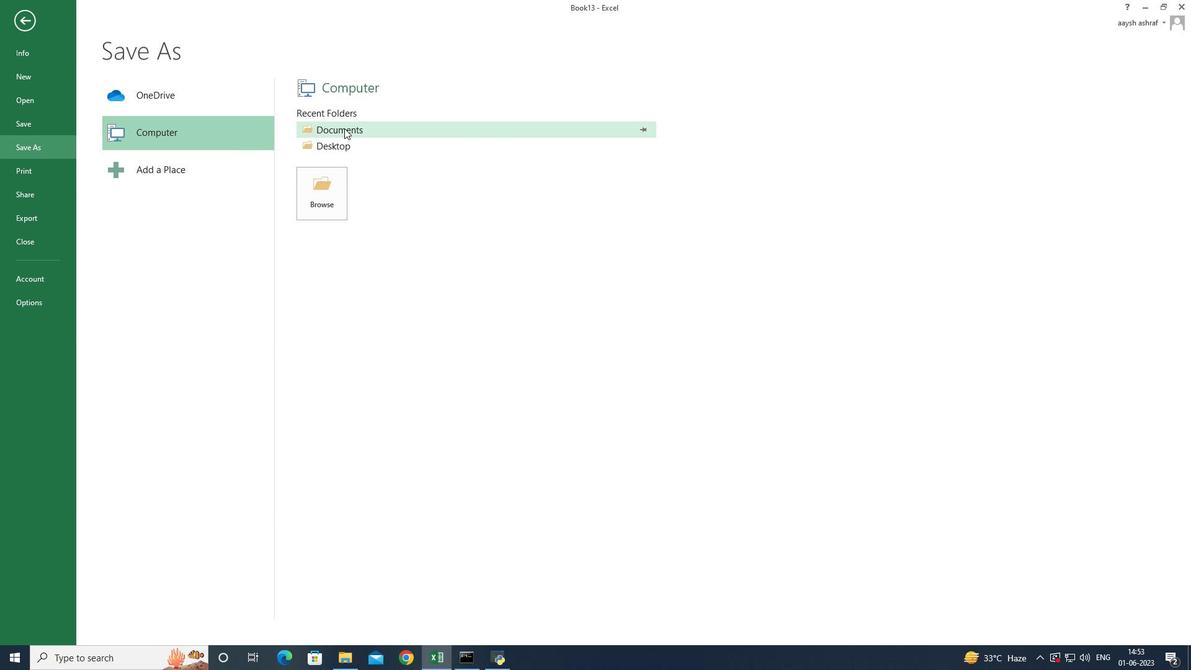 
Action: Mouse moved to (230, 245)
Screenshot: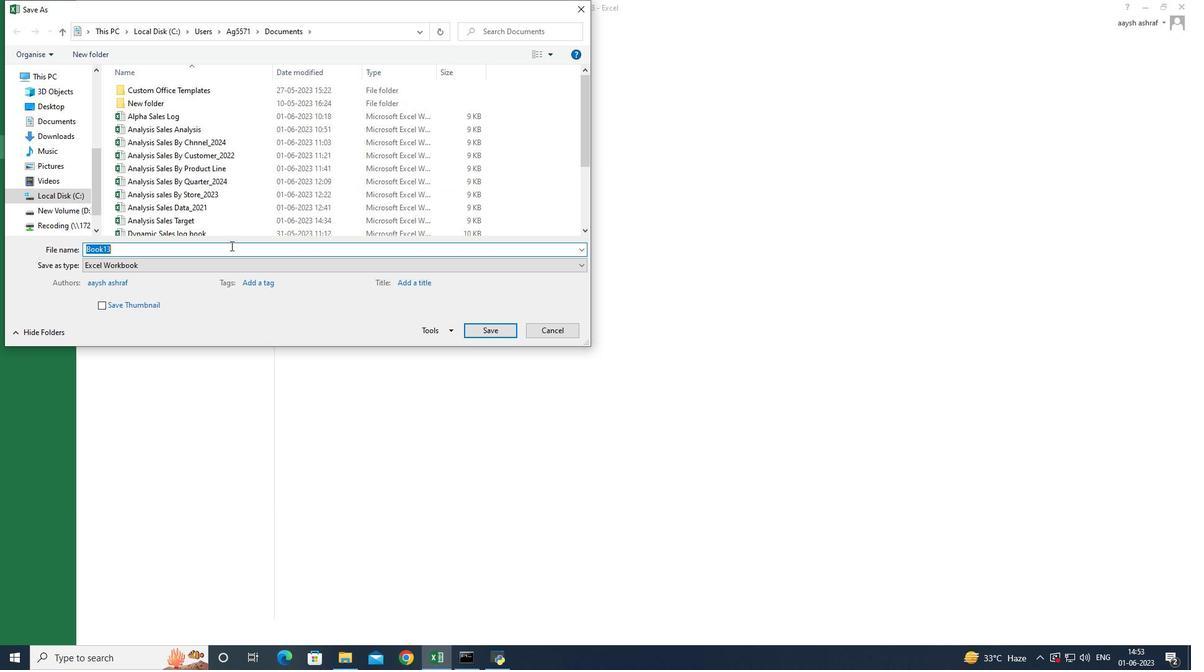 
Action: Key pressed <Key.shift>Apex<Key.space><Key.shift>Sales<Key.space><Key.shift>Log
Screenshot: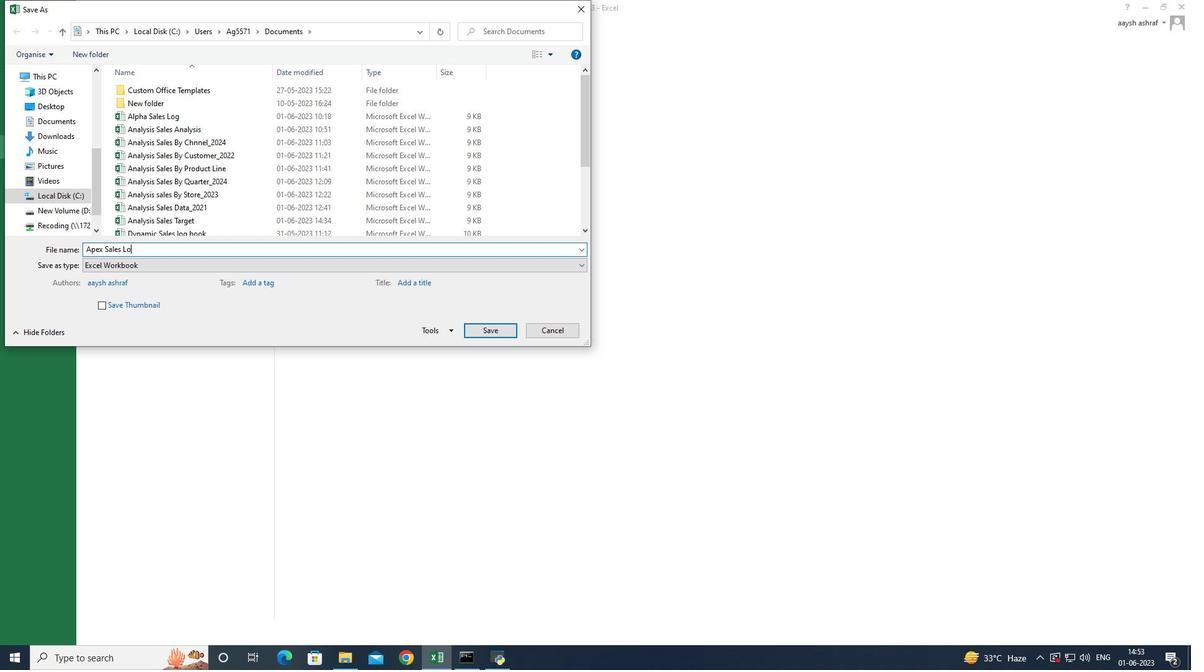 
Action: Mouse moved to (481, 330)
Screenshot: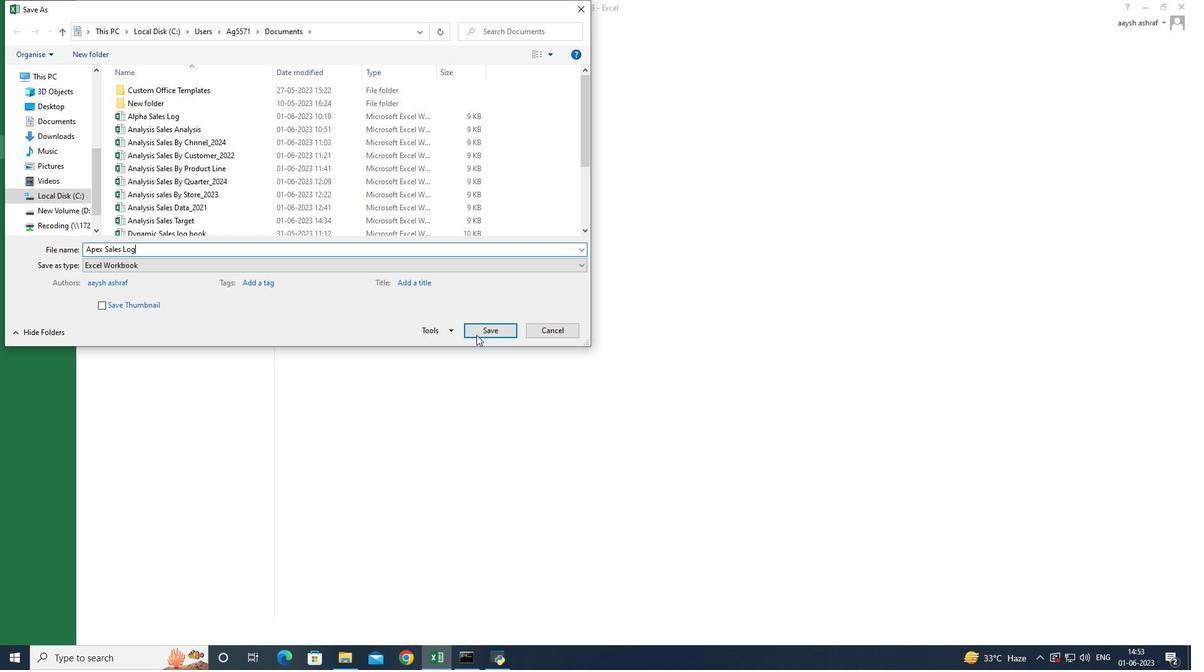 
Action: Mouse pressed left at (481, 330)
Screenshot: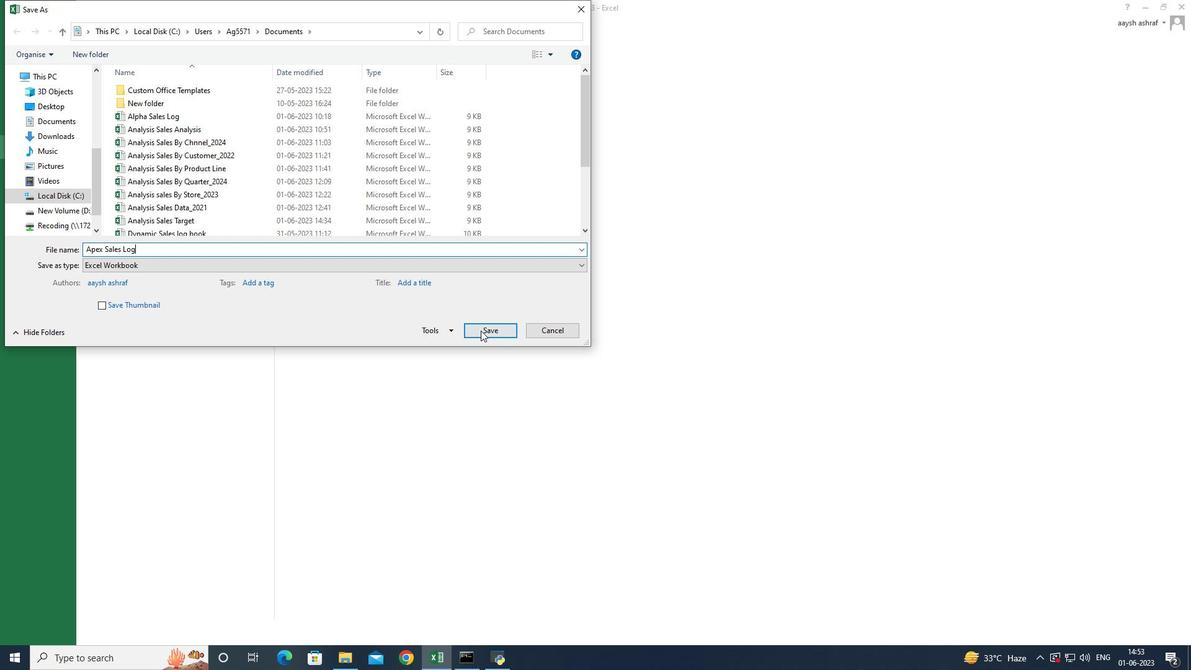 
Action: Mouse moved to (251, 333)
Screenshot: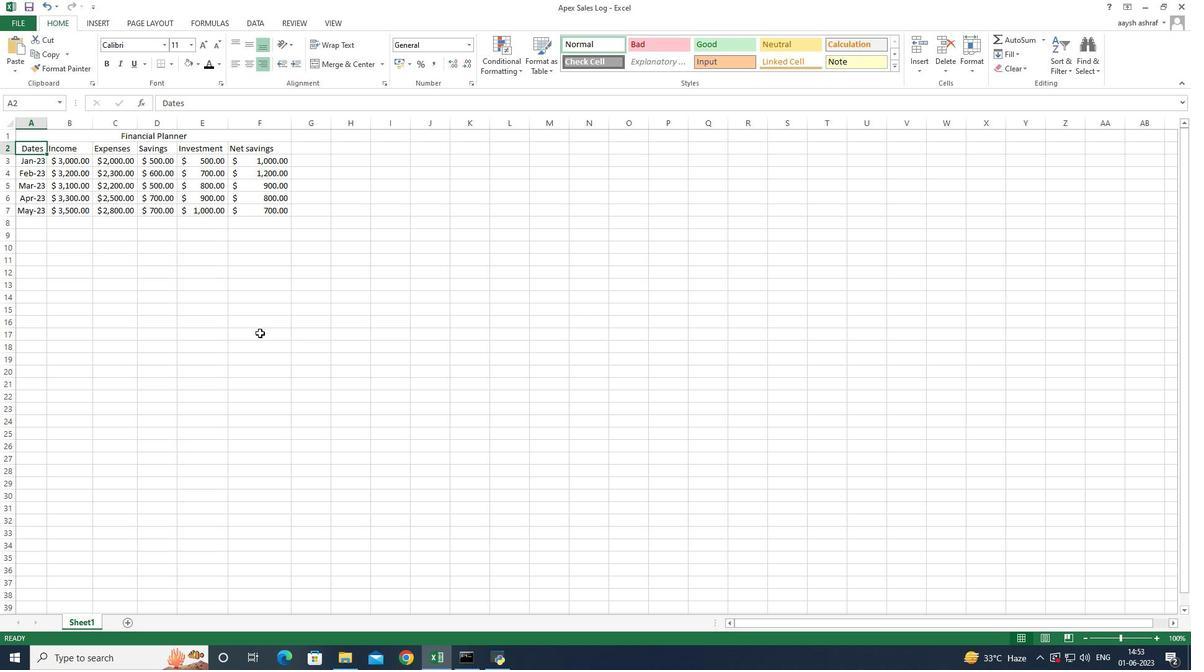 
